 Task: Add a signature John Baker containing Best wishes for a happy National Mens Day, John Baker to email address softage.8@softage.net and add a label Influencer outreach
Action: Mouse moved to (1192, 76)
Screenshot: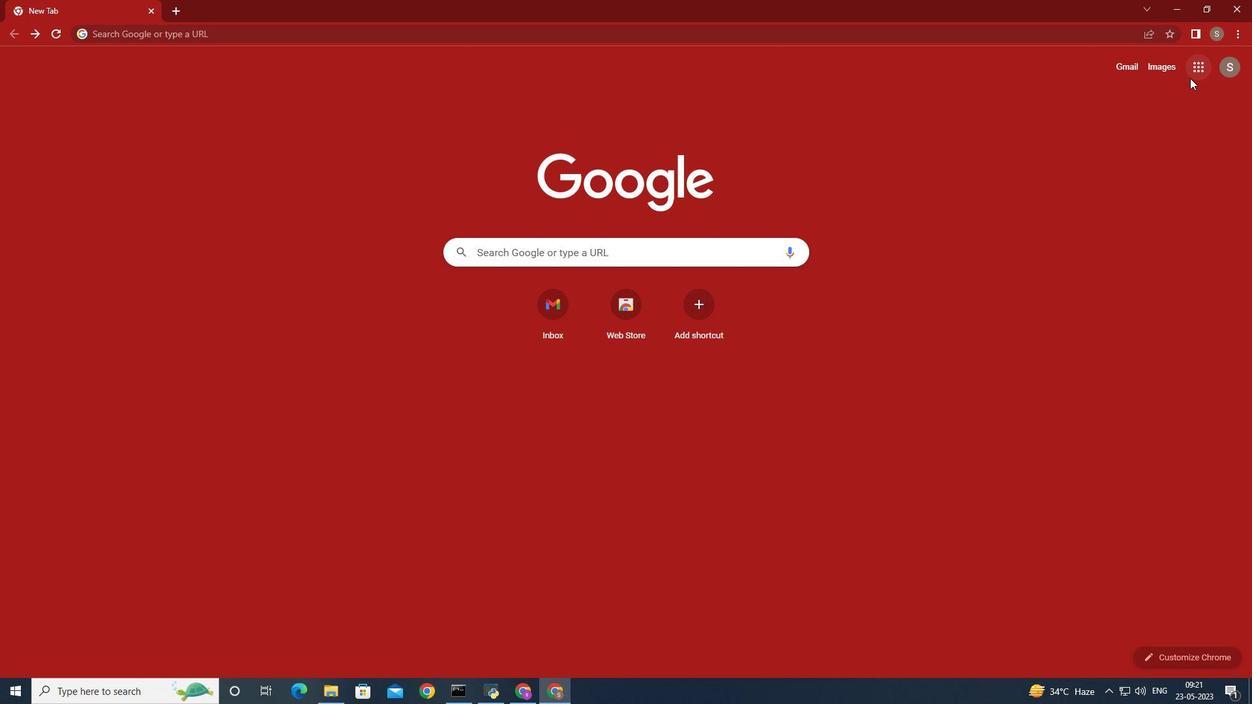 
Action: Mouse pressed left at (1192, 76)
Screenshot: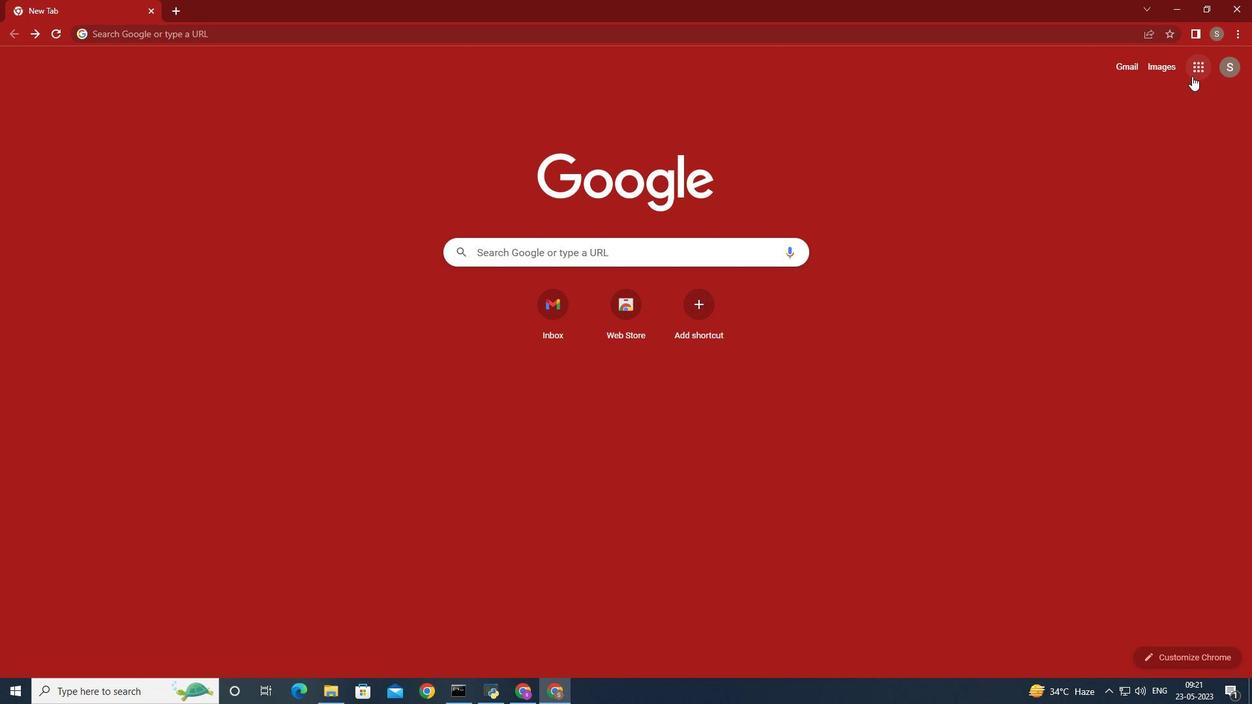 
Action: Mouse moved to (1159, 123)
Screenshot: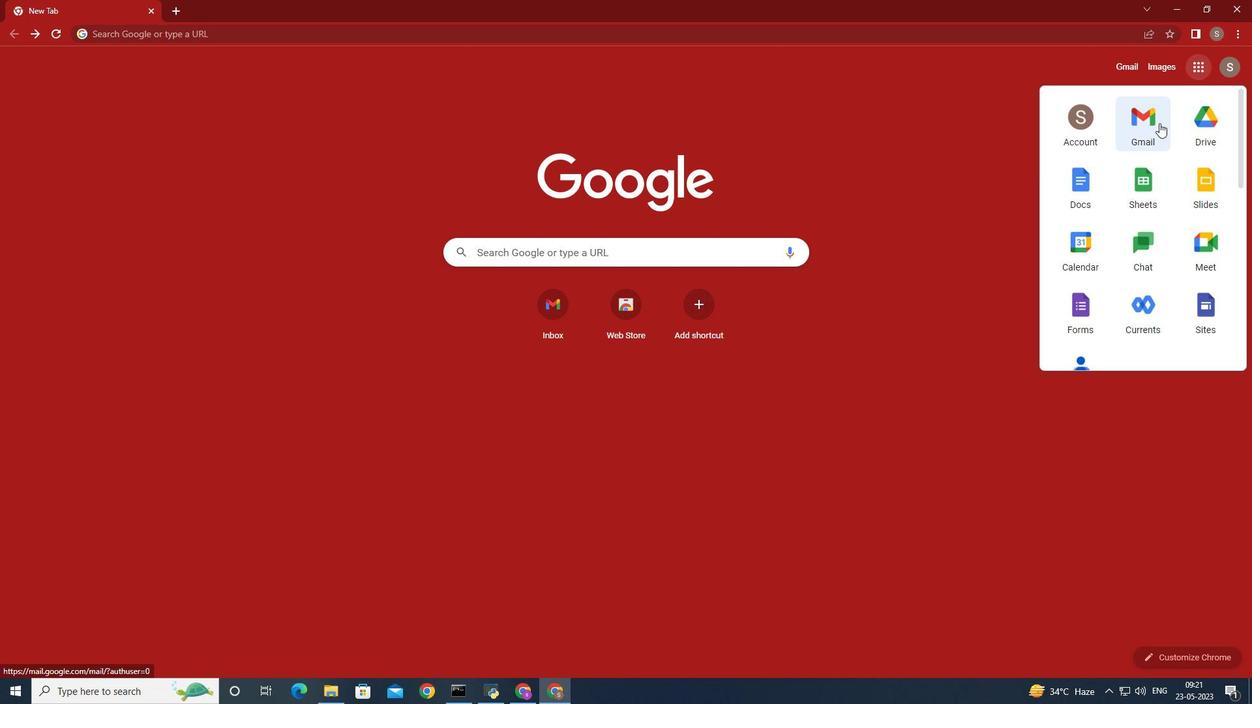 
Action: Mouse pressed left at (1159, 123)
Screenshot: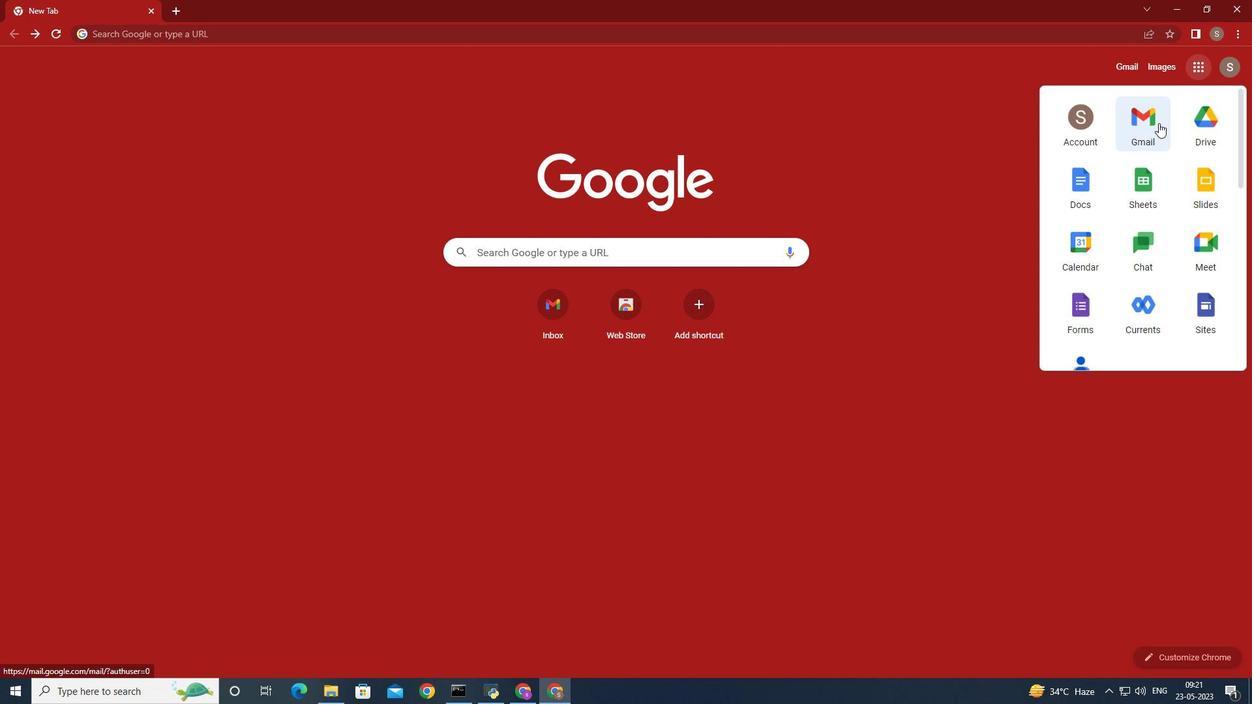 
Action: Mouse moved to (1106, 86)
Screenshot: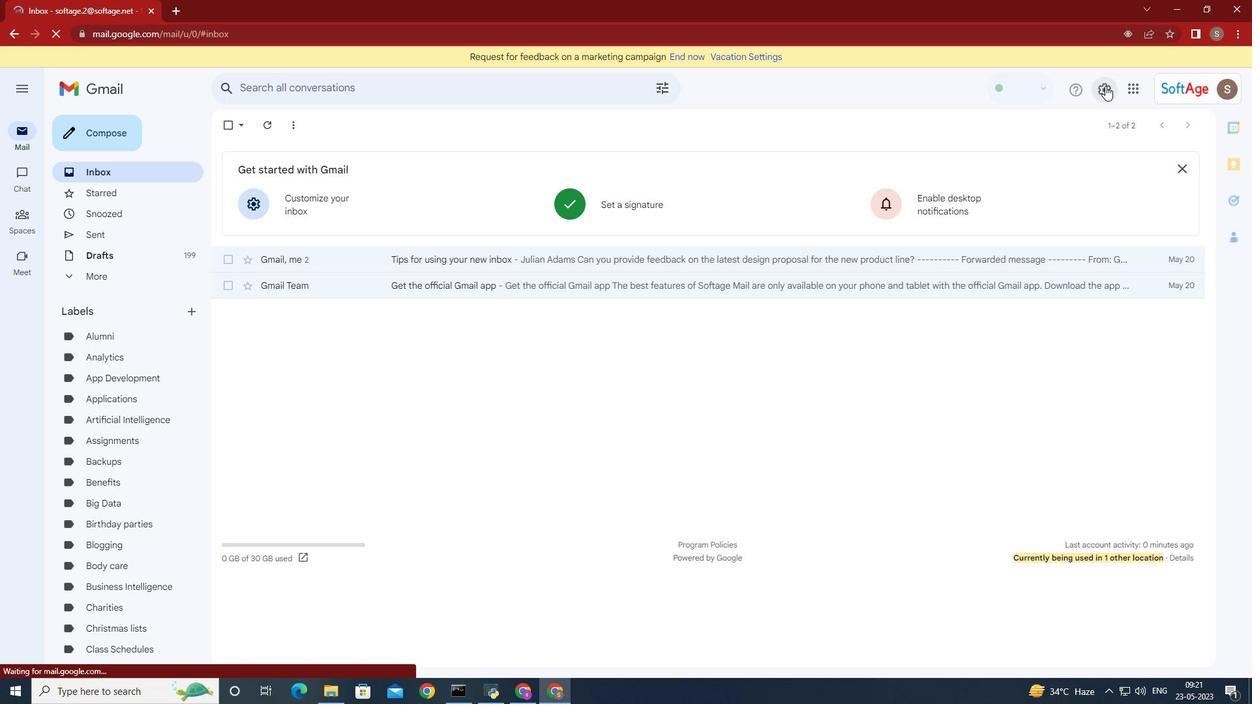 
Action: Mouse pressed left at (1106, 86)
Screenshot: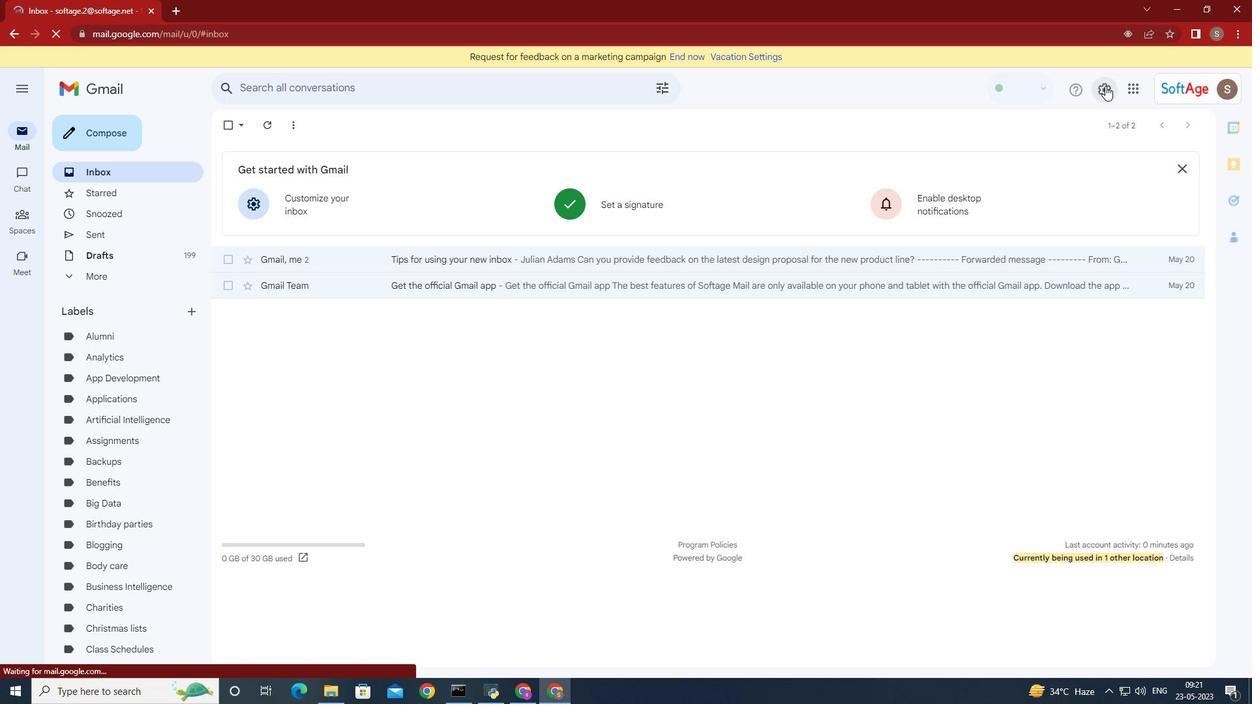 
Action: Mouse moved to (1116, 158)
Screenshot: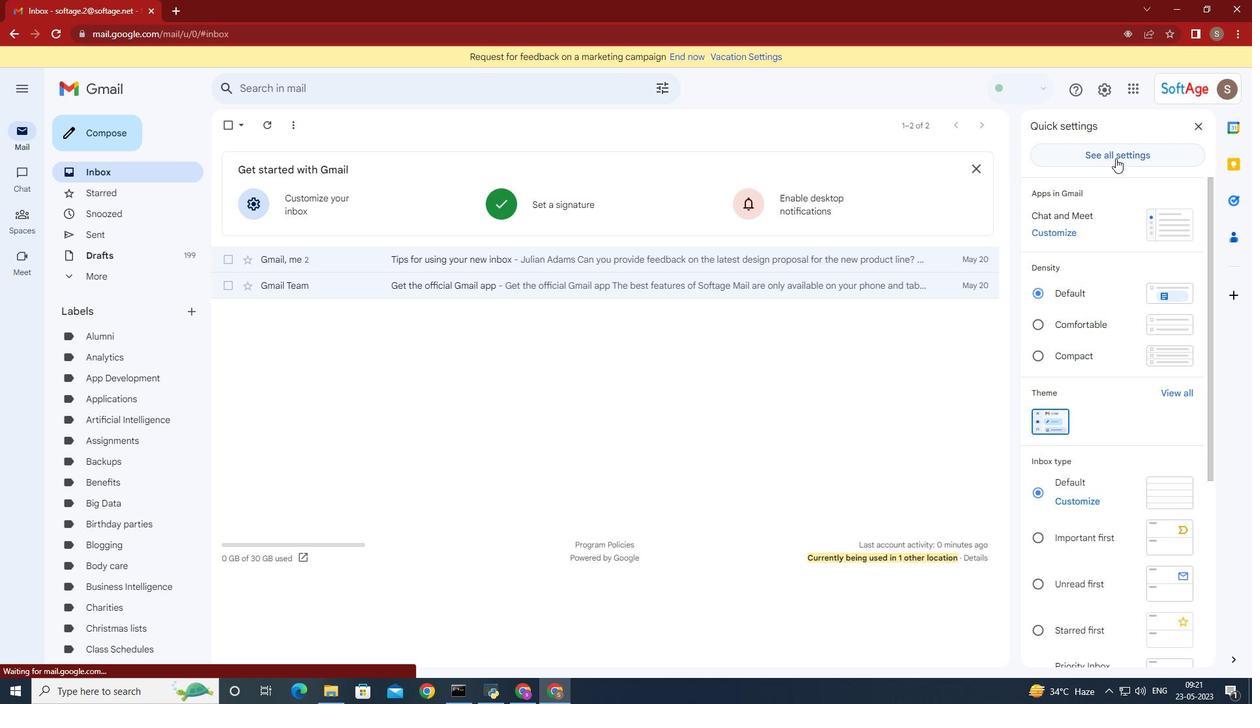 
Action: Mouse pressed left at (1116, 158)
Screenshot: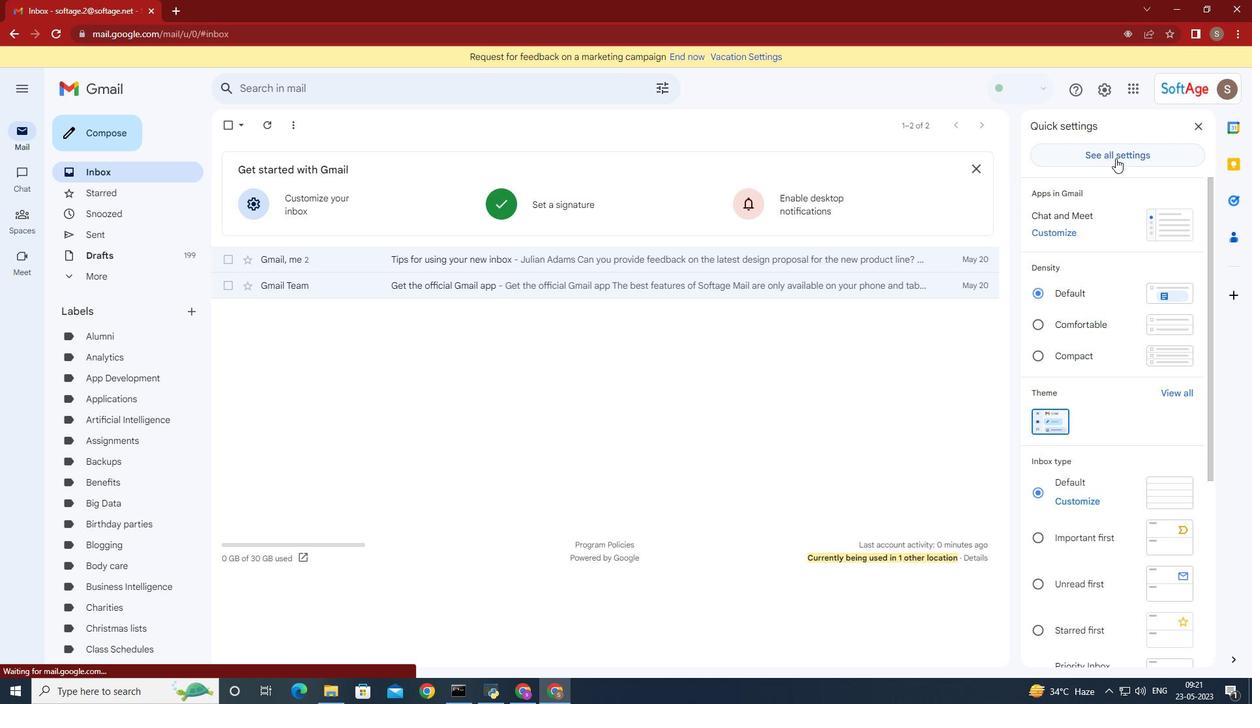 
Action: Mouse moved to (795, 365)
Screenshot: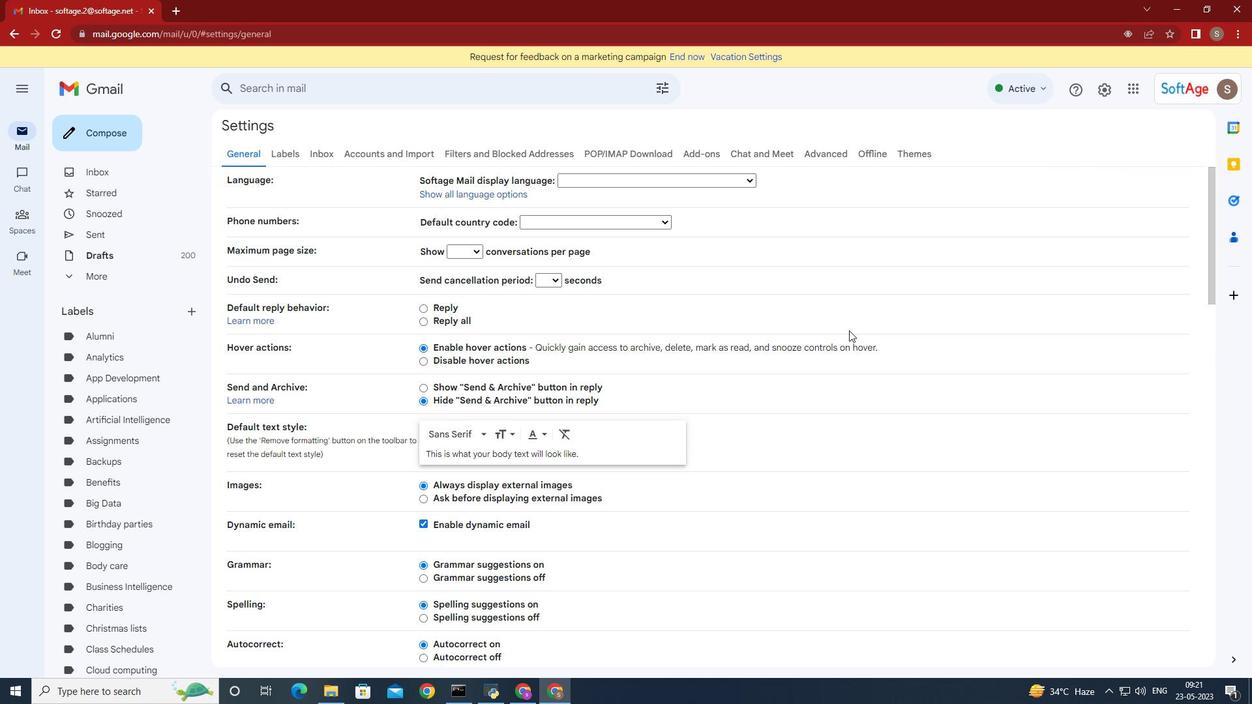 
Action: Mouse scrolled (795, 364) with delta (0, 0)
Screenshot: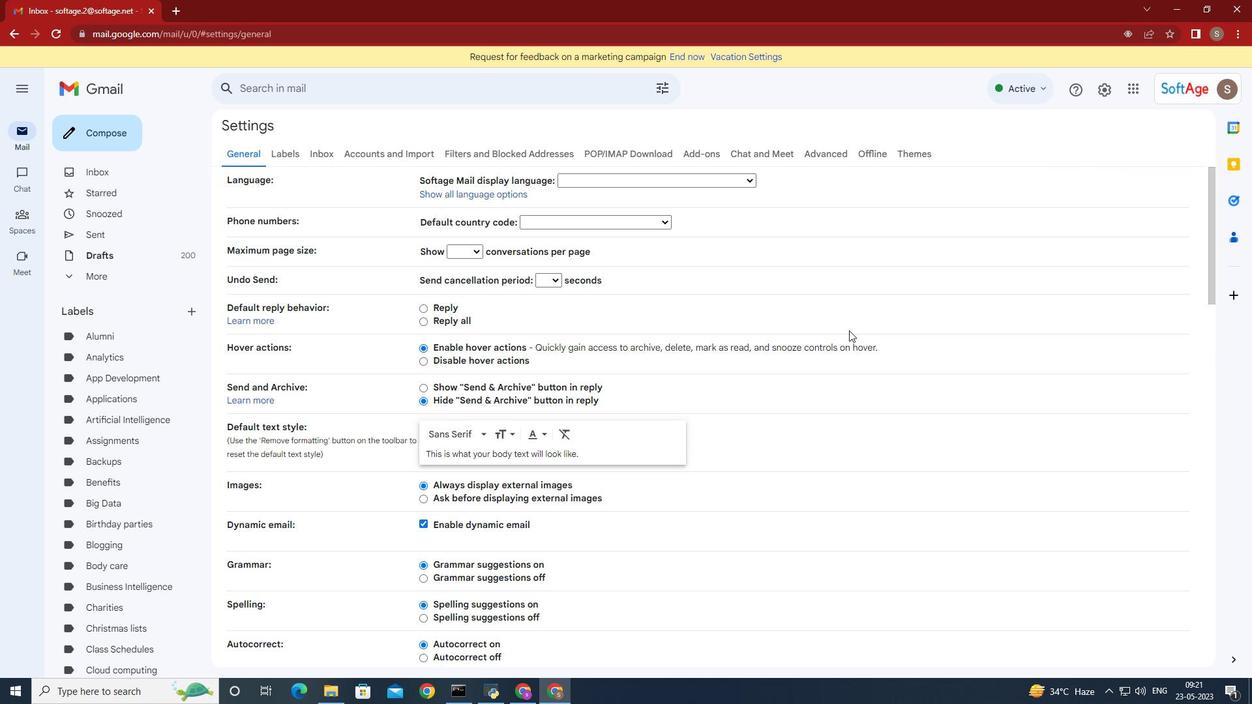 
Action: Mouse moved to (794, 365)
Screenshot: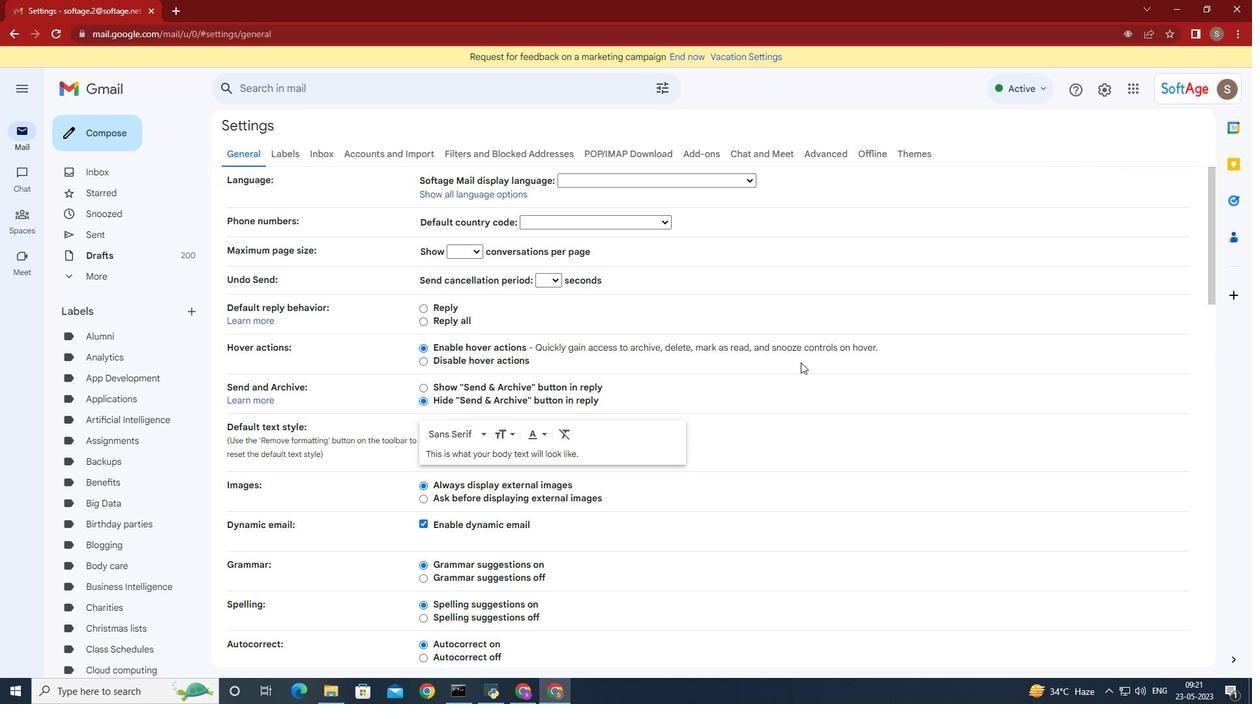 
Action: Mouse scrolled (794, 364) with delta (0, 0)
Screenshot: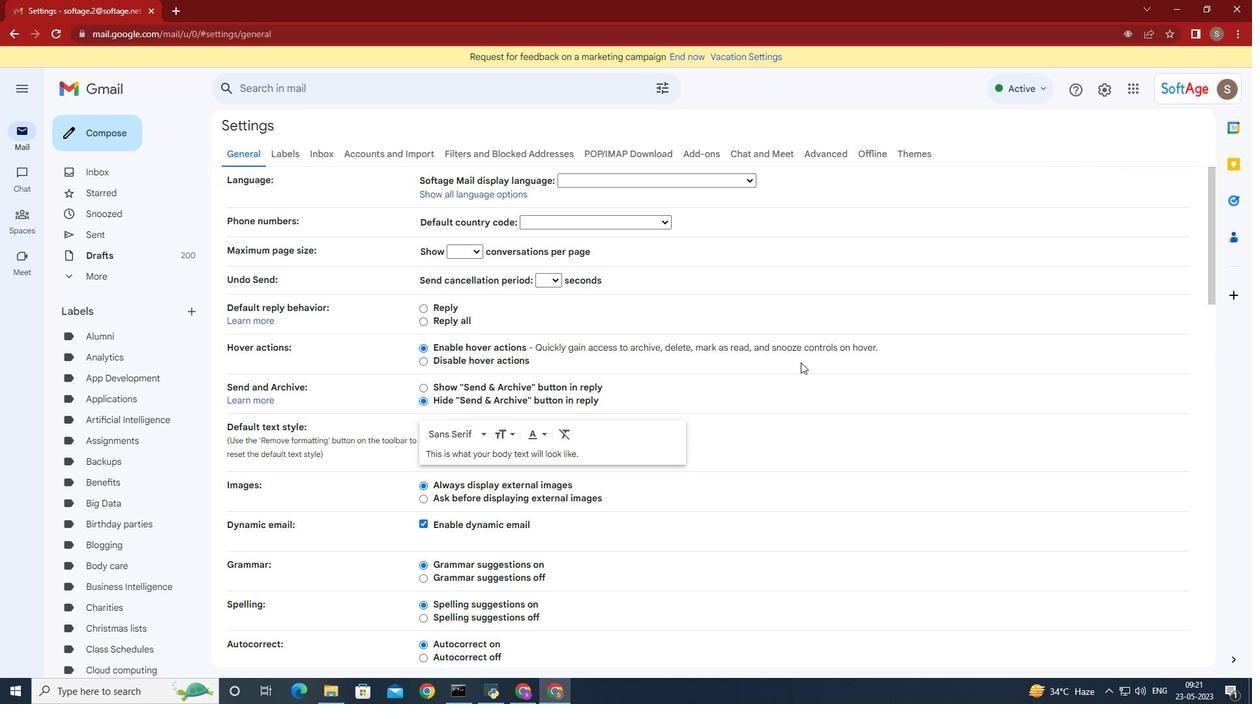 
Action: Mouse moved to (793, 365)
Screenshot: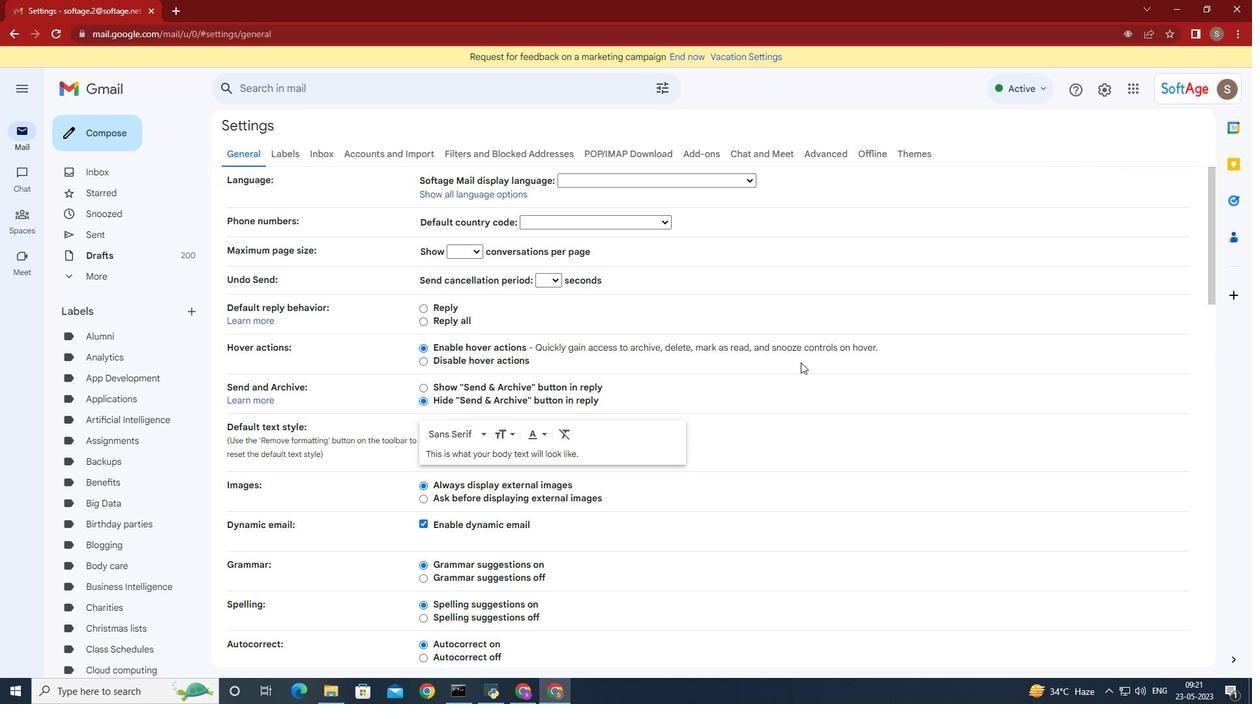 
Action: Mouse scrolled (793, 364) with delta (0, 0)
Screenshot: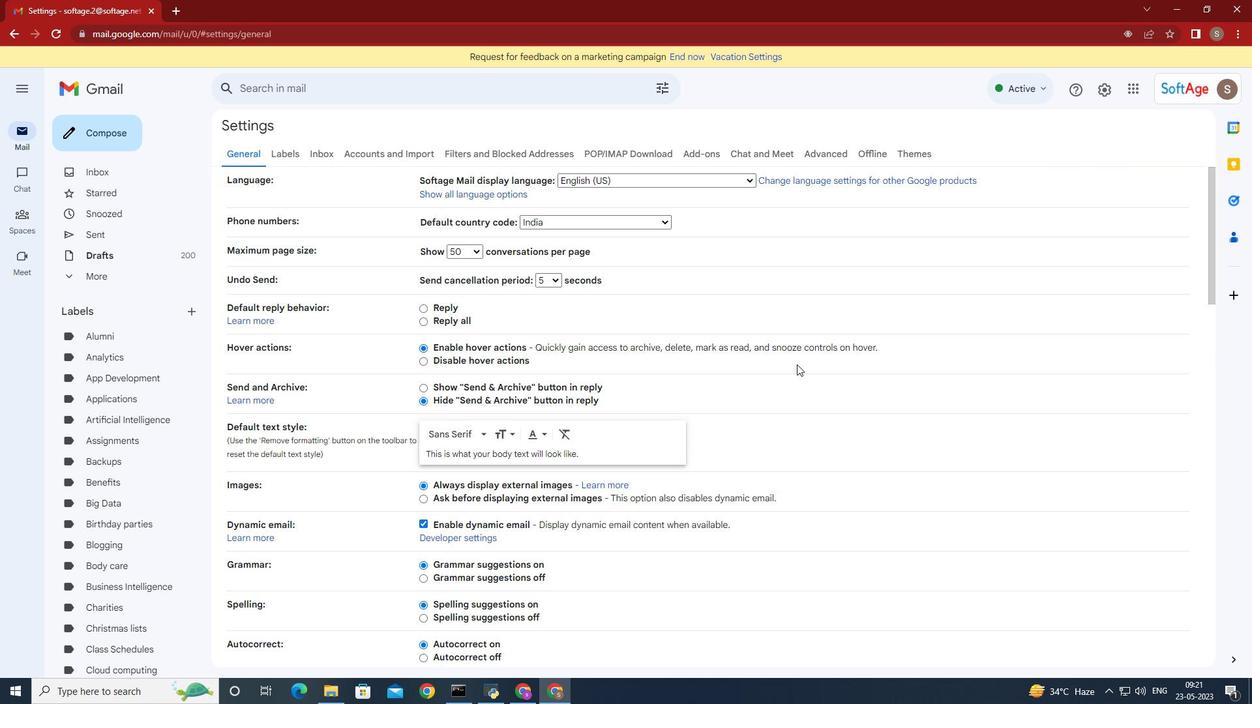 
Action: Mouse moved to (792, 365)
Screenshot: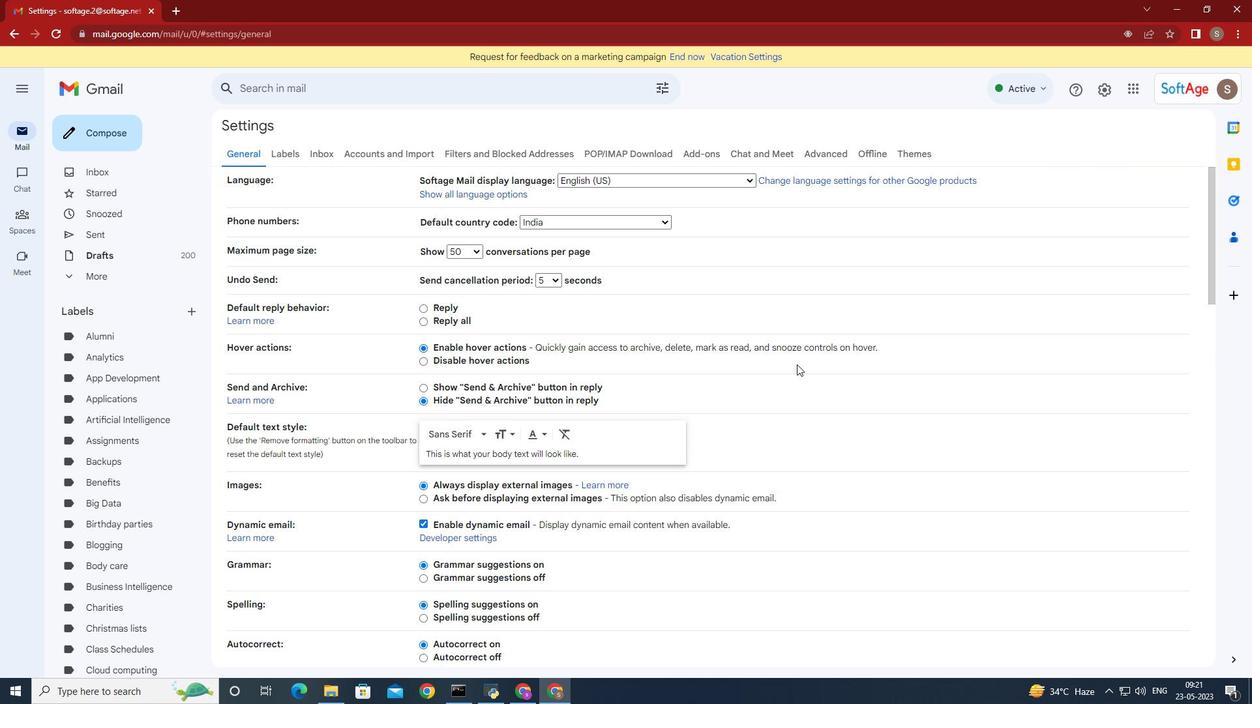 
Action: Mouse scrolled (792, 364) with delta (0, 0)
Screenshot: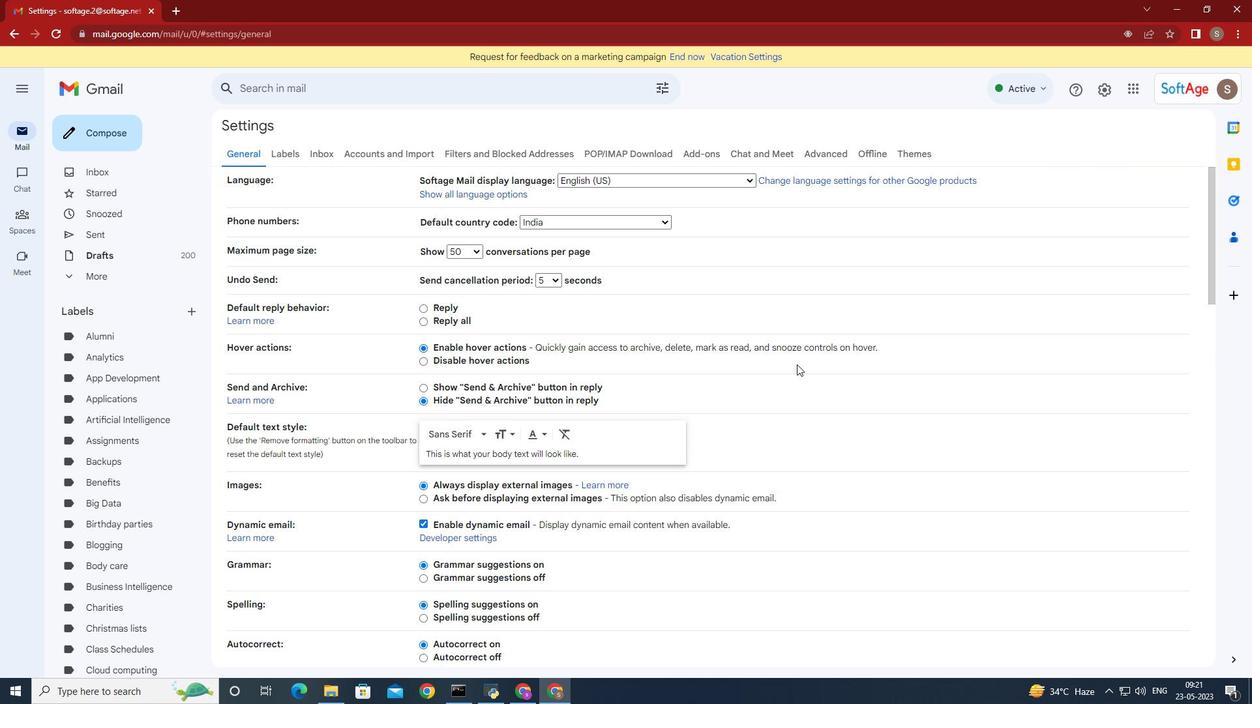 
Action: Mouse moved to (792, 365)
Screenshot: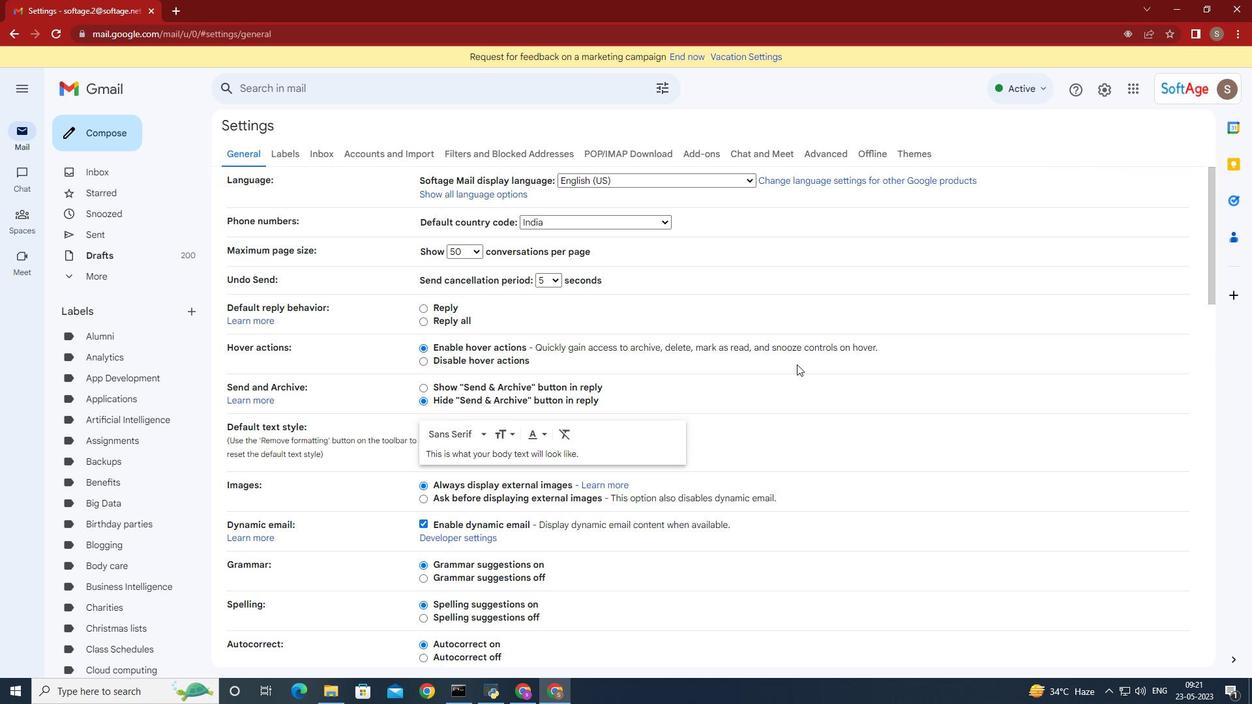 
Action: Mouse scrolled (792, 364) with delta (0, 0)
Screenshot: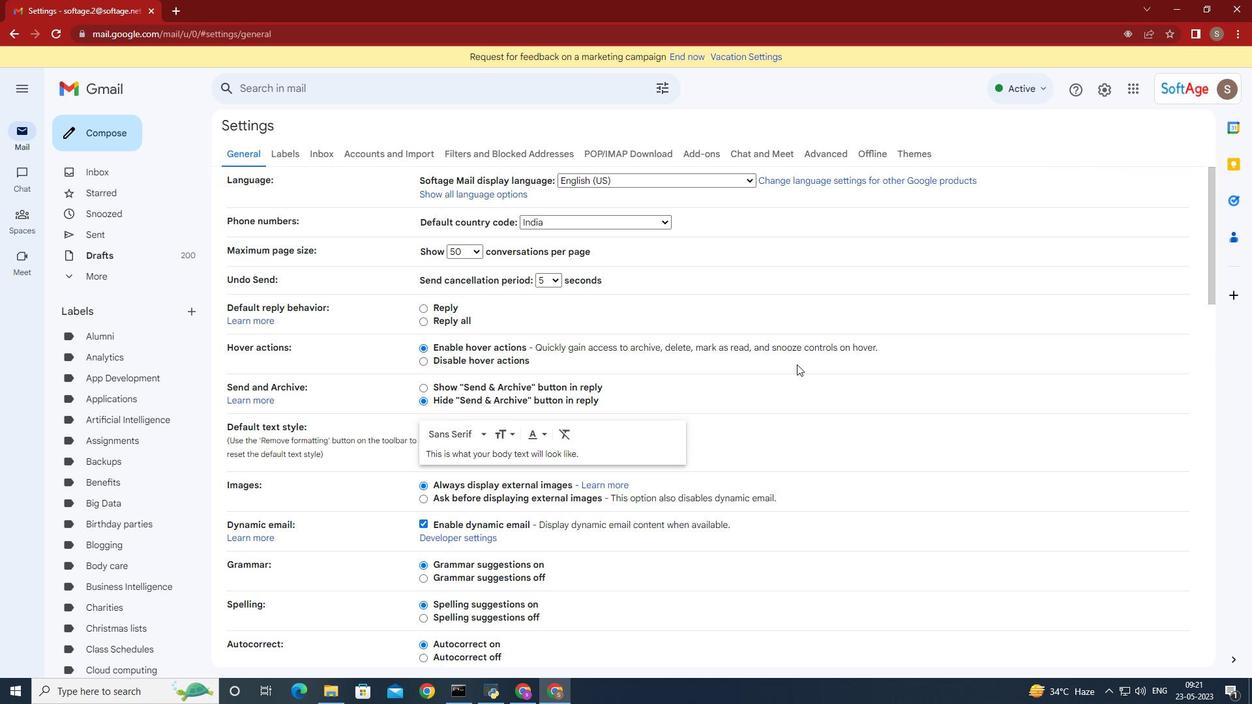 
Action: Mouse moved to (790, 365)
Screenshot: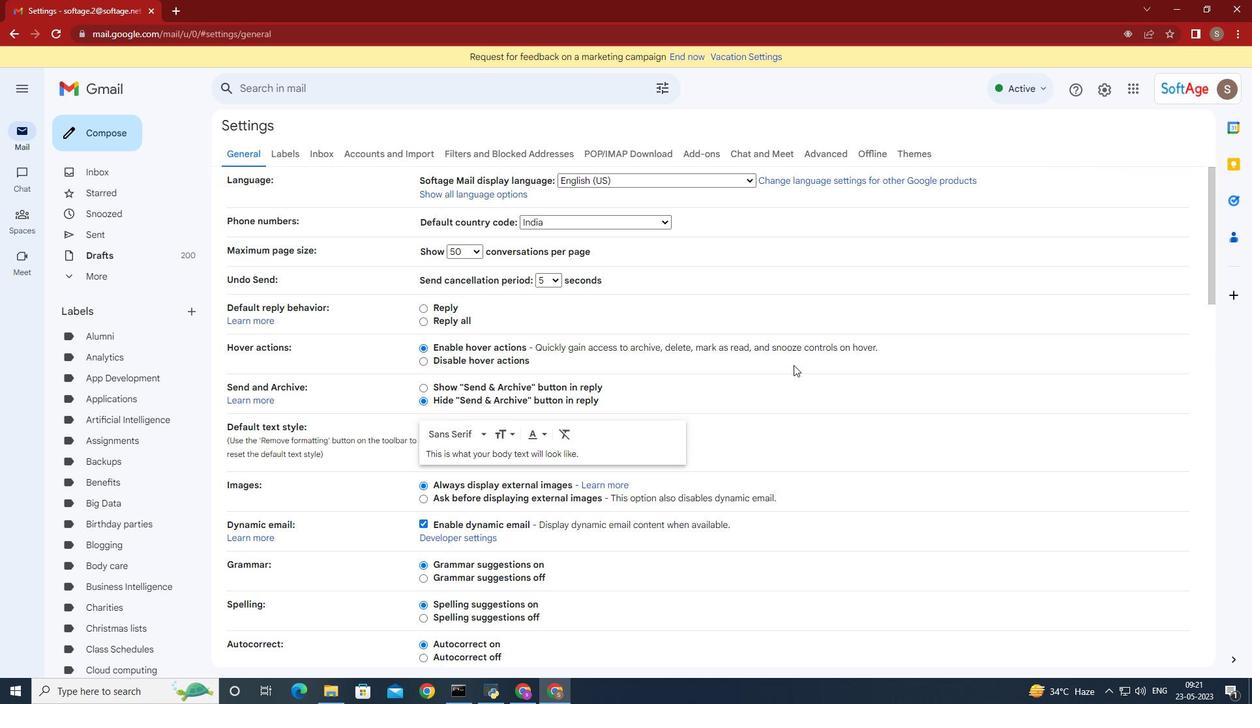 
Action: Mouse scrolled (790, 364) with delta (0, 0)
Screenshot: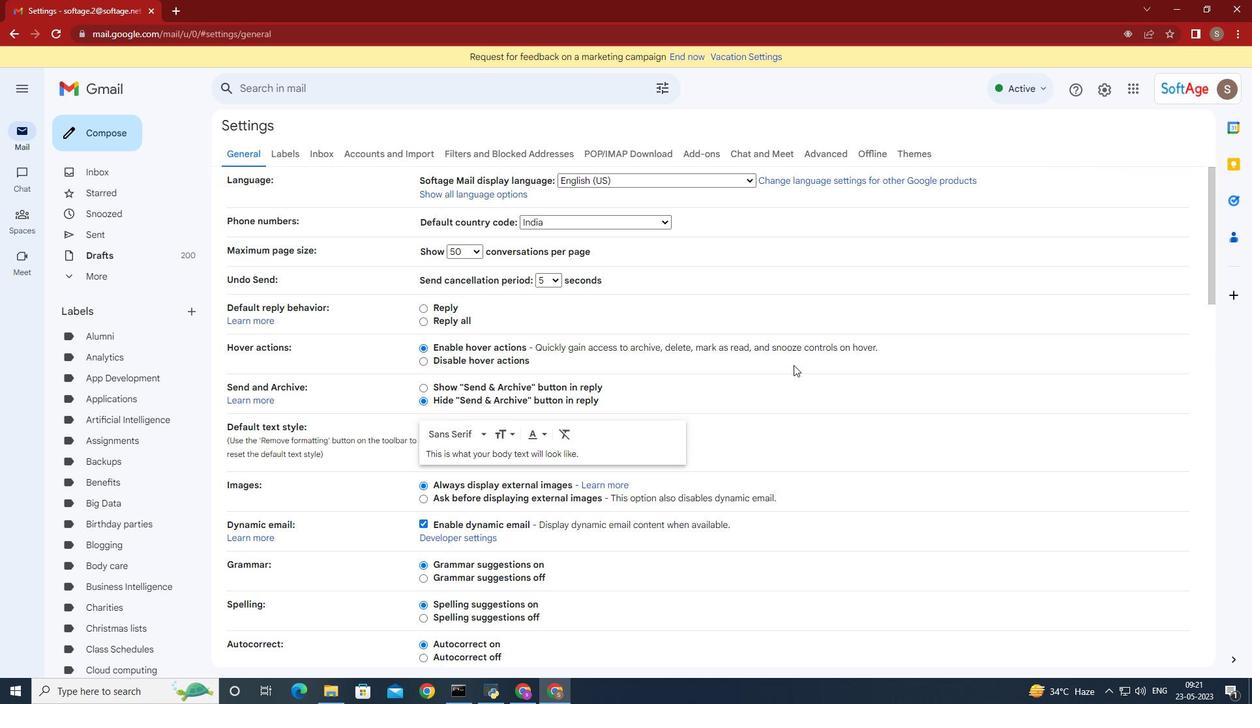 
Action: Mouse moved to (789, 365)
Screenshot: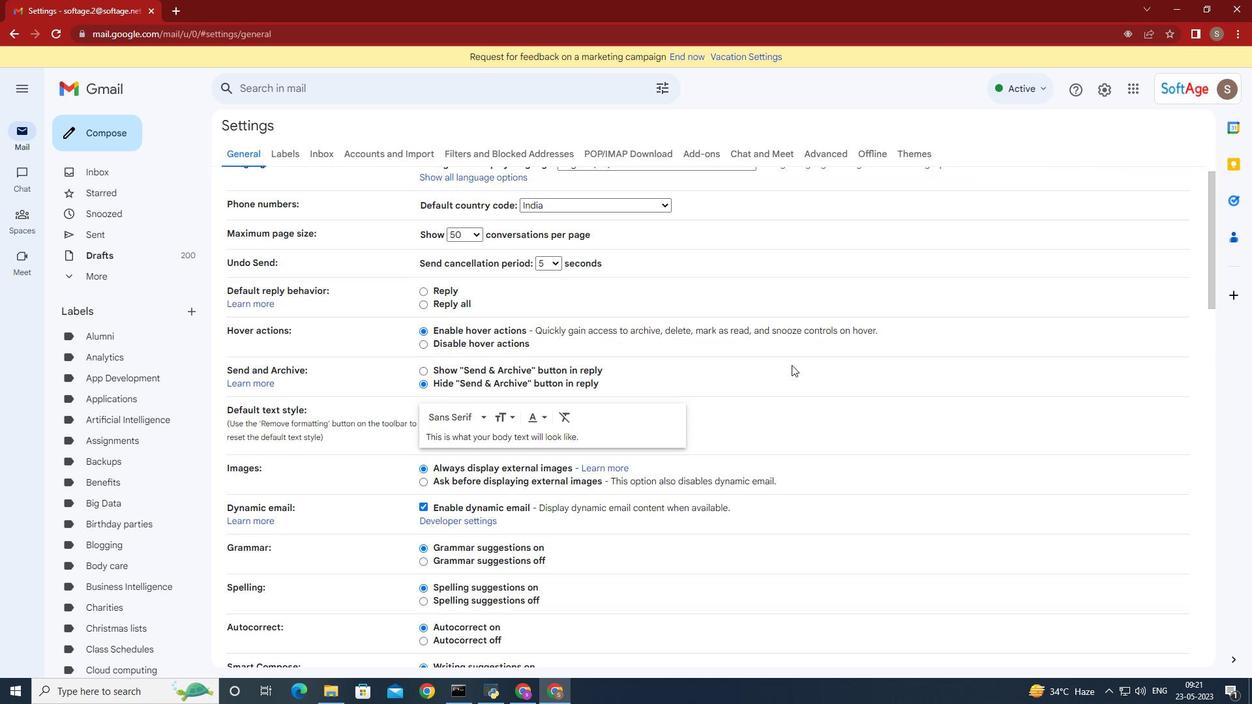 
Action: Mouse scrolled (789, 364) with delta (0, 0)
Screenshot: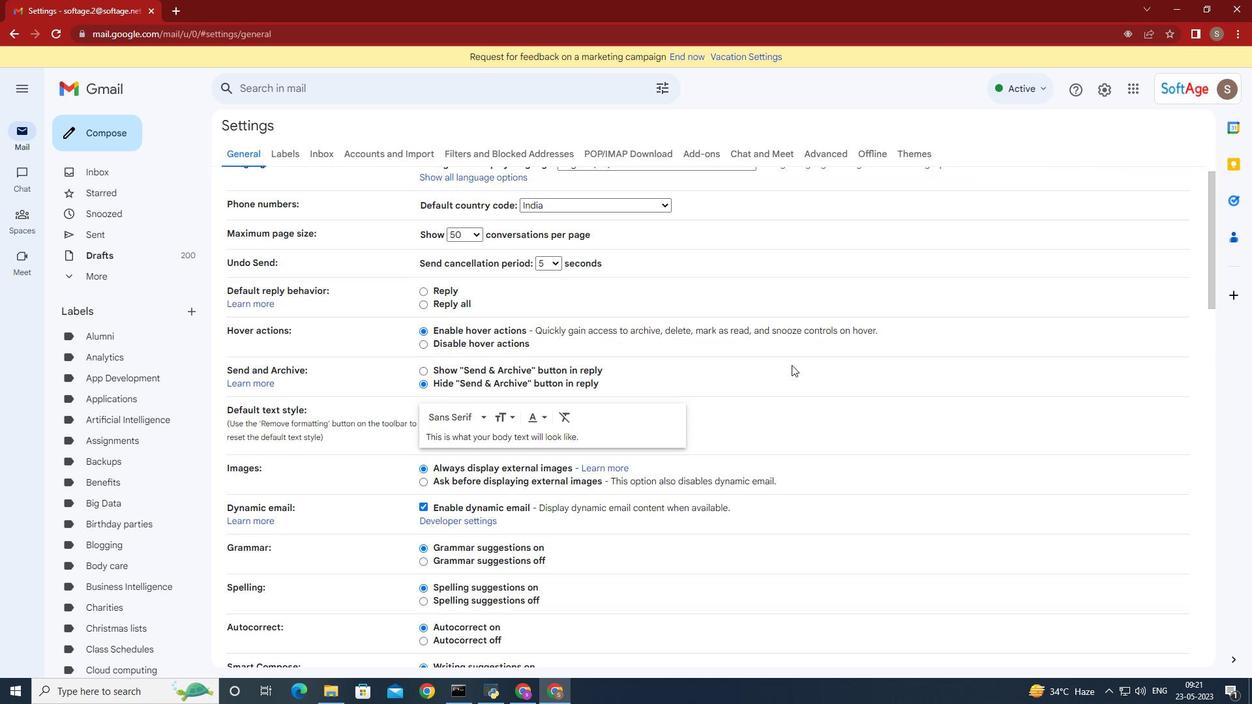 
Action: Mouse moved to (776, 363)
Screenshot: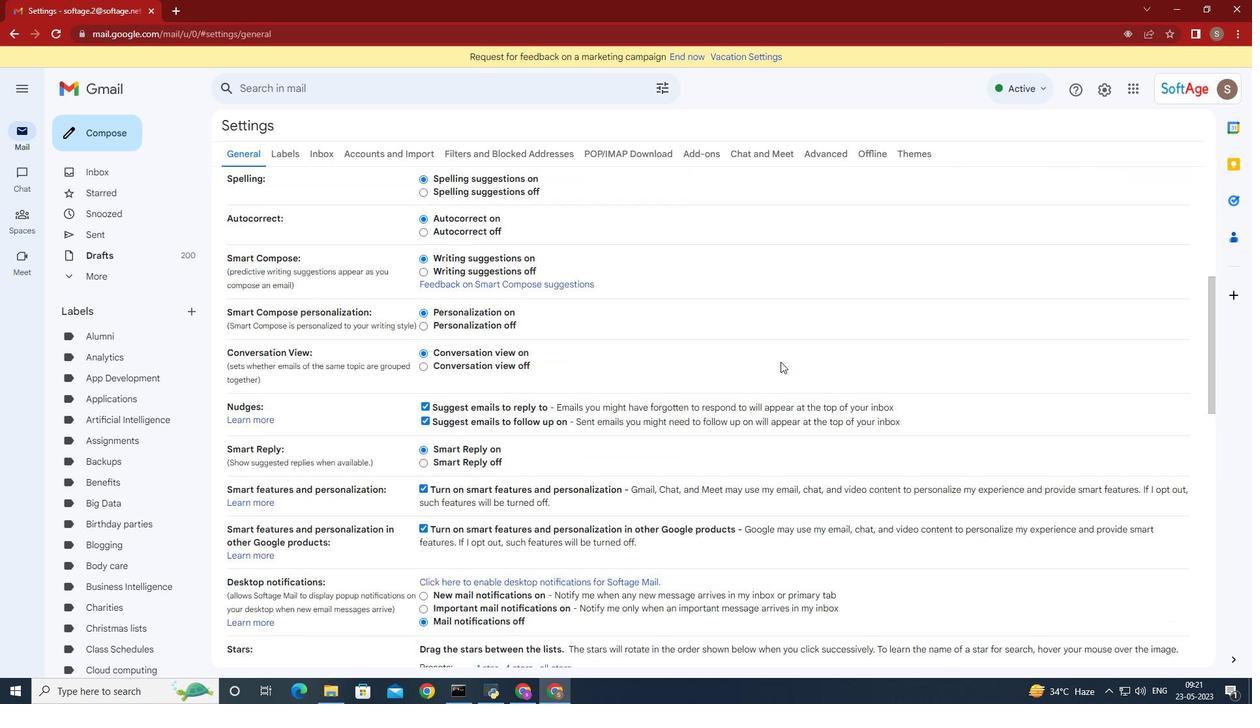
Action: Mouse scrolled (776, 362) with delta (0, 0)
Screenshot: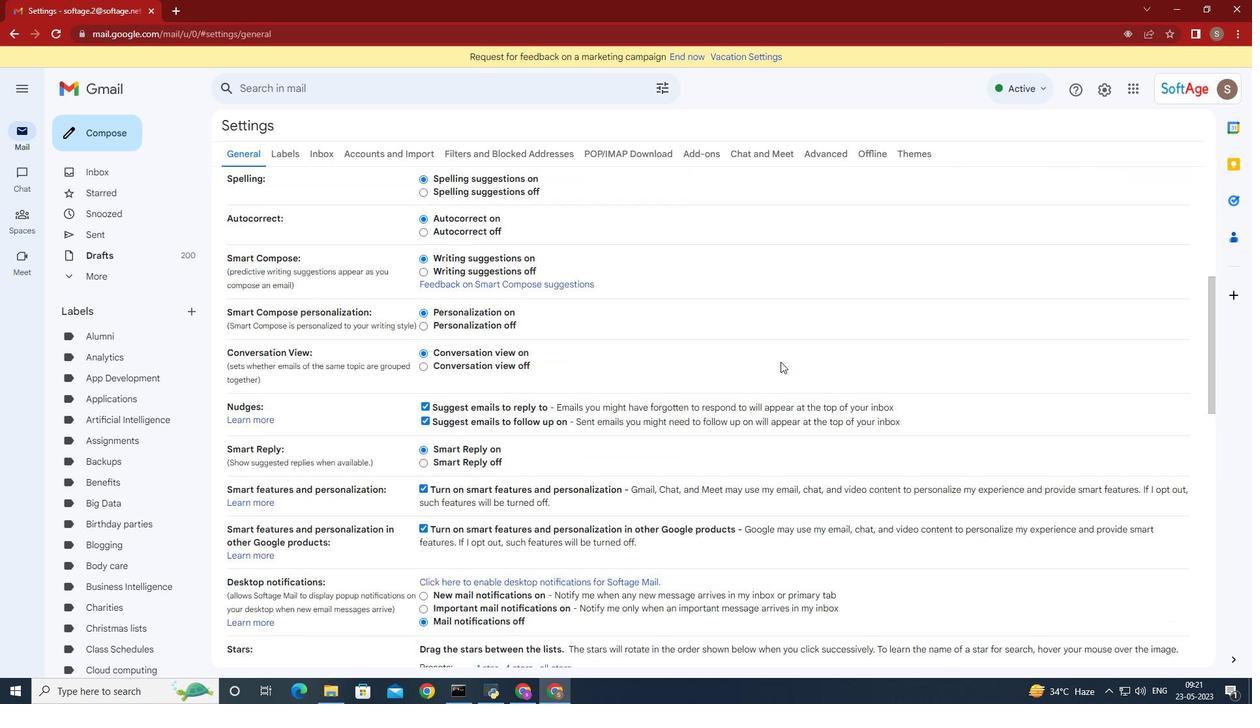 
Action: Mouse moved to (776, 363)
Screenshot: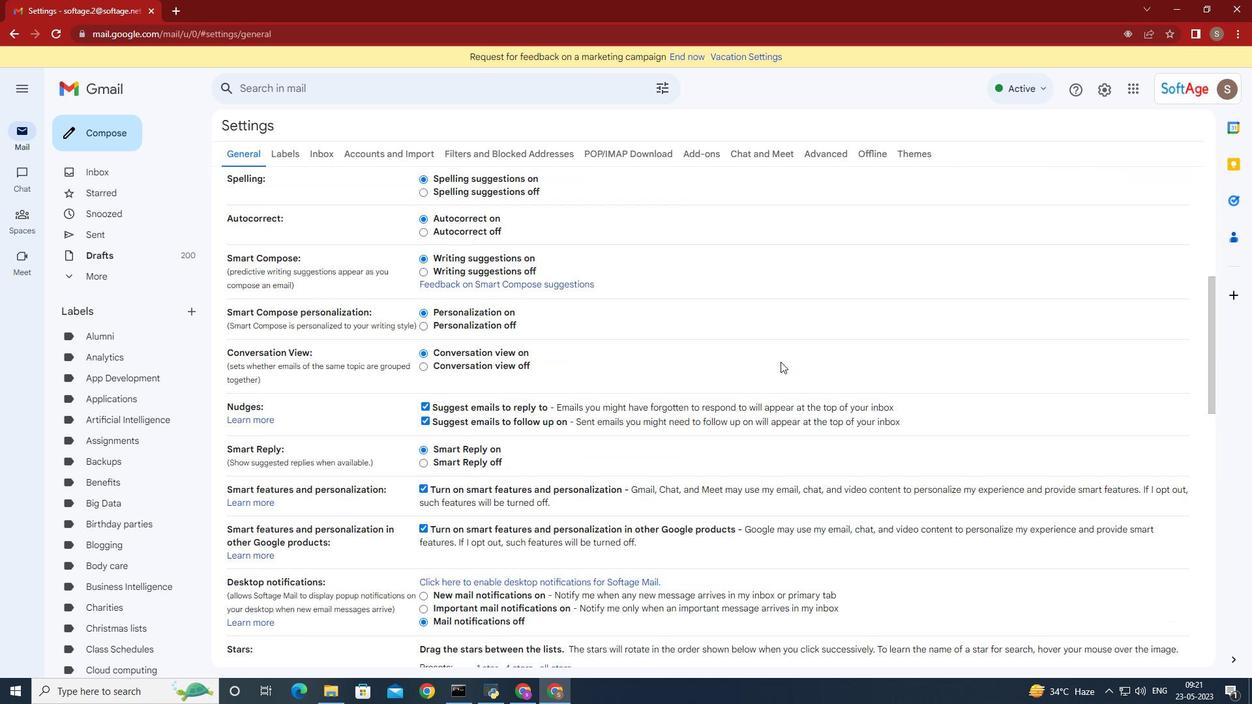 
Action: Mouse scrolled (776, 362) with delta (0, 0)
Screenshot: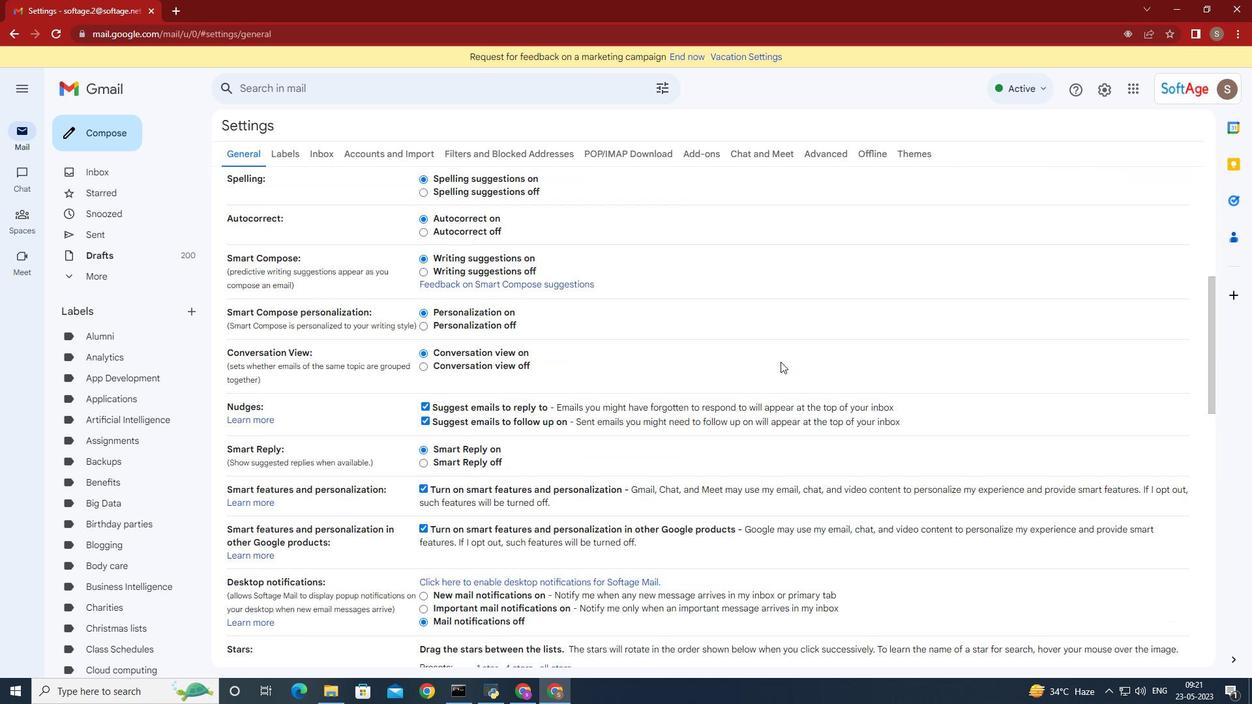 
Action: Mouse scrolled (776, 362) with delta (0, 0)
Screenshot: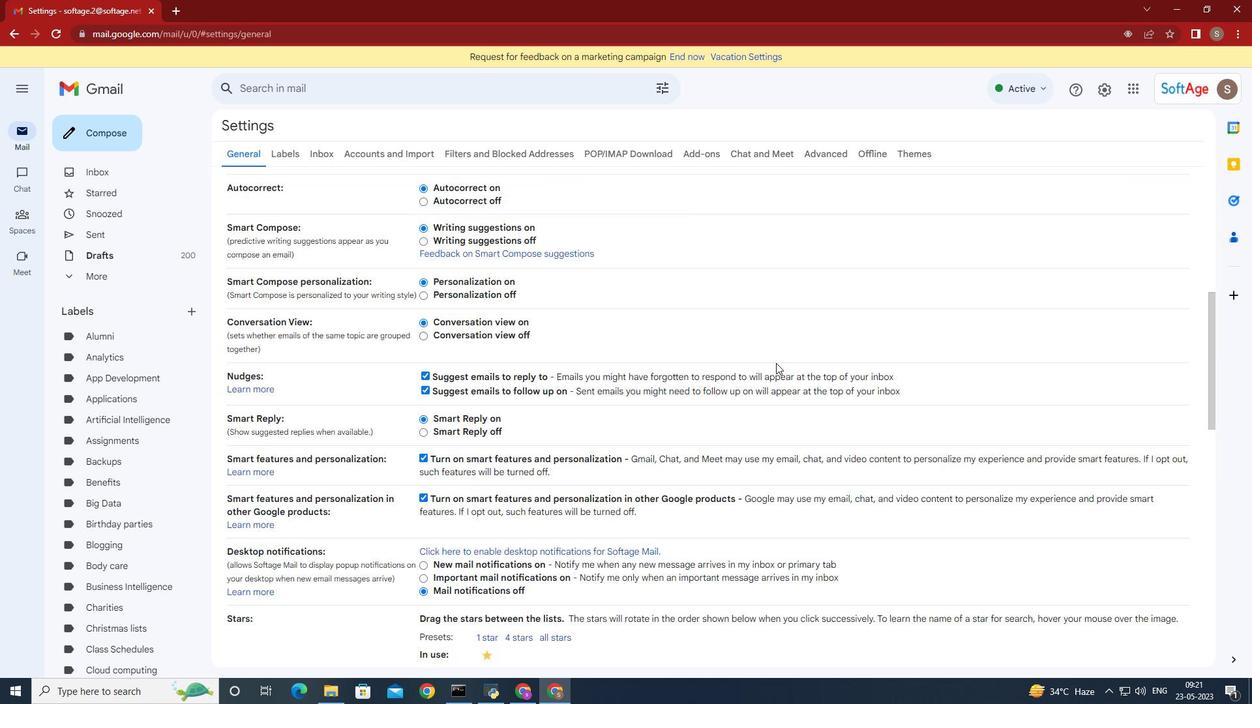 
Action: Mouse moved to (775, 363)
Screenshot: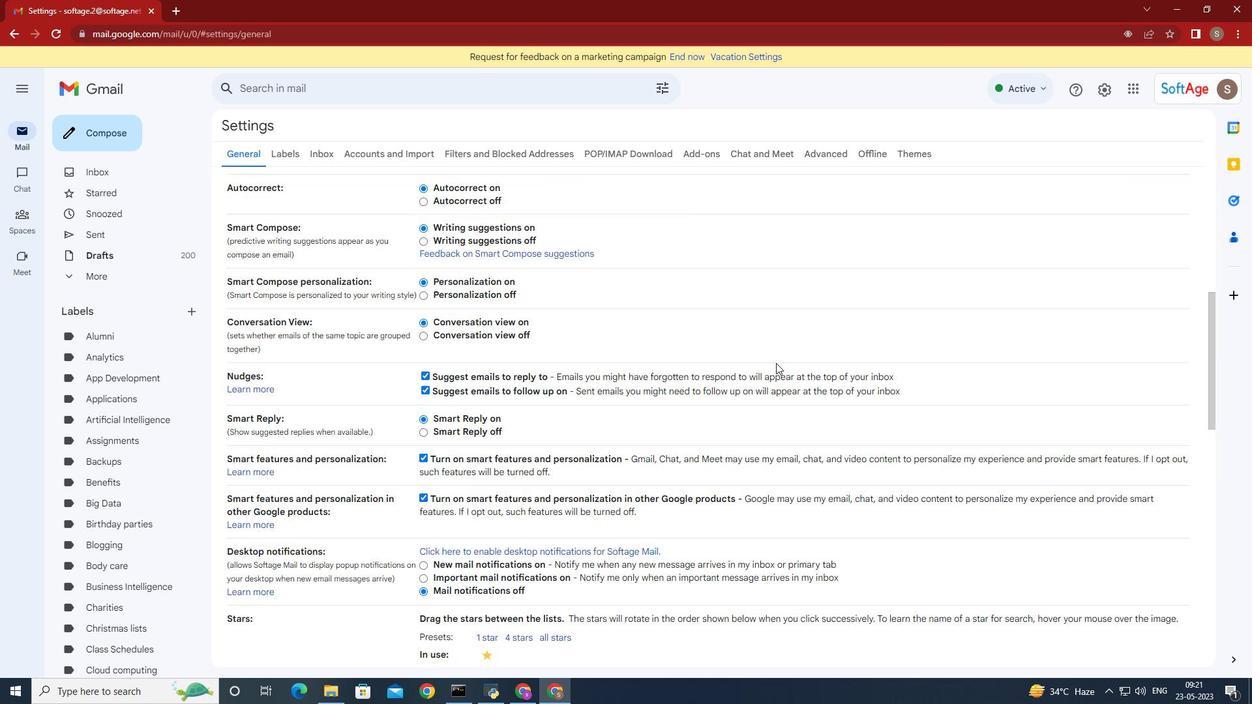 
Action: Mouse scrolled (775, 362) with delta (0, 0)
Screenshot: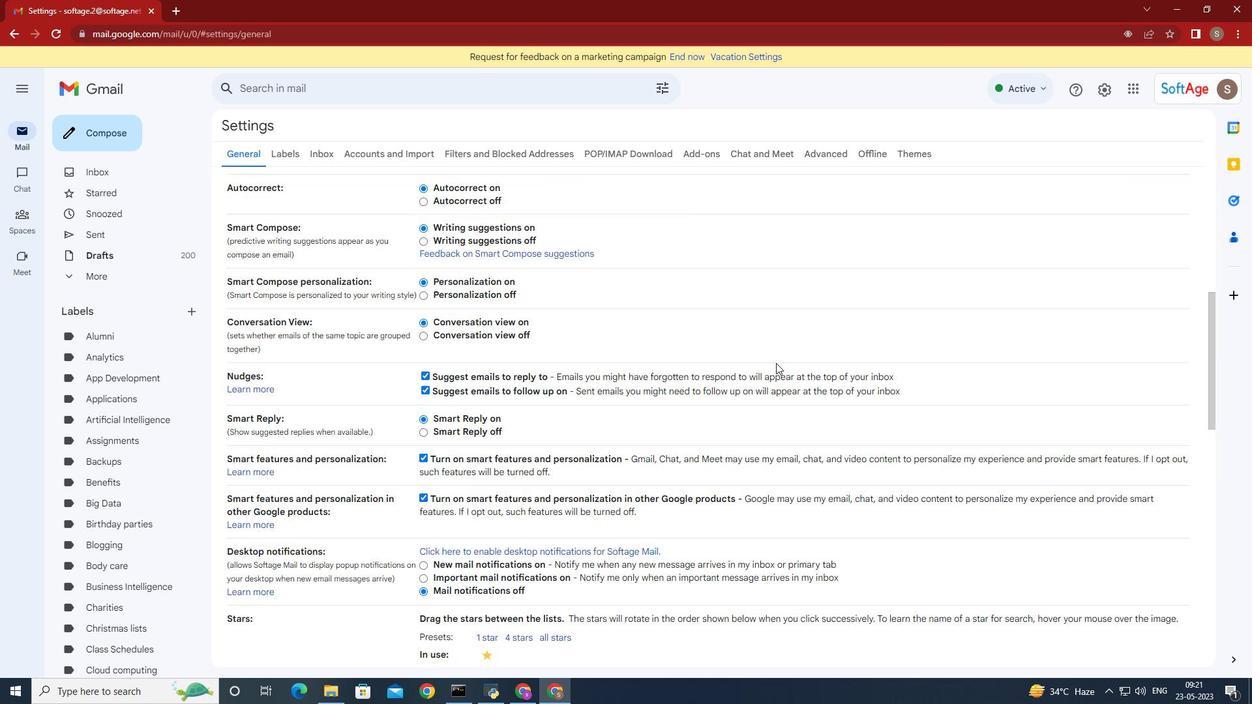 
Action: Mouse moved to (773, 363)
Screenshot: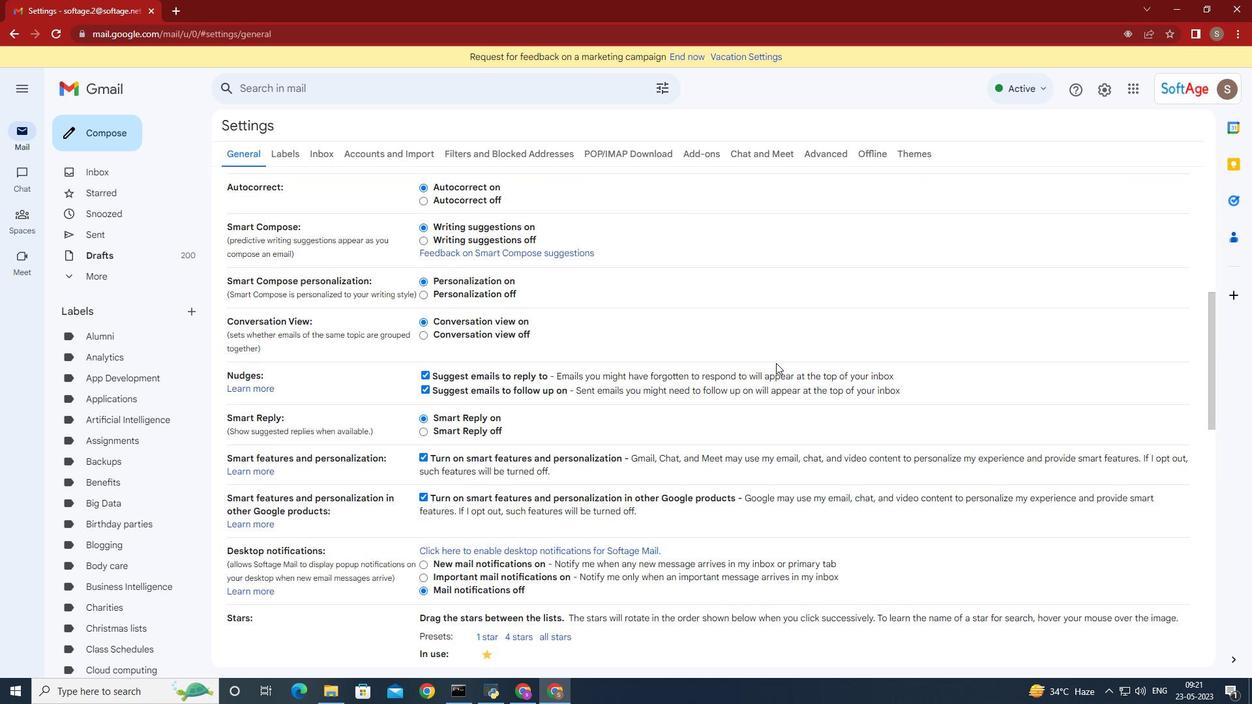 
Action: Mouse scrolled (773, 362) with delta (0, 0)
Screenshot: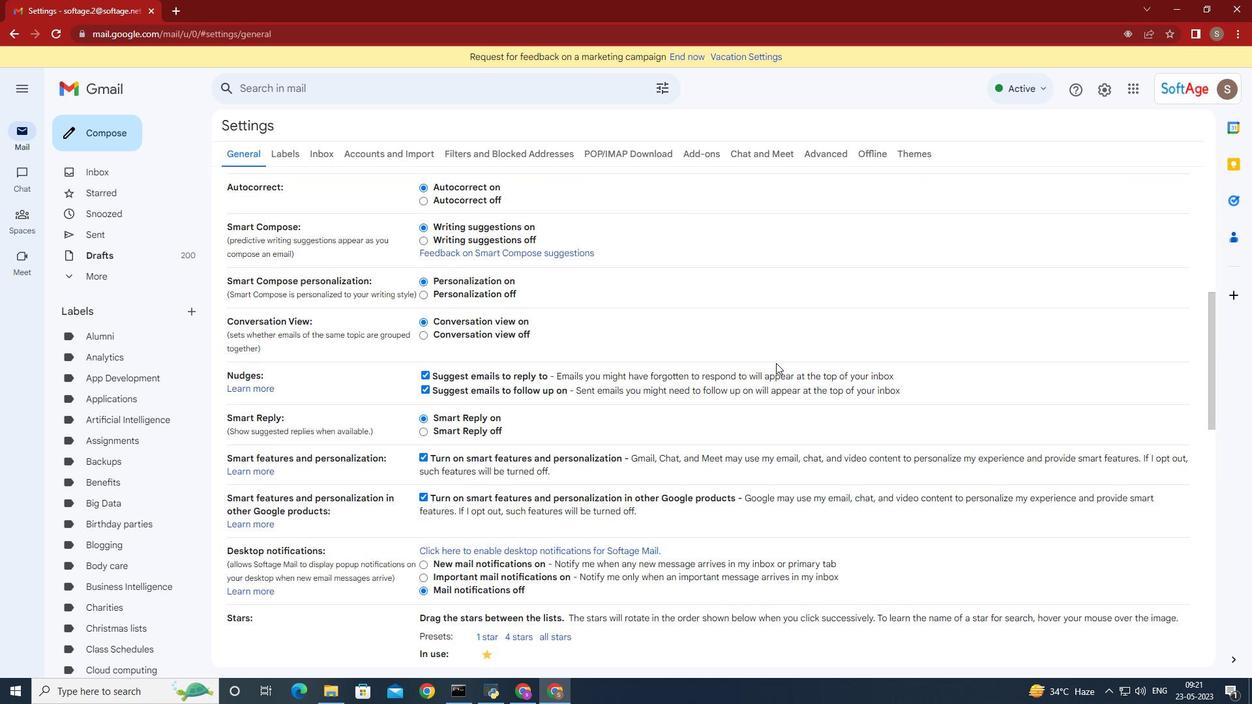 
Action: Mouse moved to (640, 535)
Screenshot: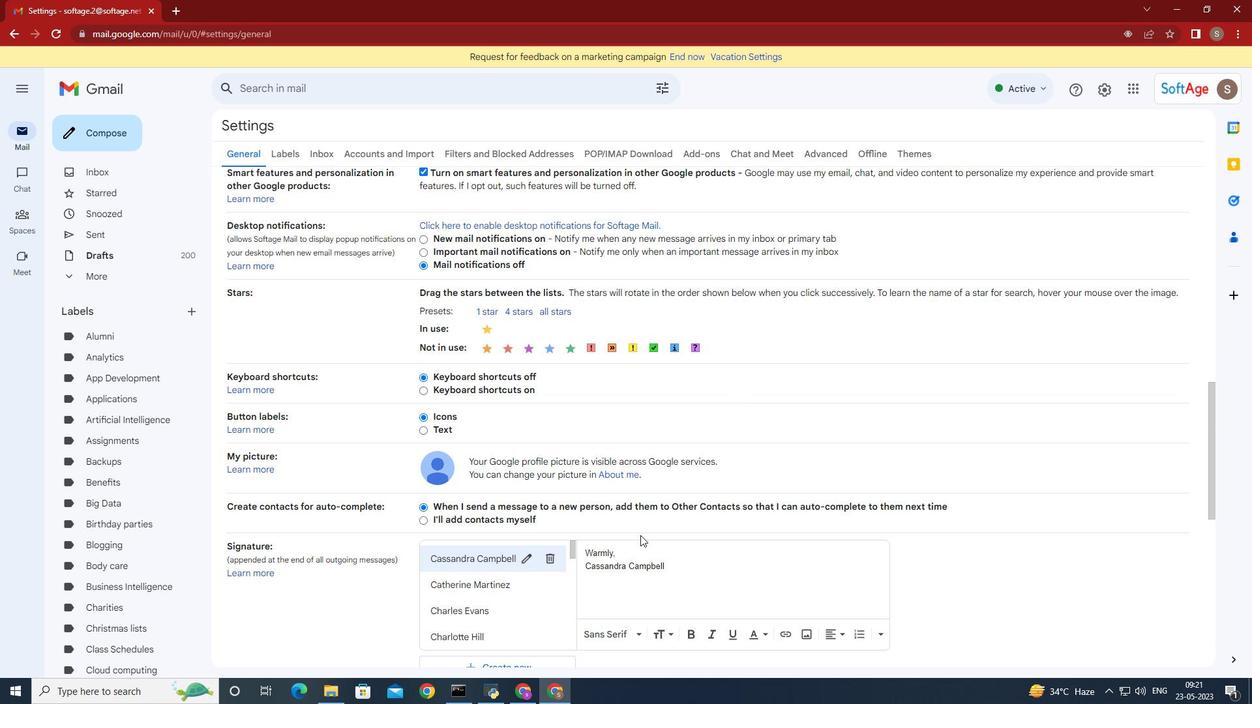 
Action: Mouse scrolled (640, 535) with delta (0, 0)
Screenshot: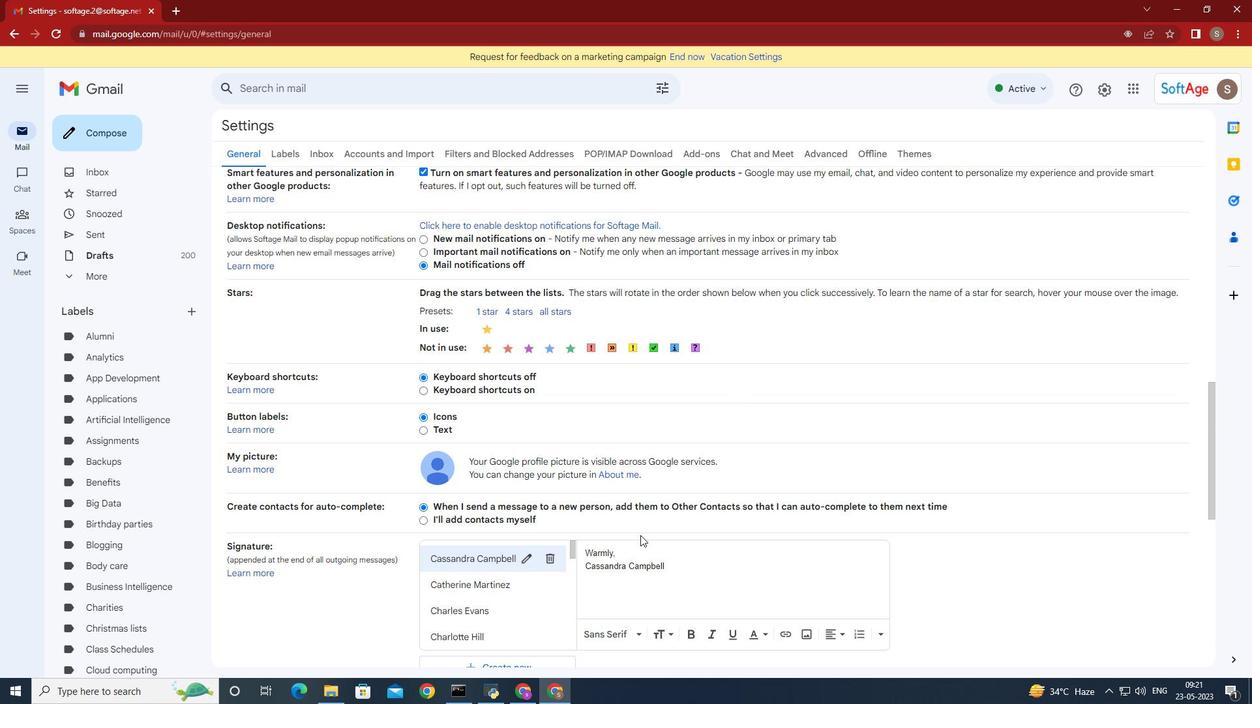 
Action: Mouse moved to (640, 535)
Screenshot: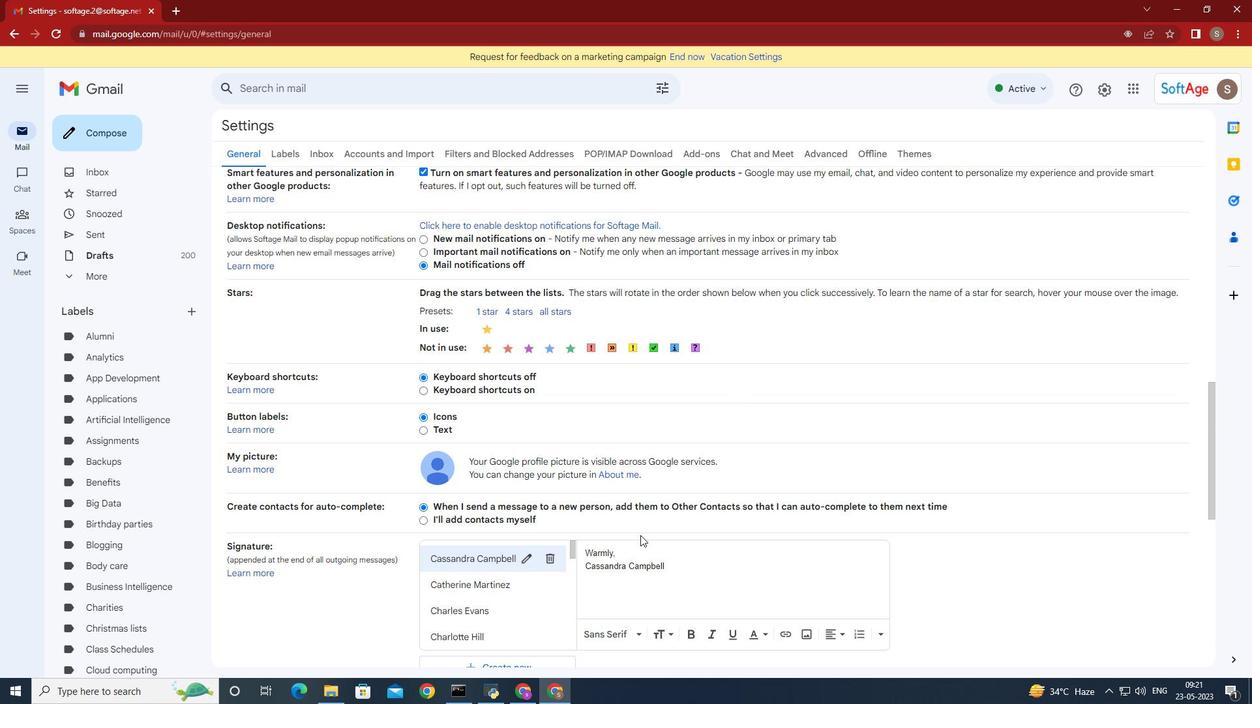 
Action: Mouse scrolled (640, 535) with delta (0, 0)
Screenshot: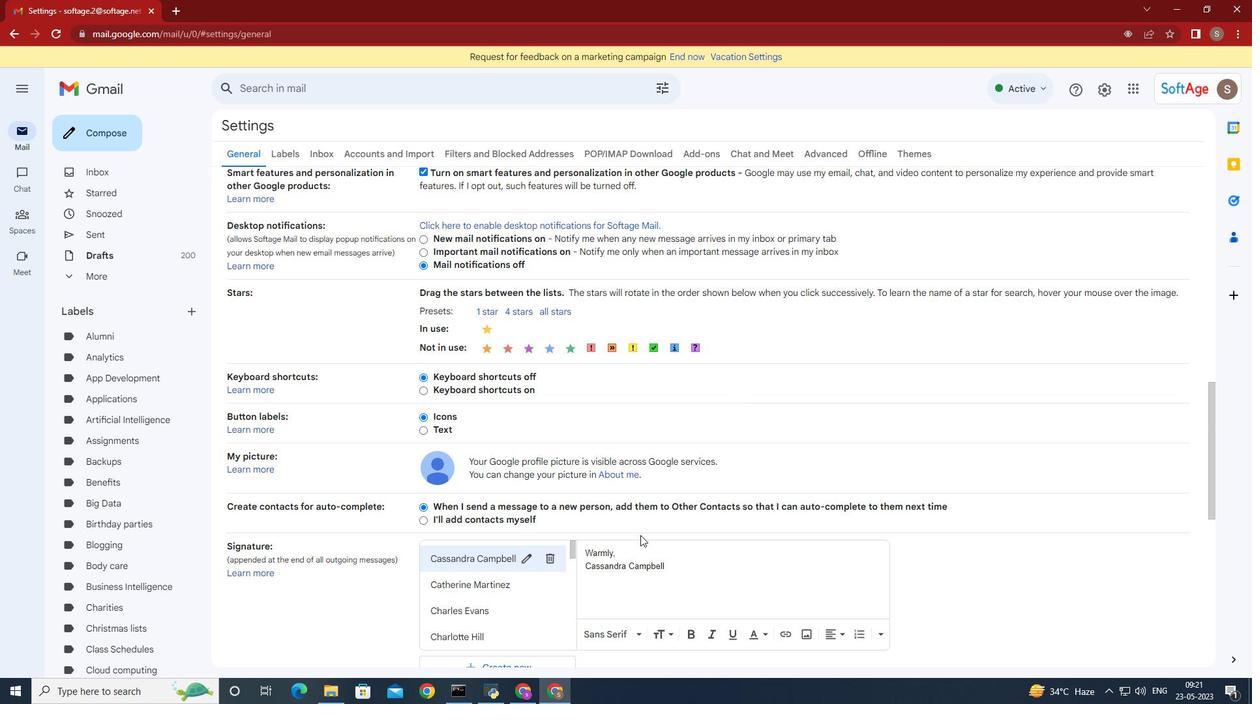 
Action: Mouse moved to (640, 531)
Screenshot: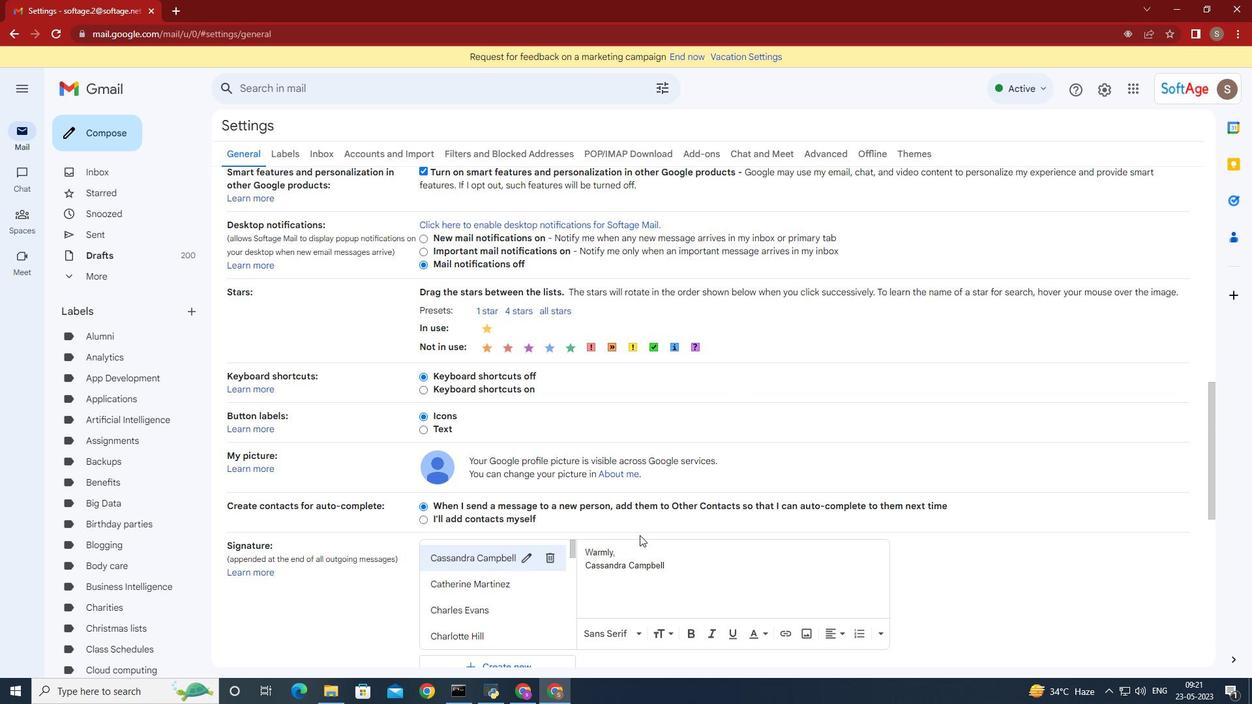 
Action: Mouse scrolled (640, 531) with delta (0, 0)
Screenshot: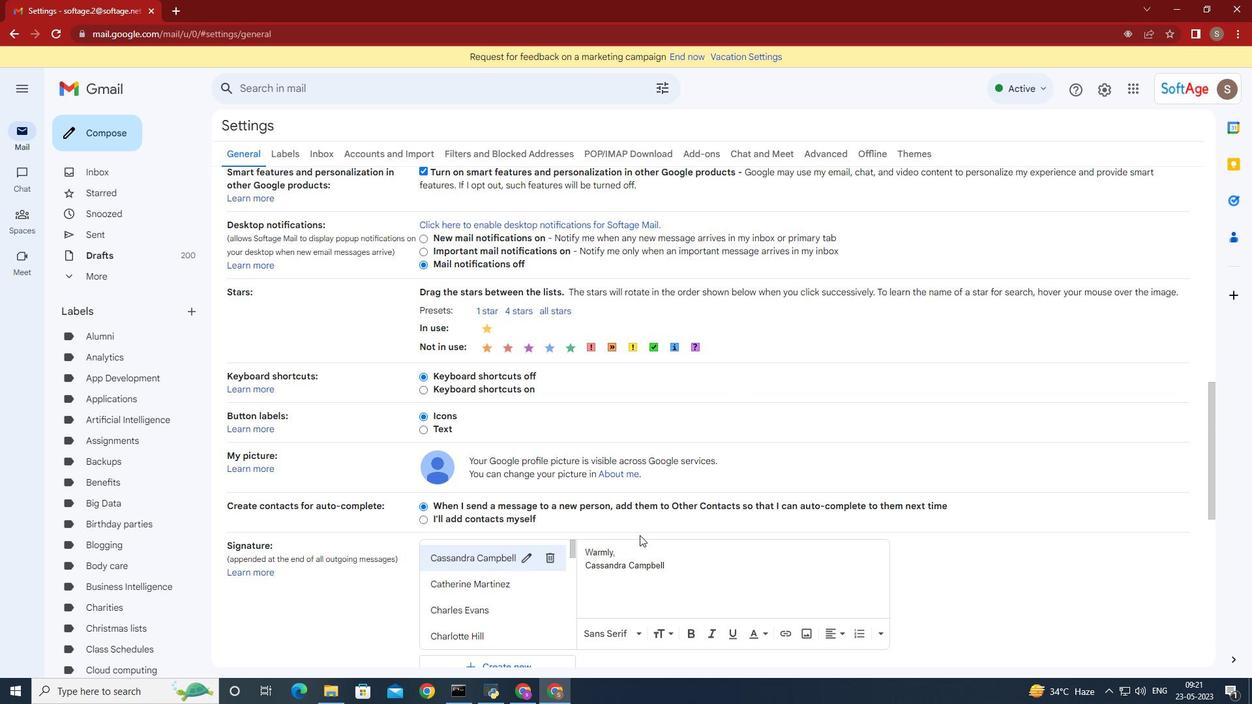 
Action: Mouse moved to (505, 471)
Screenshot: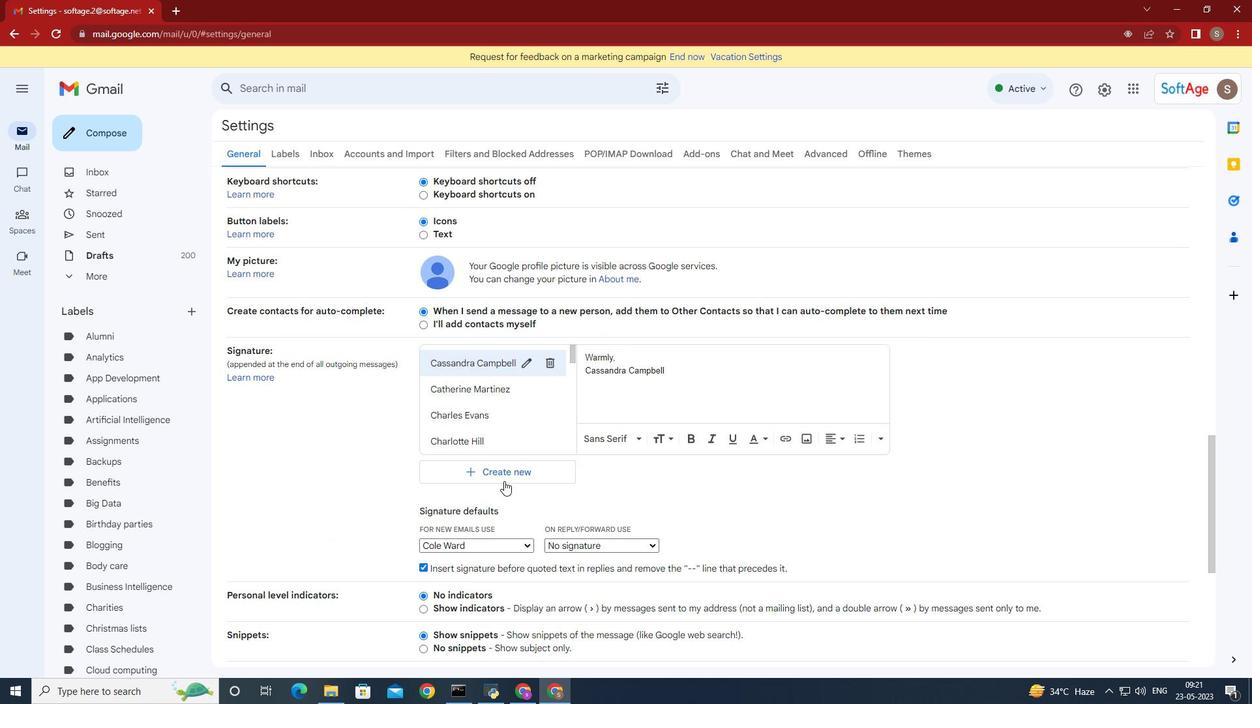 
Action: Mouse pressed left at (505, 471)
Screenshot: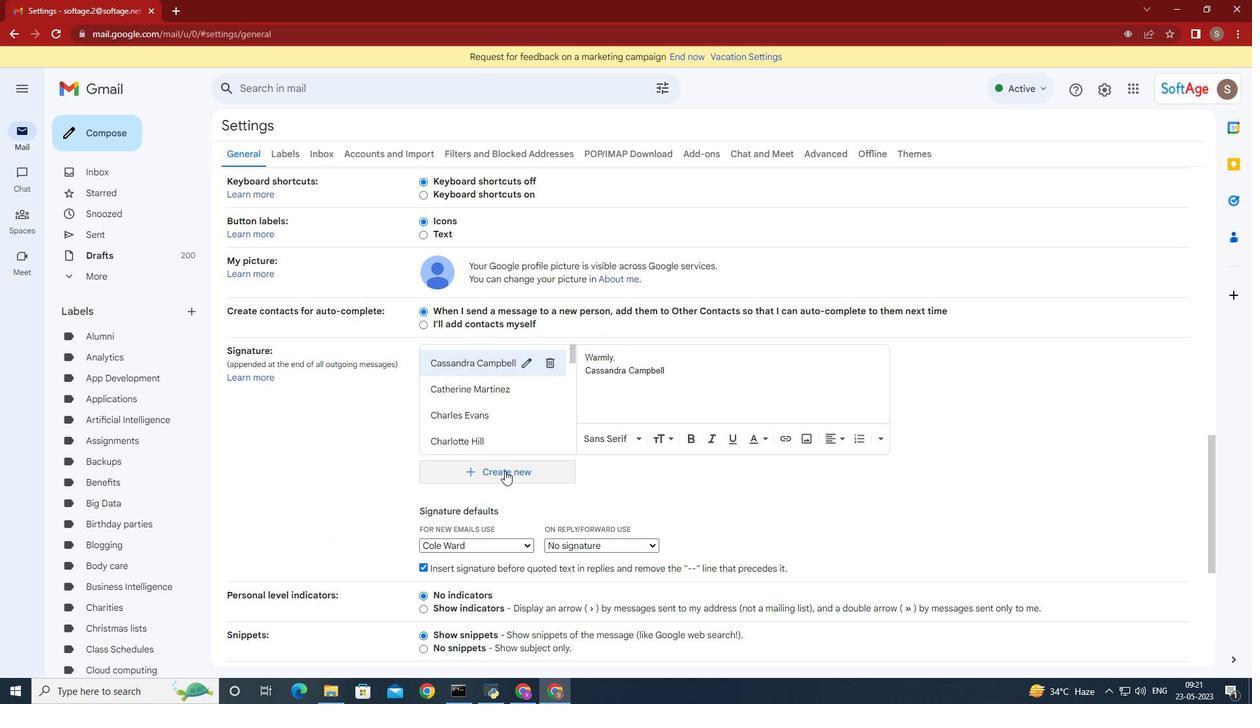 
Action: Mouse moved to (588, 469)
Screenshot: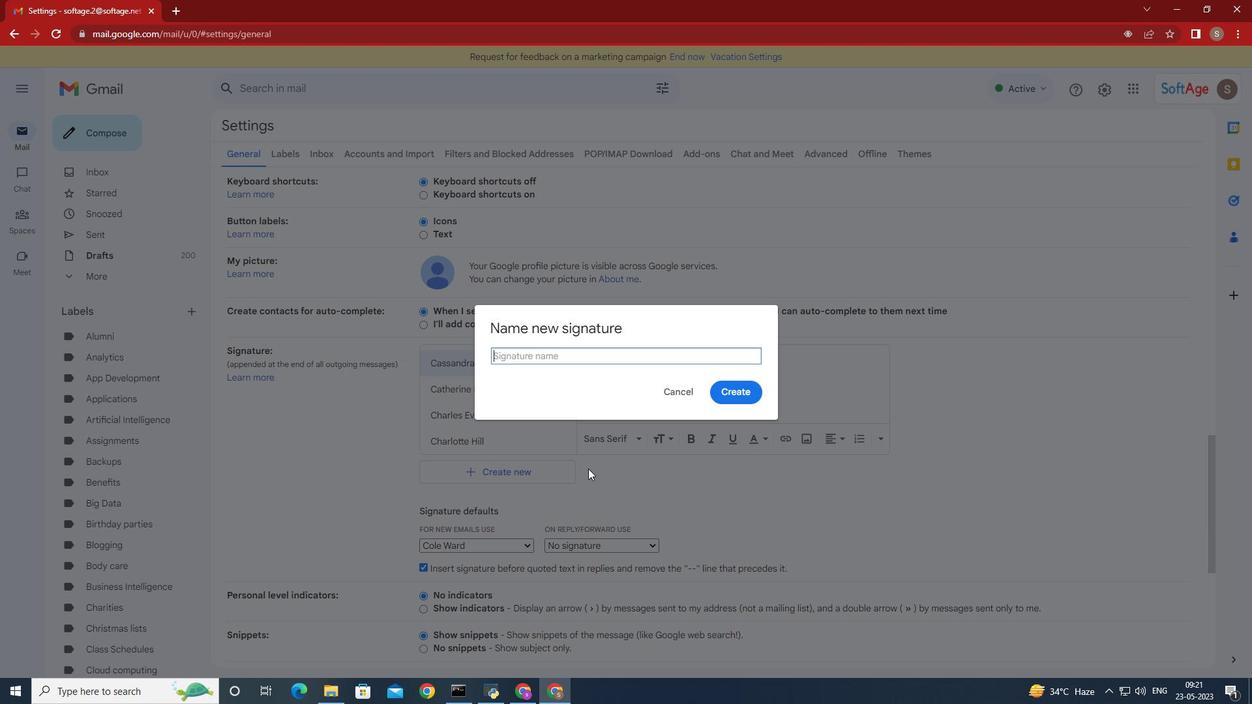 
Action: Key pressed <Key.shift>Joj<Key.backspace>hn<Key.space><Key.shift><Key.shift><Key.shift><Key.shift><Key.shift><Key.shift><Key.shift>Baker
Screenshot: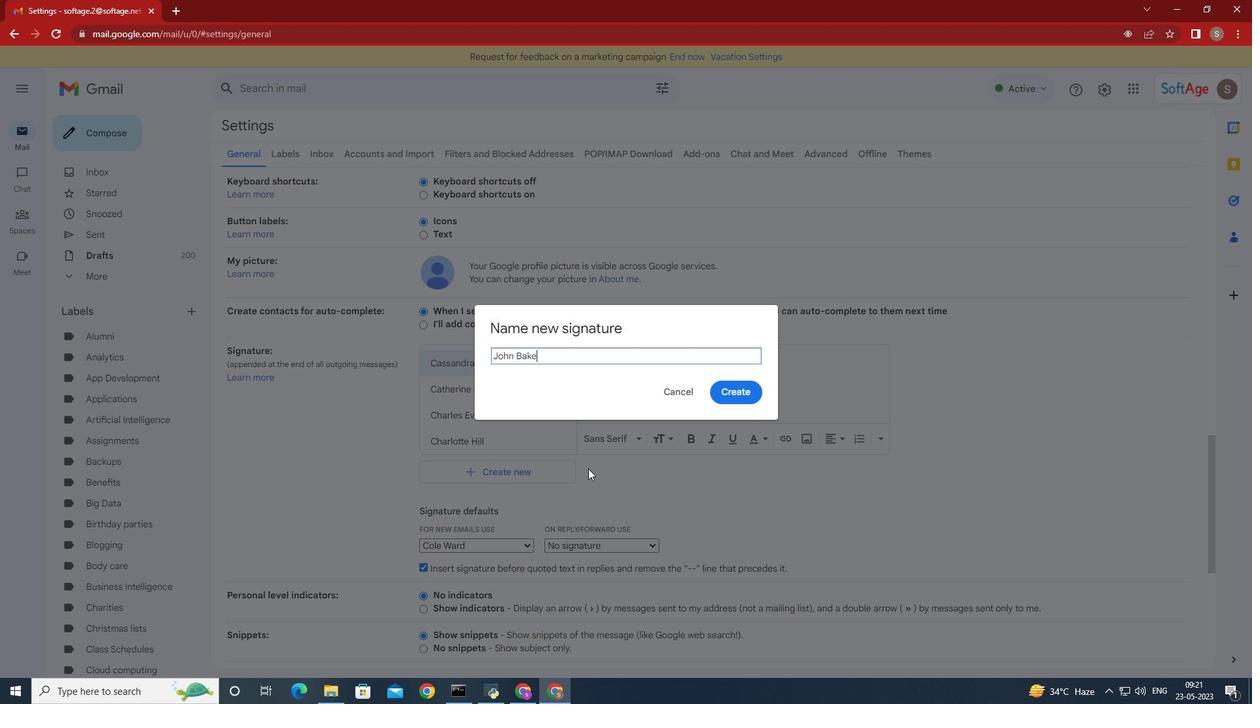 
Action: Mouse moved to (746, 383)
Screenshot: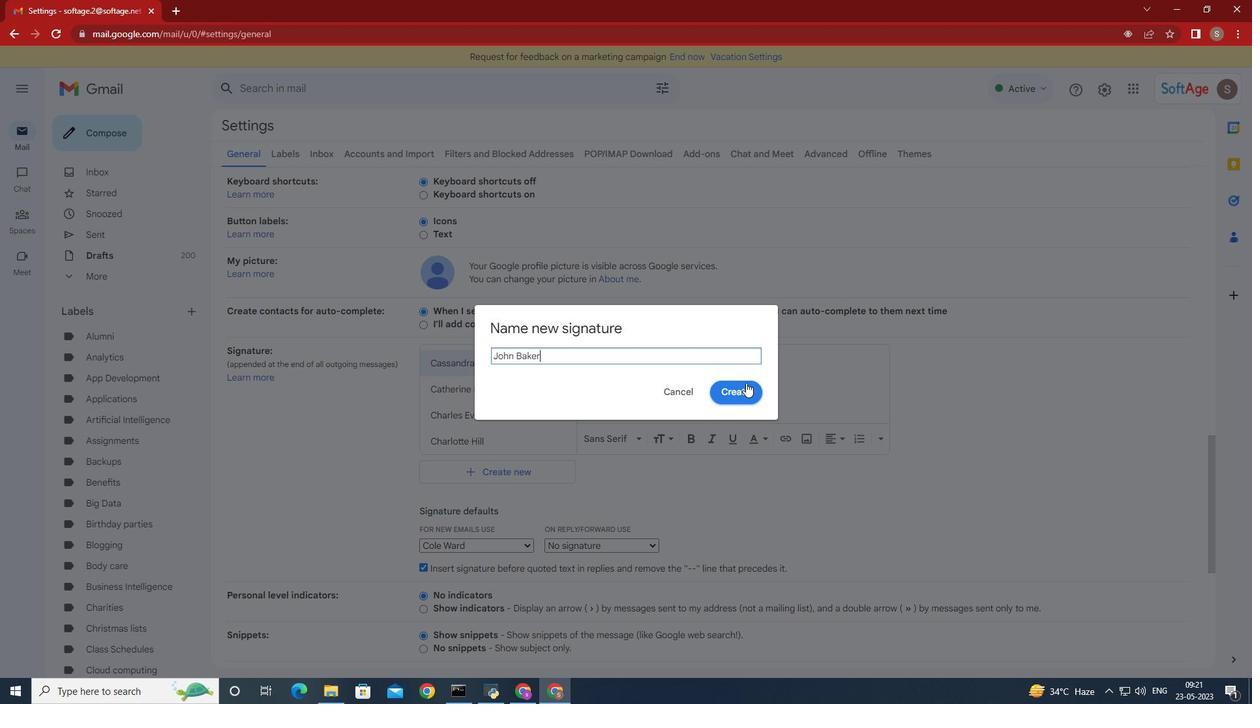 
Action: Mouse pressed left at (746, 383)
Screenshot: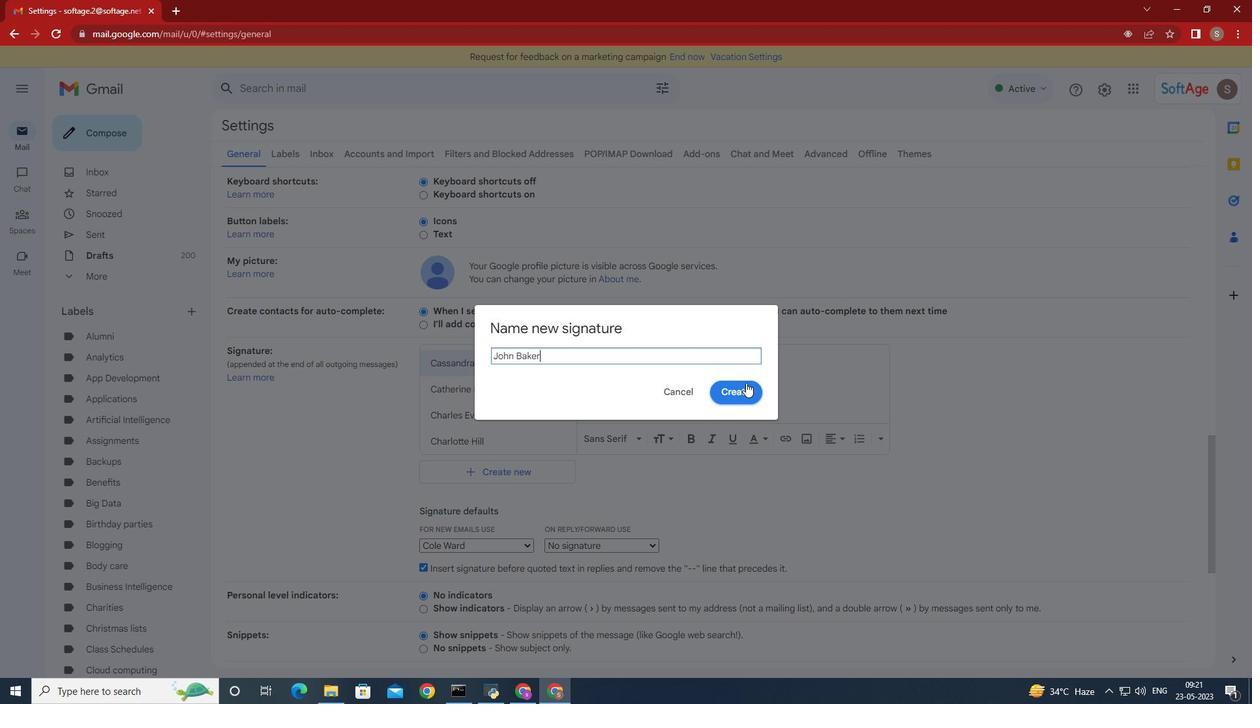 
Action: Mouse moved to (746, 384)
Screenshot: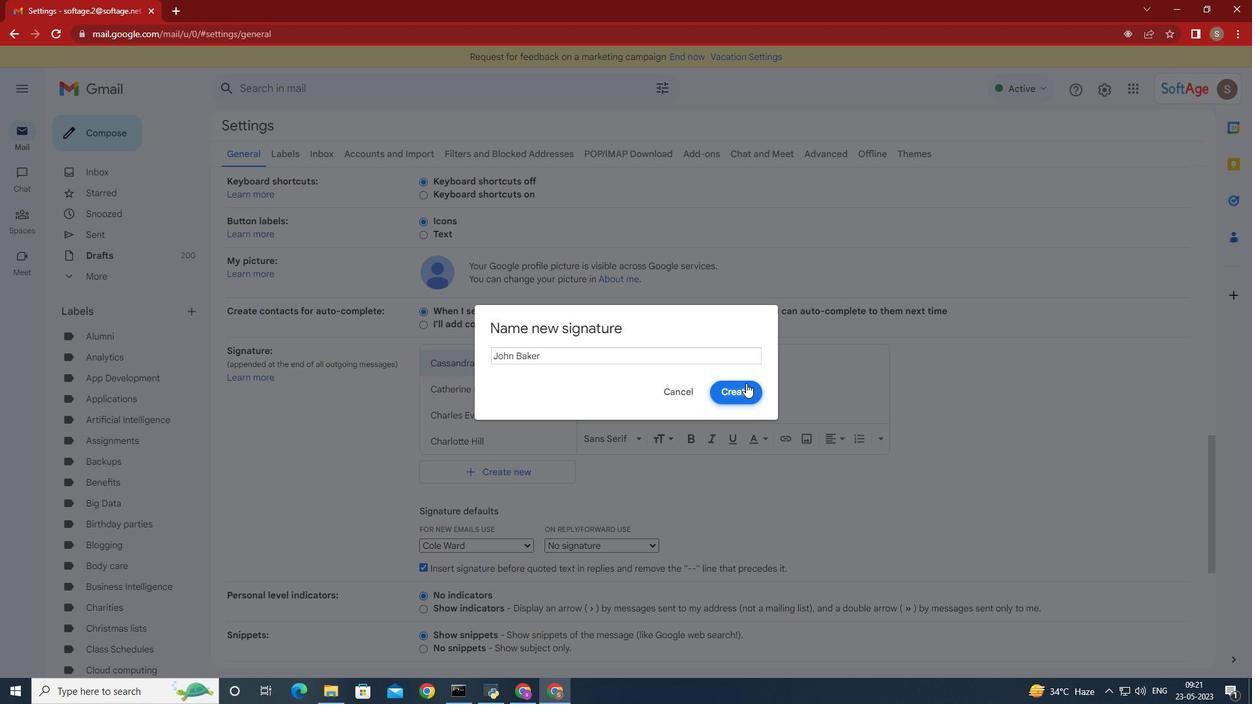 
Action: Key pressed <Key.shift>Best<Key.space>wishes<Key.space>foe<Key.backspace>r<Key.space>a<Key.space>happy<Key.space><Key.shift>National<Key.space><Key.shift>Mens<Key.space><Key.shift>Day,<Key.enter><Key.shift><Key.shift><Key.shift><Key.shift><Key.shift><Key.shift>John<Key.space><Key.shift>Baker
Screenshot: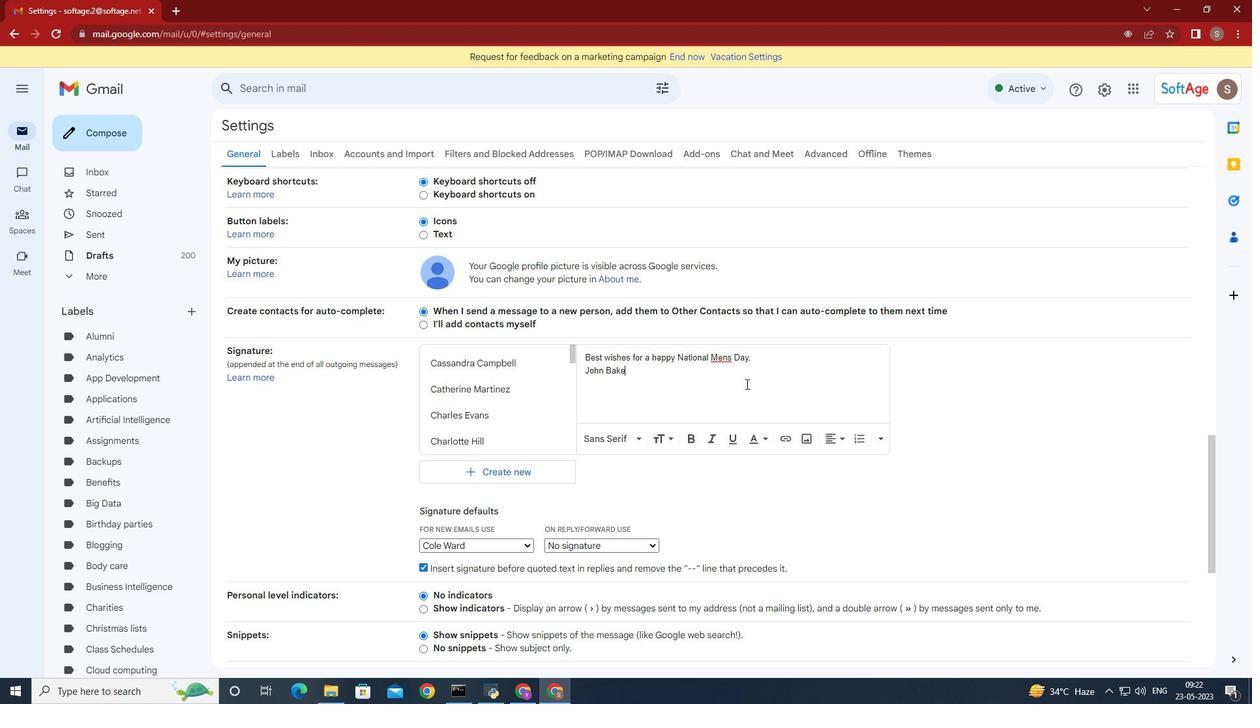 
Action: Mouse moved to (527, 542)
Screenshot: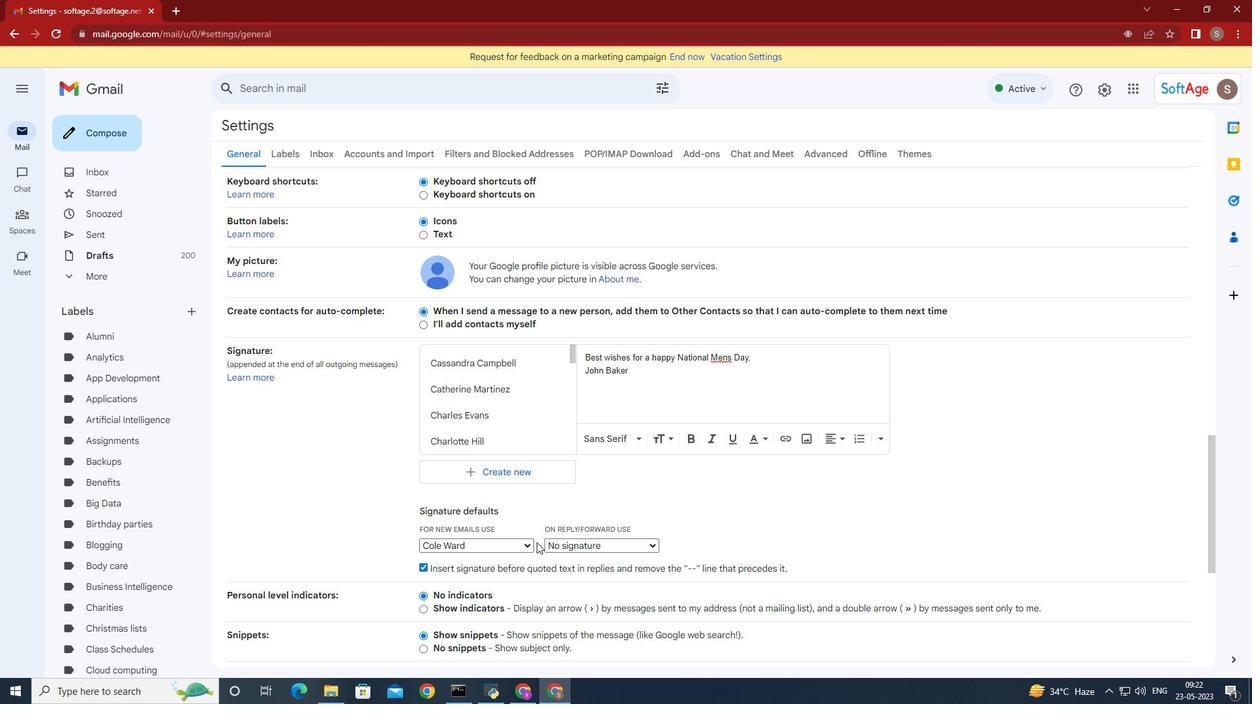 
Action: Mouse pressed left at (527, 542)
Screenshot: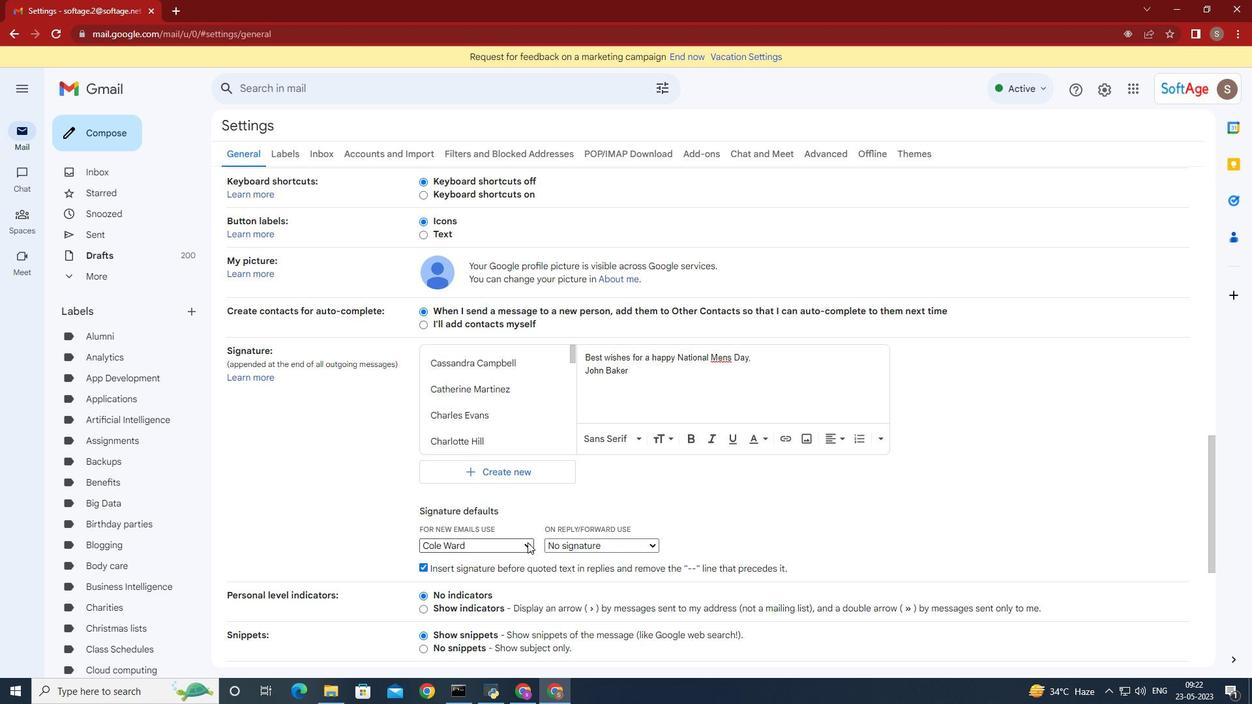 
Action: Mouse moved to (494, 519)
Screenshot: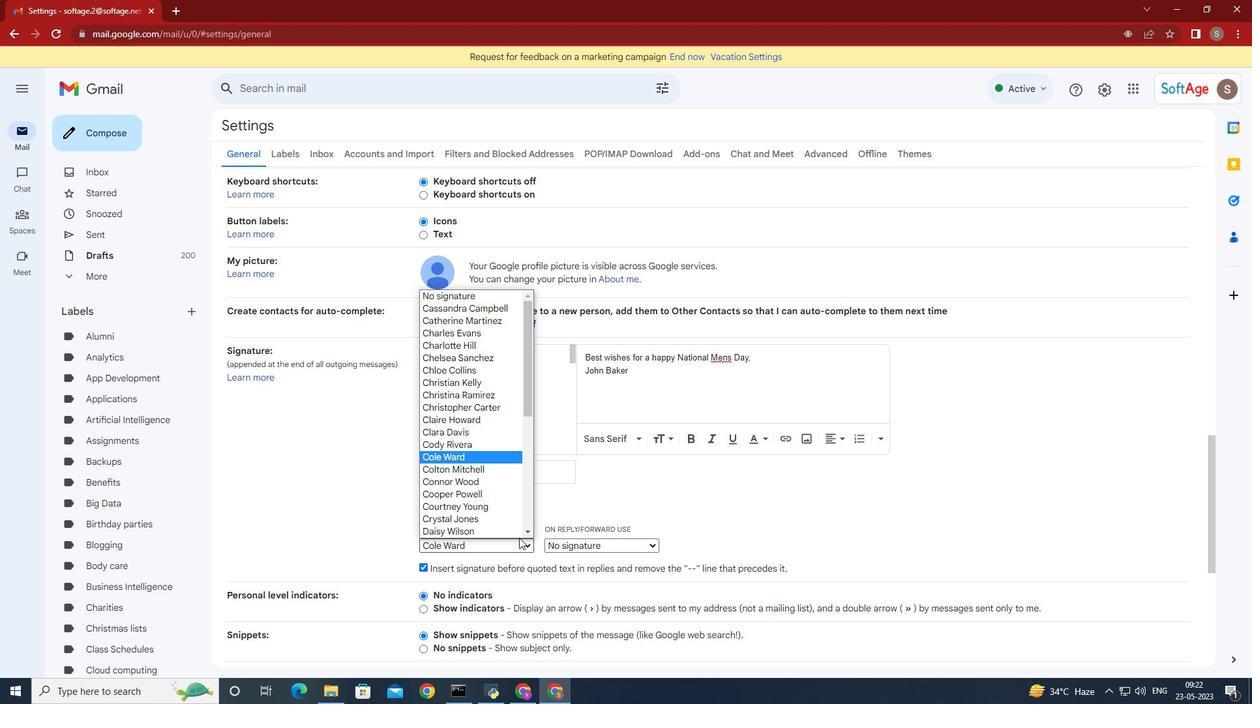 
Action: Mouse scrolled (494, 518) with delta (0, 0)
Screenshot: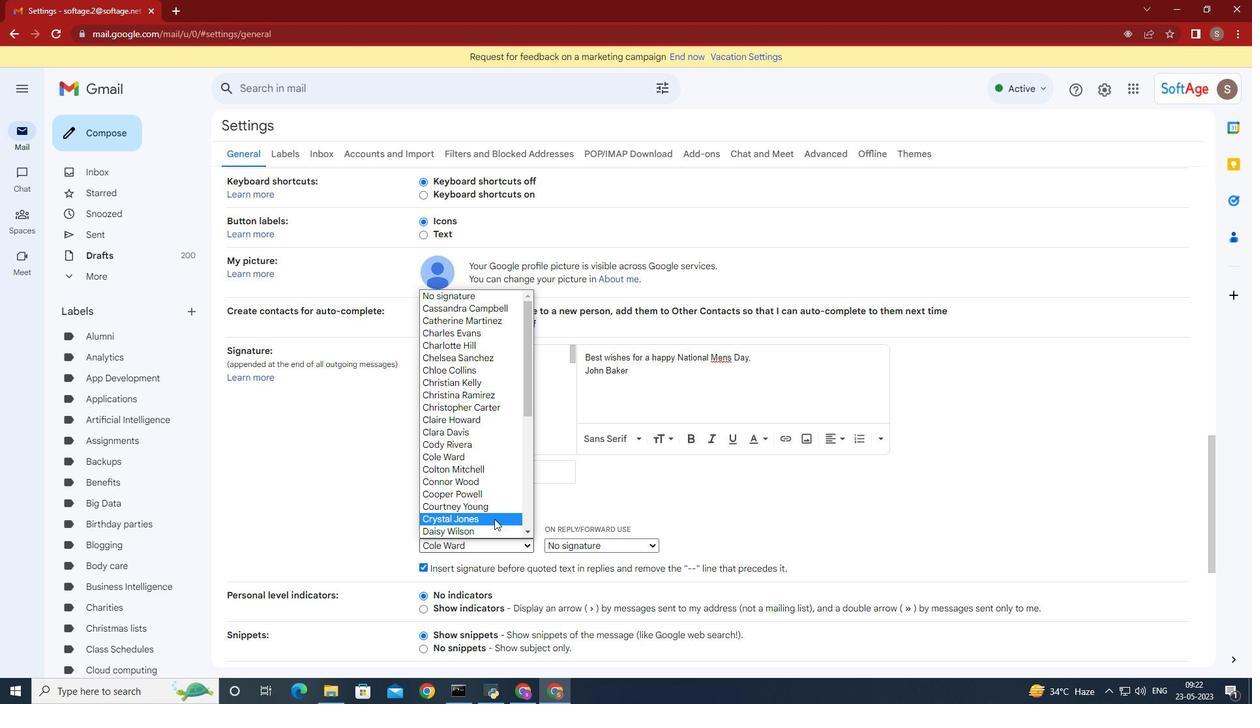 
Action: Mouse scrolled (494, 518) with delta (0, 0)
Screenshot: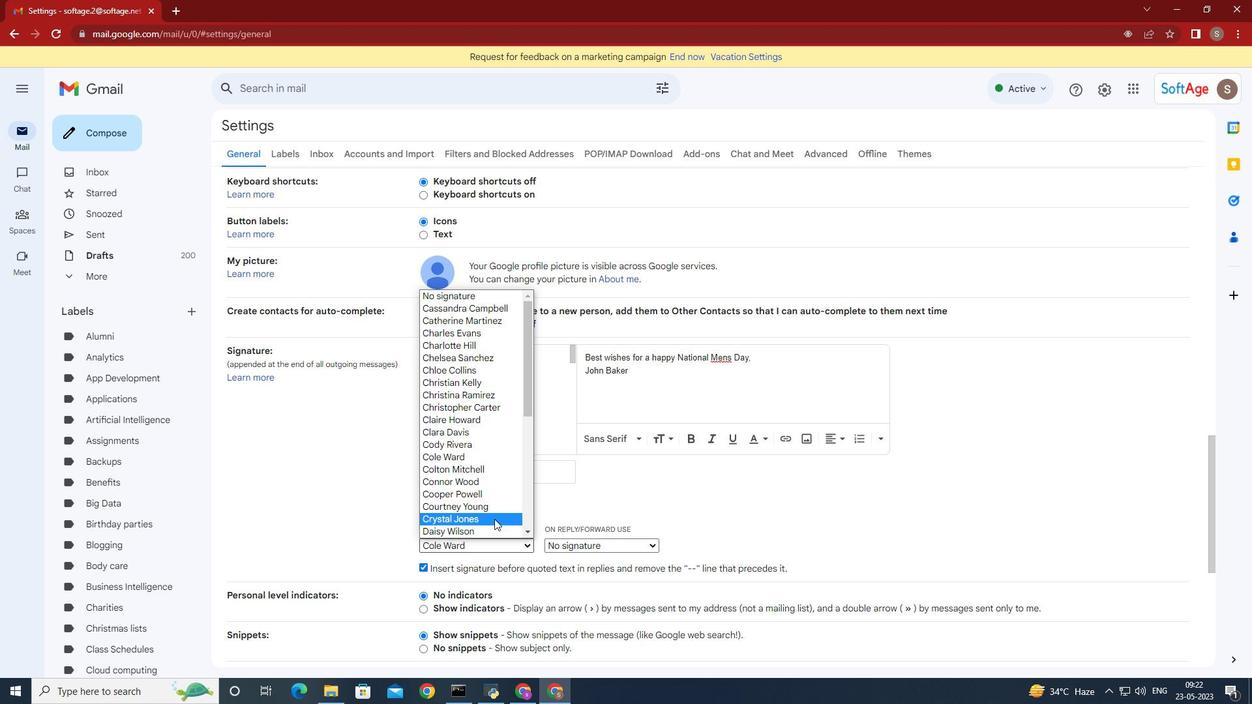
Action: Mouse scrolled (494, 518) with delta (0, 0)
Screenshot: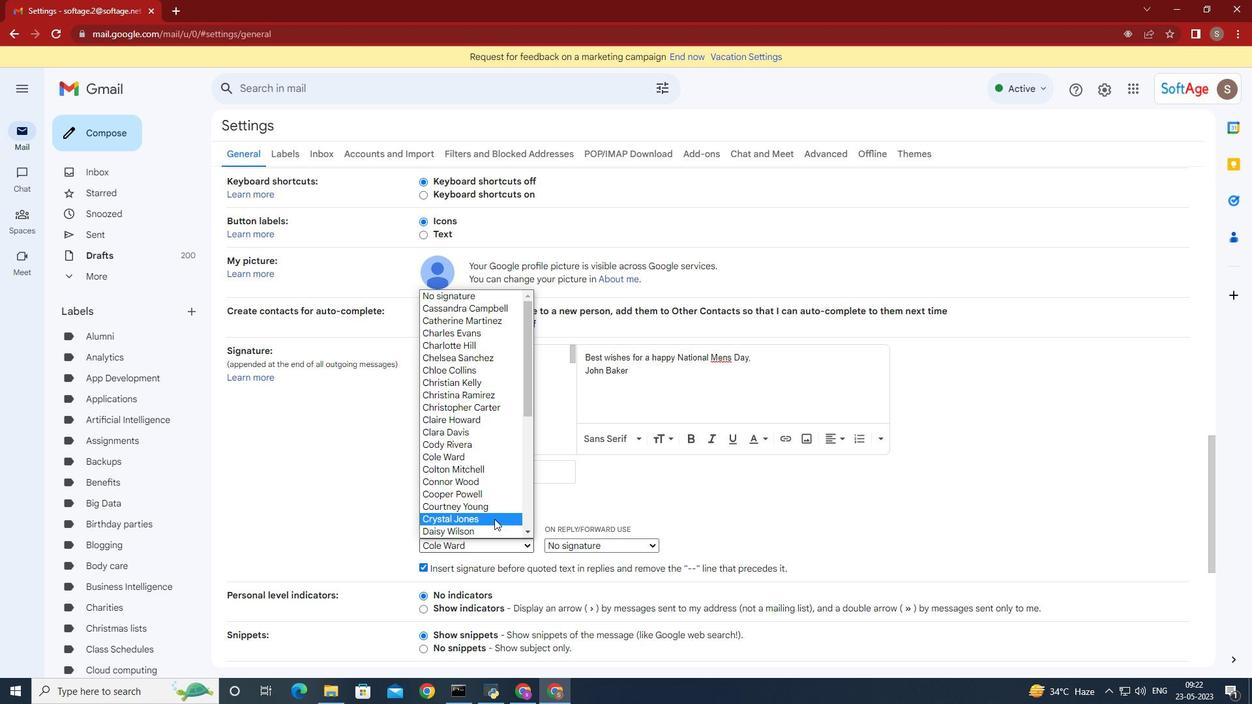 
Action: Mouse scrolled (494, 518) with delta (0, 0)
Screenshot: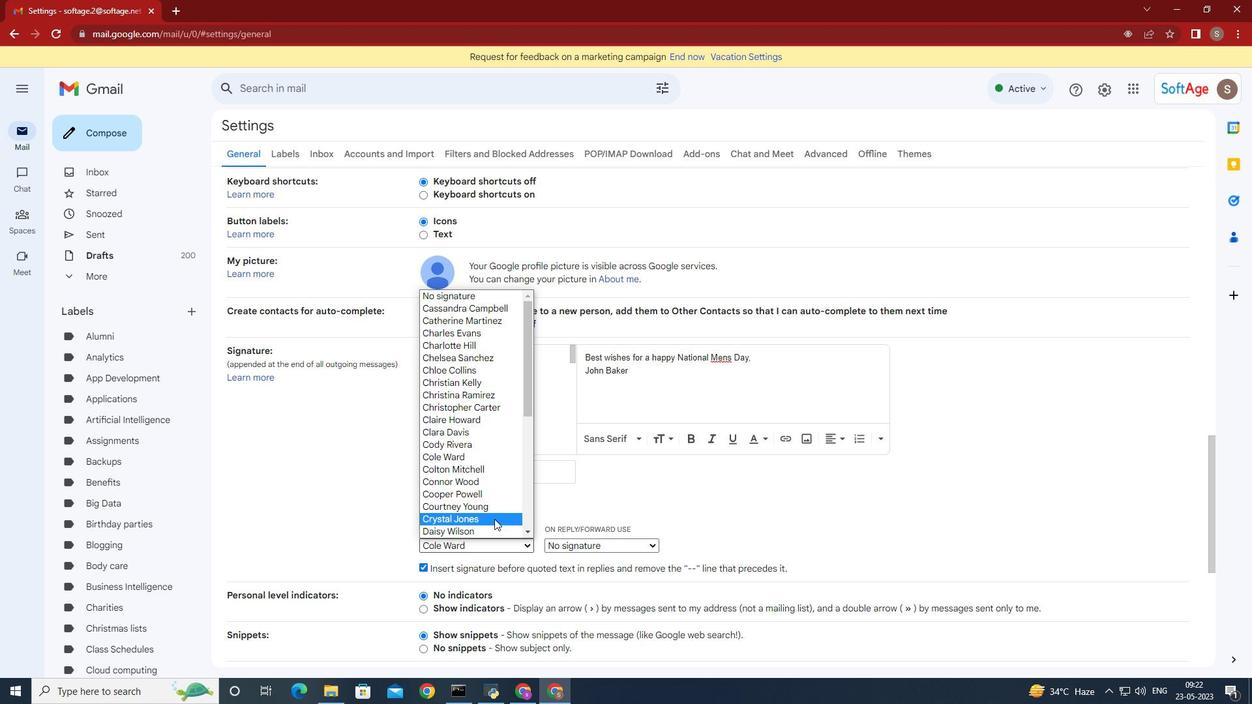 
Action: Mouse scrolled (494, 518) with delta (0, 0)
Screenshot: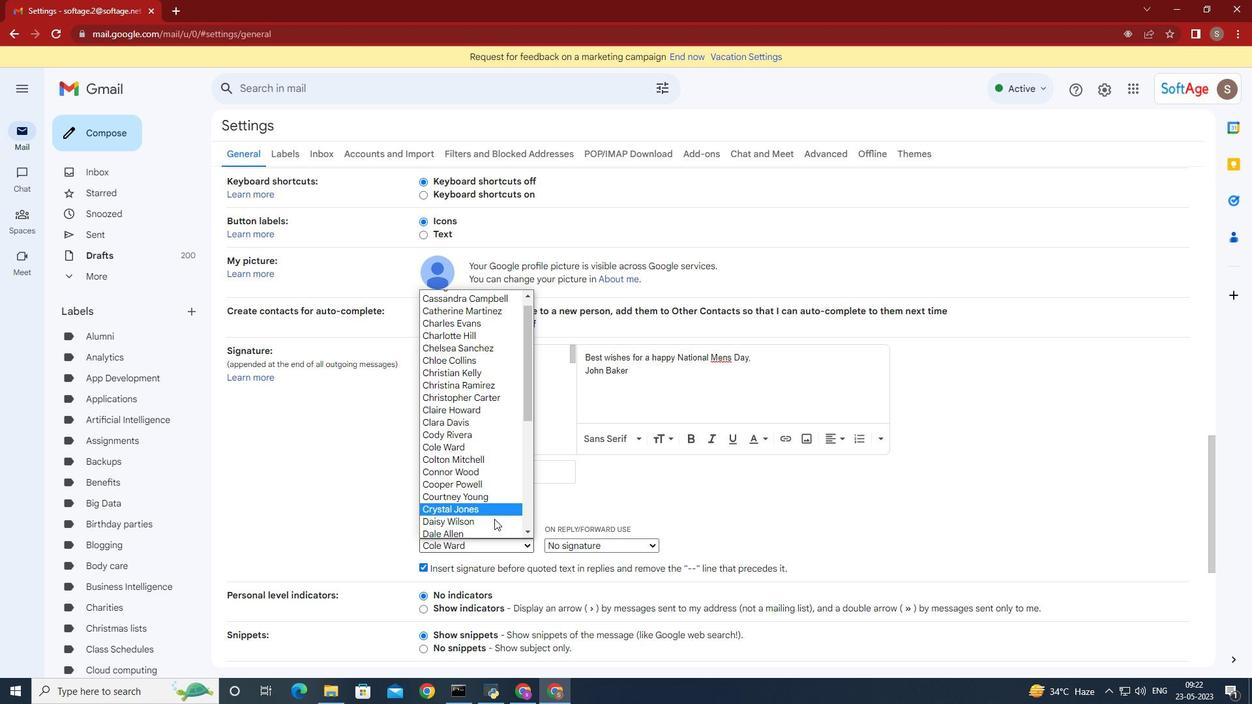 
Action: Mouse moved to (495, 525)
Screenshot: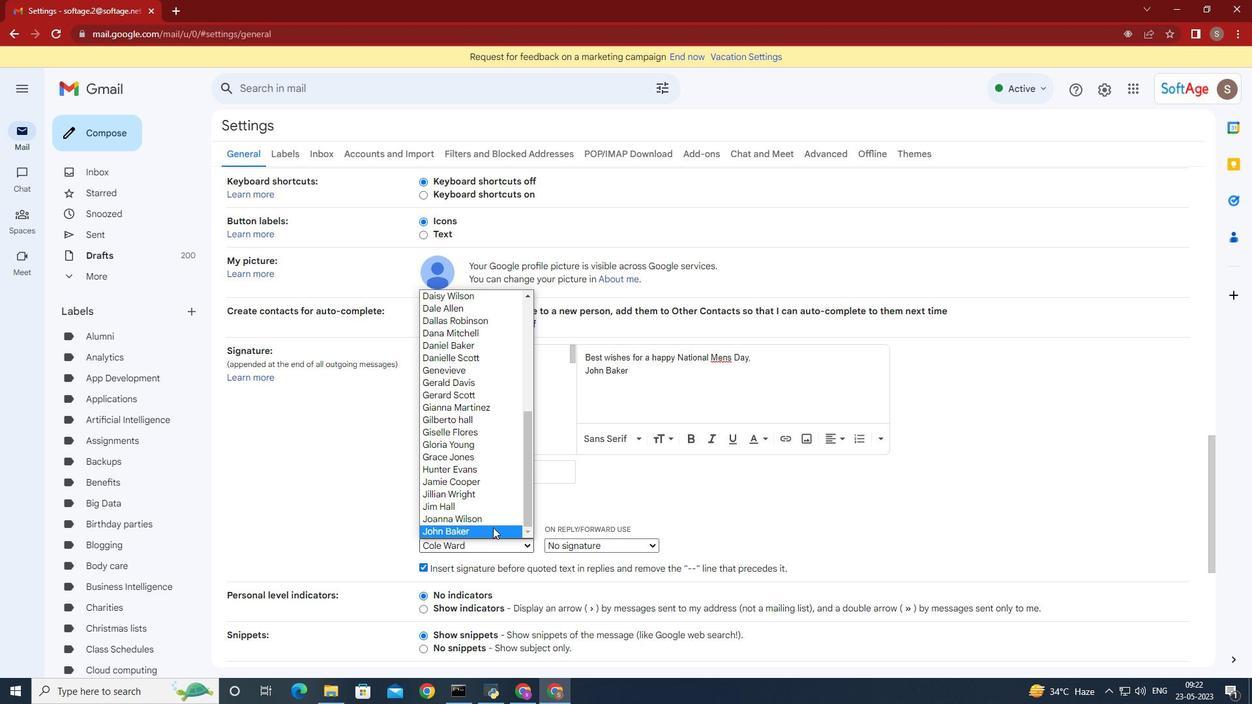 
Action: Mouse pressed left at (495, 525)
Screenshot: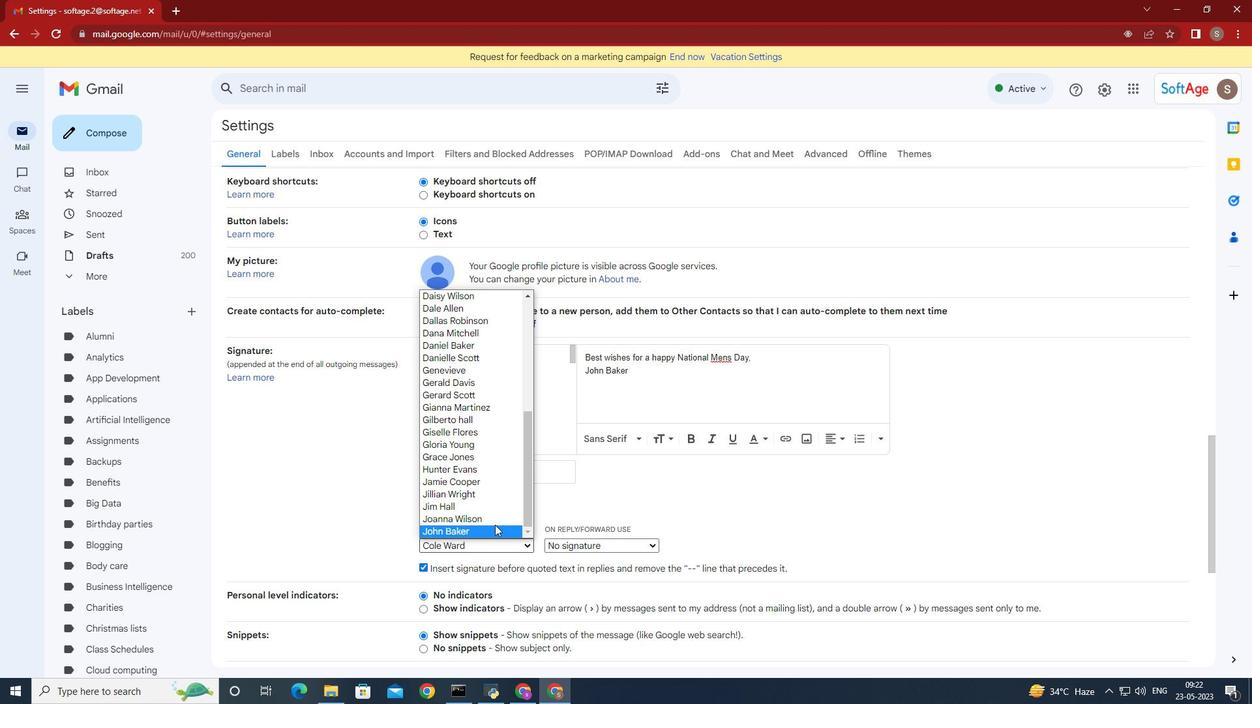 
Action: Mouse moved to (515, 537)
Screenshot: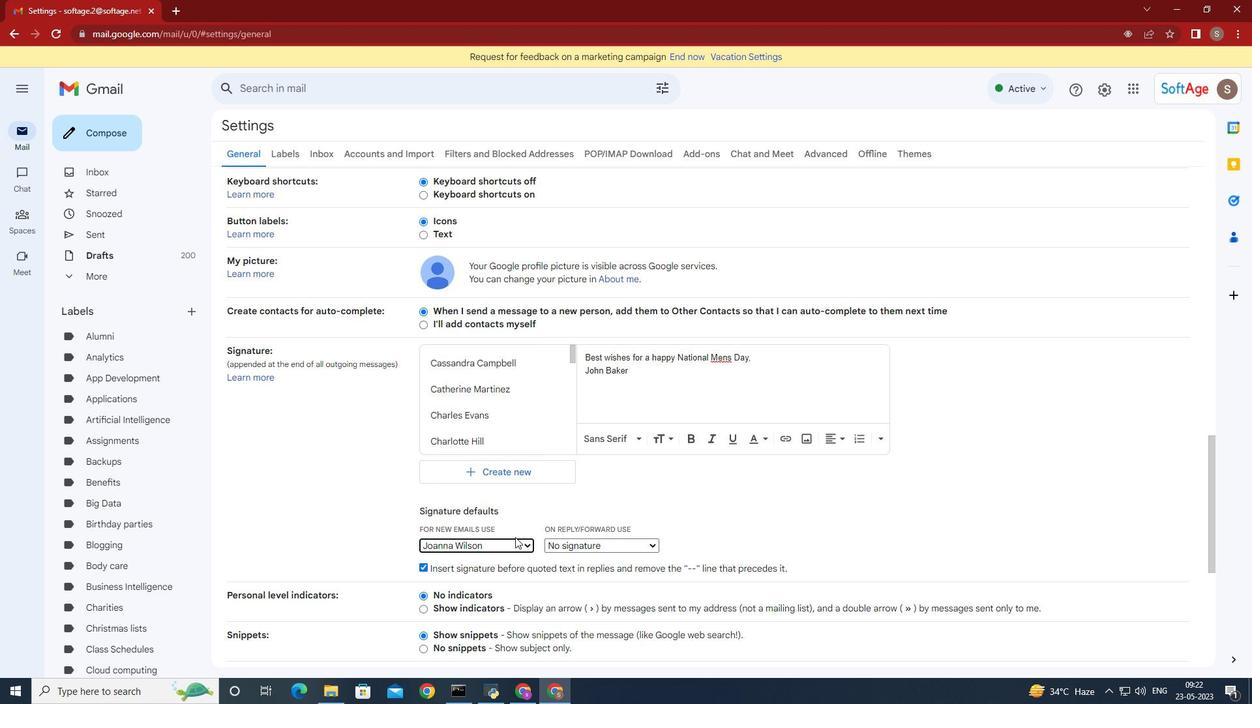 
Action: Mouse pressed left at (515, 537)
Screenshot: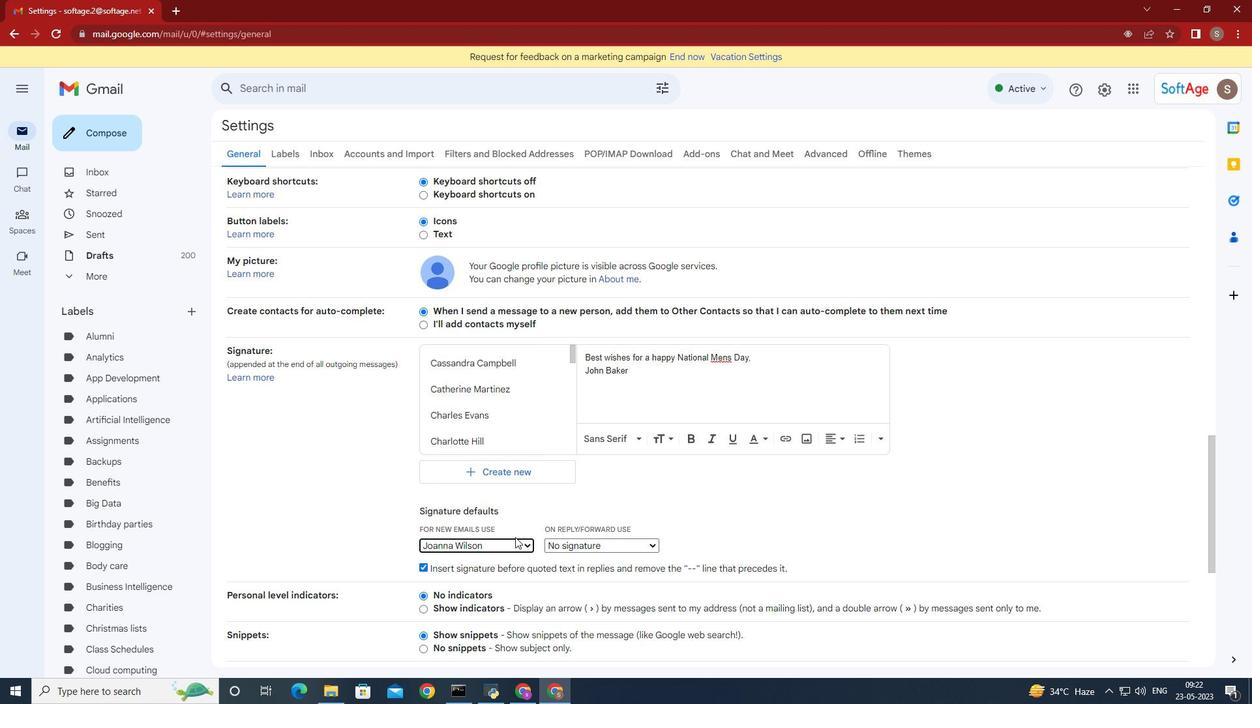 
Action: Mouse moved to (525, 545)
Screenshot: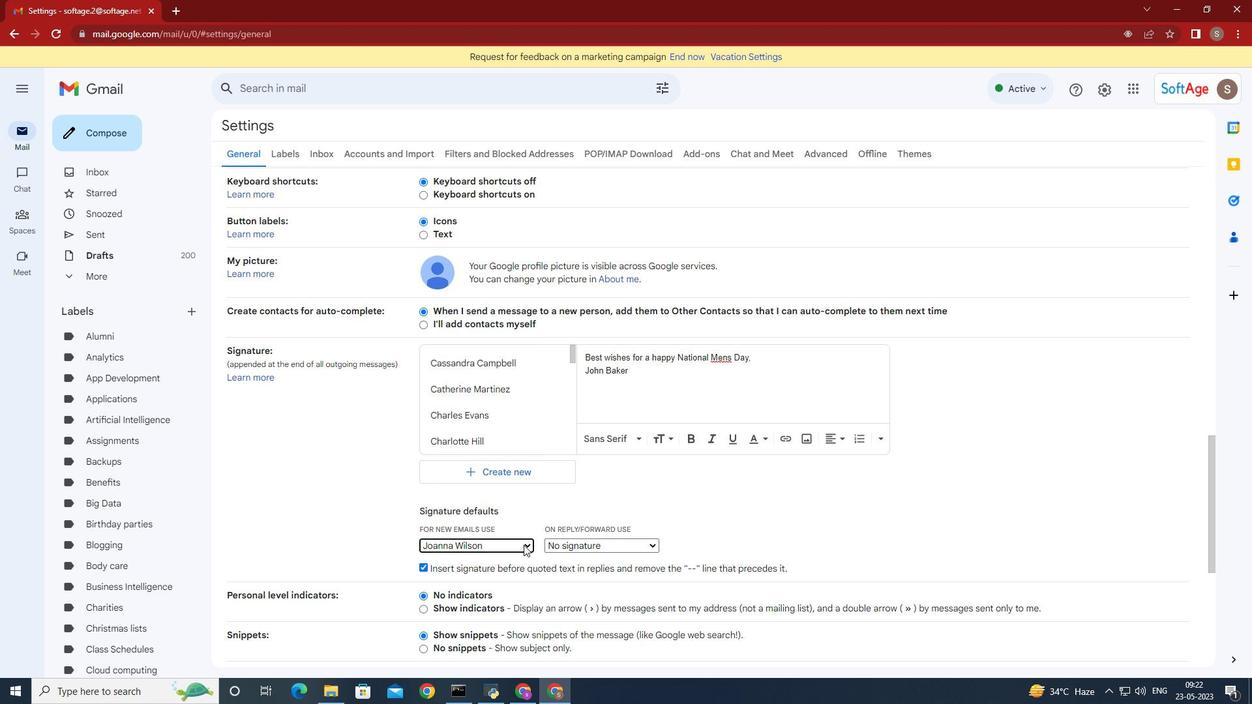 
Action: Mouse pressed left at (525, 545)
Screenshot: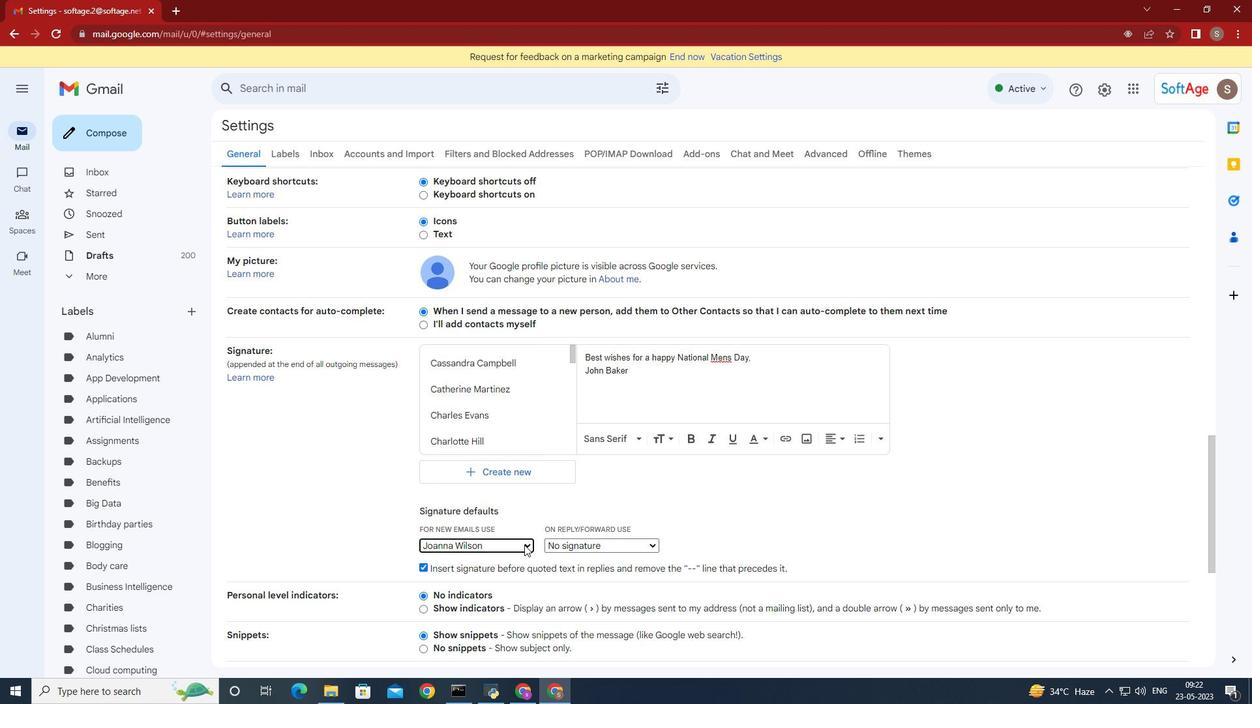 
Action: Mouse moved to (493, 512)
Screenshot: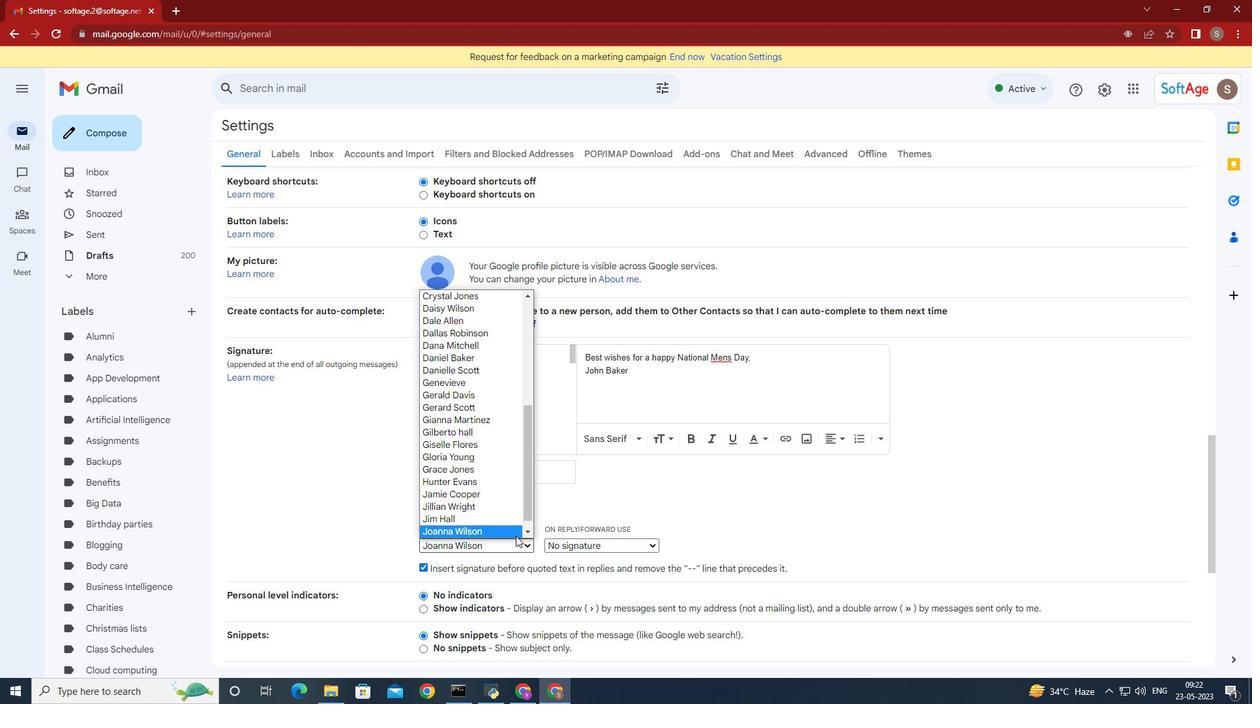 
Action: Mouse scrolled (493, 511) with delta (0, 0)
Screenshot: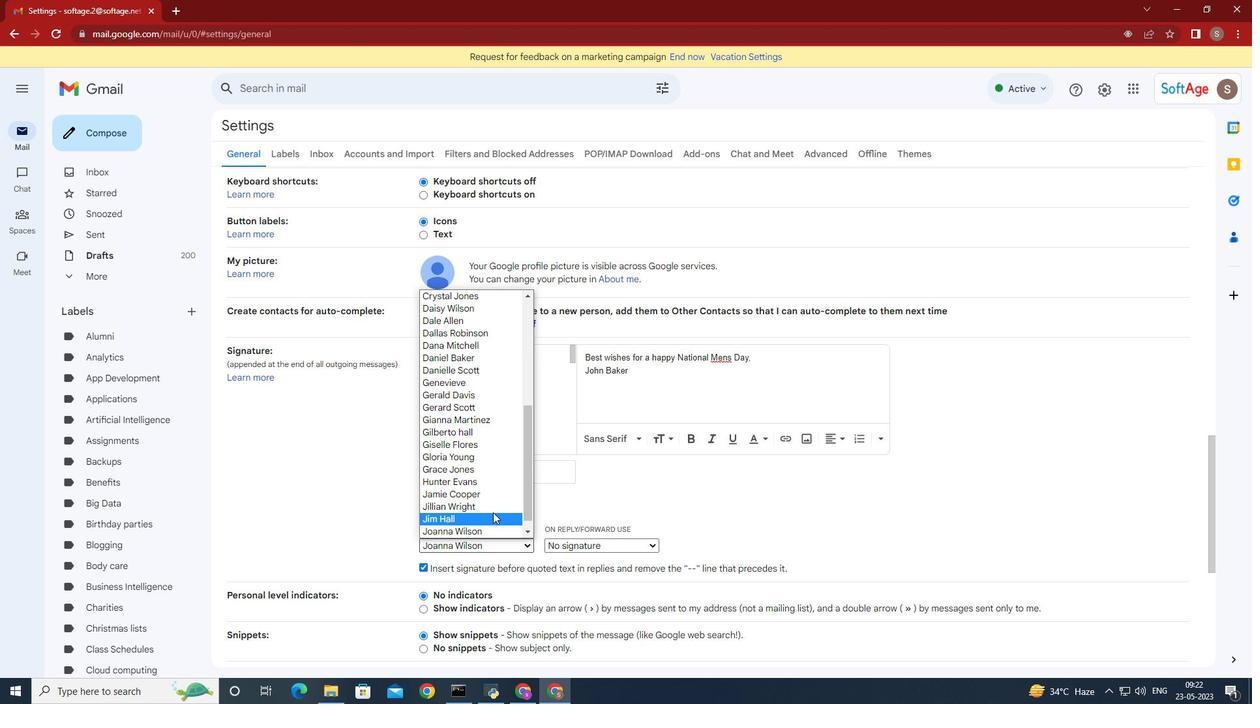 
Action: Mouse scrolled (493, 511) with delta (0, 0)
Screenshot: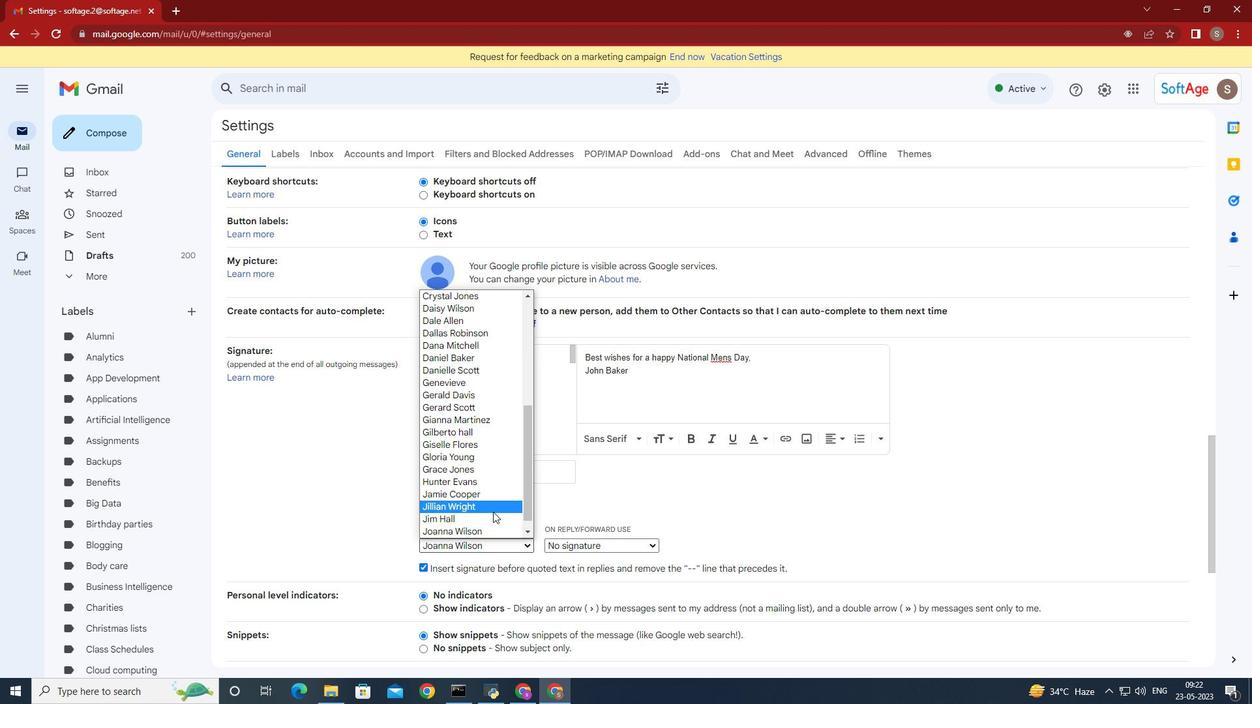 
Action: Mouse scrolled (493, 511) with delta (0, 0)
Screenshot: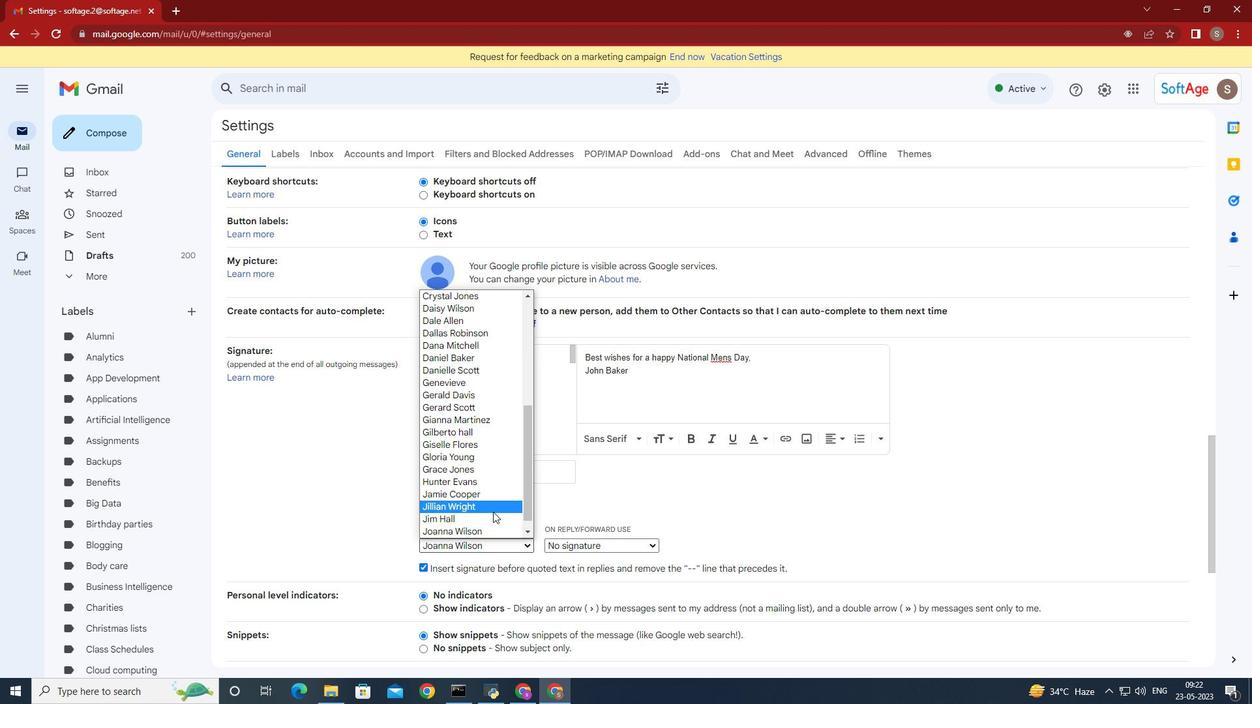 
Action: Mouse scrolled (493, 511) with delta (0, 0)
Screenshot: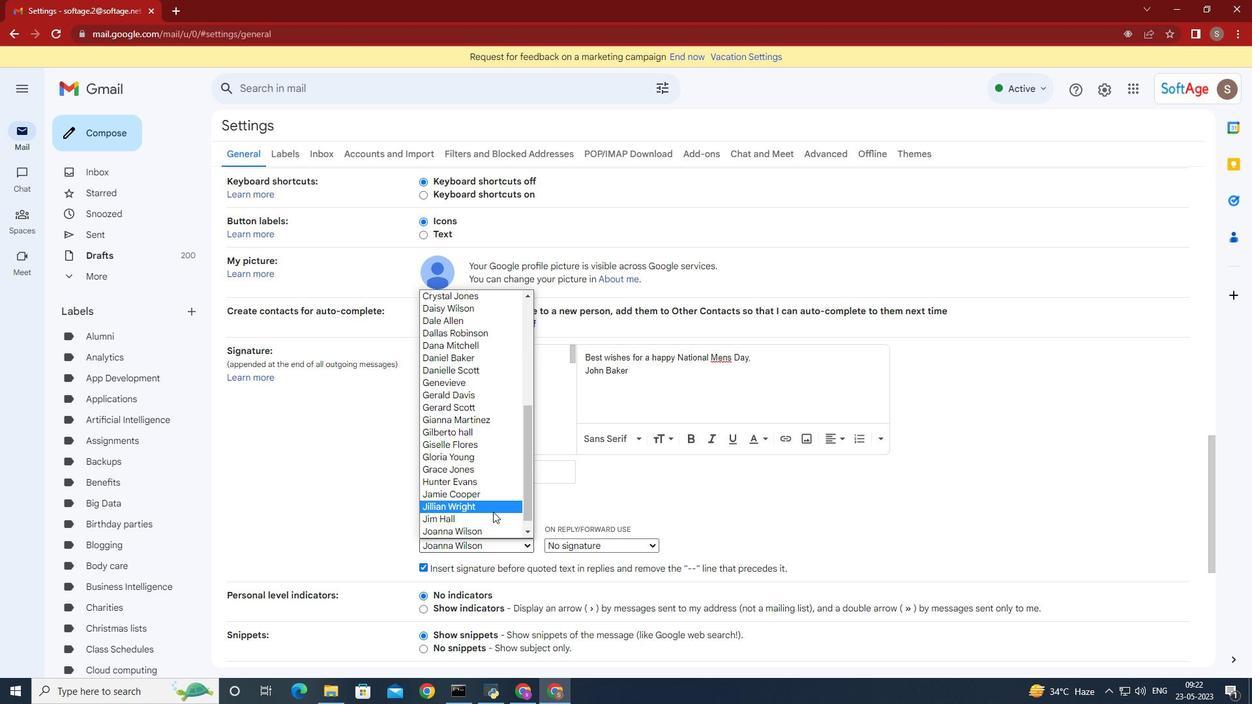 
Action: Mouse scrolled (493, 511) with delta (0, 0)
Screenshot: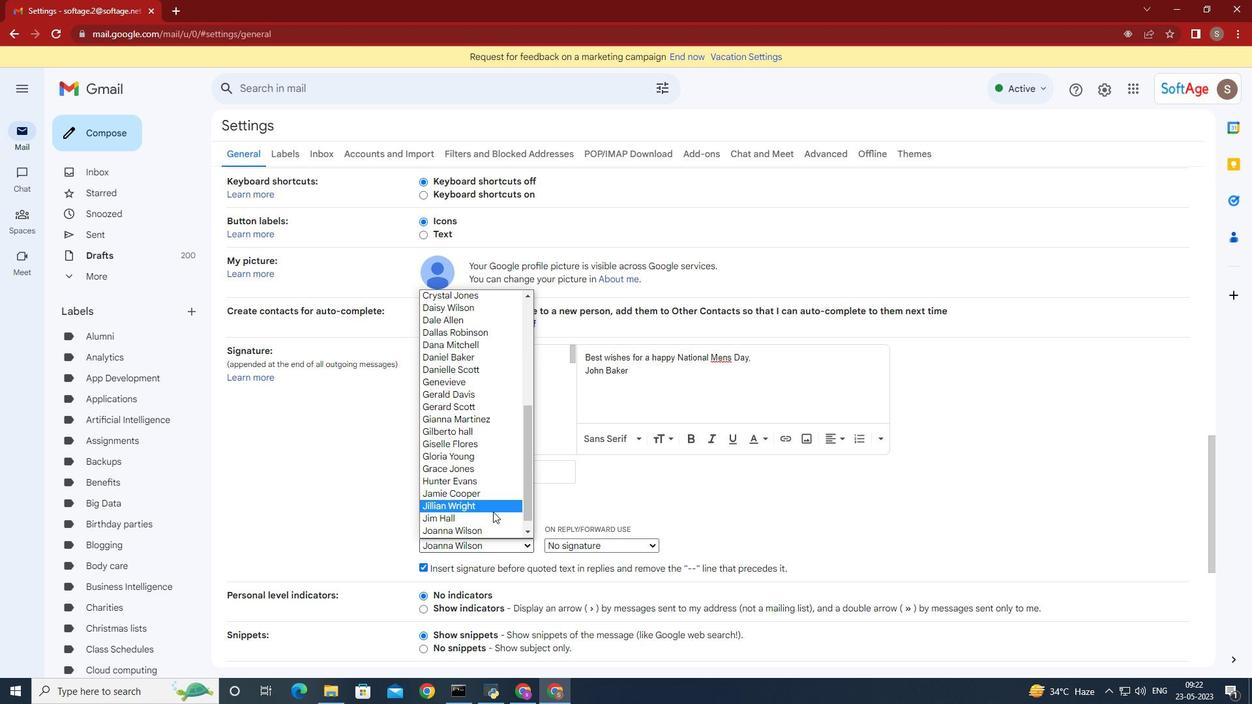 
Action: Mouse moved to (493, 535)
Screenshot: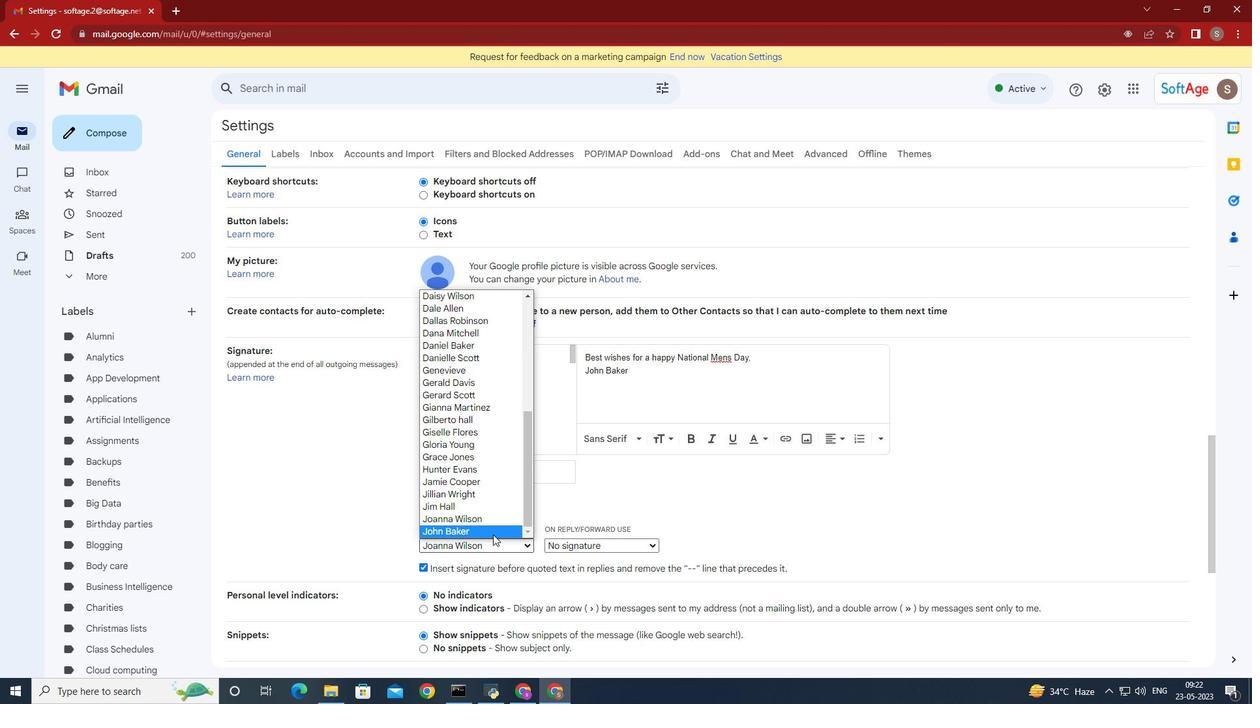 
Action: Mouse pressed left at (493, 535)
Screenshot: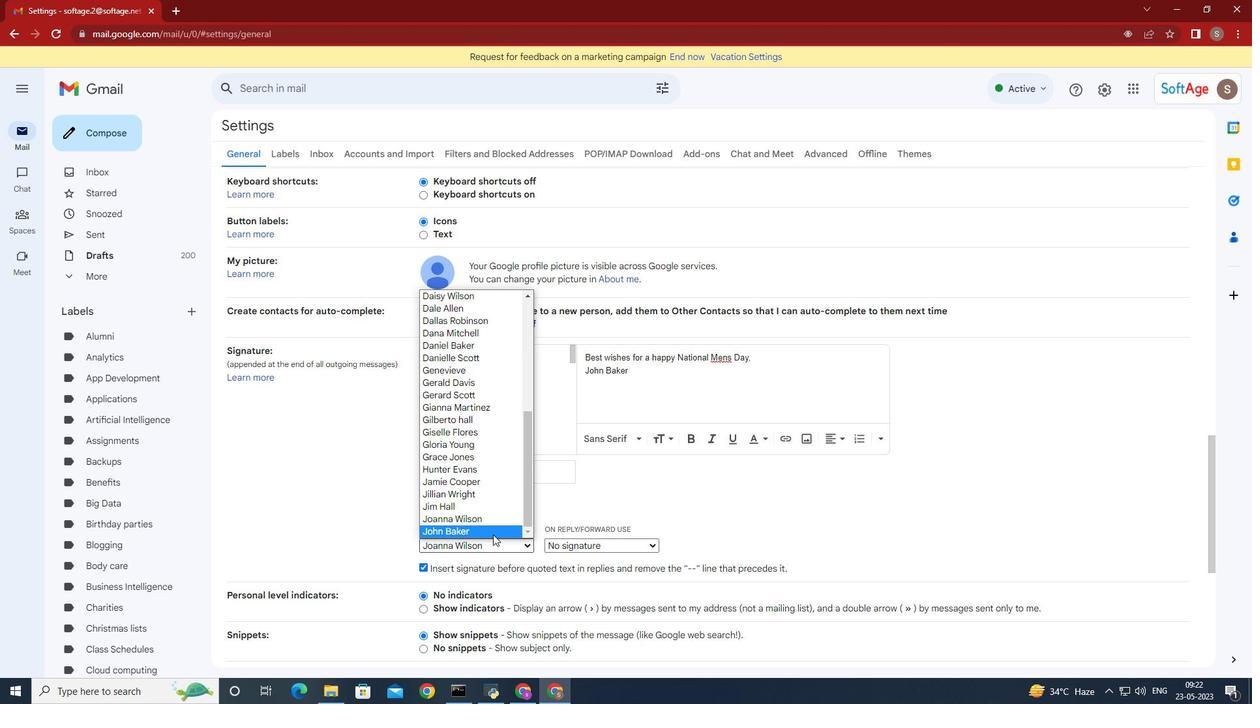 
Action: Mouse moved to (643, 548)
Screenshot: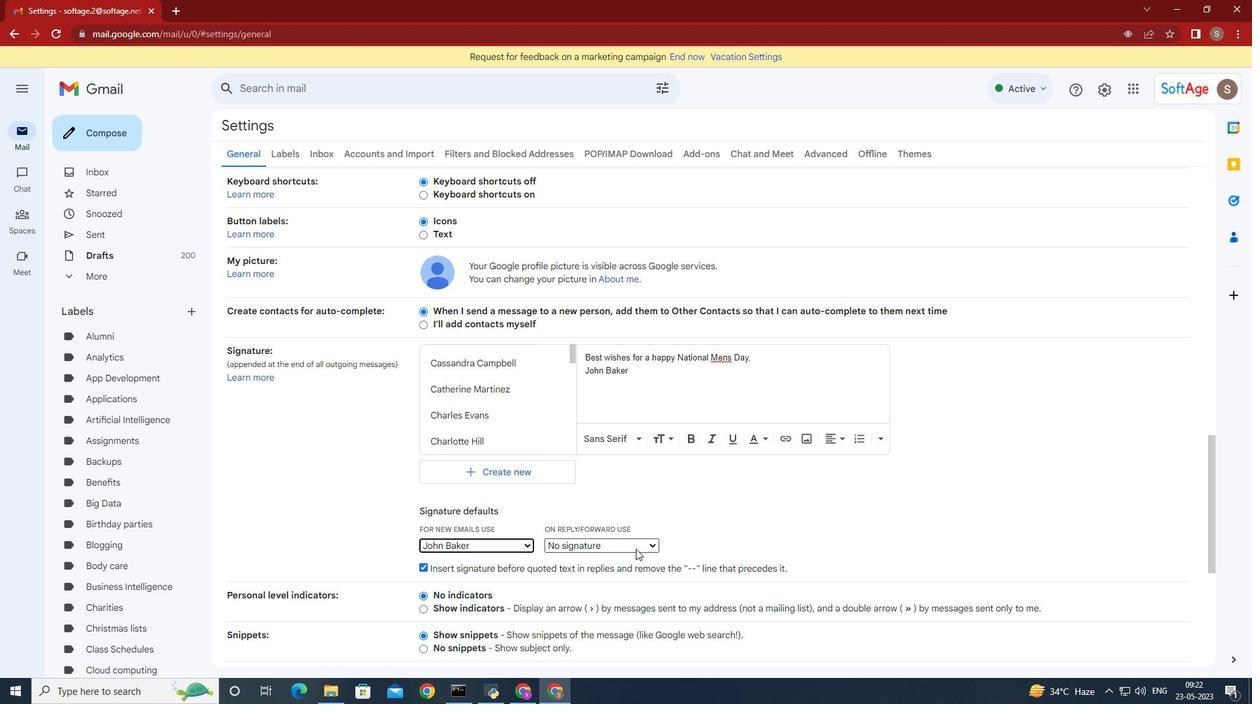 
Action: Mouse pressed left at (643, 548)
Screenshot: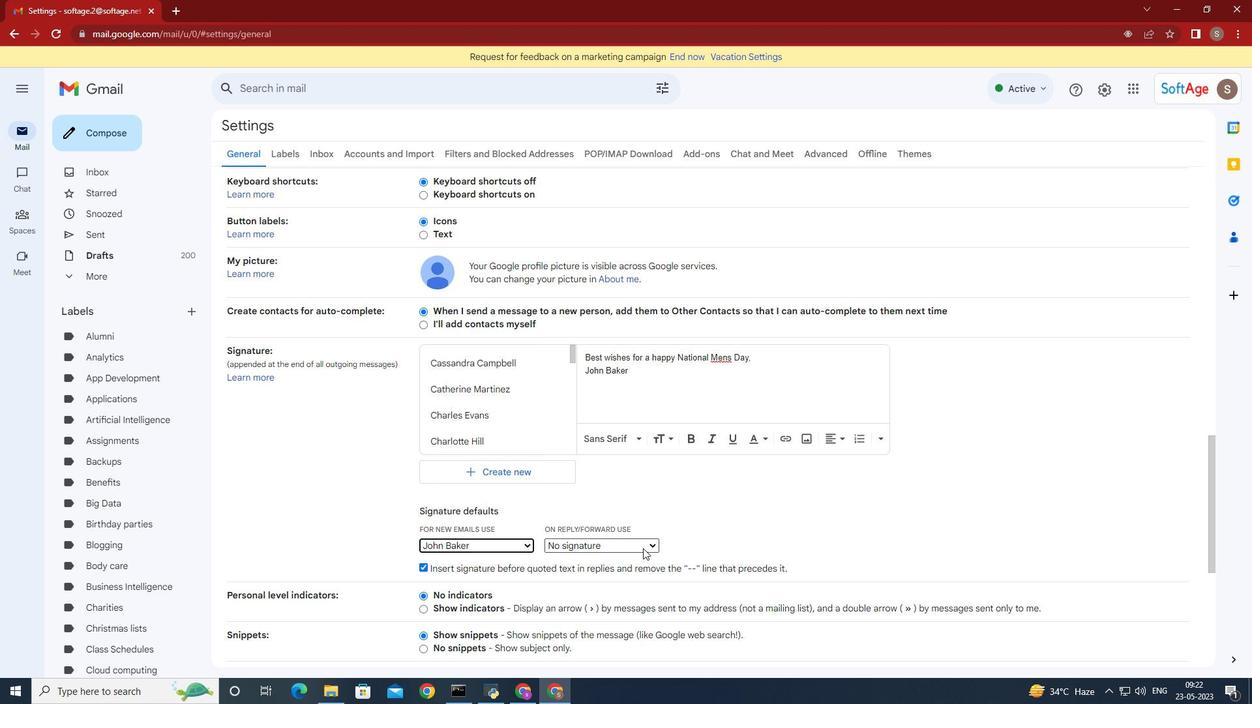 
Action: Mouse moved to (612, 524)
Screenshot: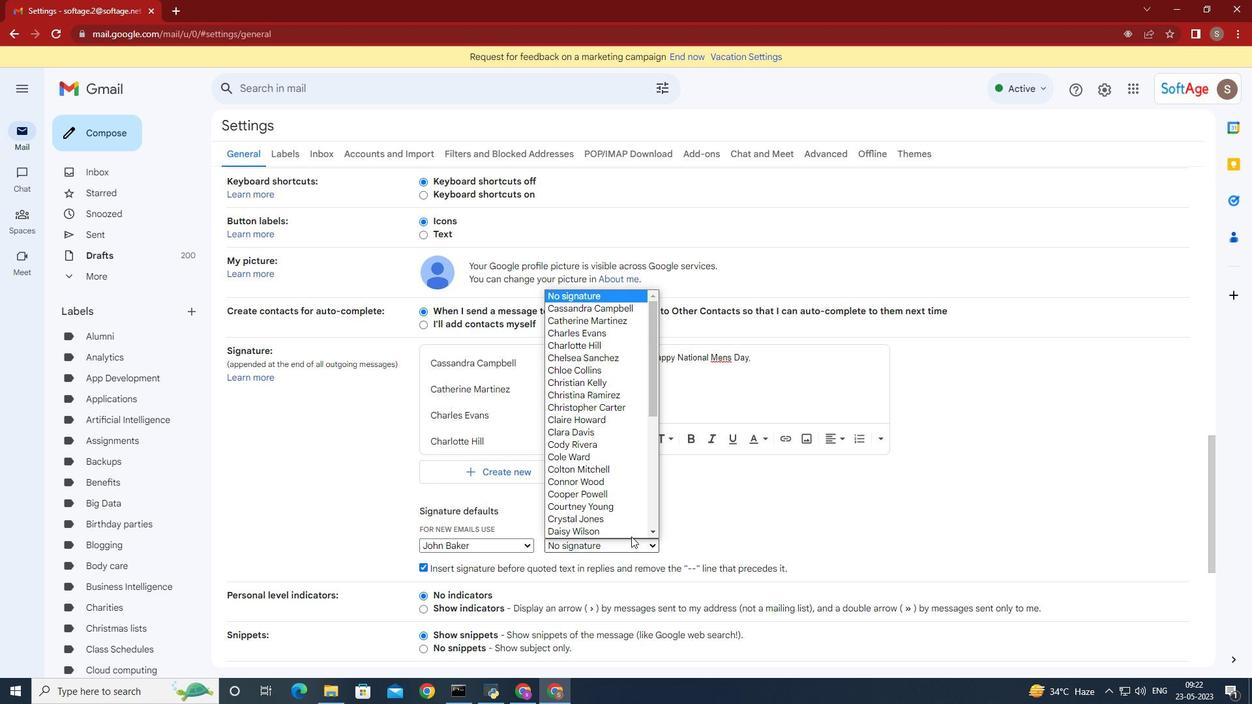 
Action: Mouse scrolled (612, 524) with delta (0, 0)
Screenshot: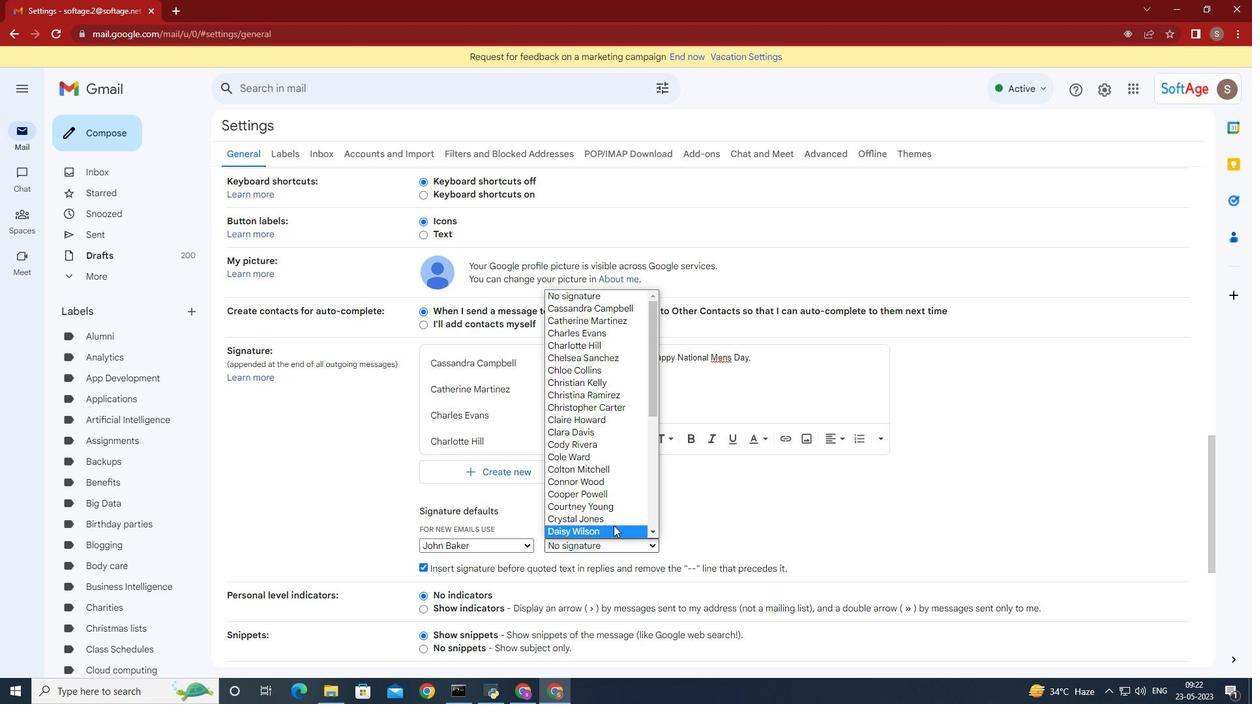 
Action: Mouse scrolled (612, 524) with delta (0, 0)
Screenshot: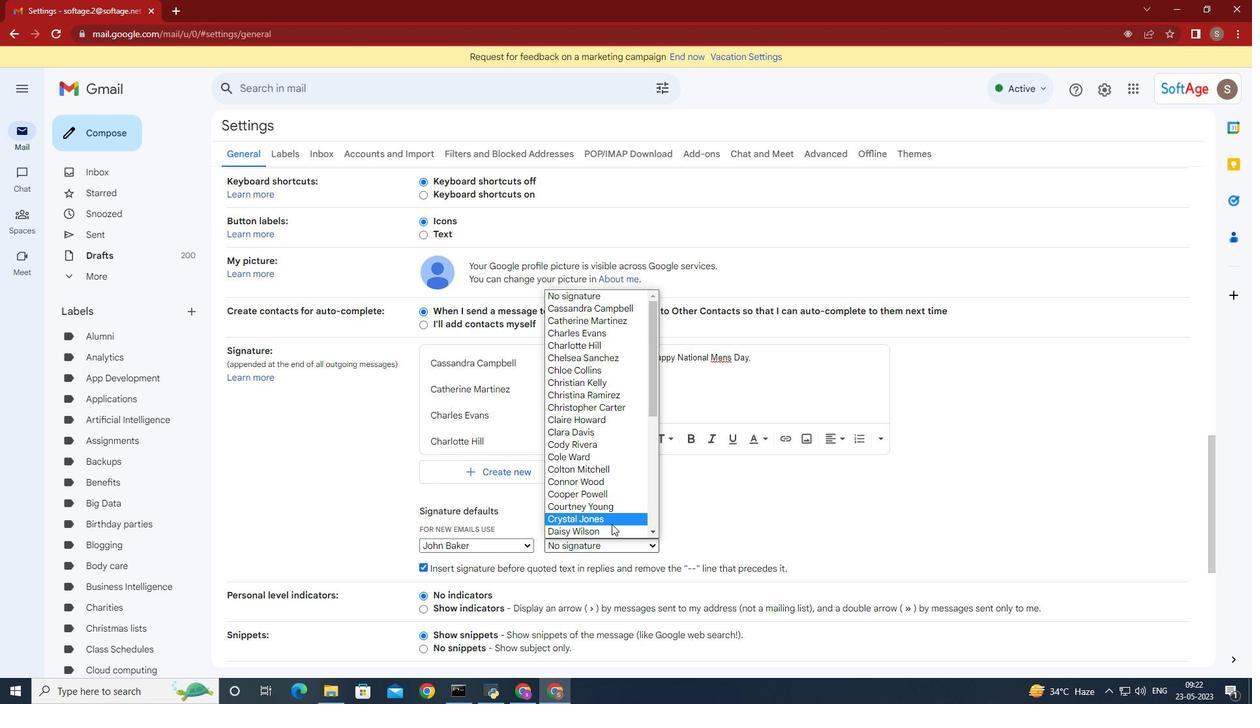 
Action: Mouse scrolled (612, 524) with delta (0, 0)
Screenshot: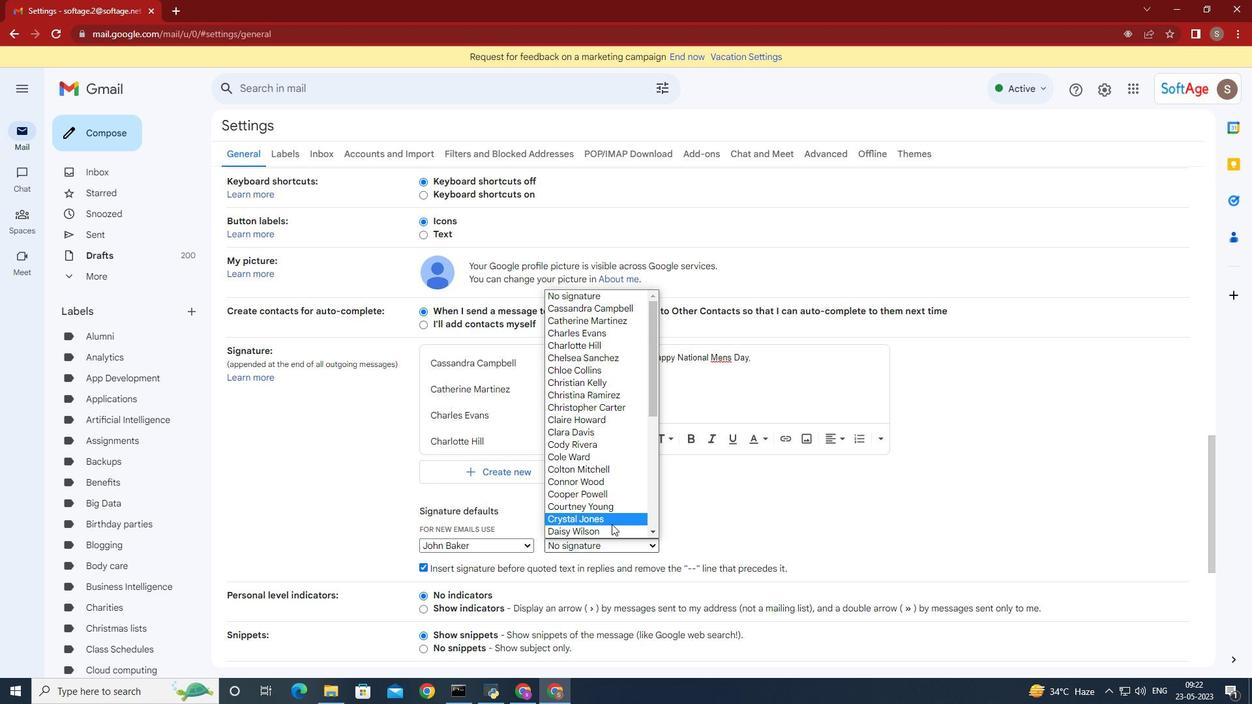 
Action: Mouse scrolled (612, 524) with delta (0, 0)
Screenshot: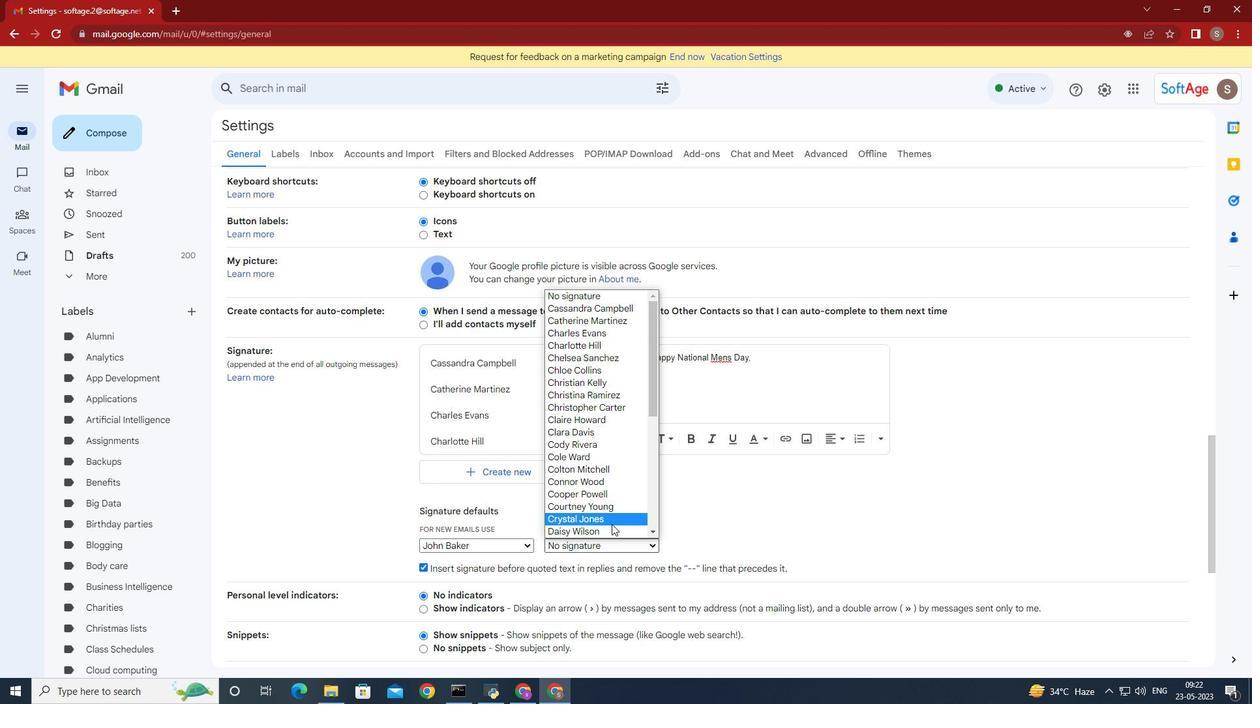
Action: Mouse moved to (610, 534)
Screenshot: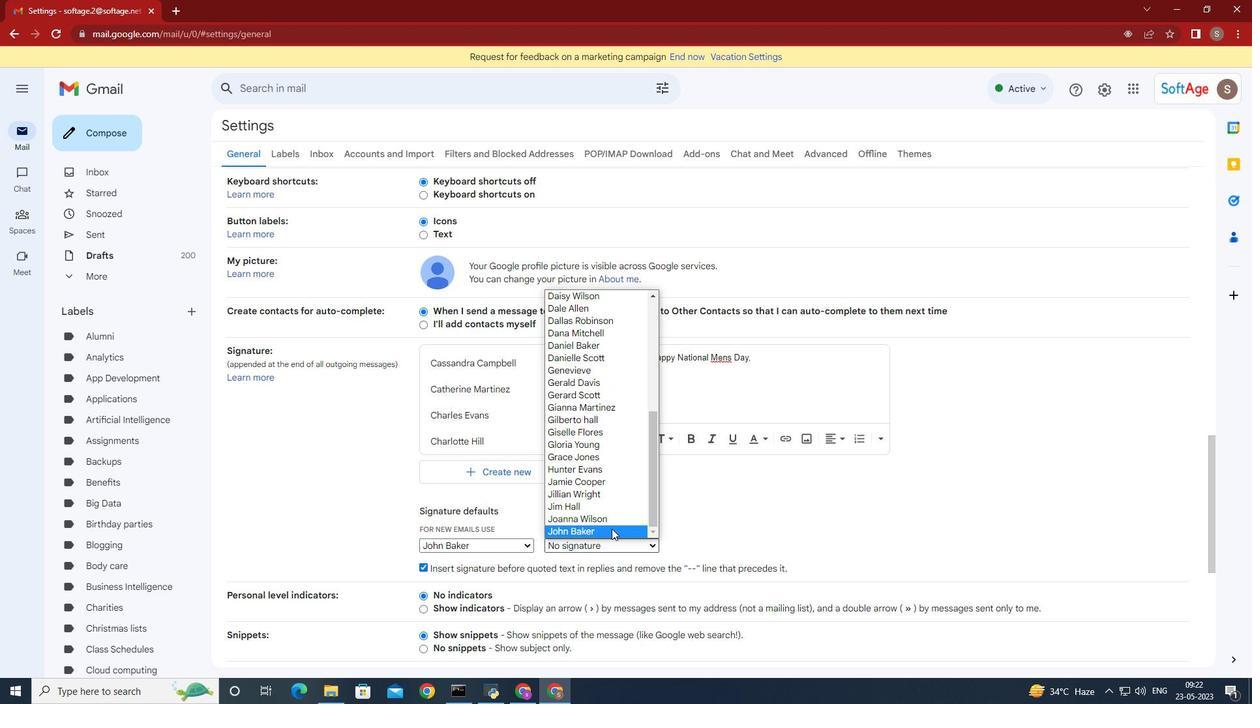 
Action: Mouse pressed left at (610, 534)
Screenshot: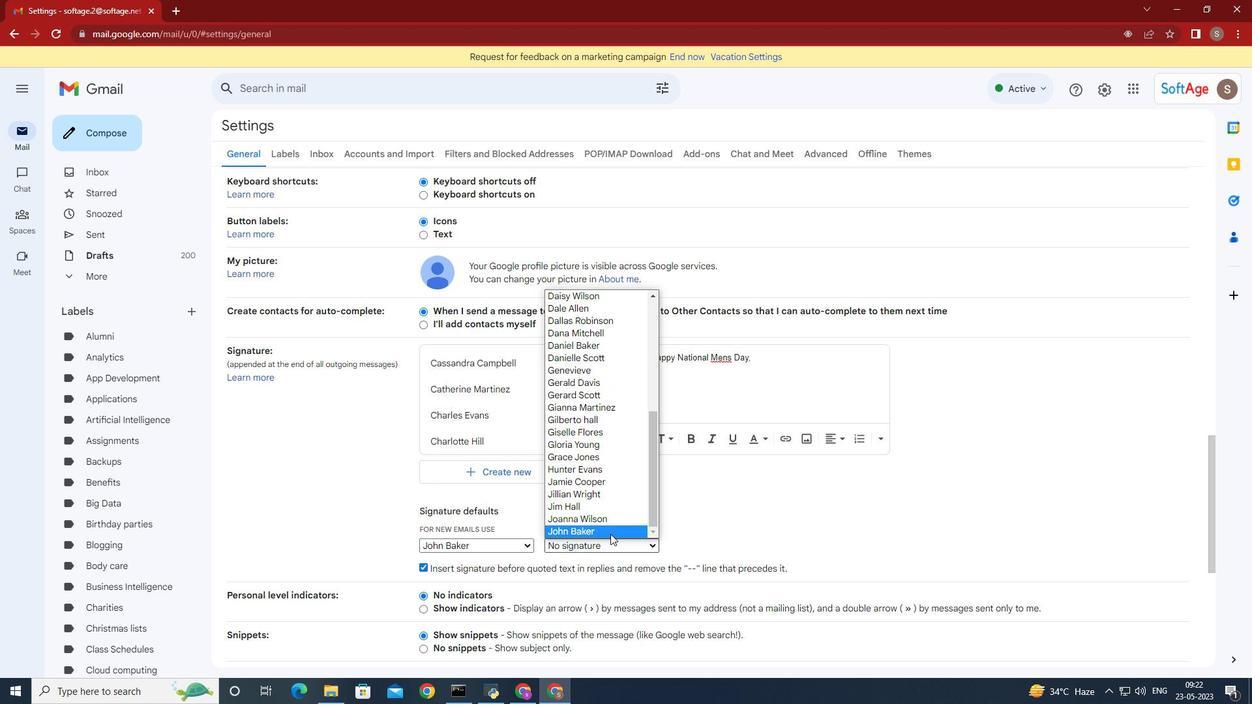 
Action: Mouse moved to (813, 545)
Screenshot: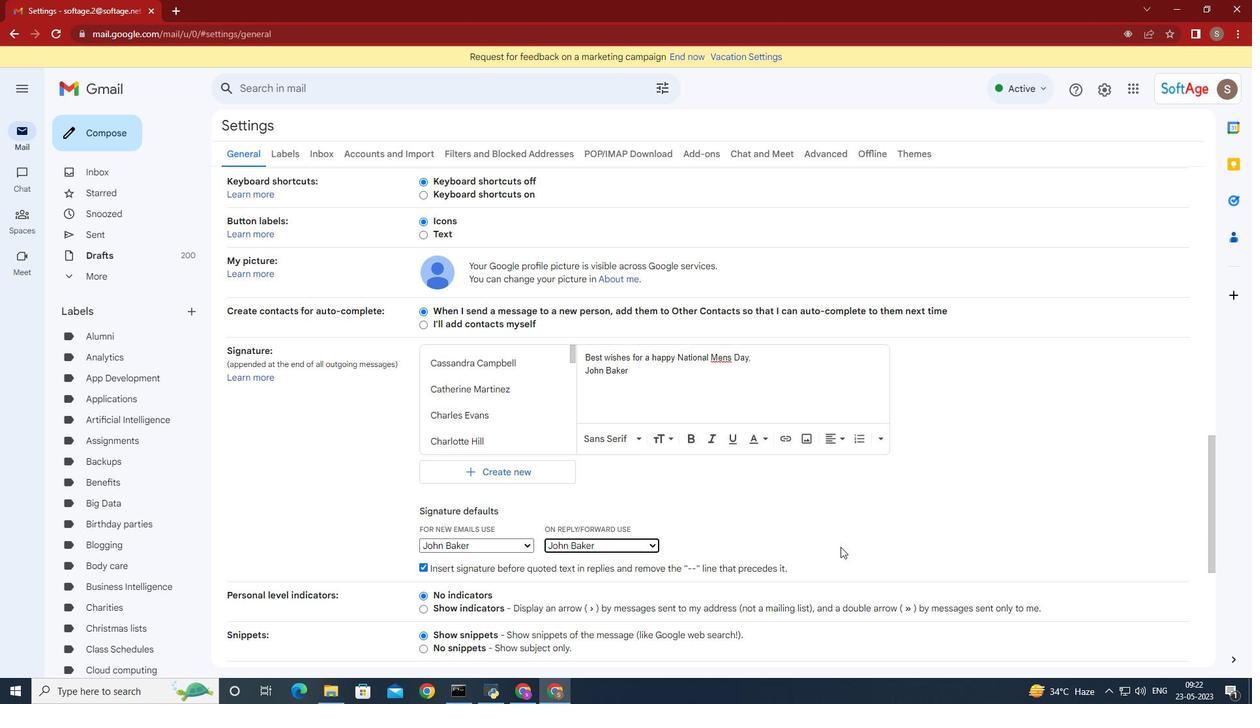 
Action: Mouse scrolled (813, 544) with delta (0, 0)
Screenshot: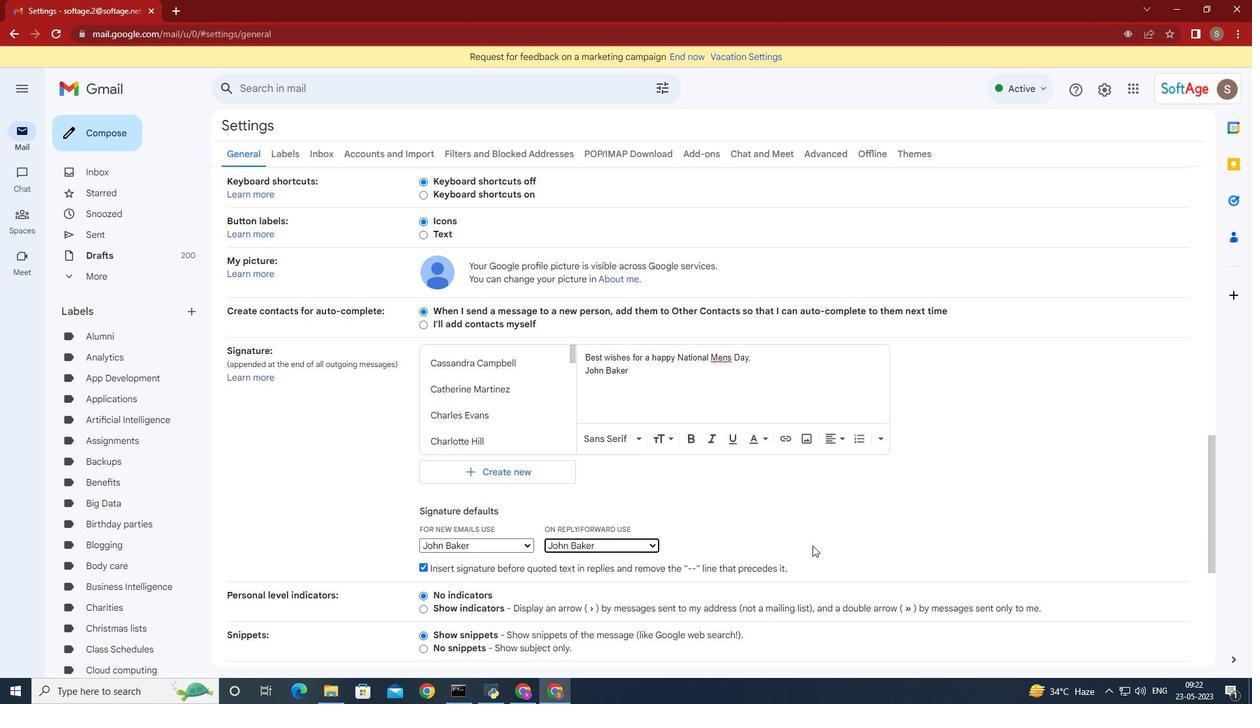 
Action: Mouse scrolled (813, 544) with delta (0, 0)
Screenshot: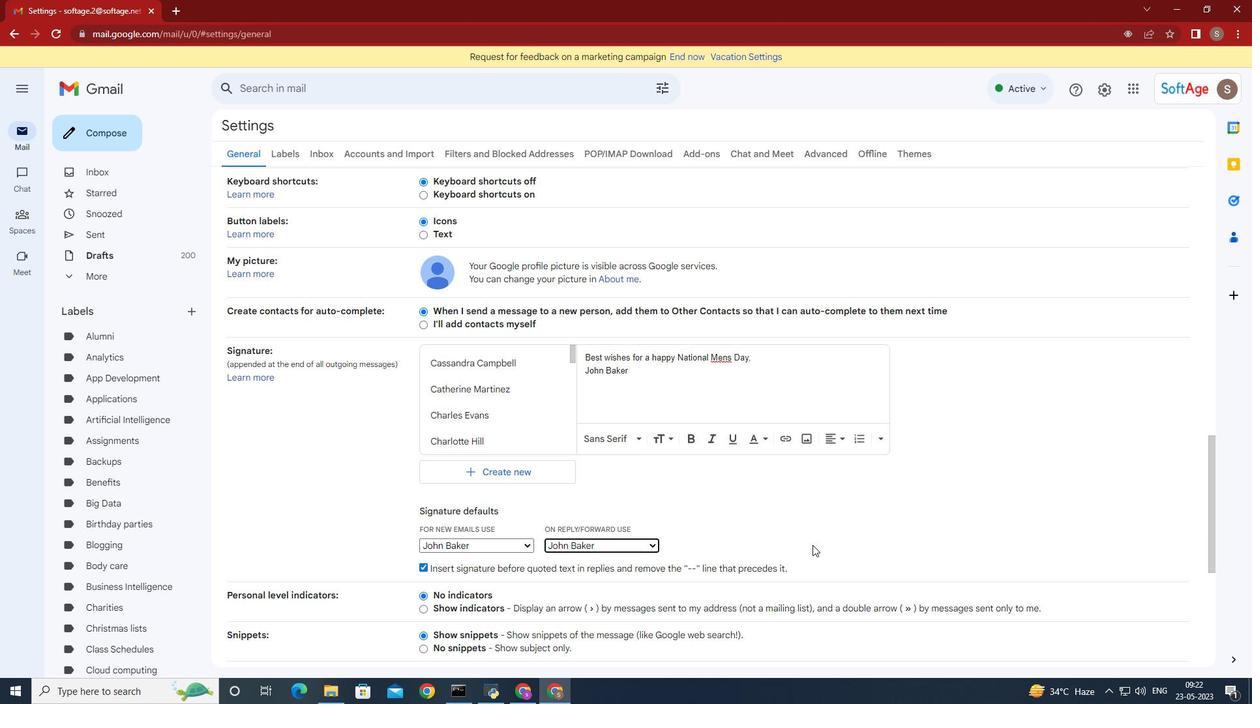 
Action: Mouse scrolled (813, 544) with delta (0, 0)
Screenshot: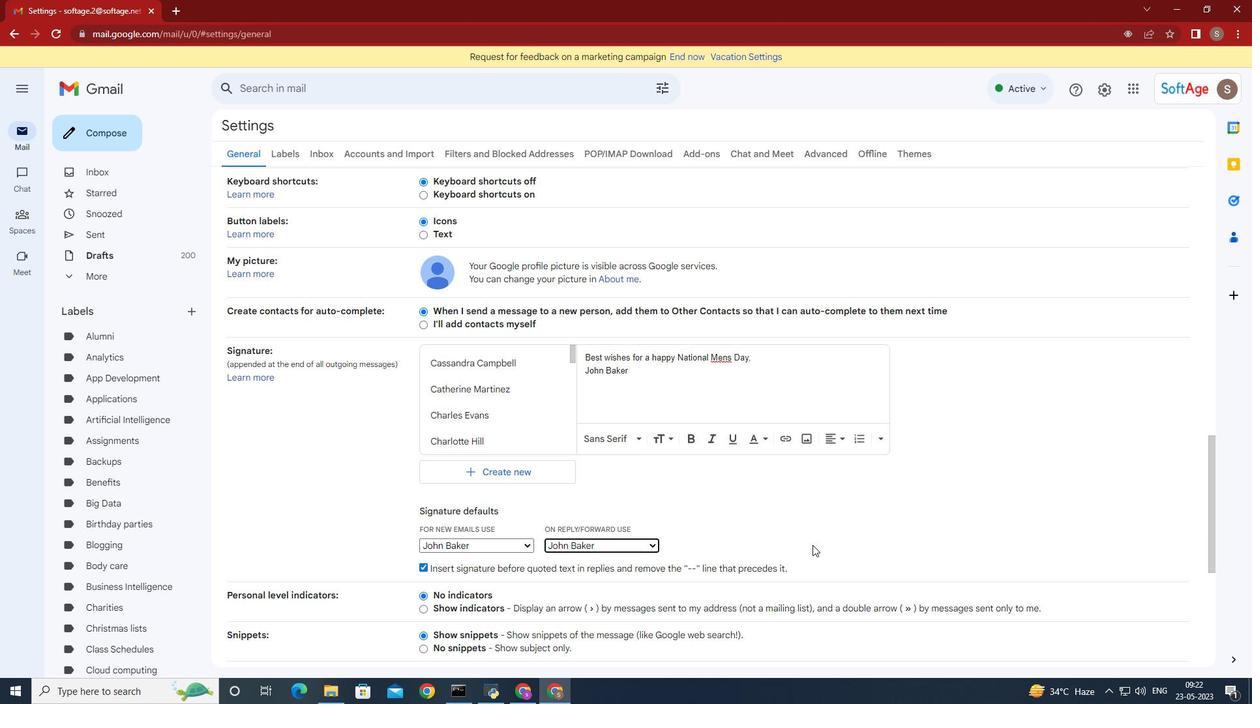 
Action: Mouse scrolled (813, 544) with delta (0, 0)
Screenshot: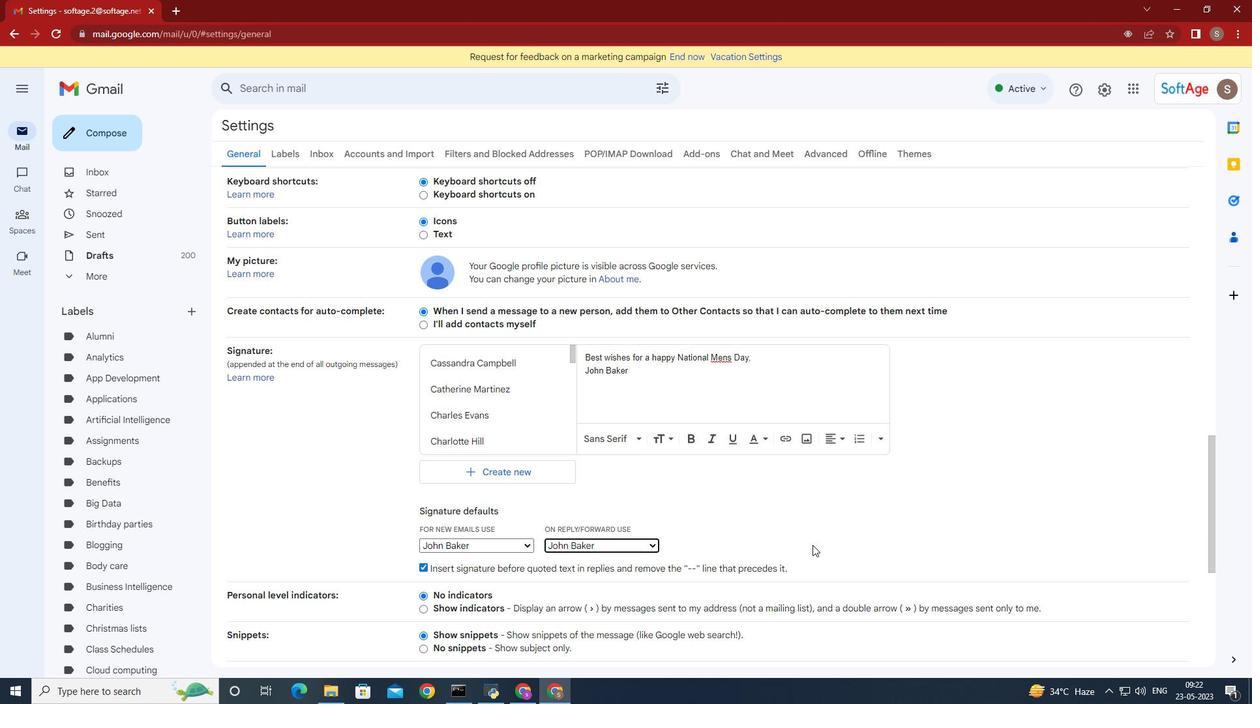
Action: Mouse scrolled (813, 544) with delta (0, 0)
Screenshot: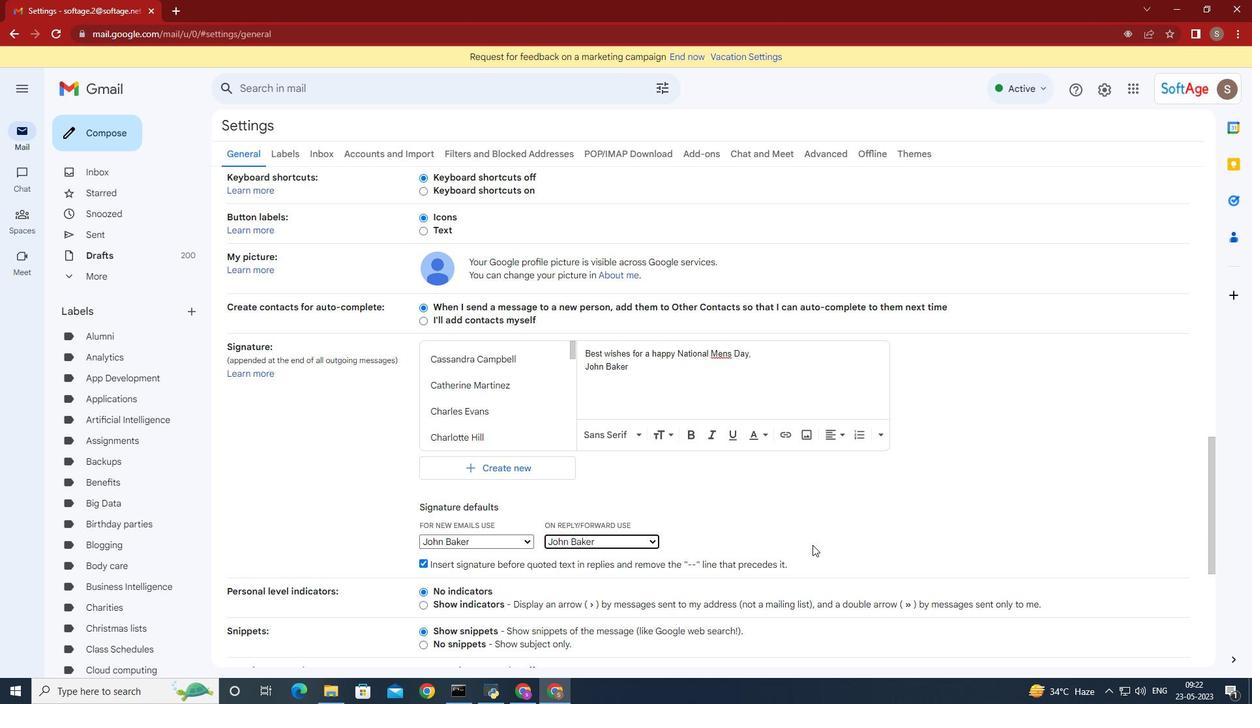 
Action: Mouse scrolled (813, 544) with delta (0, 0)
Screenshot: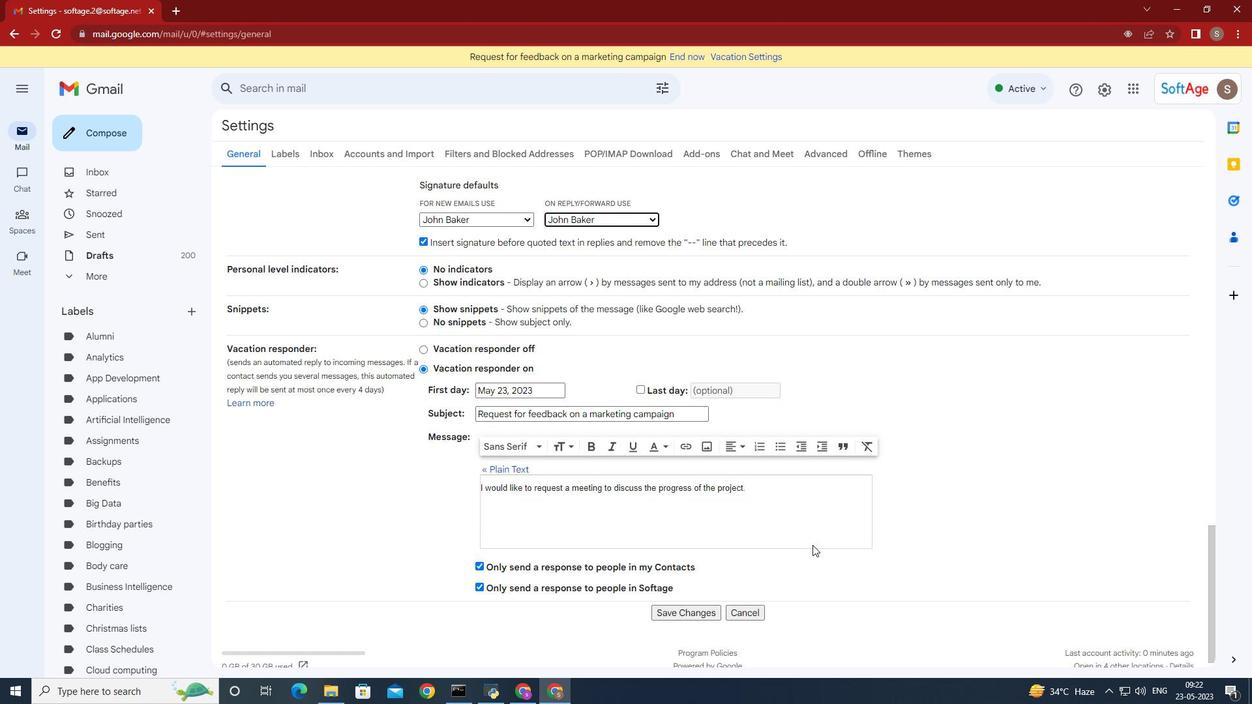 
Action: Mouse scrolled (813, 544) with delta (0, 0)
Screenshot: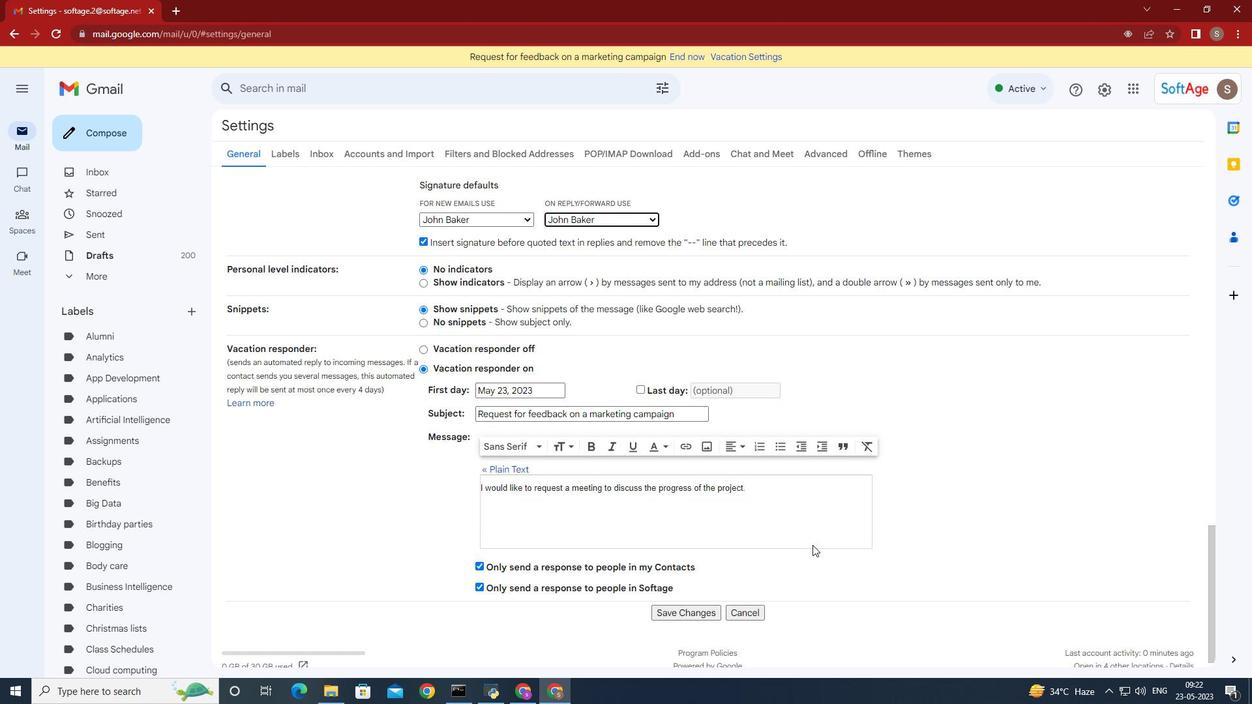
Action: Mouse scrolled (813, 544) with delta (0, 0)
Screenshot: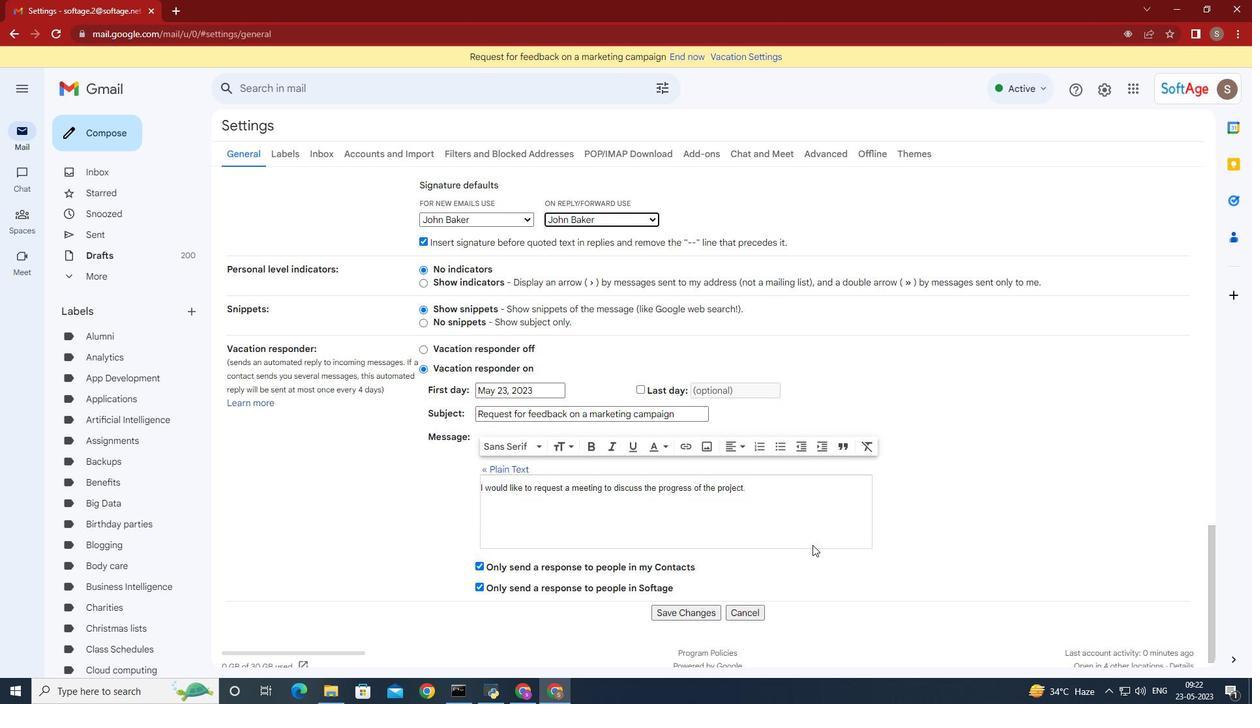 
Action: Mouse scrolled (813, 544) with delta (0, 0)
Screenshot: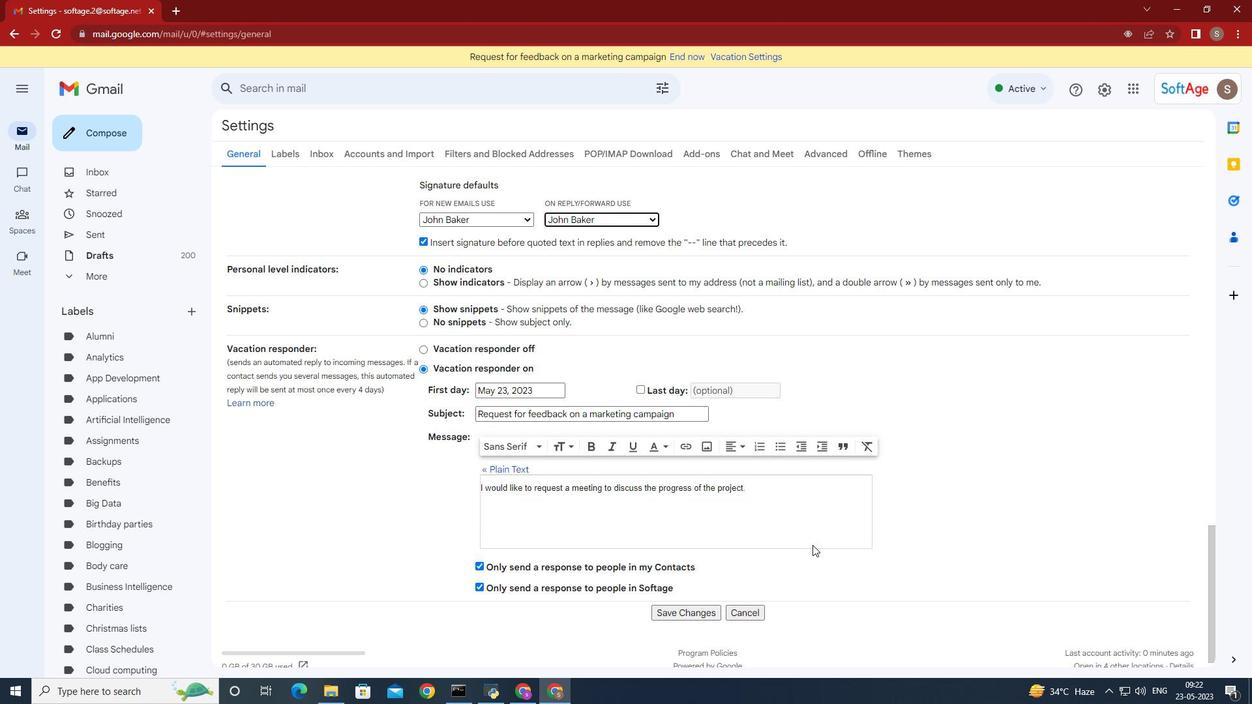 
Action: Mouse moved to (704, 600)
Screenshot: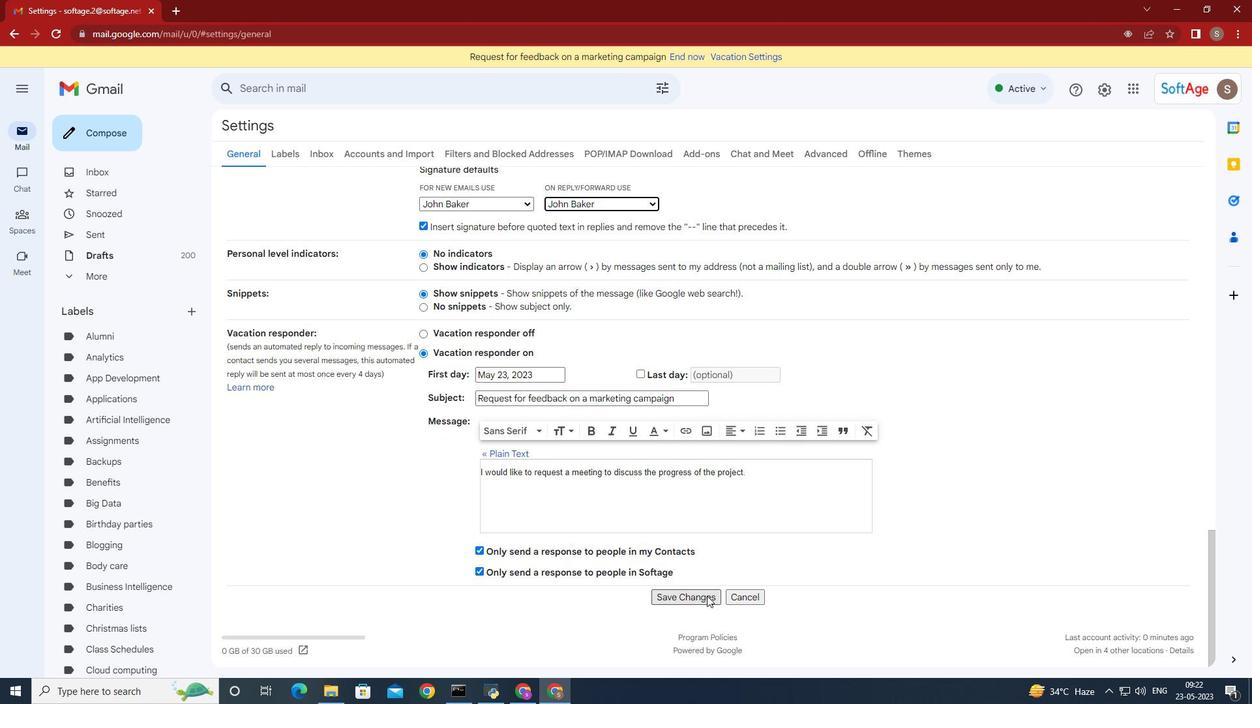 
Action: Mouse pressed left at (704, 600)
Screenshot: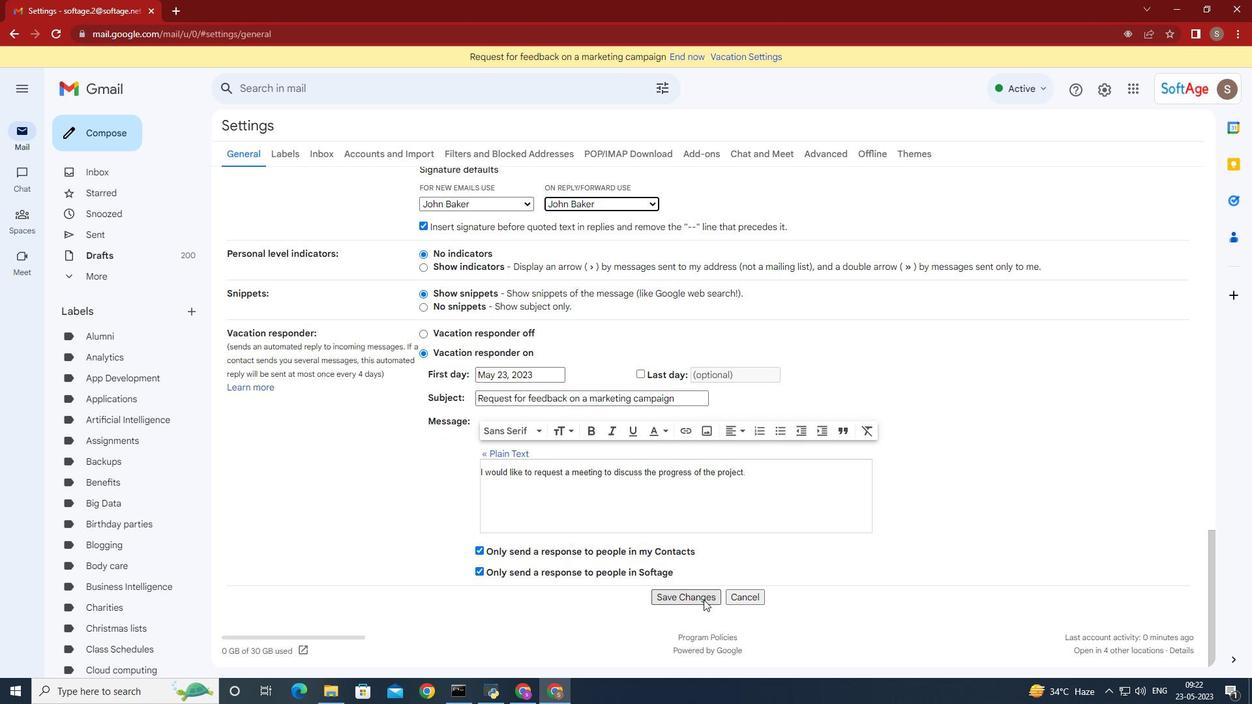 
Action: Mouse moved to (114, 137)
Screenshot: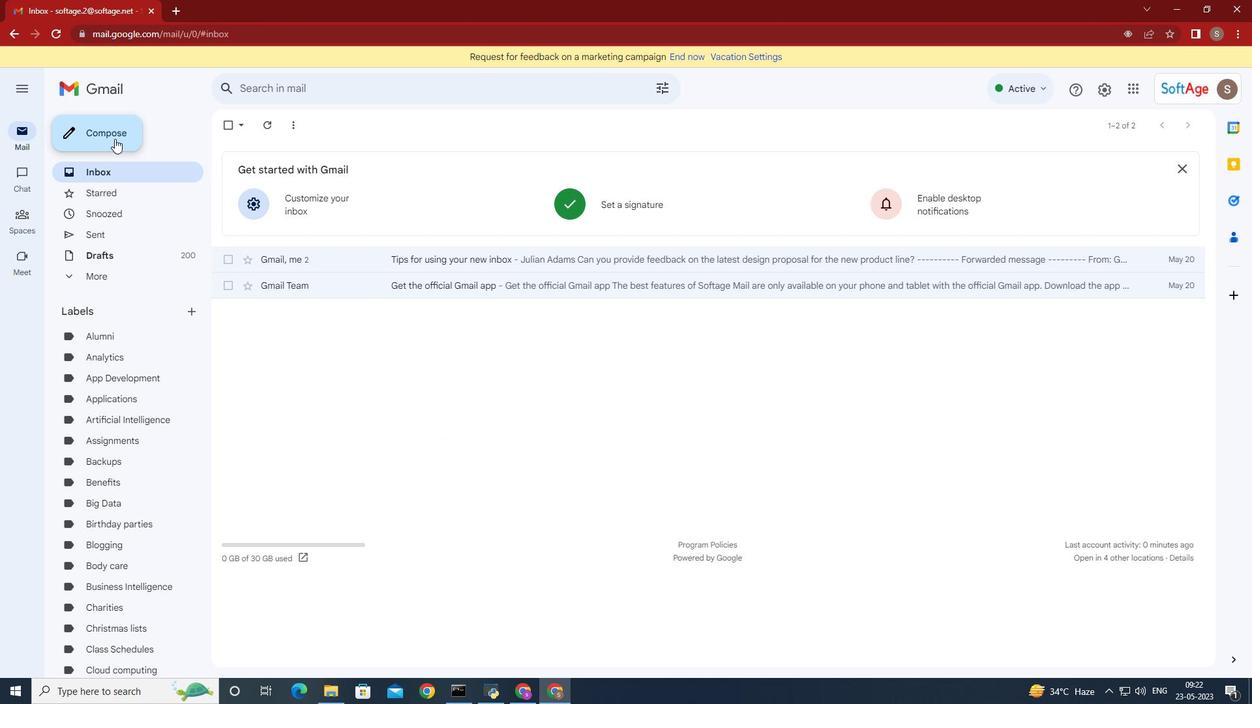 
Action: Mouse pressed left at (114, 137)
Screenshot: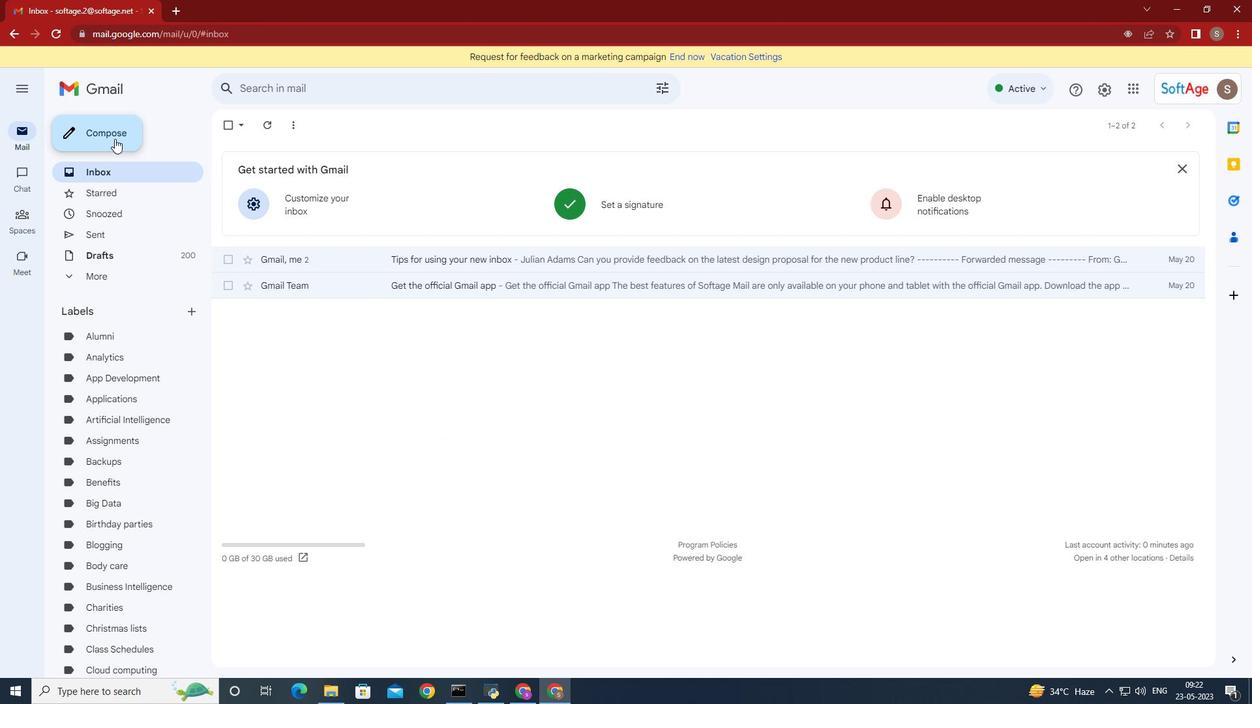 
Action: Mouse moved to (944, 405)
Screenshot: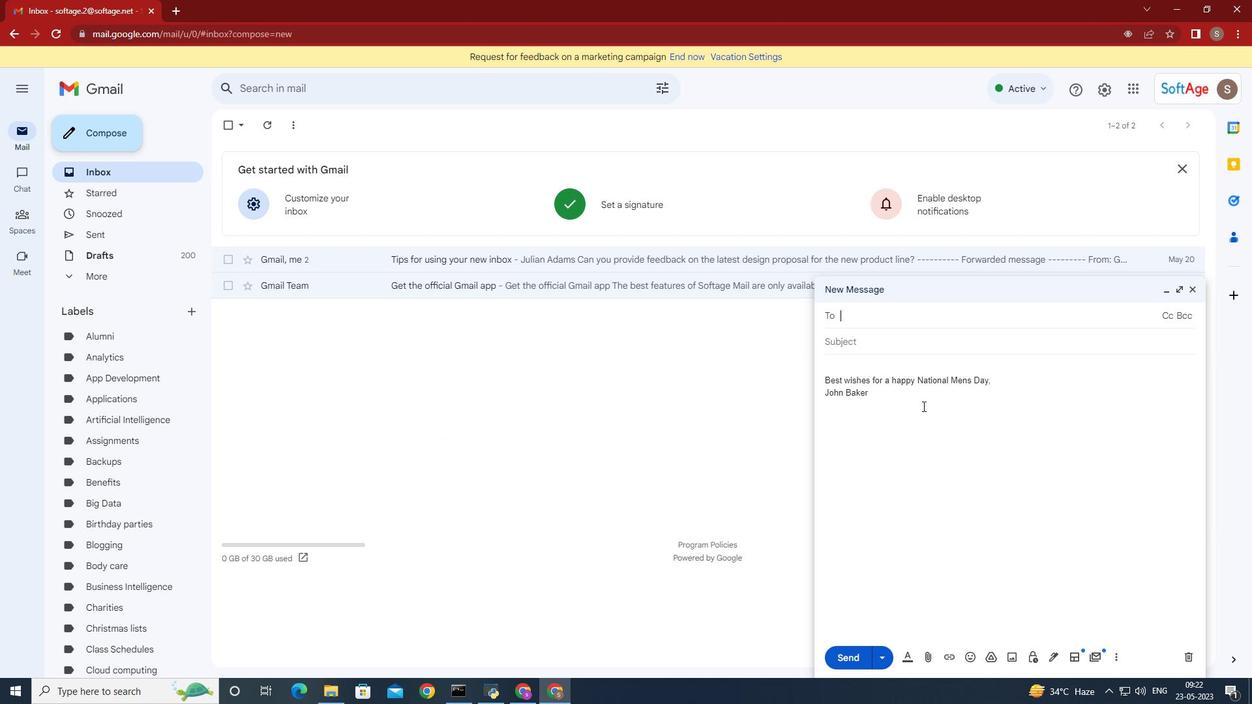 
Action: Key pressed <Key.shift>Softage.8
Screenshot: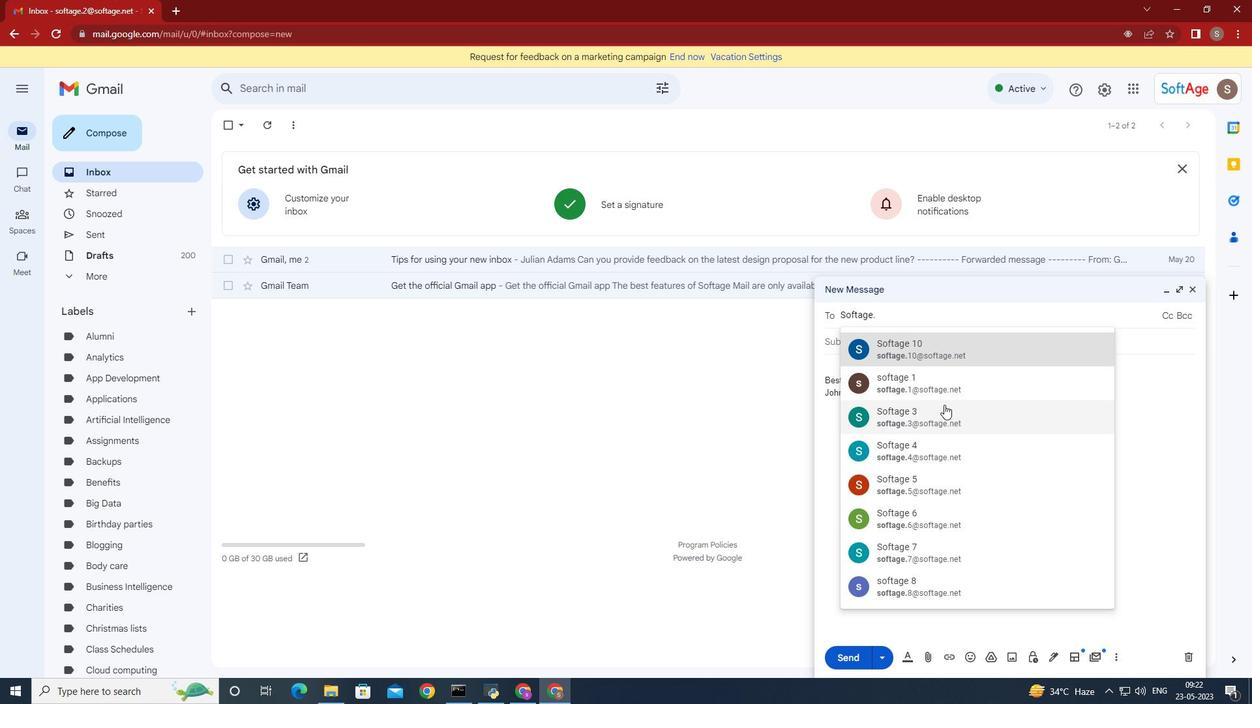 
Action: Mouse moved to (978, 354)
Screenshot: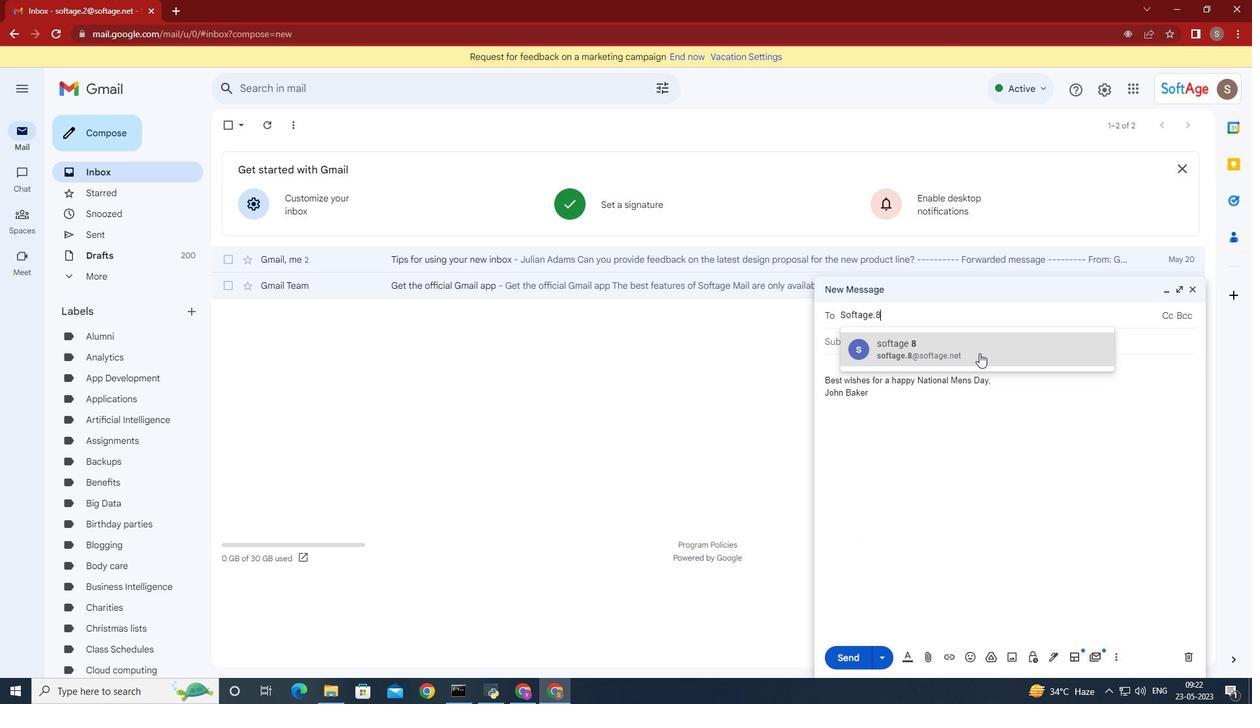 
Action: Mouse pressed left at (978, 354)
Screenshot: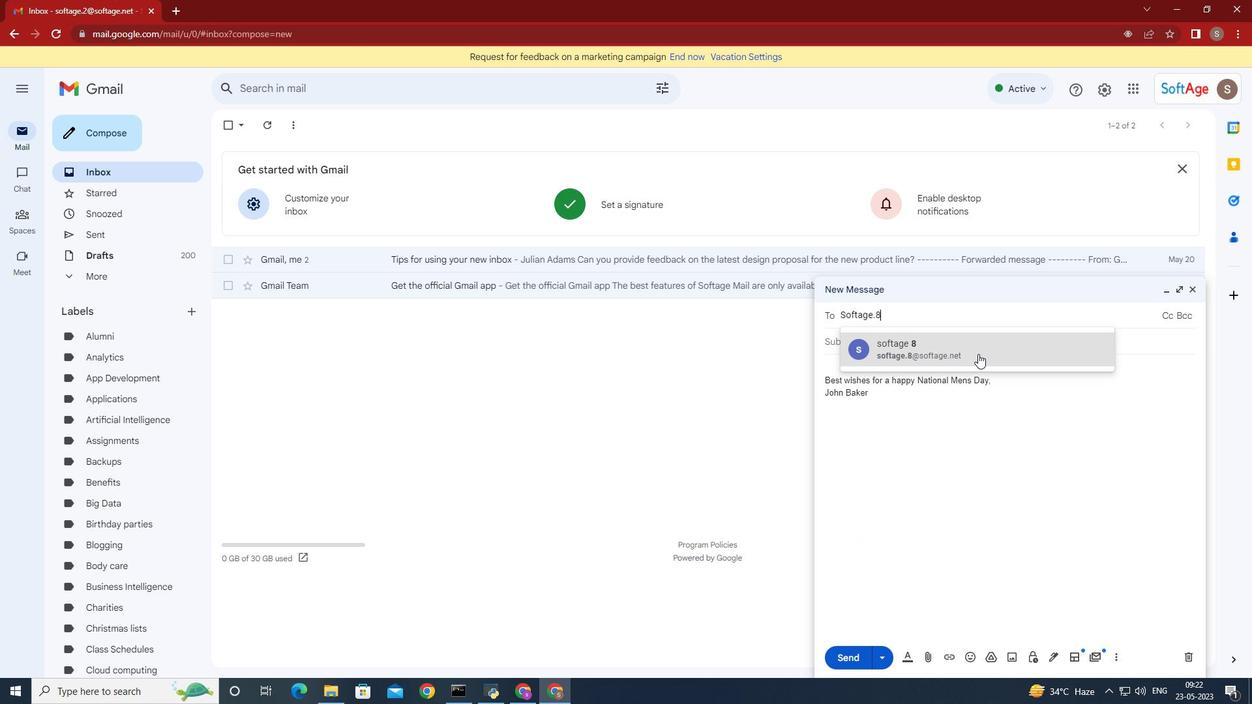 
Action: Mouse moved to (167, 350)
Screenshot: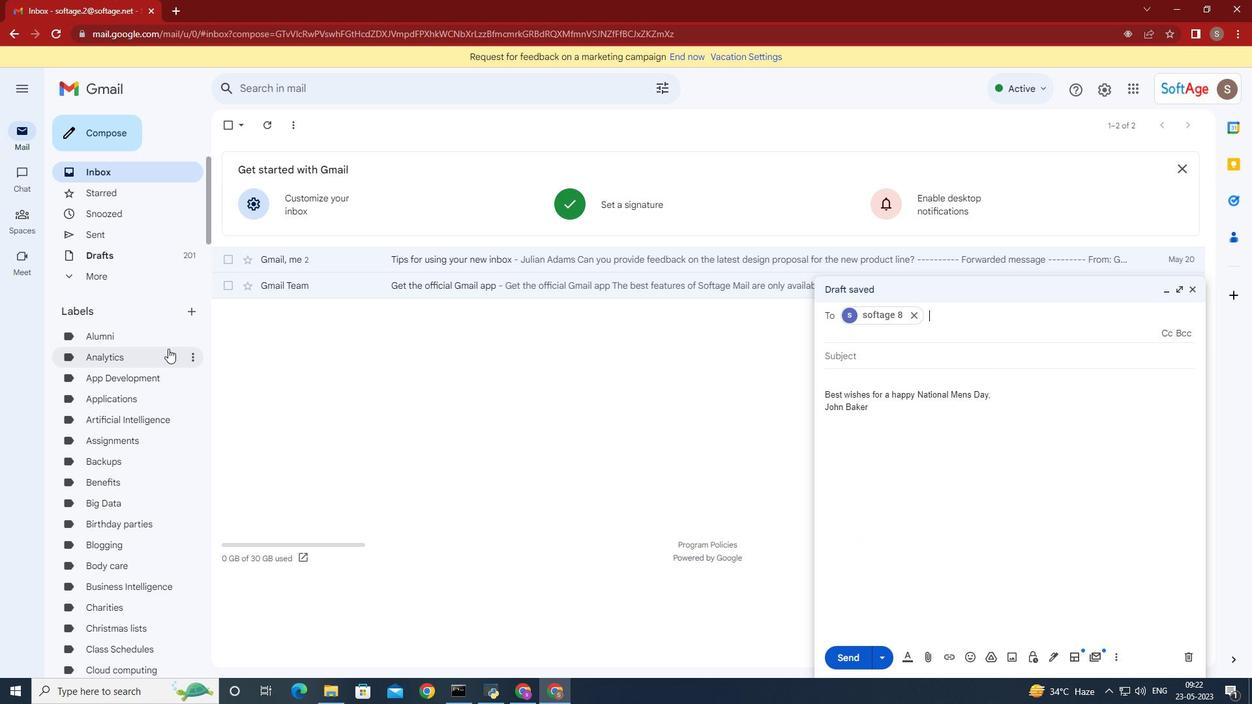 
Action: Mouse scrolled (167, 349) with delta (0, 0)
Screenshot: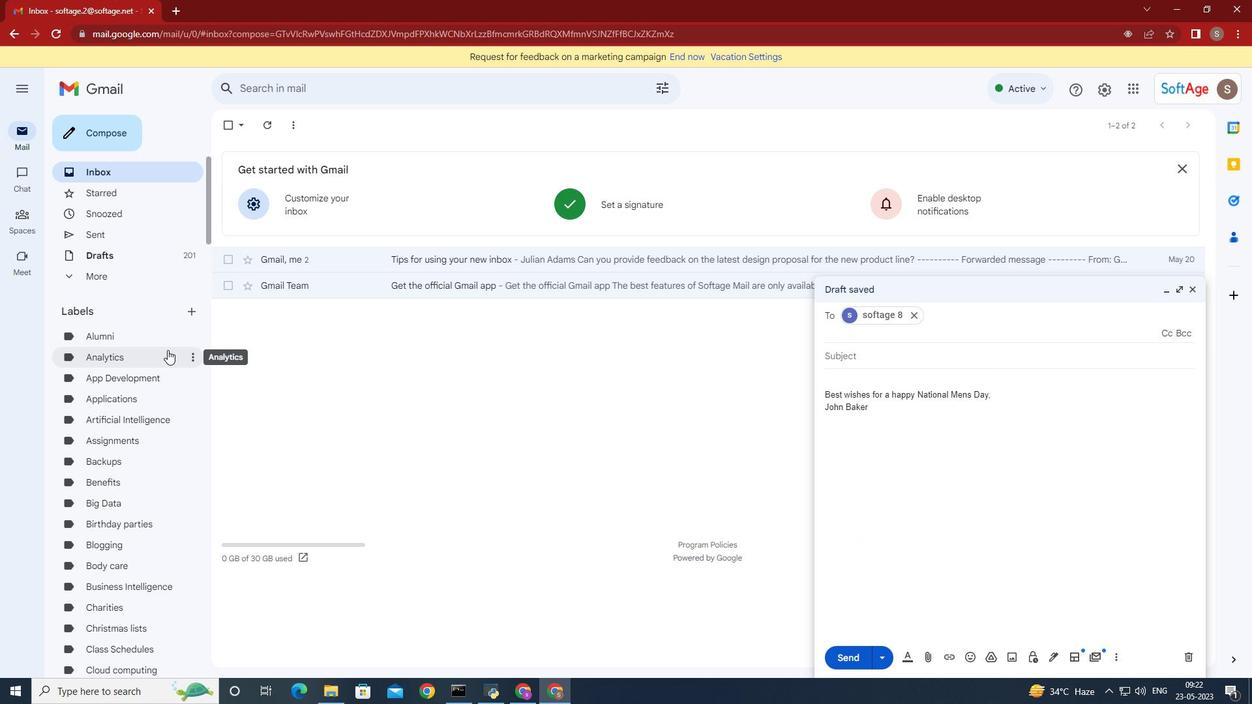 
Action: Mouse moved to (167, 353)
Screenshot: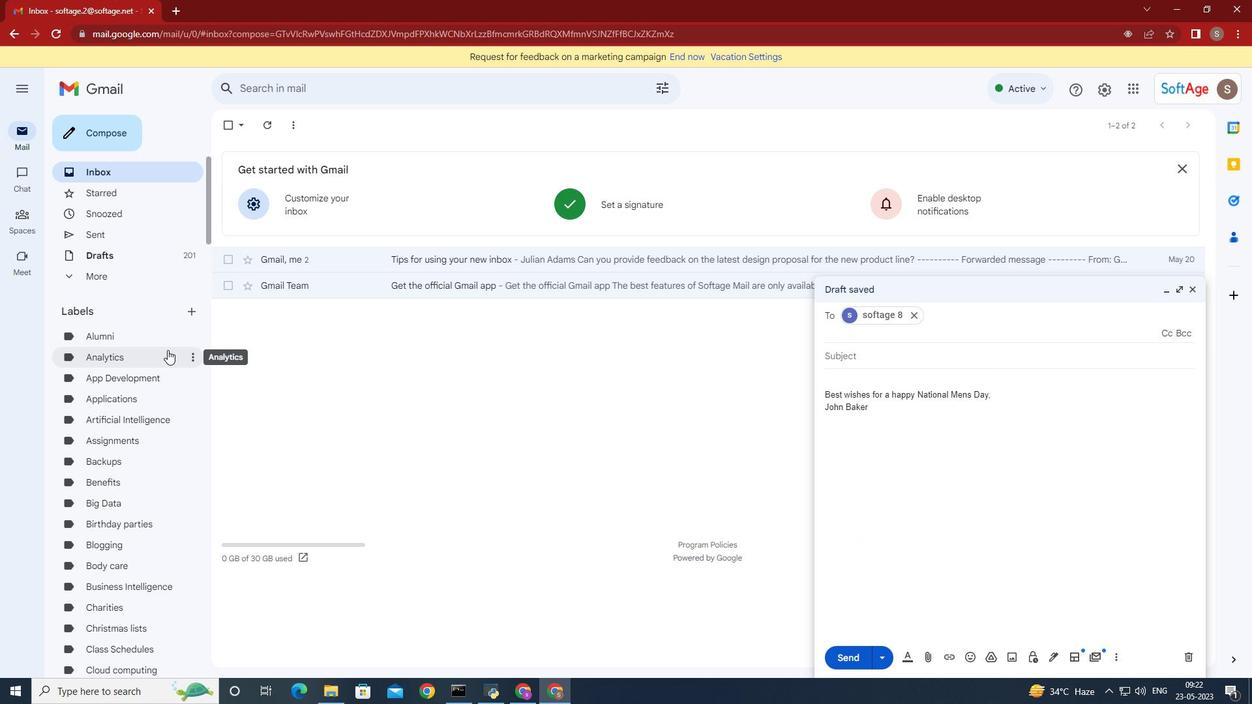 
Action: Mouse scrolled (167, 352) with delta (0, 0)
Screenshot: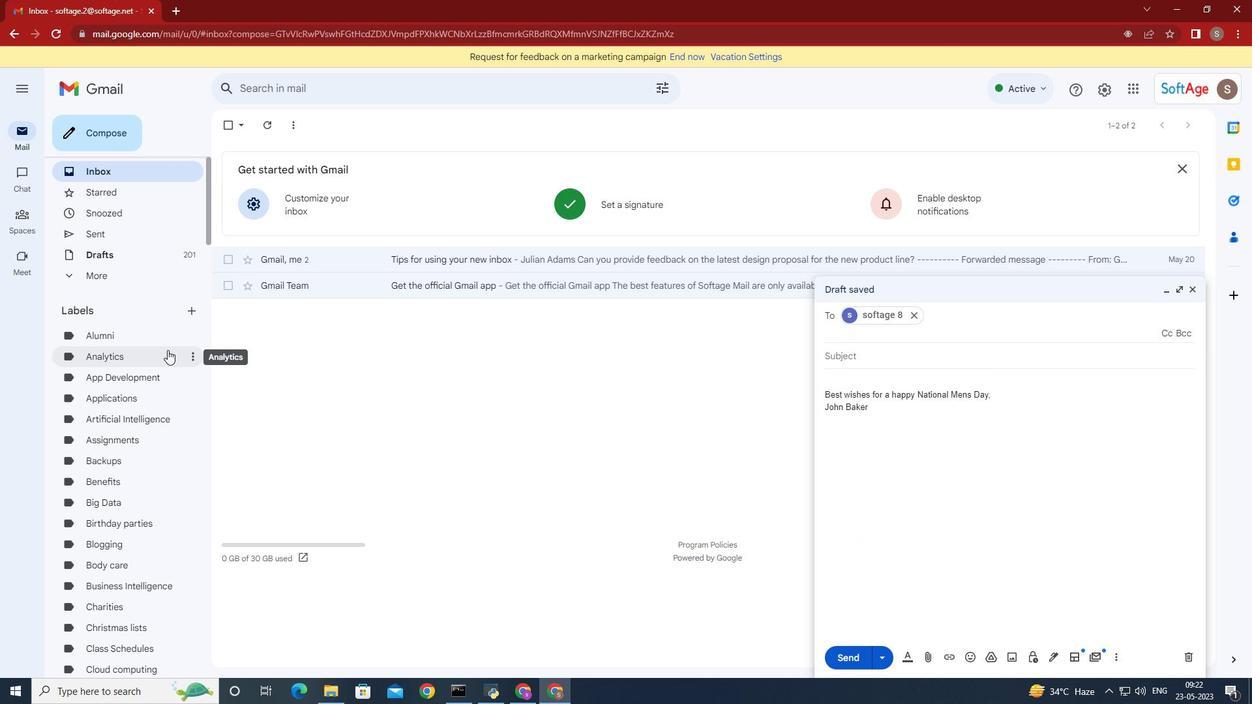 
Action: Mouse moved to (165, 356)
Screenshot: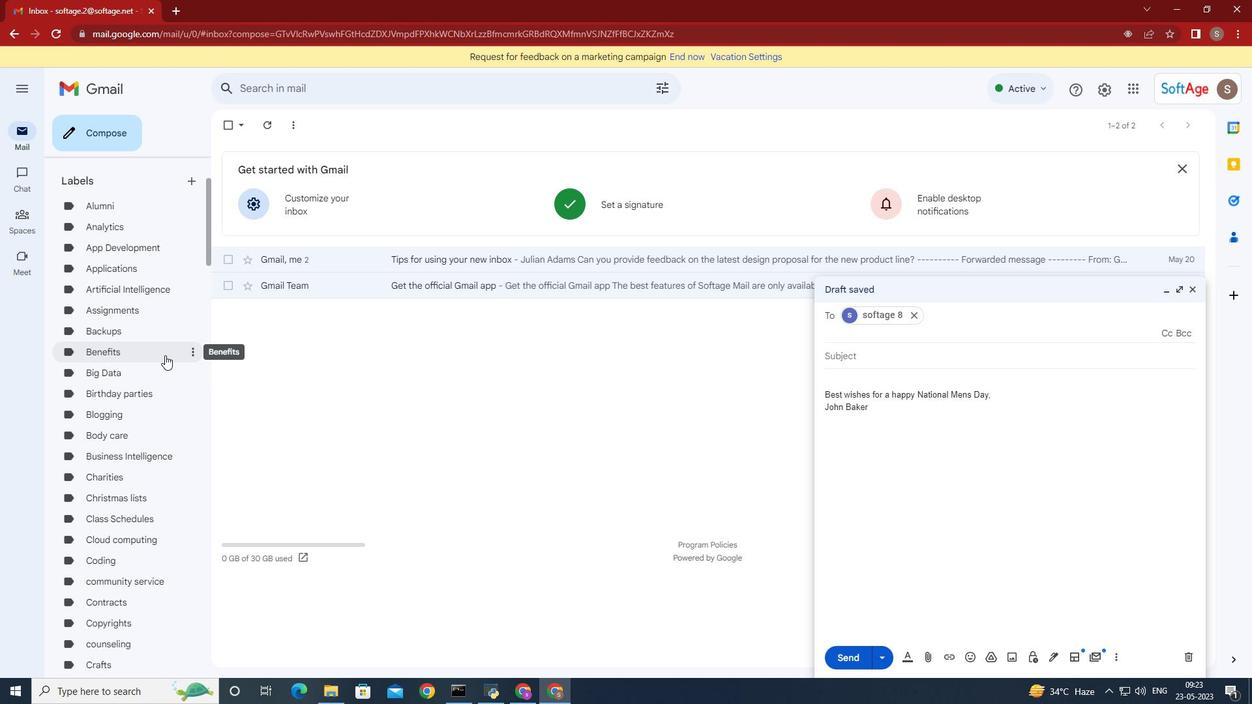 
Action: Mouse scrolled (165, 355) with delta (0, 0)
Screenshot: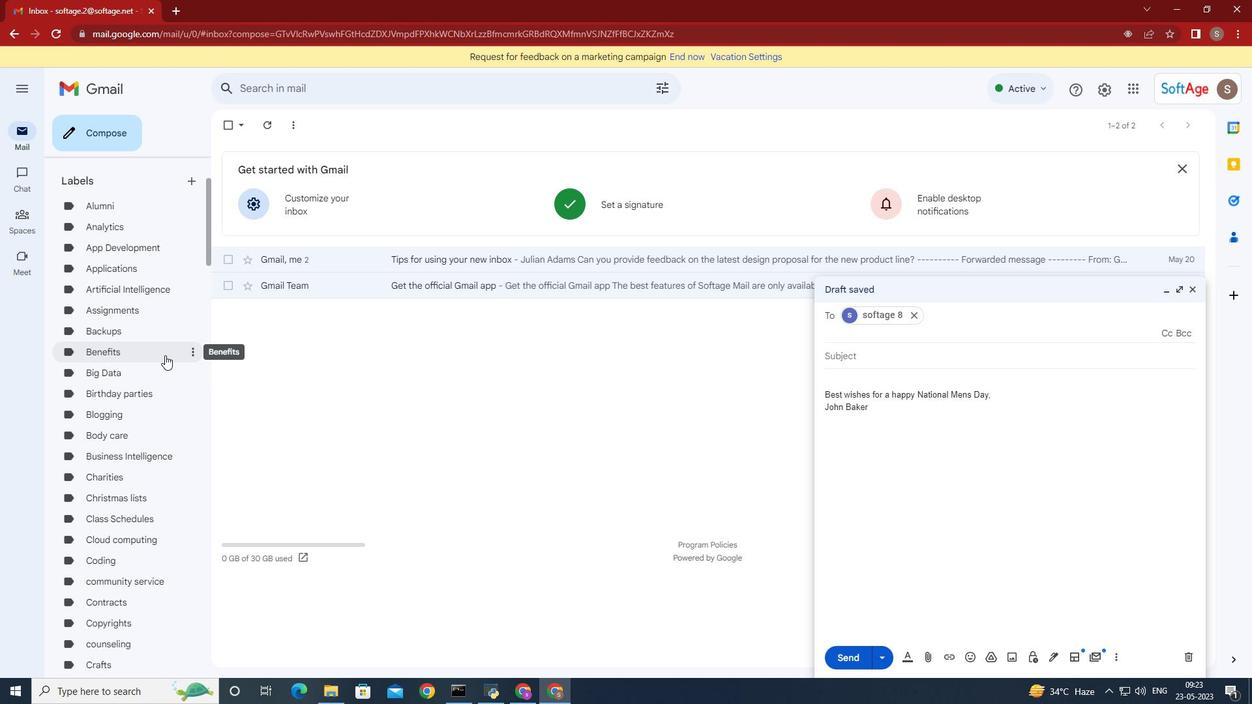 
Action: Mouse moved to (164, 360)
Screenshot: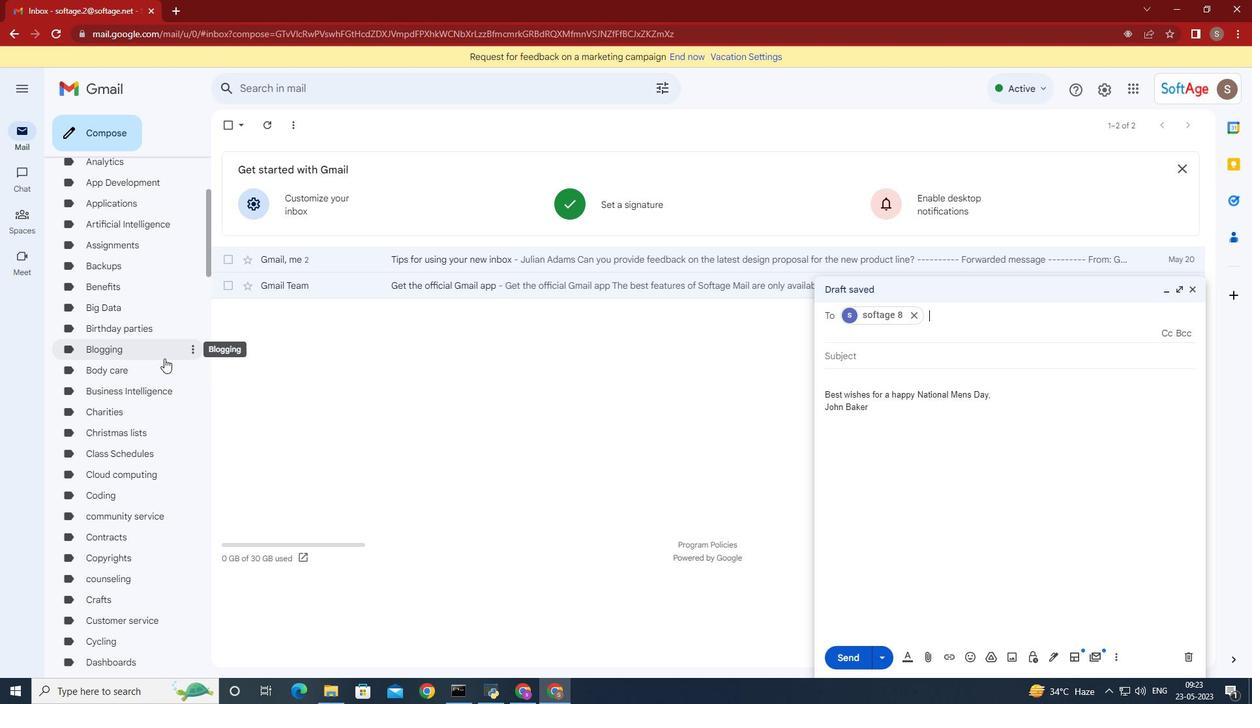 
Action: Mouse scrolled (164, 360) with delta (0, 0)
Screenshot: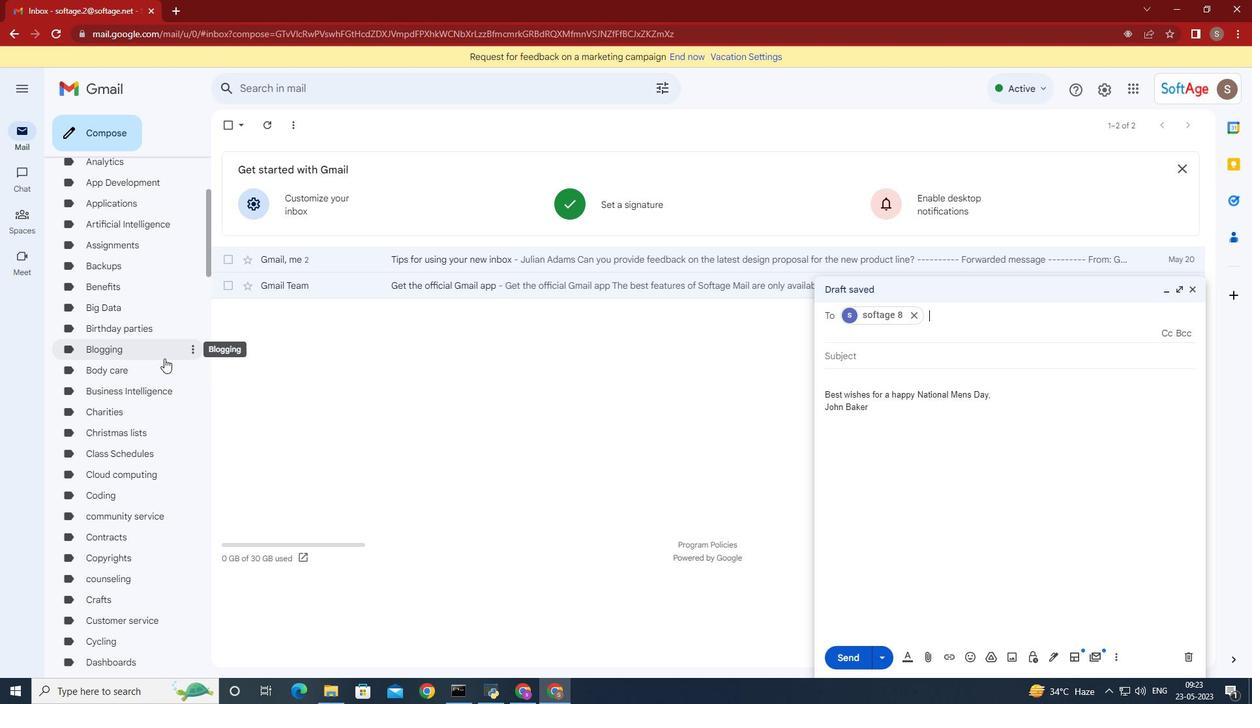 
Action: Mouse moved to (154, 446)
Screenshot: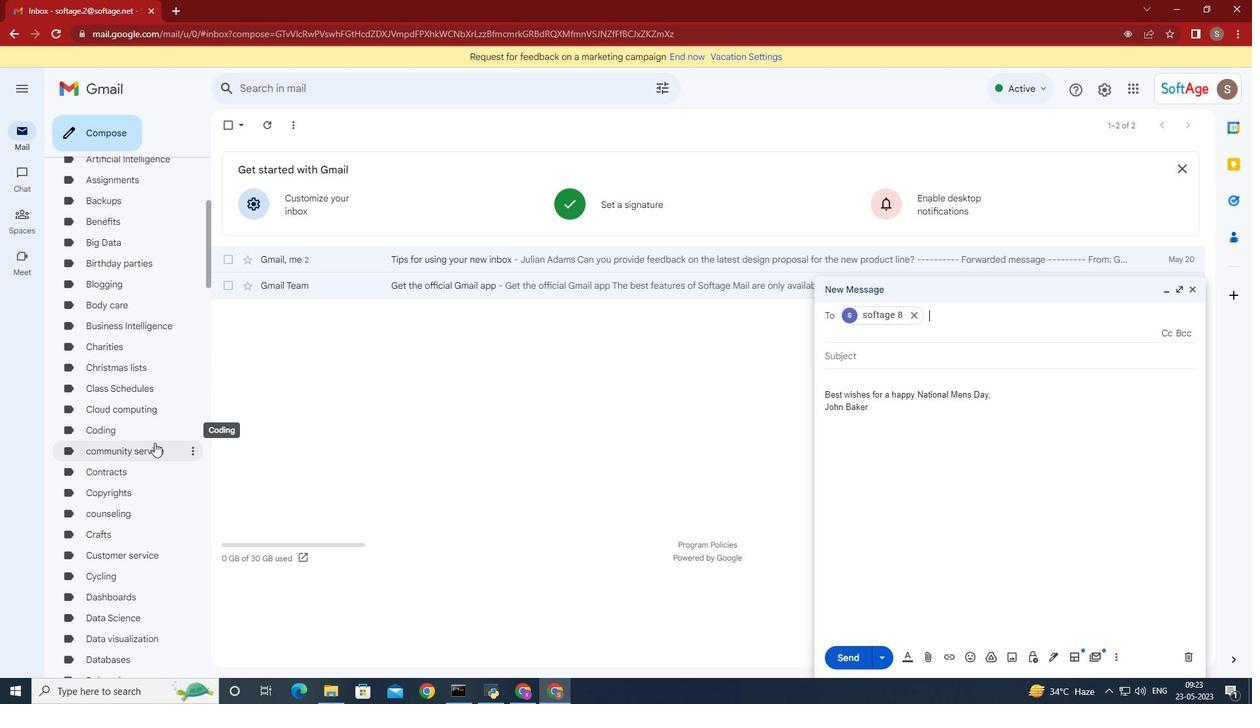 
Action: Mouse scrolled (154, 445) with delta (0, 0)
Screenshot: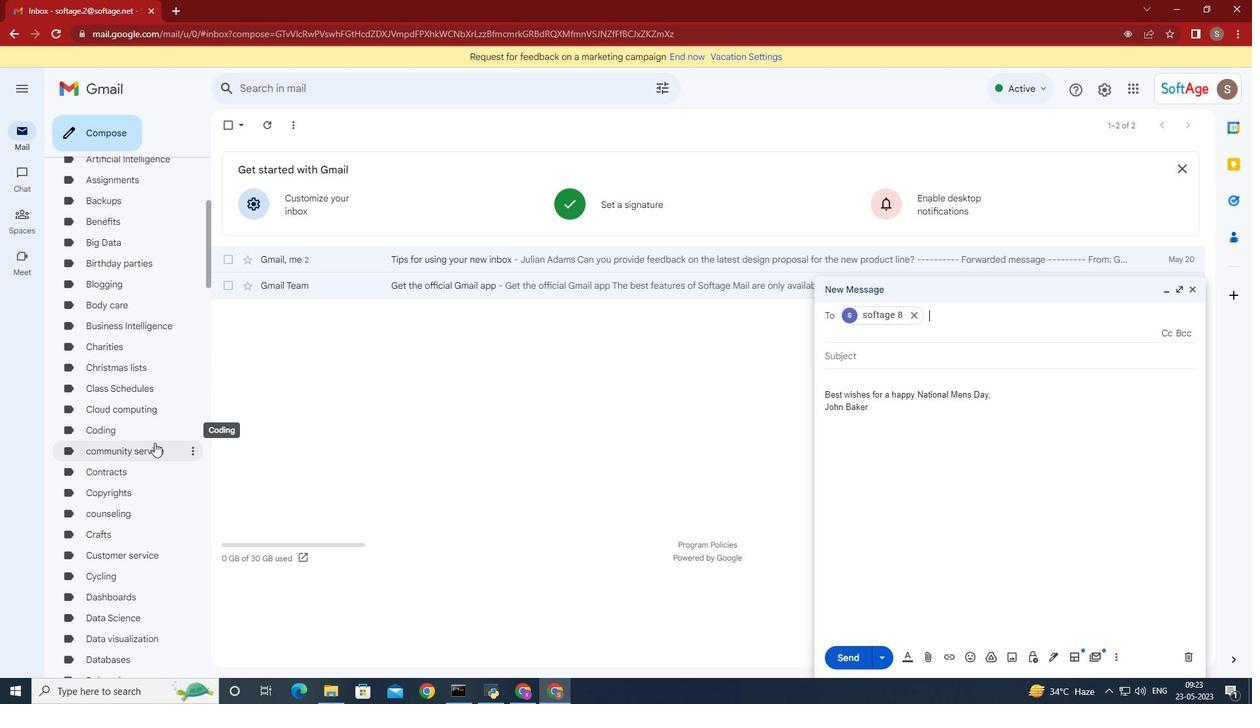 
Action: Mouse moved to (152, 448)
Screenshot: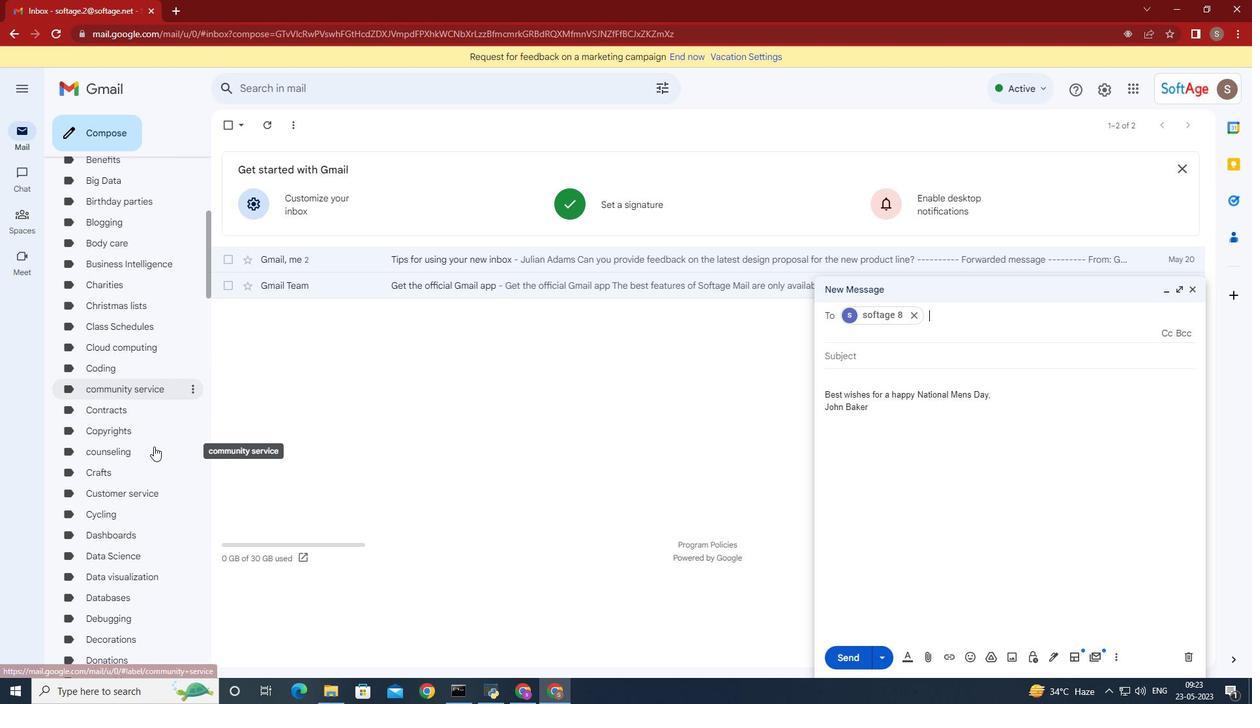 
Action: Mouse scrolled (153, 448) with delta (0, 0)
Screenshot: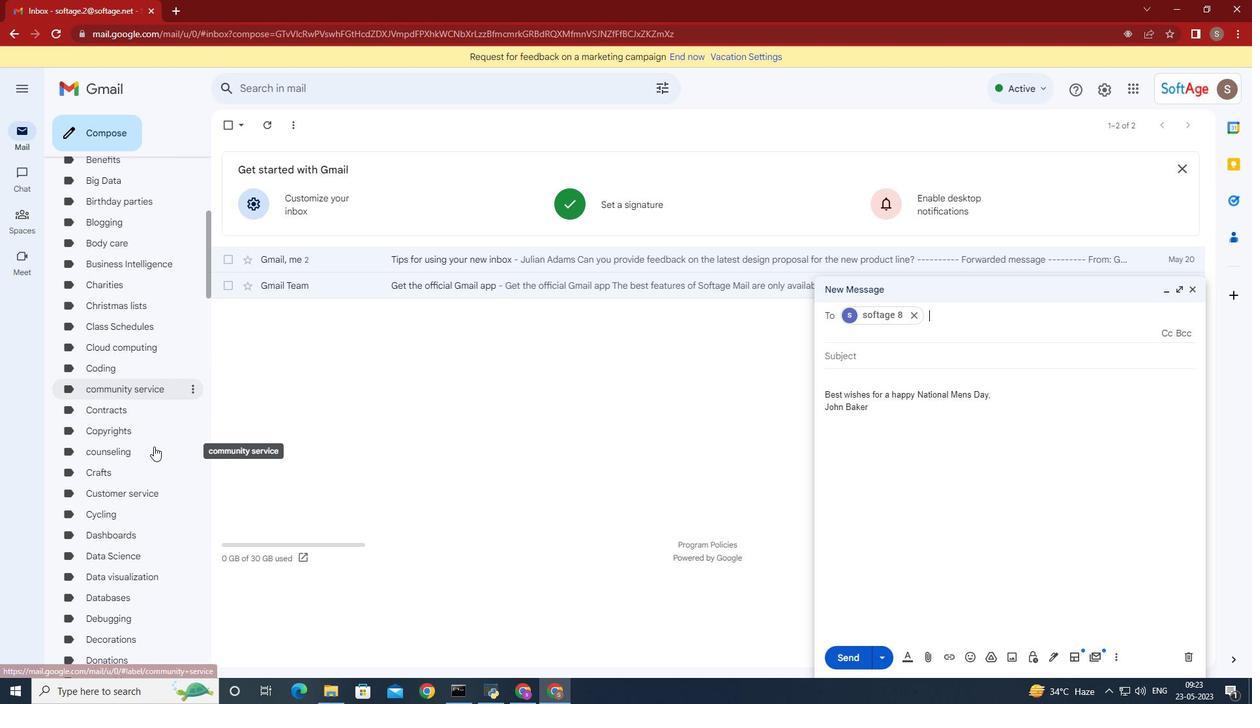 
Action: Mouse moved to (152, 448)
Screenshot: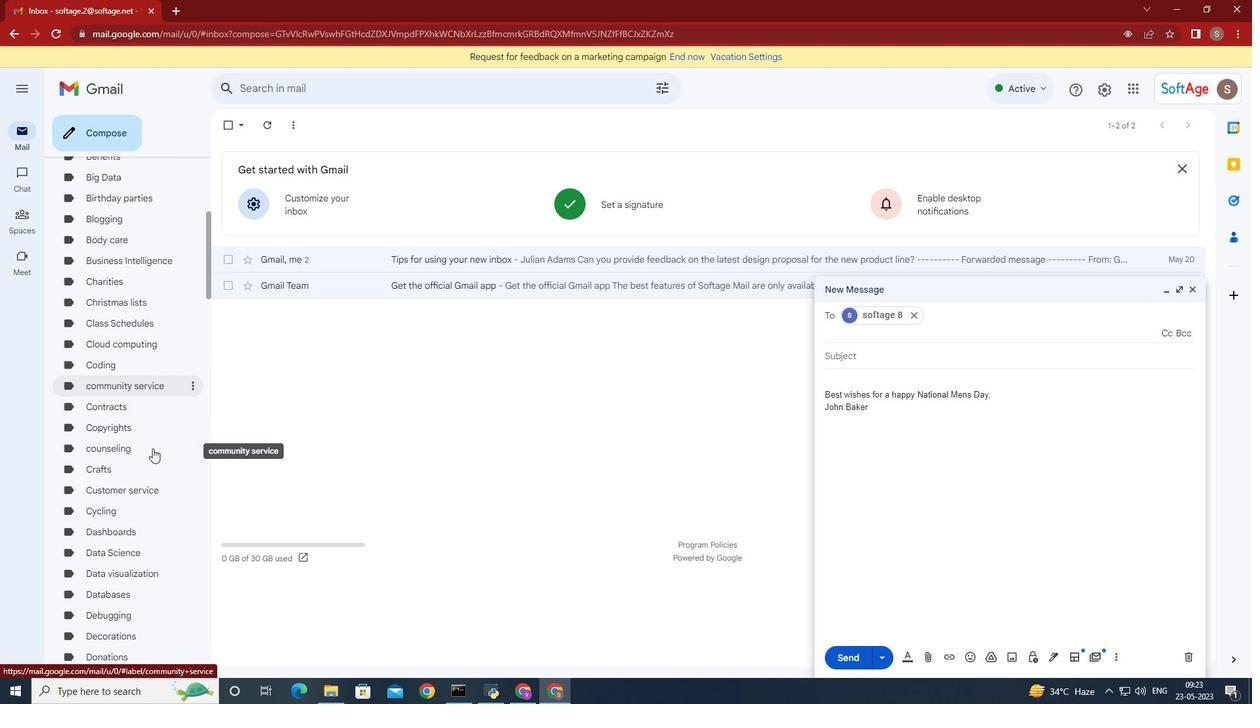 
Action: Mouse scrolled (152, 448) with delta (0, 0)
Screenshot: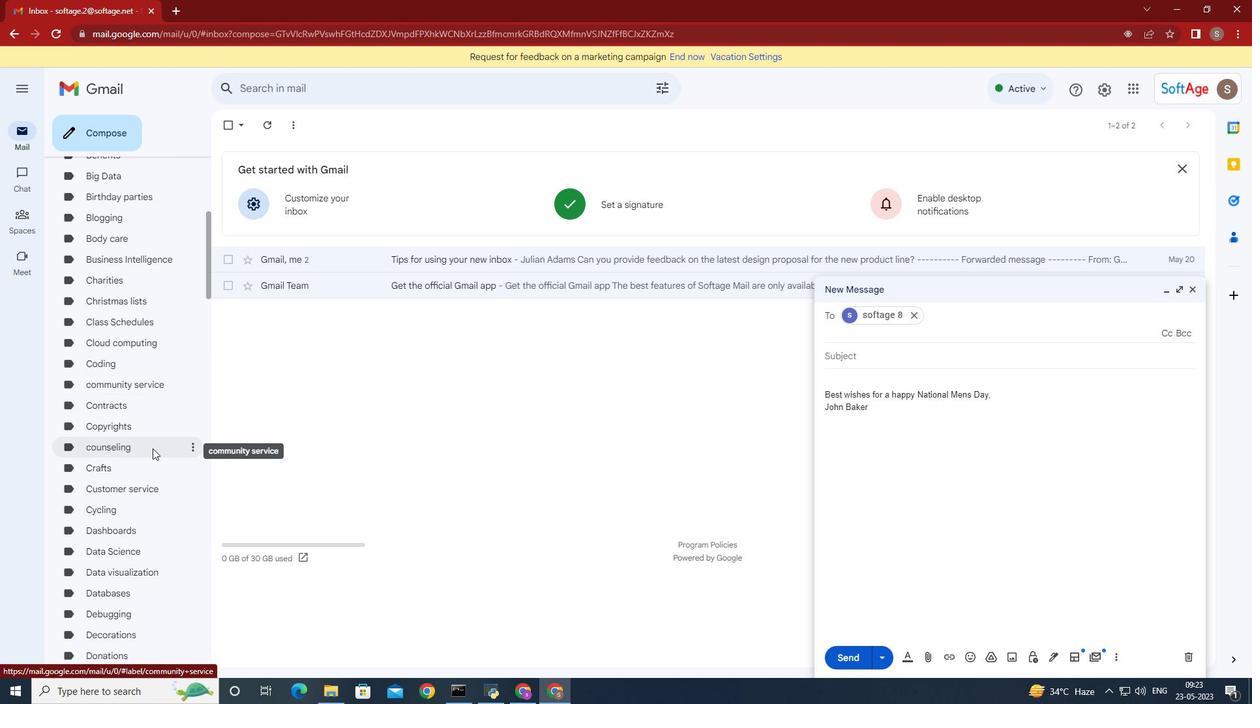 
Action: Mouse moved to (151, 448)
Screenshot: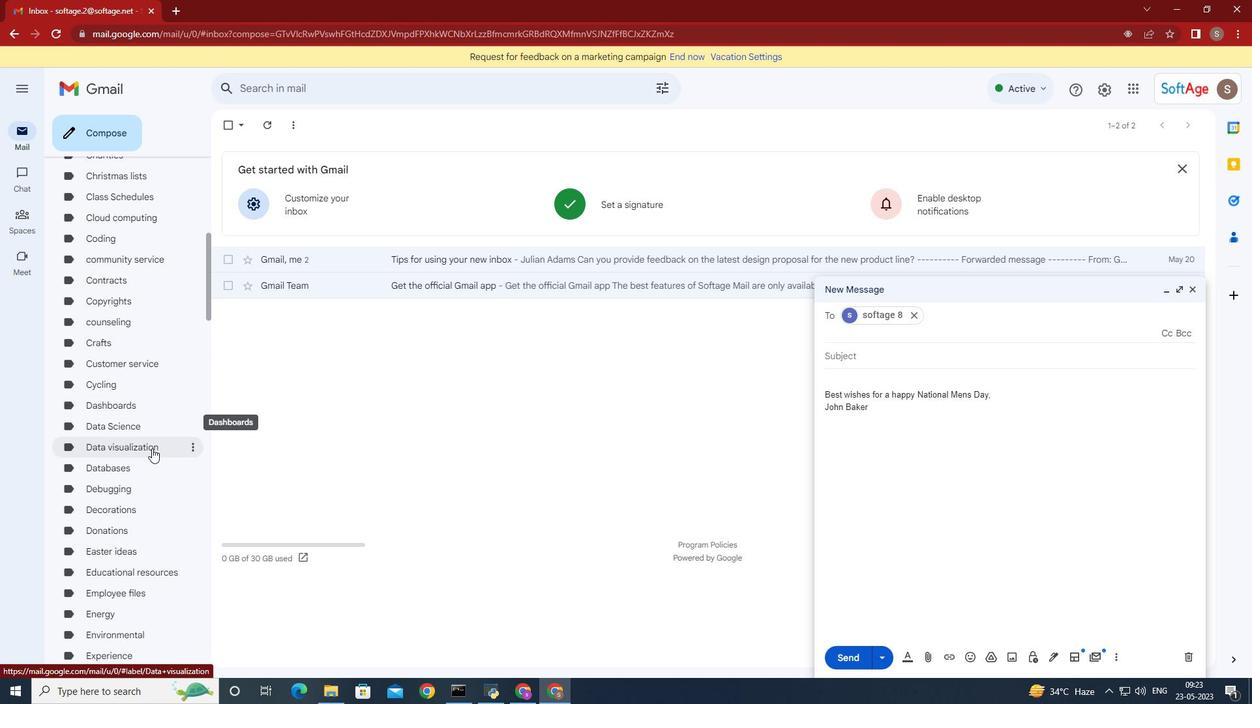 
Action: Mouse scrolled (151, 448) with delta (0, 0)
Screenshot: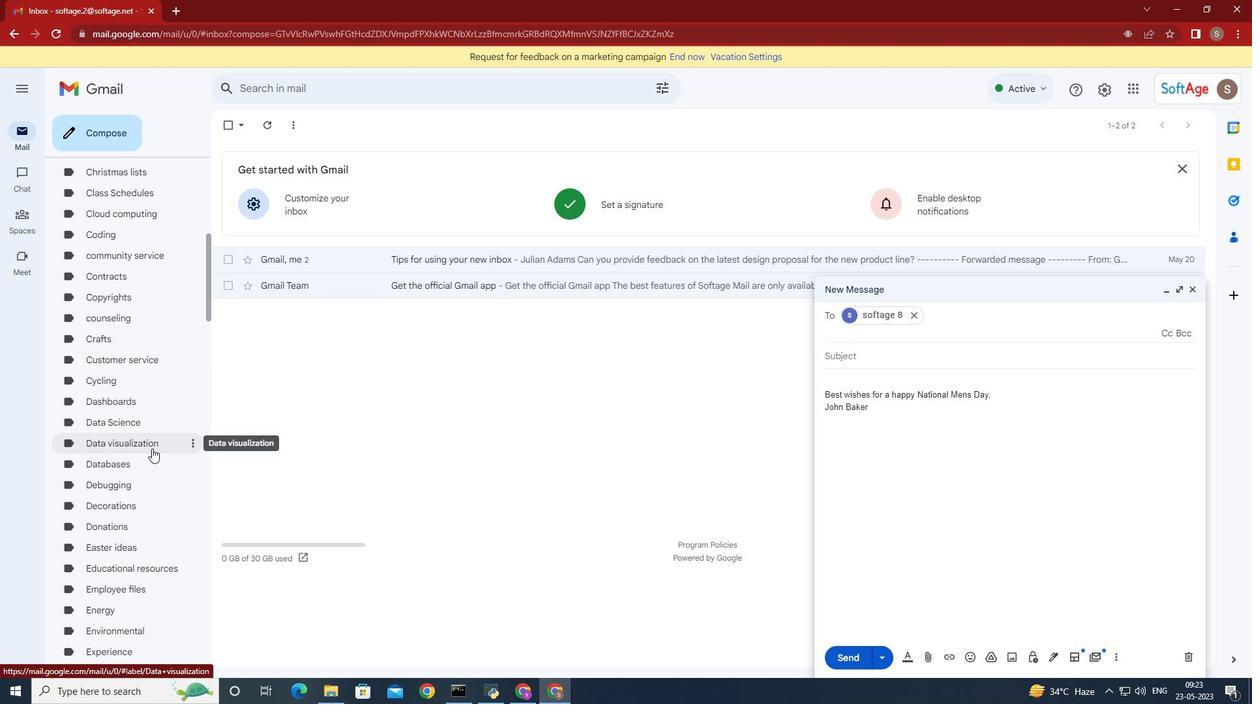 
Action: Mouse moved to (148, 448)
Screenshot: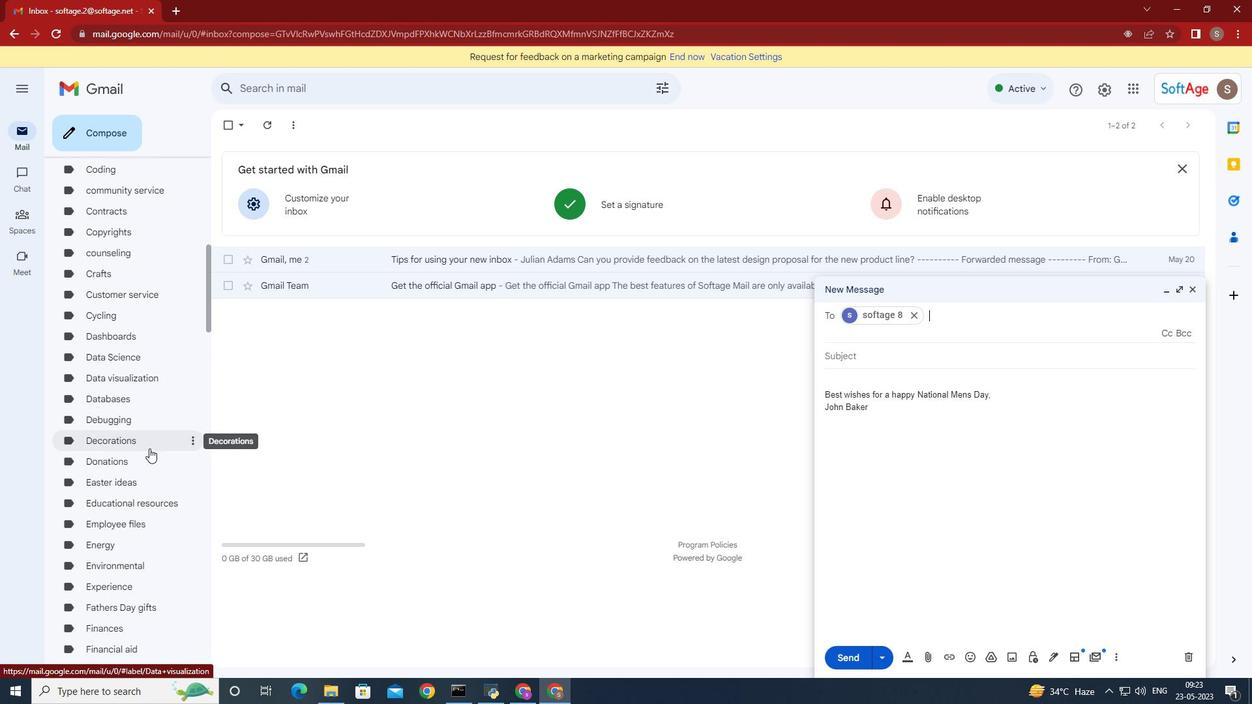 
Action: Mouse scrolled (148, 448) with delta (0, 0)
Screenshot: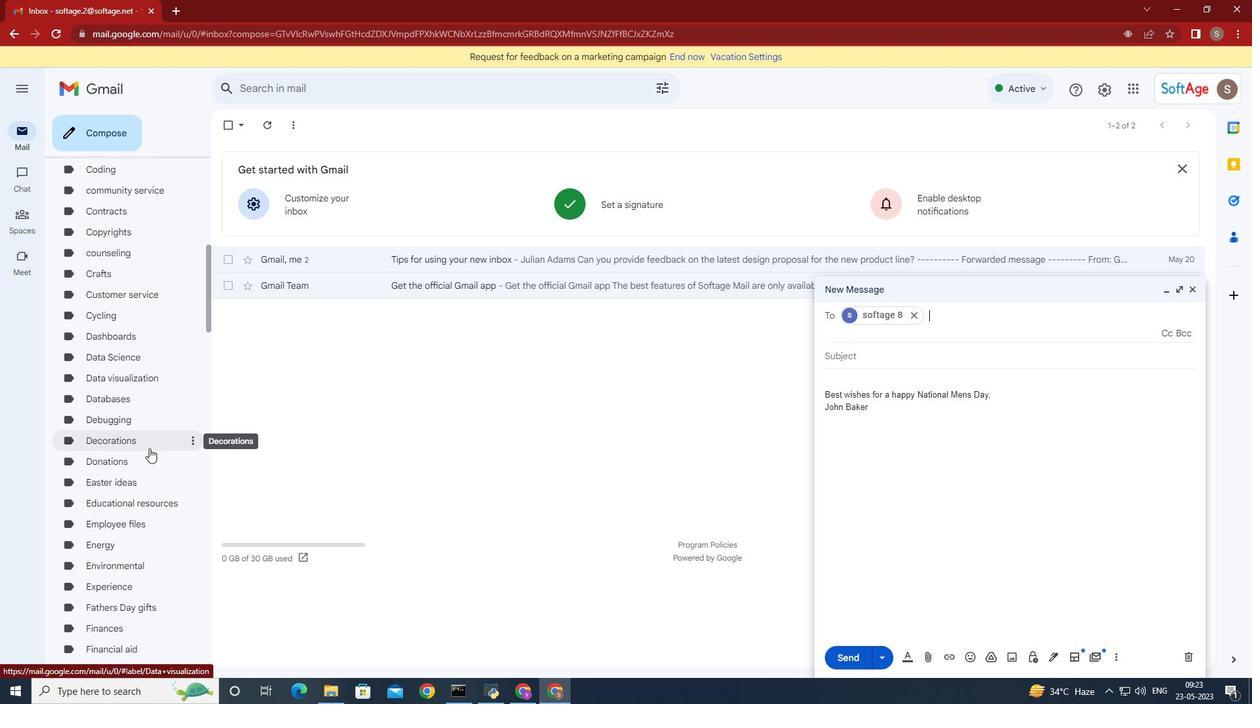 
Action: Mouse moved to (142, 465)
Screenshot: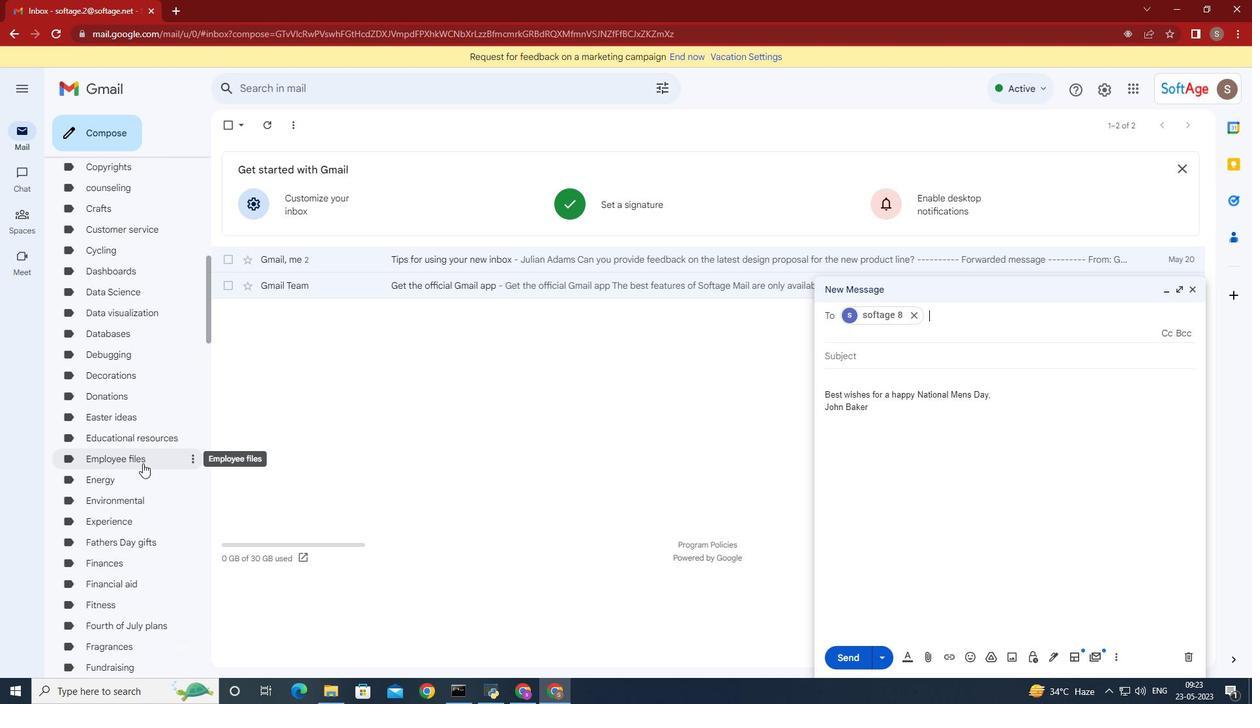 
Action: Mouse scrolled (142, 464) with delta (0, 0)
Screenshot: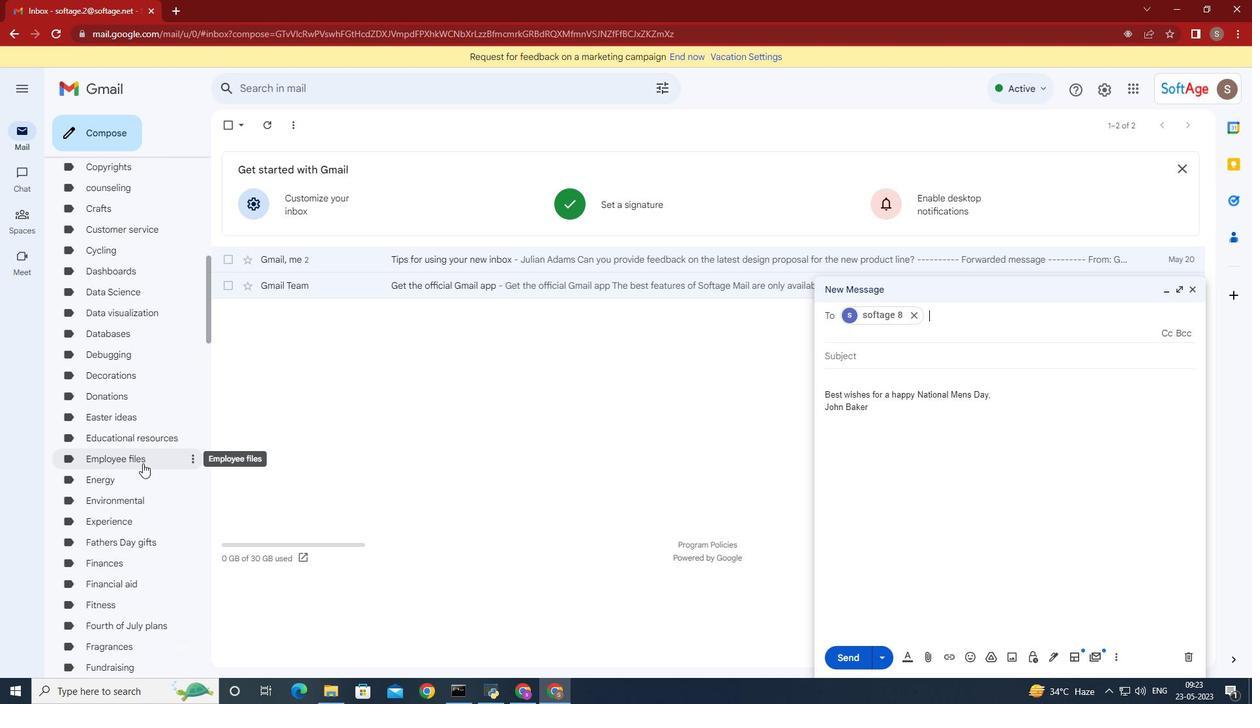 
Action: Mouse moved to (141, 466)
Screenshot: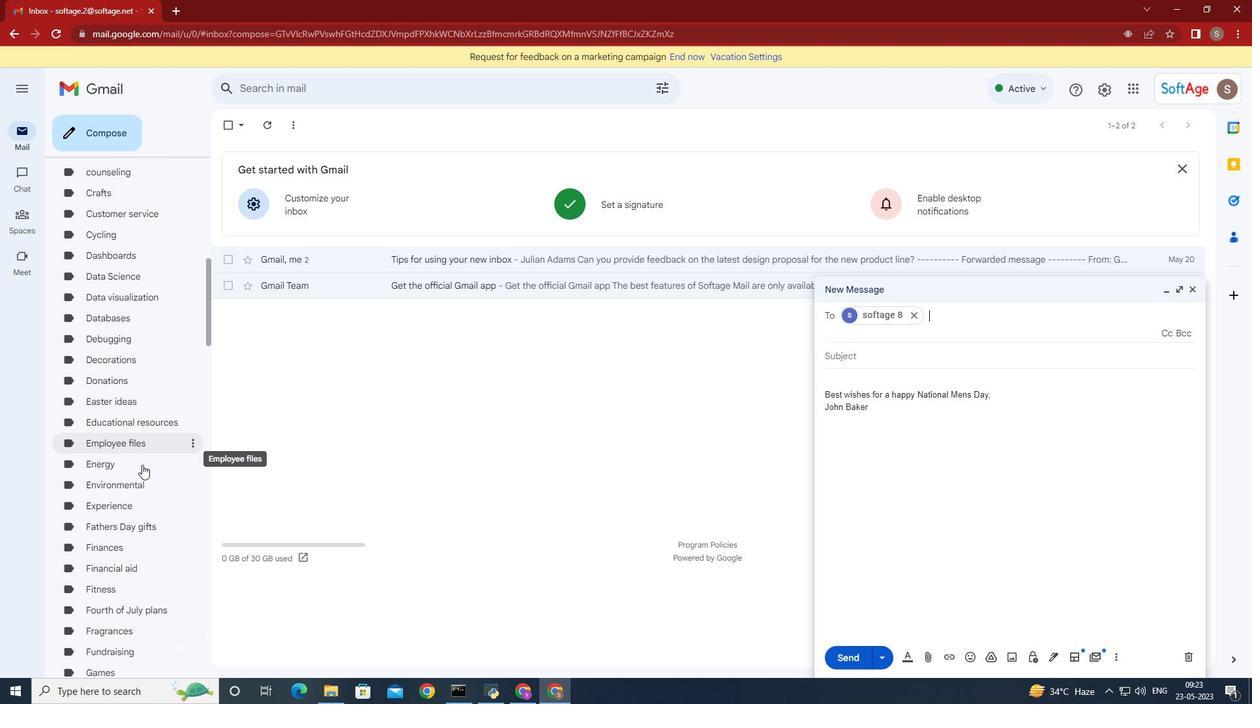 
Action: Mouse scrolled (141, 465) with delta (0, 0)
Screenshot: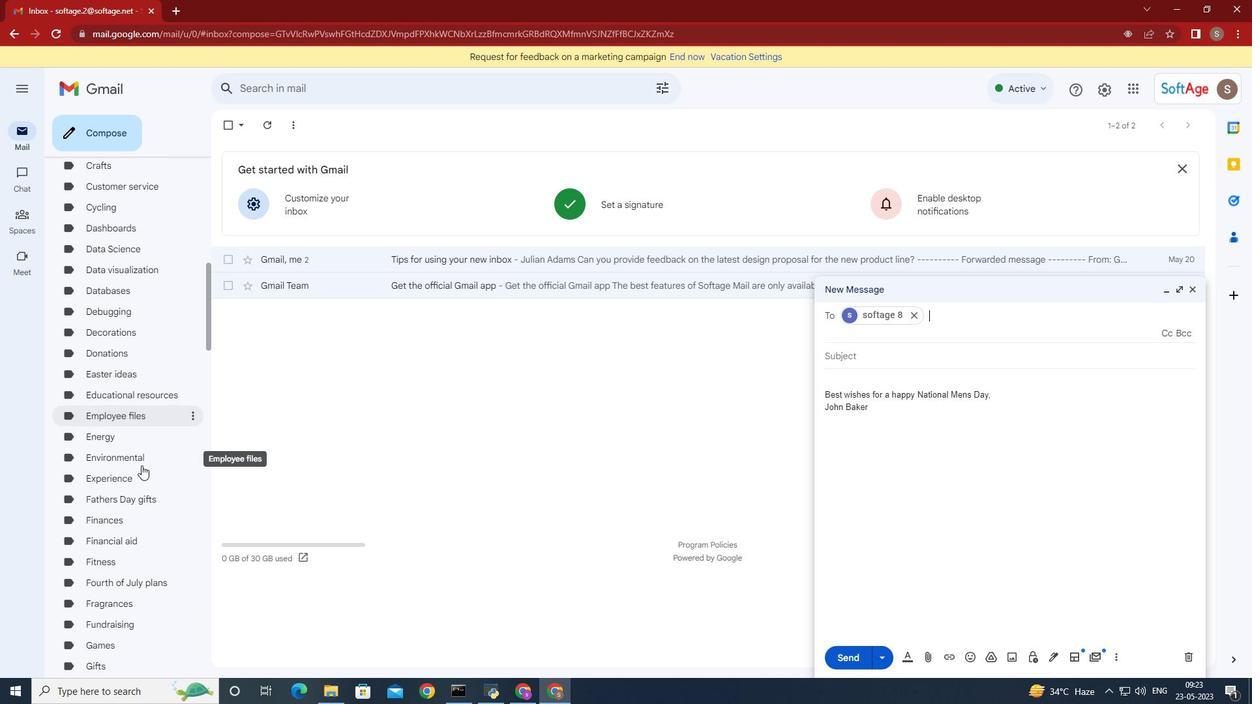 
Action: Mouse moved to (140, 467)
Screenshot: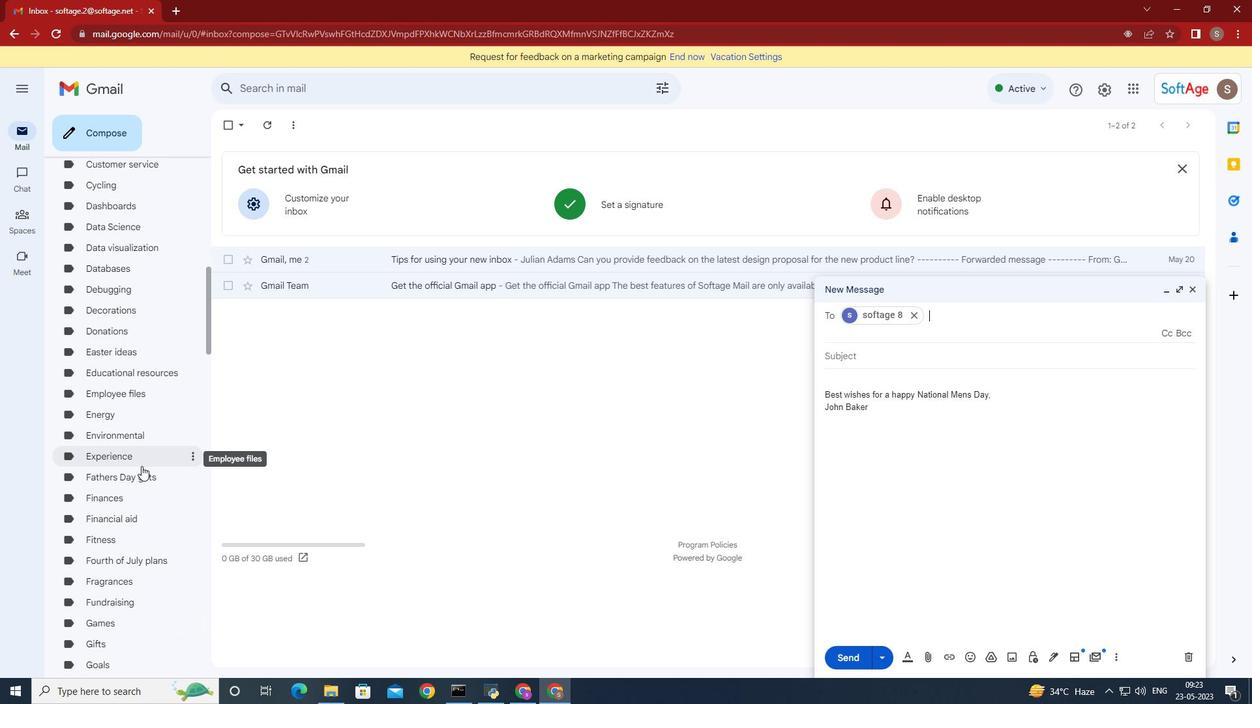 
Action: Mouse scrolled (140, 466) with delta (0, 0)
Screenshot: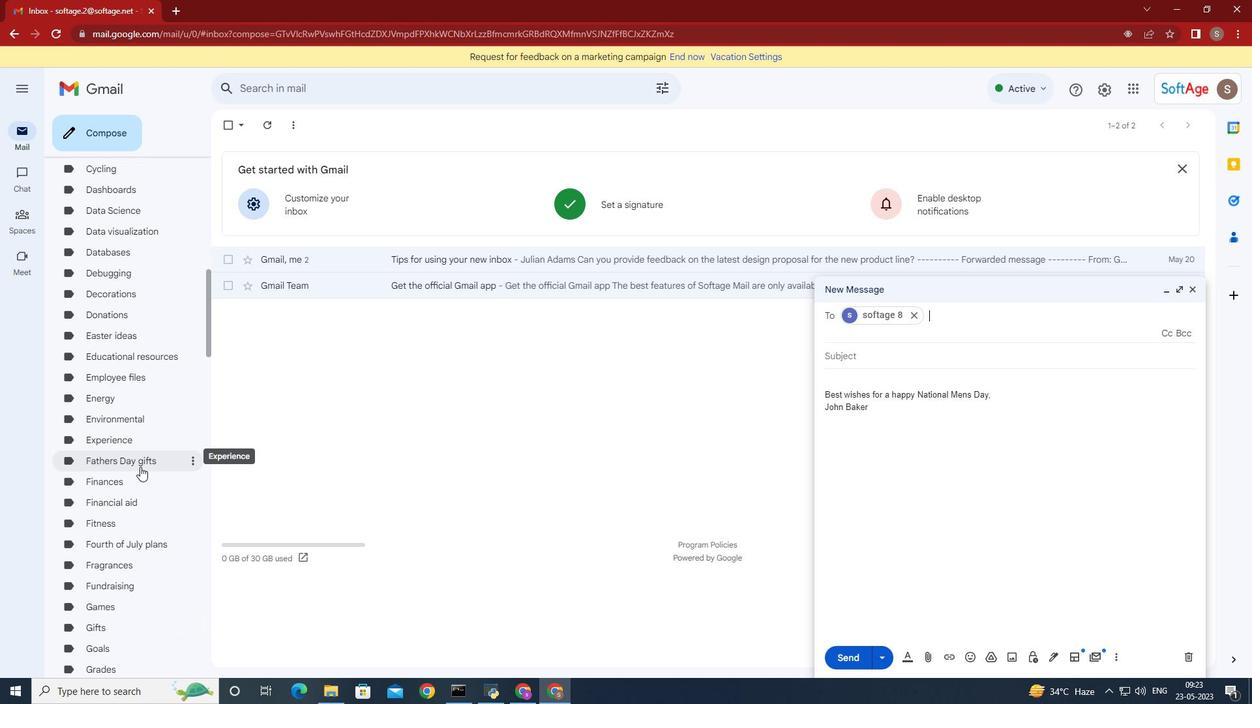
Action: Mouse moved to (139, 467)
Screenshot: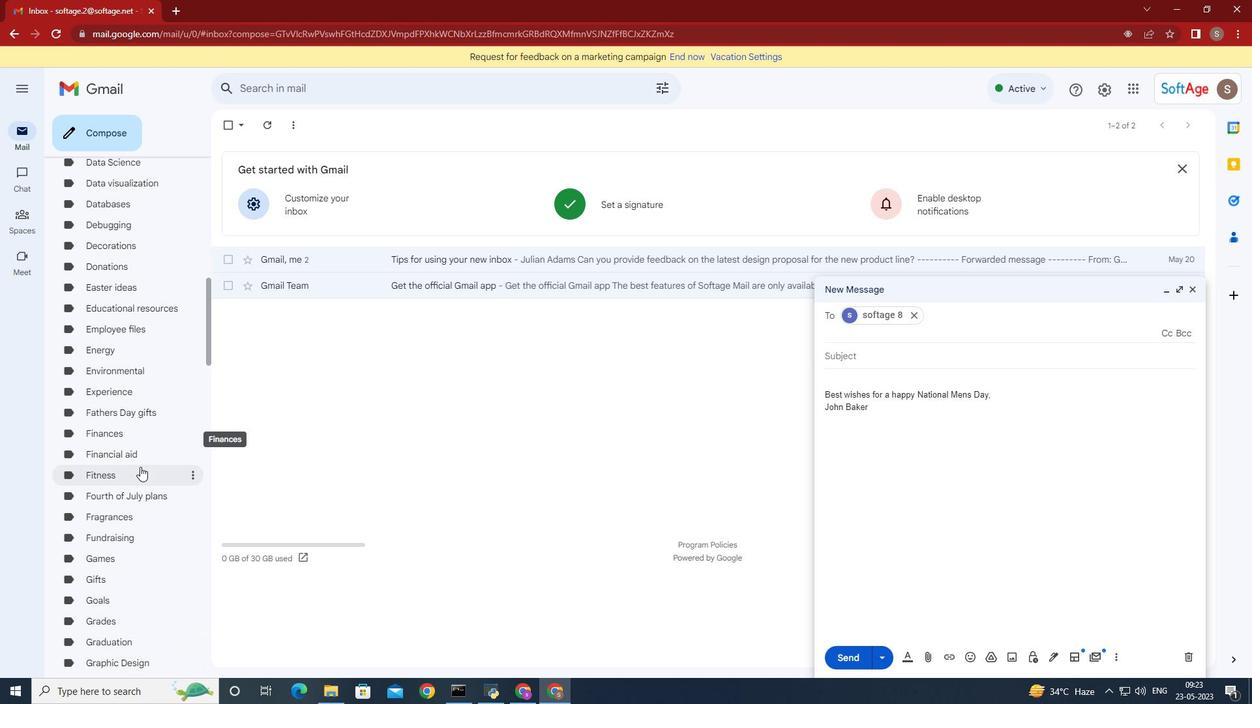
Action: Mouse scrolled (139, 466) with delta (0, 0)
Screenshot: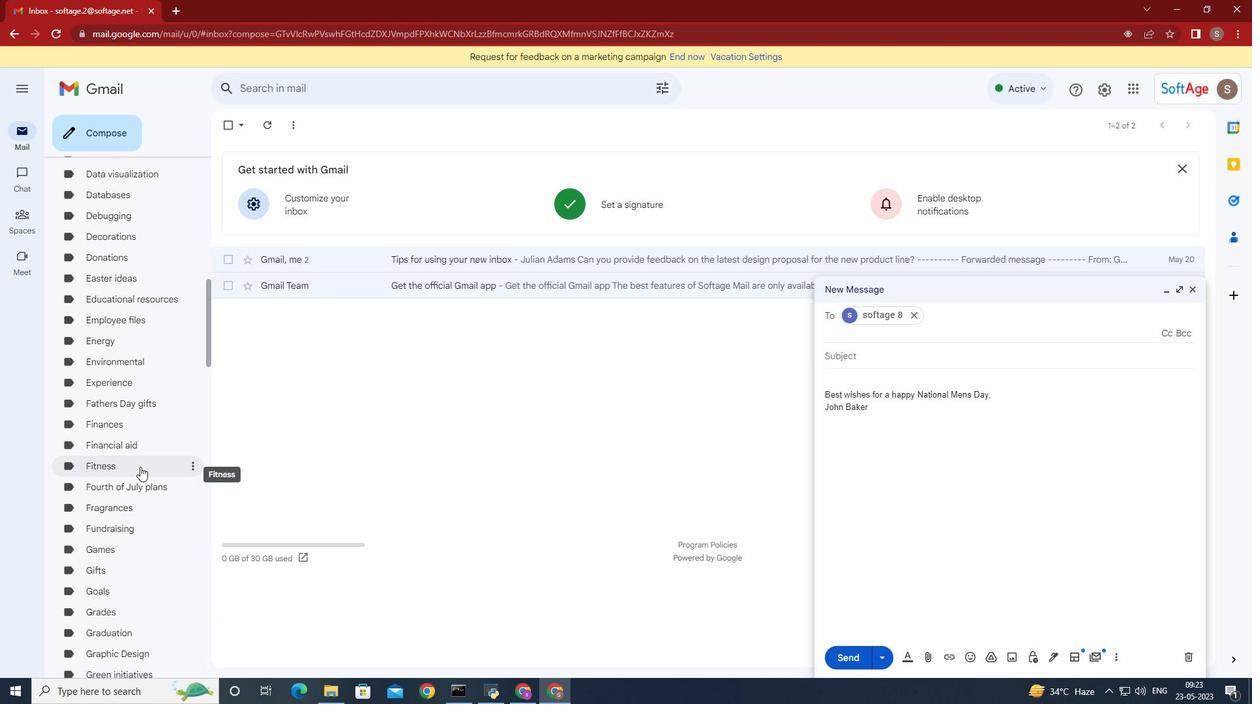 
Action: Mouse moved to (138, 483)
Screenshot: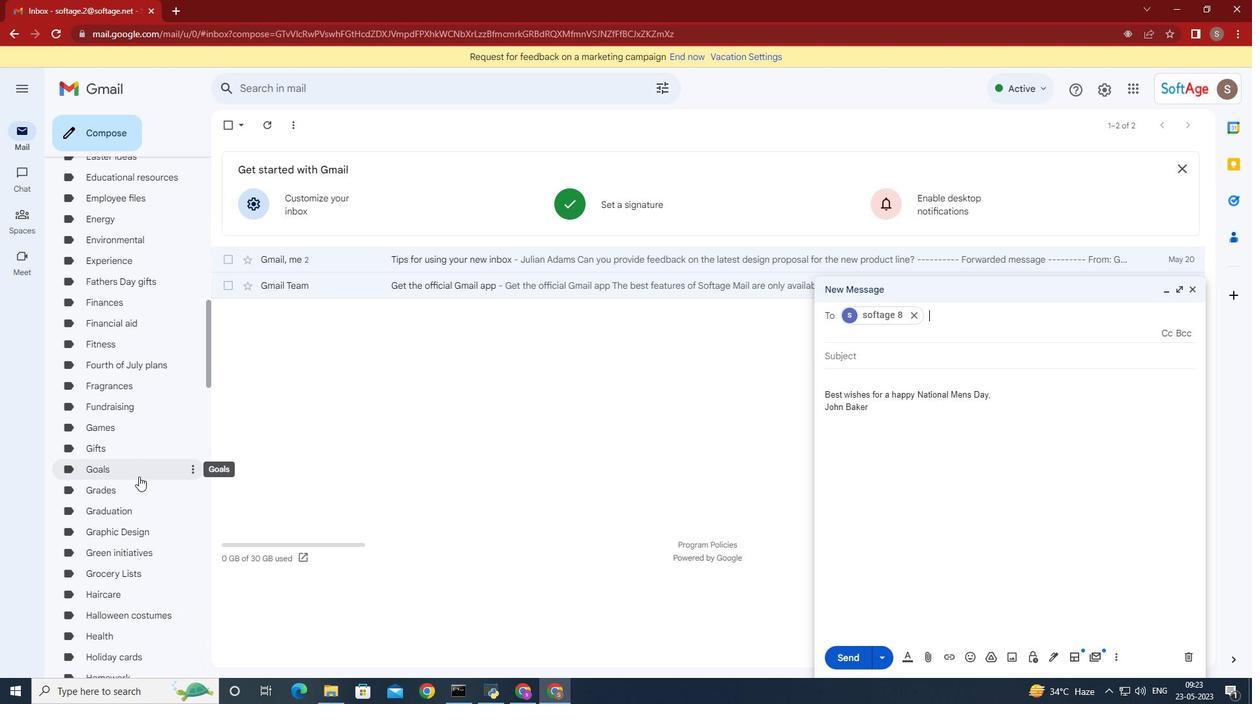 
Action: Mouse scrolled (138, 482) with delta (0, 0)
Screenshot: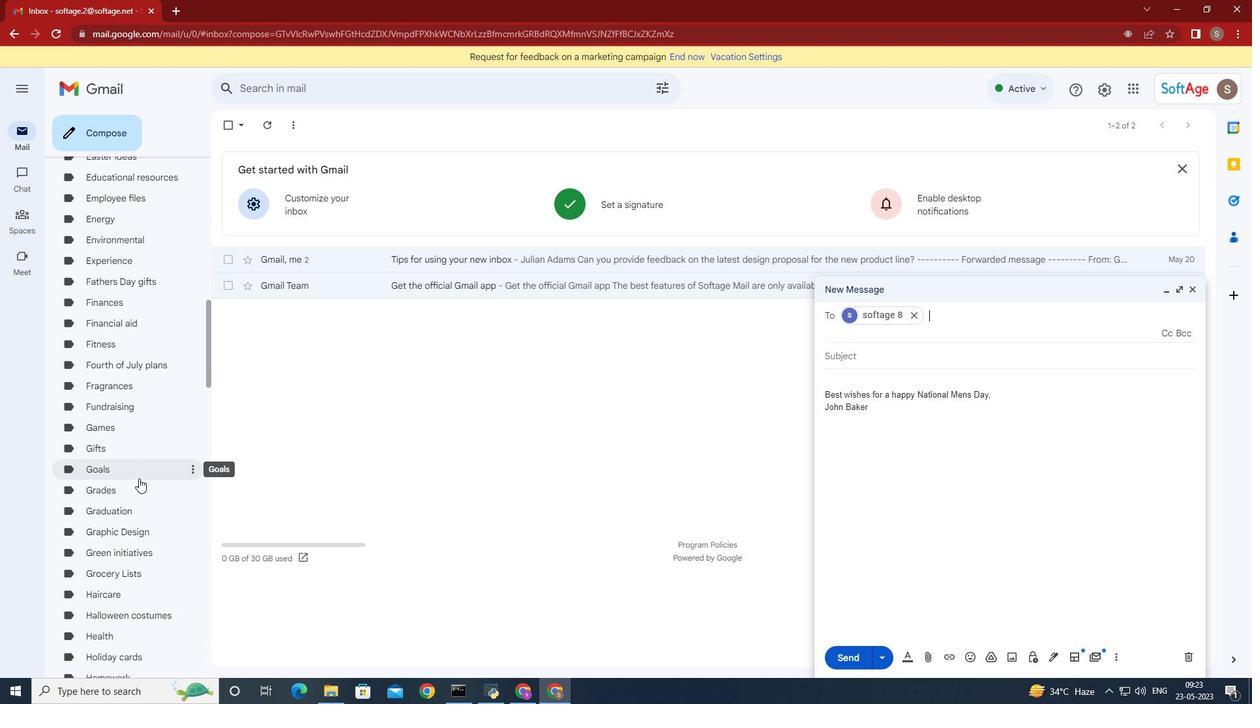 
Action: Mouse moved to (138, 485)
Screenshot: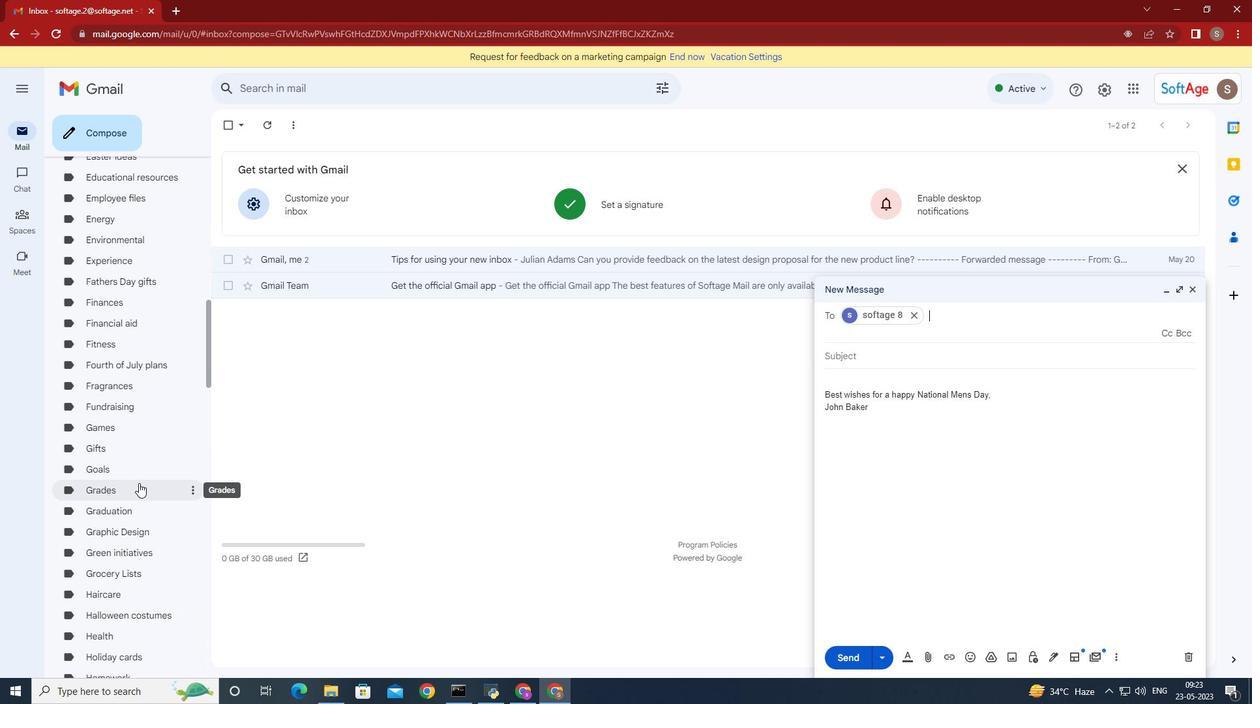 
Action: Mouse scrolled (138, 484) with delta (0, 0)
Screenshot: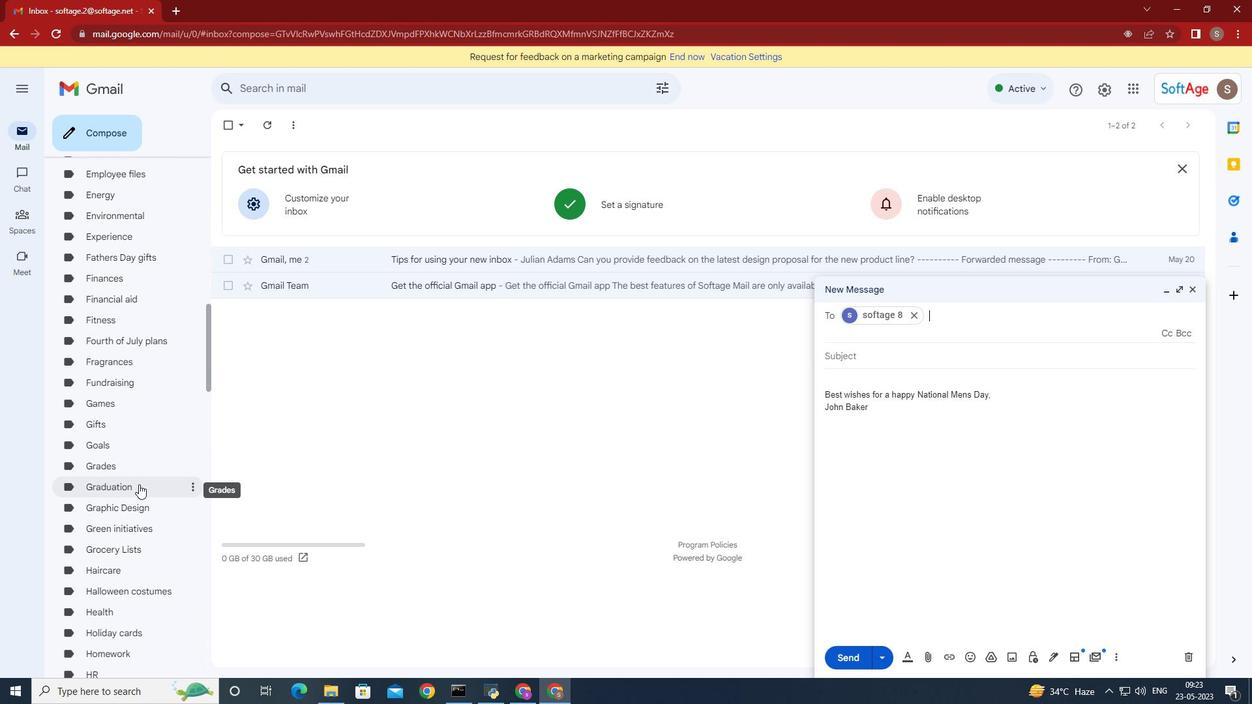 
Action: Mouse moved to (136, 487)
Screenshot: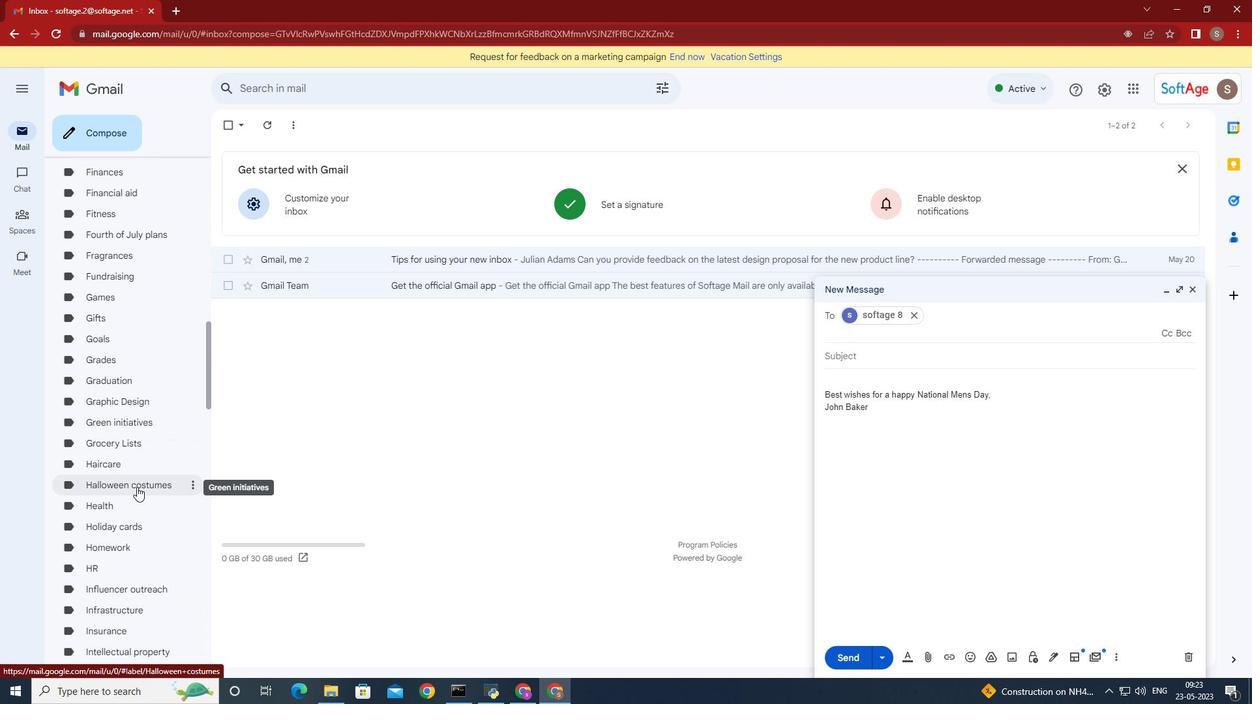 
Action: Mouse scrolled (136, 486) with delta (0, 0)
Screenshot: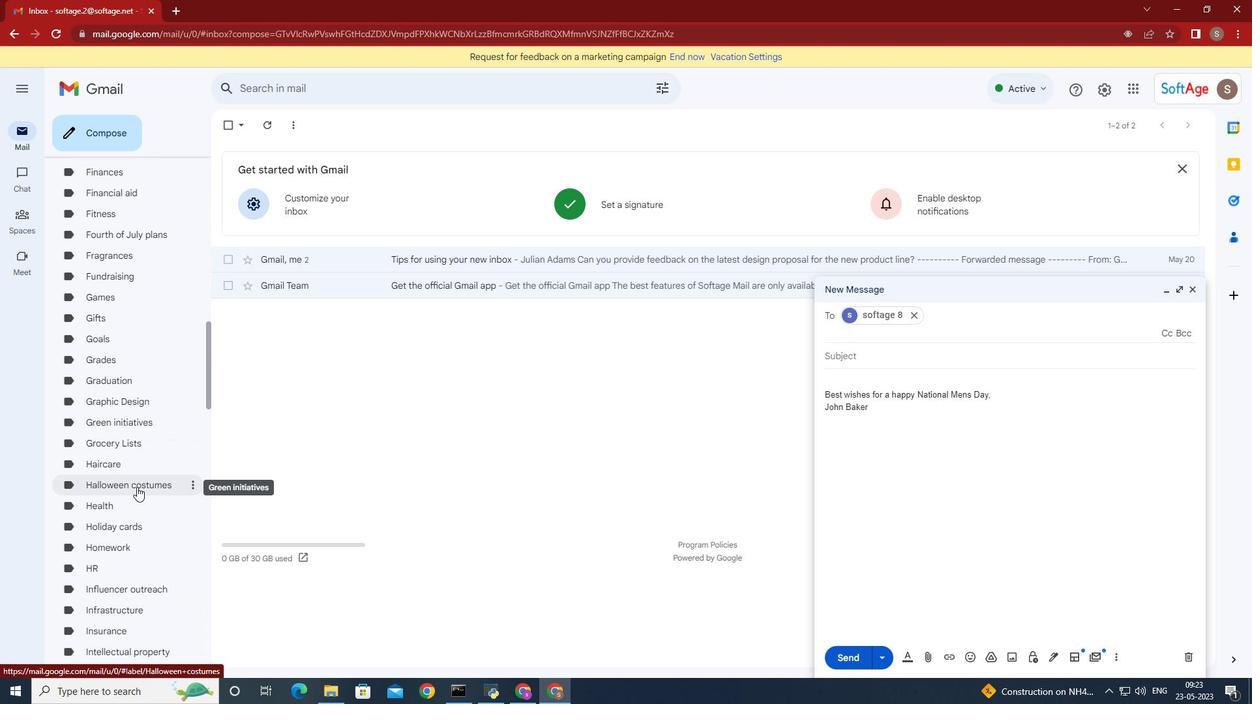 
Action: Mouse moved to (135, 488)
Screenshot: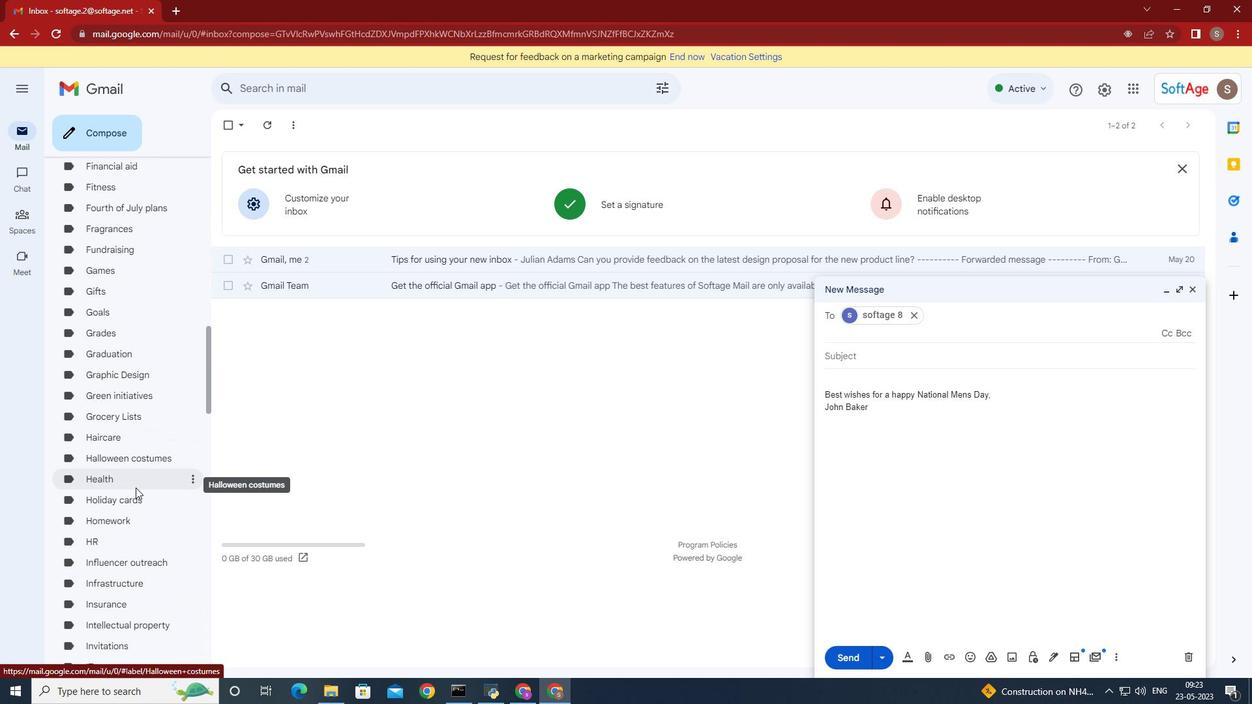 
Action: Mouse scrolled (135, 487) with delta (0, 0)
Screenshot: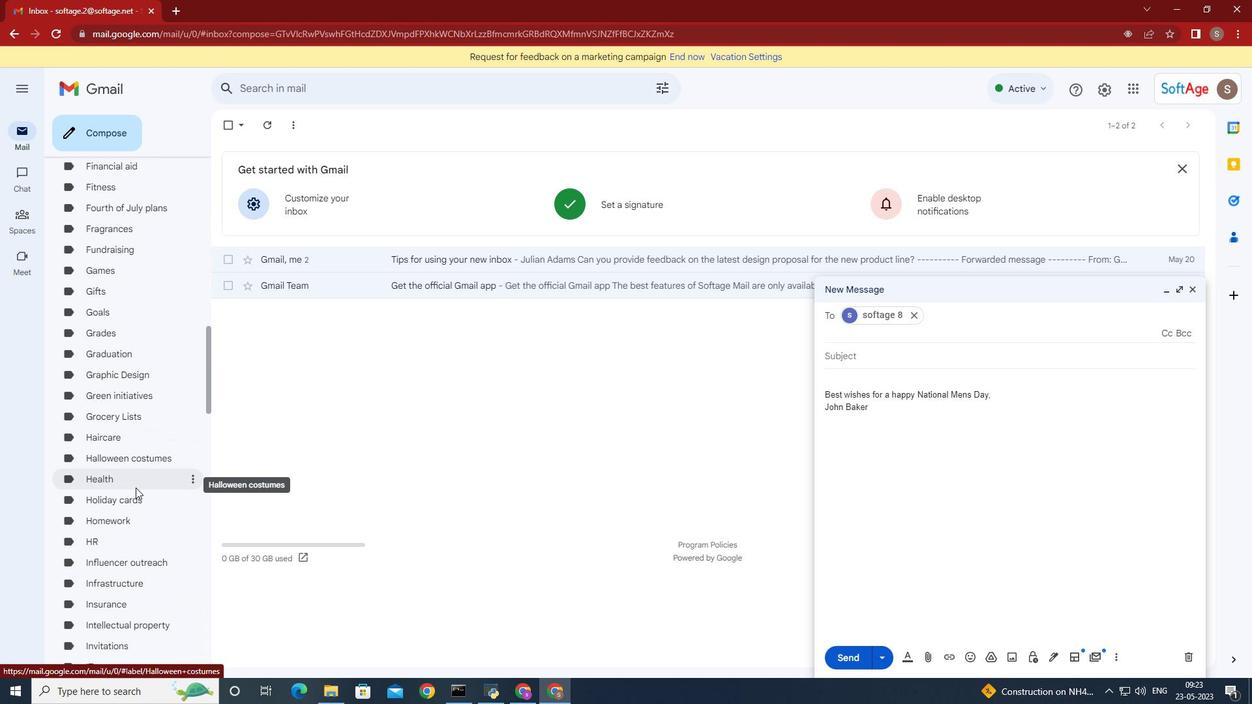 
Action: Mouse moved to (190, 460)
Screenshot: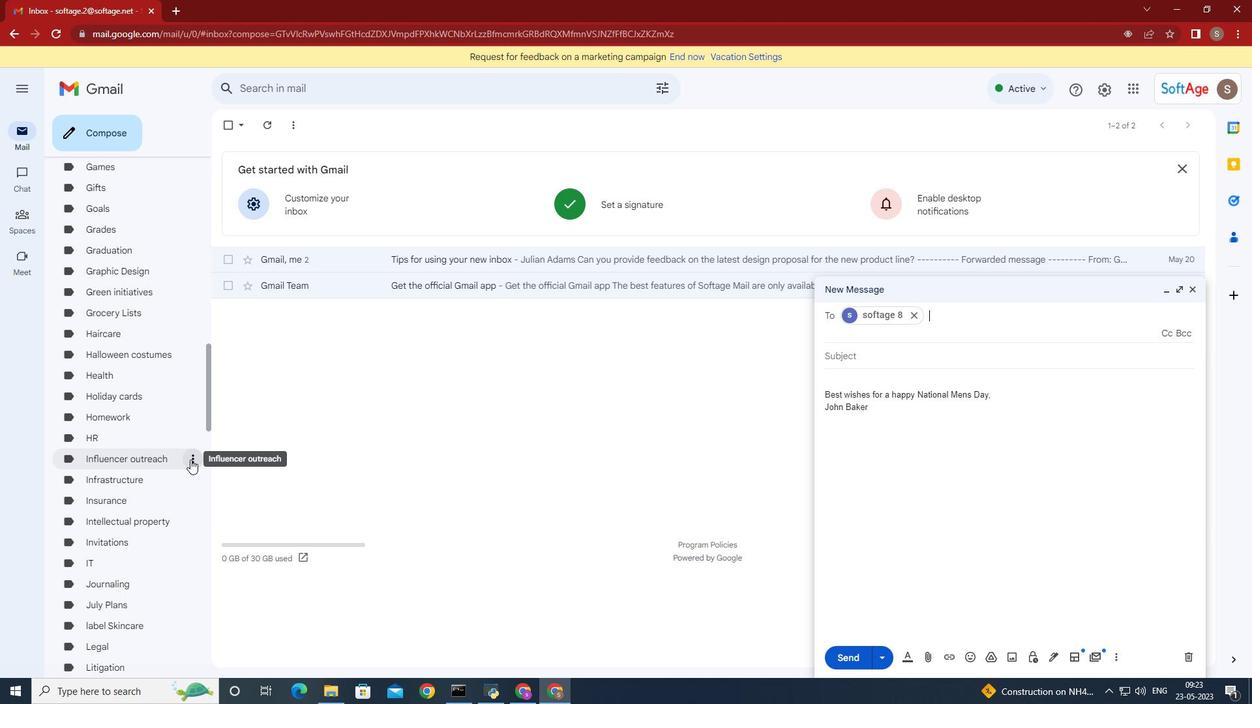 
Action: Mouse pressed left at (190, 460)
Screenshot: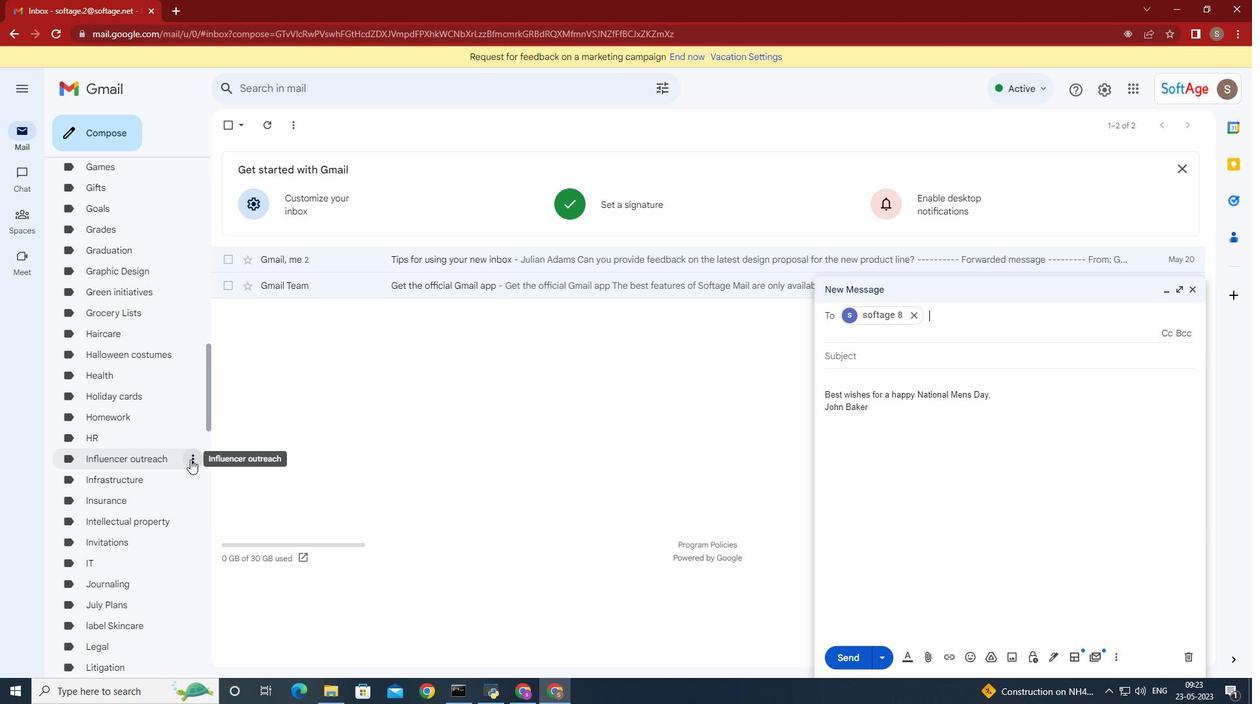 
Action: Mouse moved to (249, 416)
Screenshot: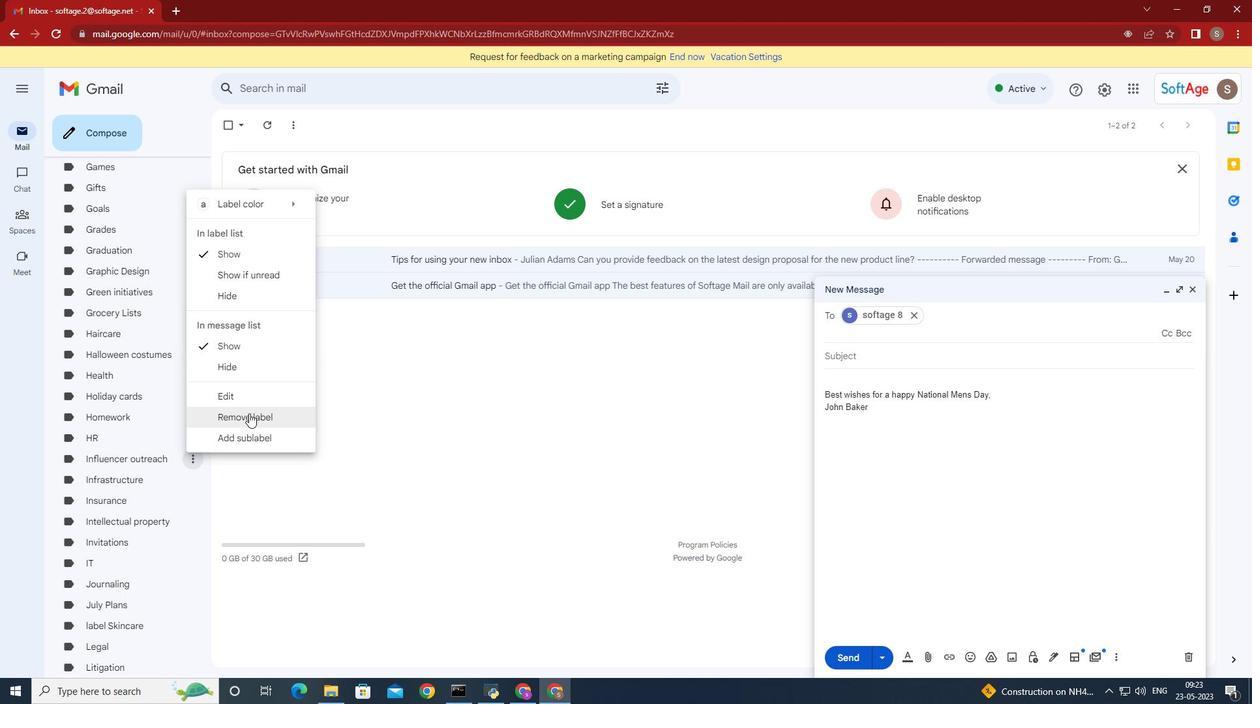 
Action: Mouse pressed left at (249, 416)
Screenshot: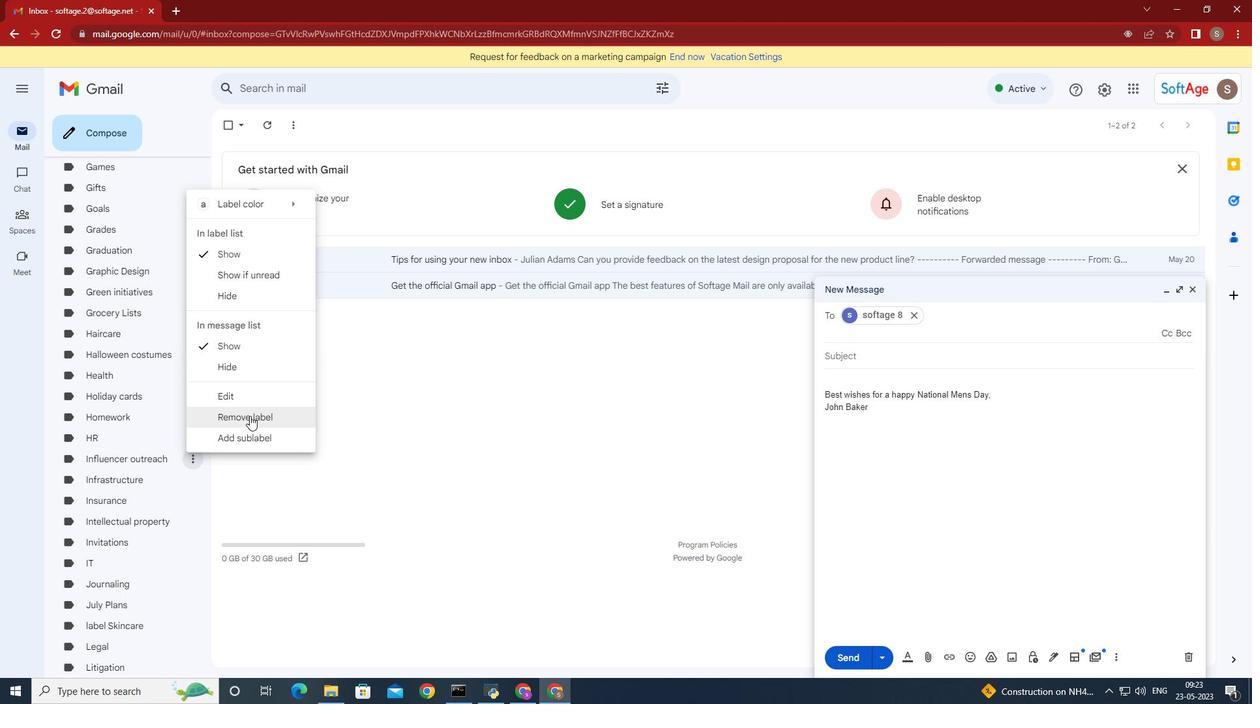 
Action: Mouse moved to (753, 399)
Screenshot: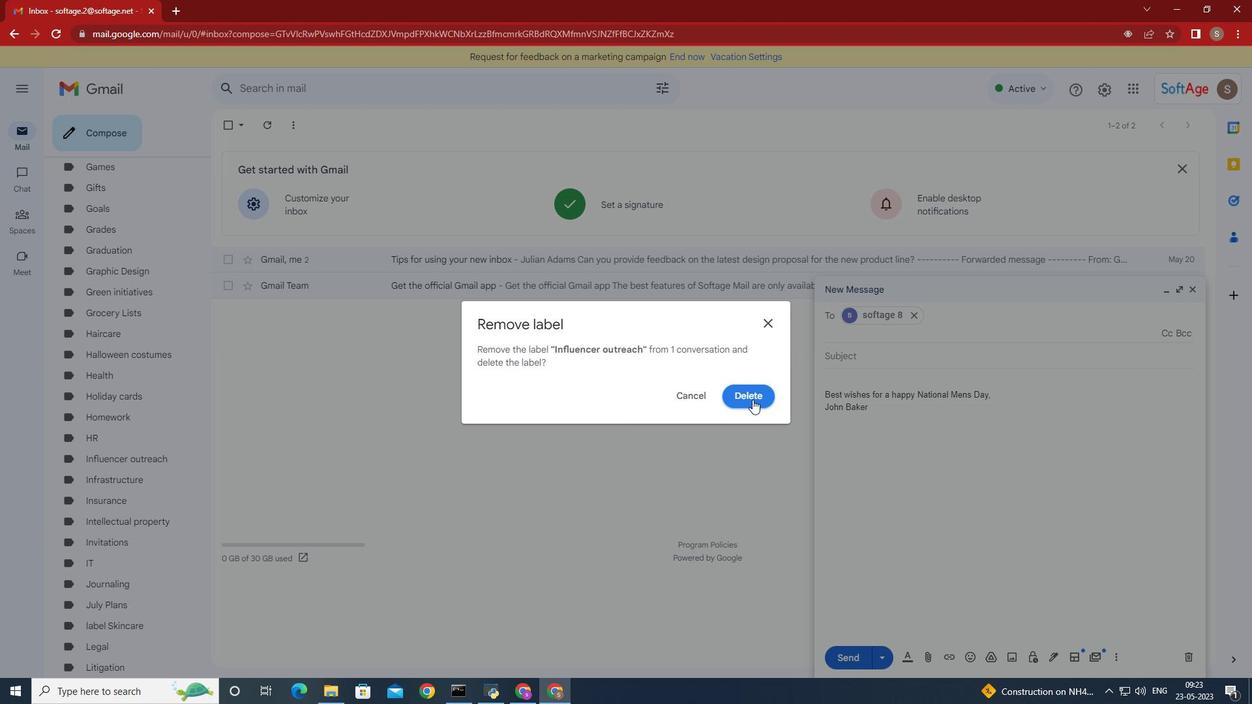 
Action: Mouse pressed left at (753, 399)
Screenshot: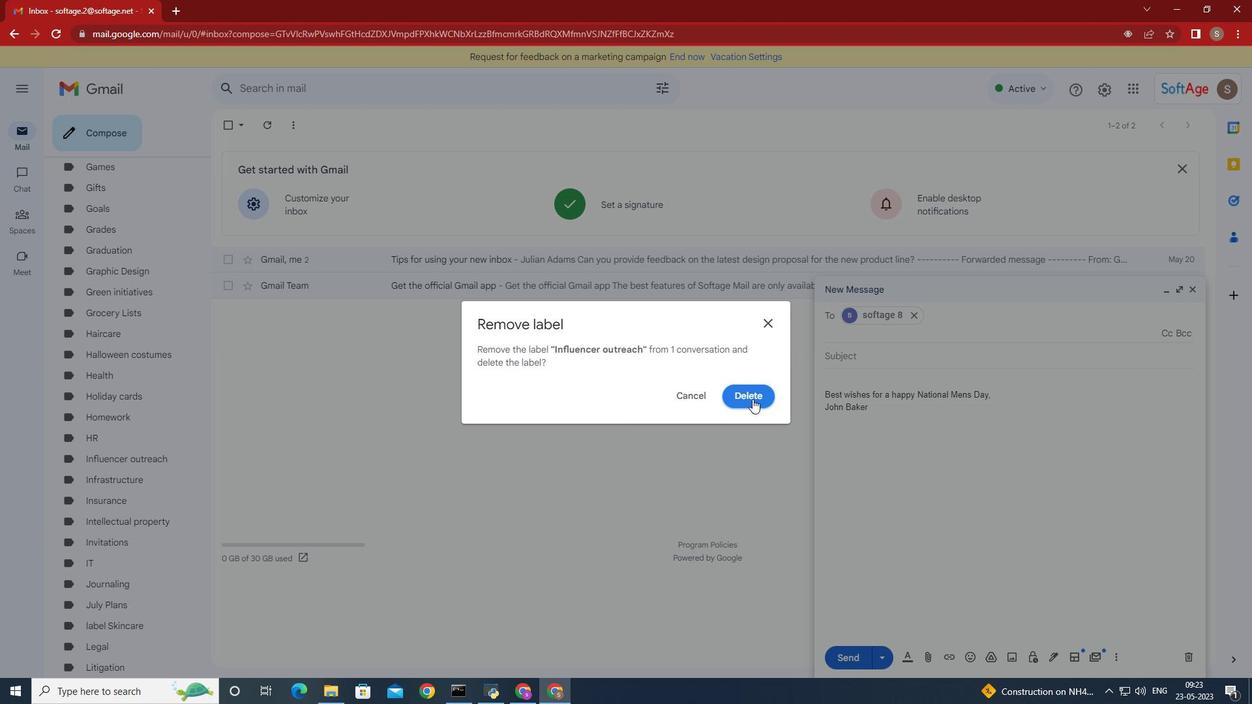 
Action: Mouse moved to (52, 417)
Screenshot: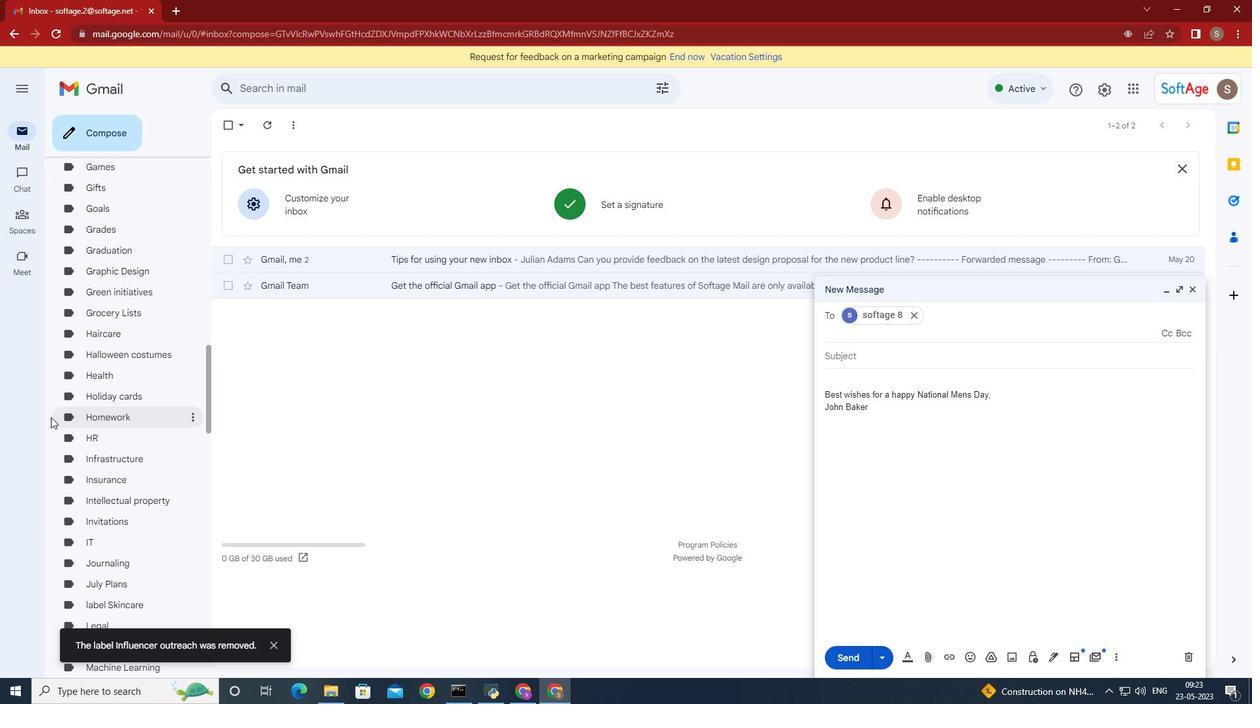 
Action: Mouse scrolled (52, 418) with delta (0, 0)
Screenshot: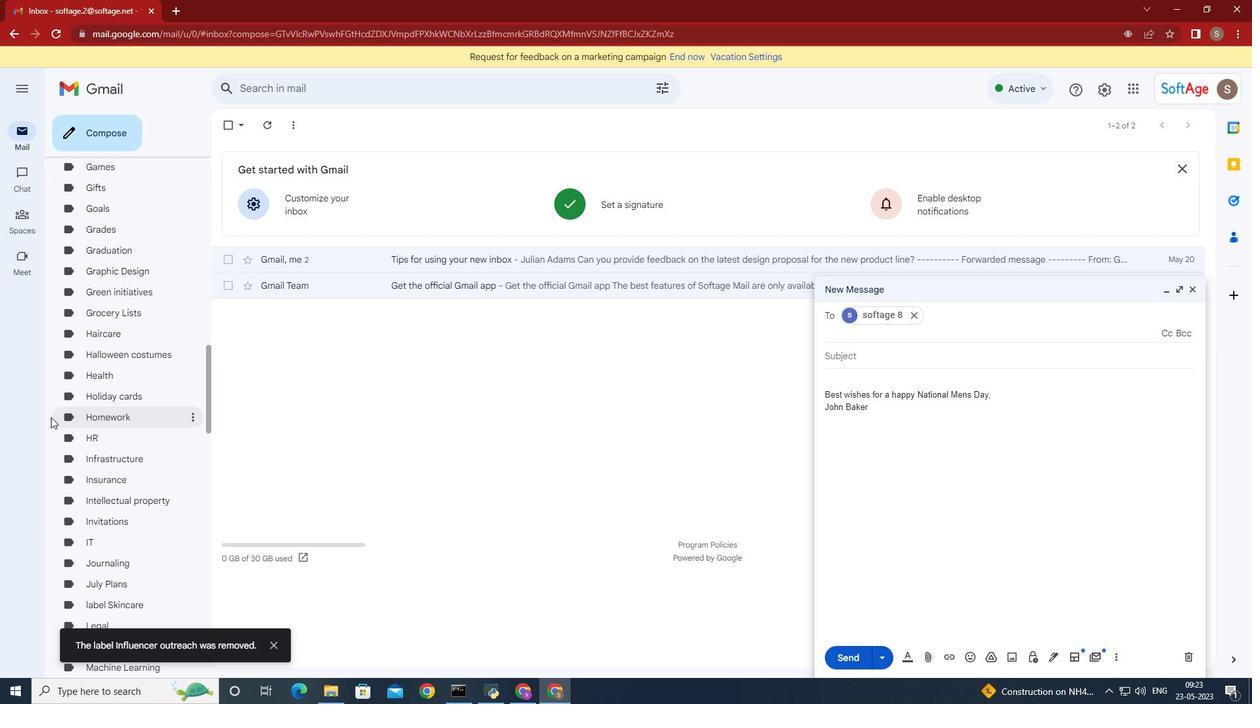 
Action: Mouse moved to (80, 435)
Screenshot: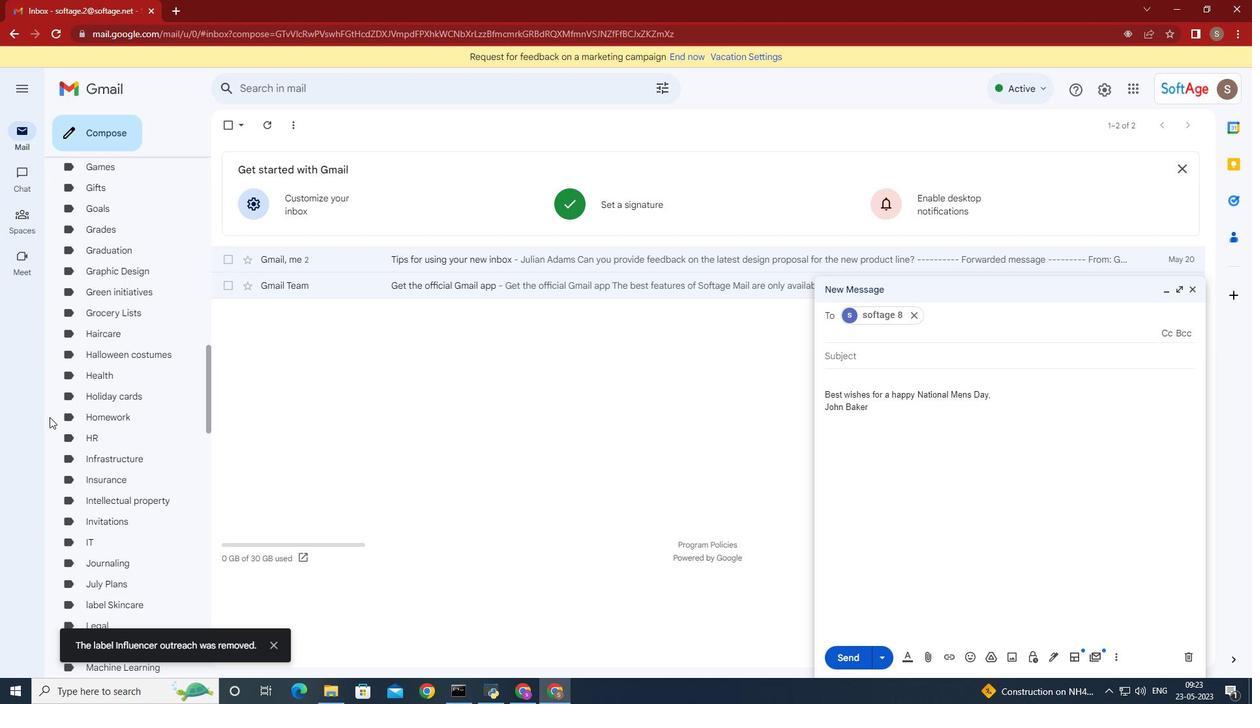
Action: Mouse scrolled (80, 435) with delta (0, 0)
Screenshot: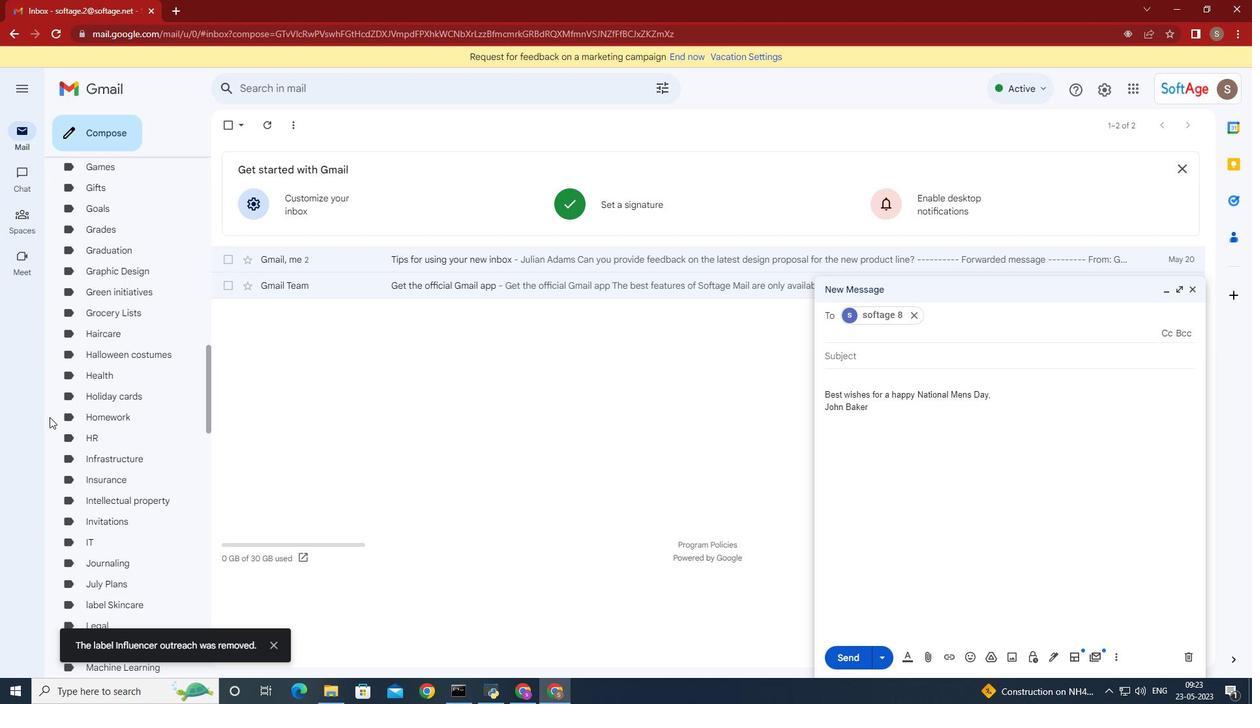 
Action: Mouse moved to (141, 475)
Screenshot: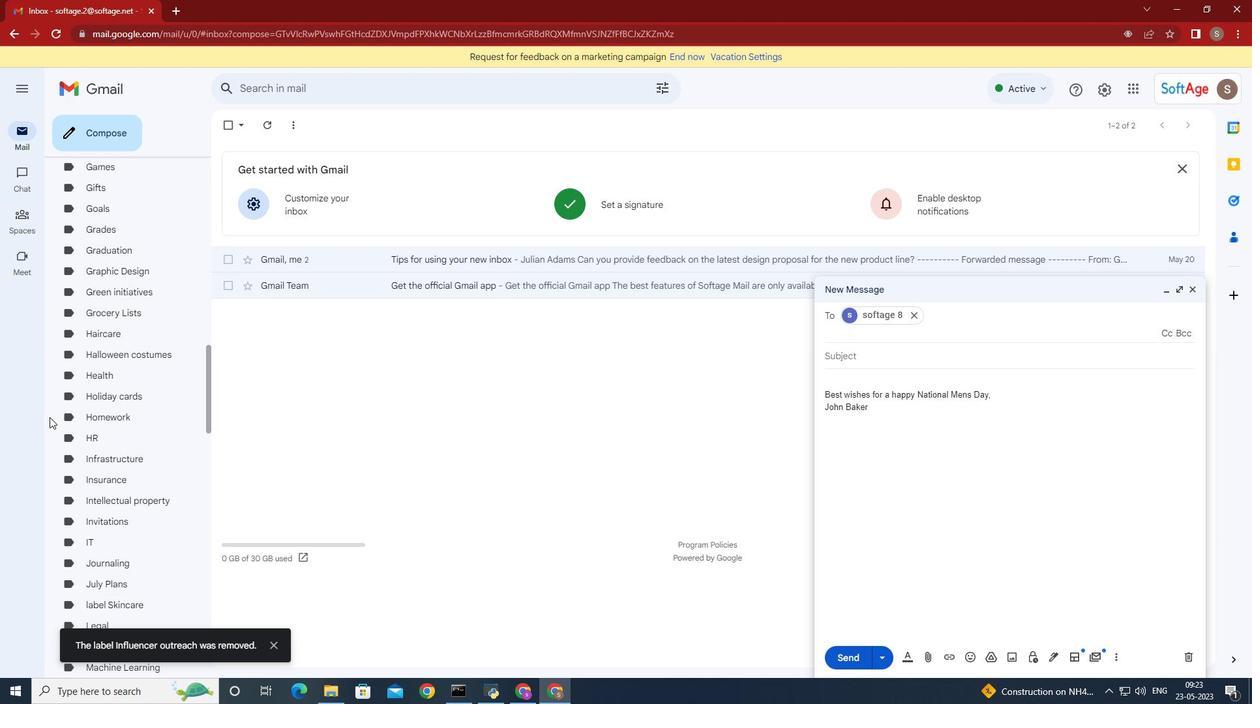 
Action: Mouse scrolled (141, 475) with delta (0, 0)
Screenshot: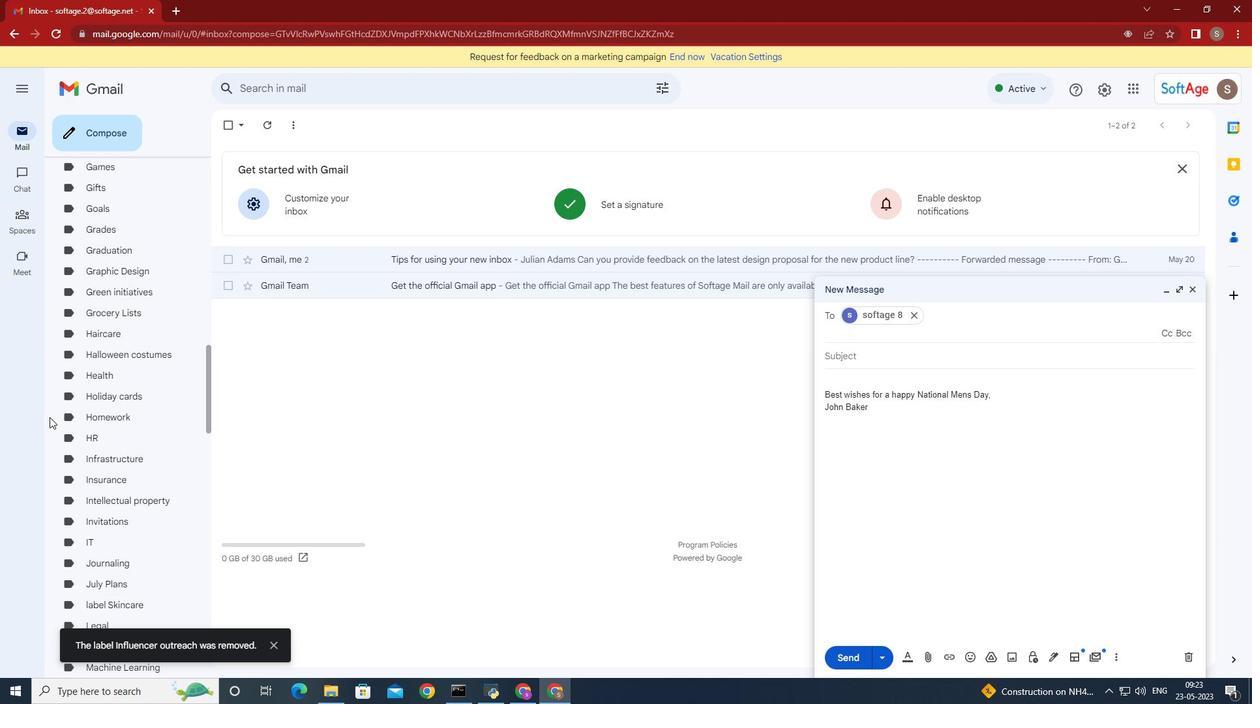 
Action: Mouse moved to (220, 514)
Screenshot: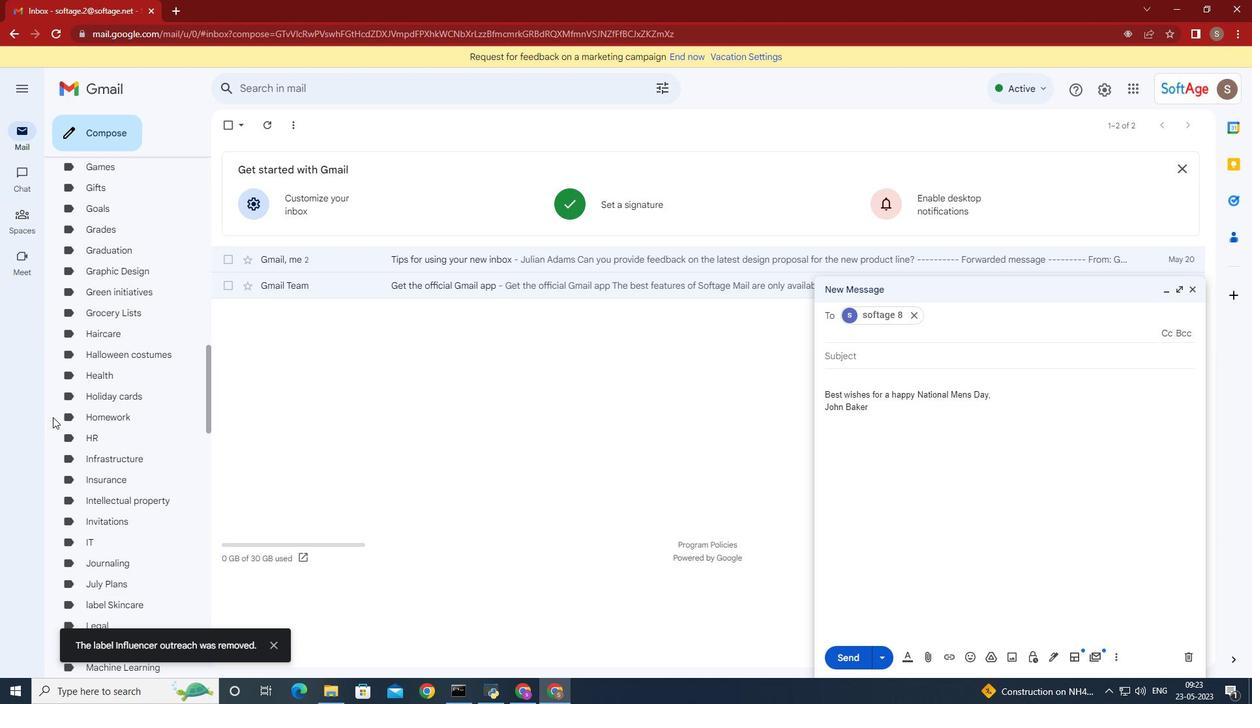 
Action: Mouse scrolled (220, 514) with delta (0, 0)
Screenshot: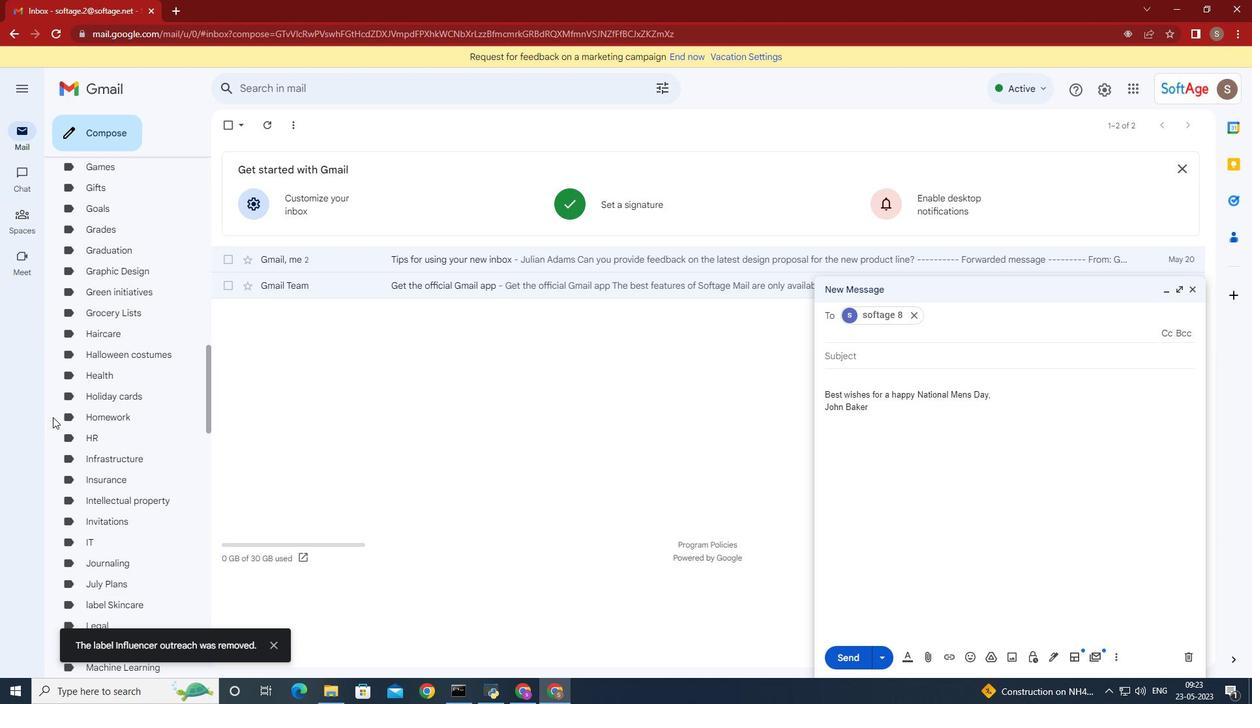 
Action: Mouse moved to (304, 553)
Screenshot: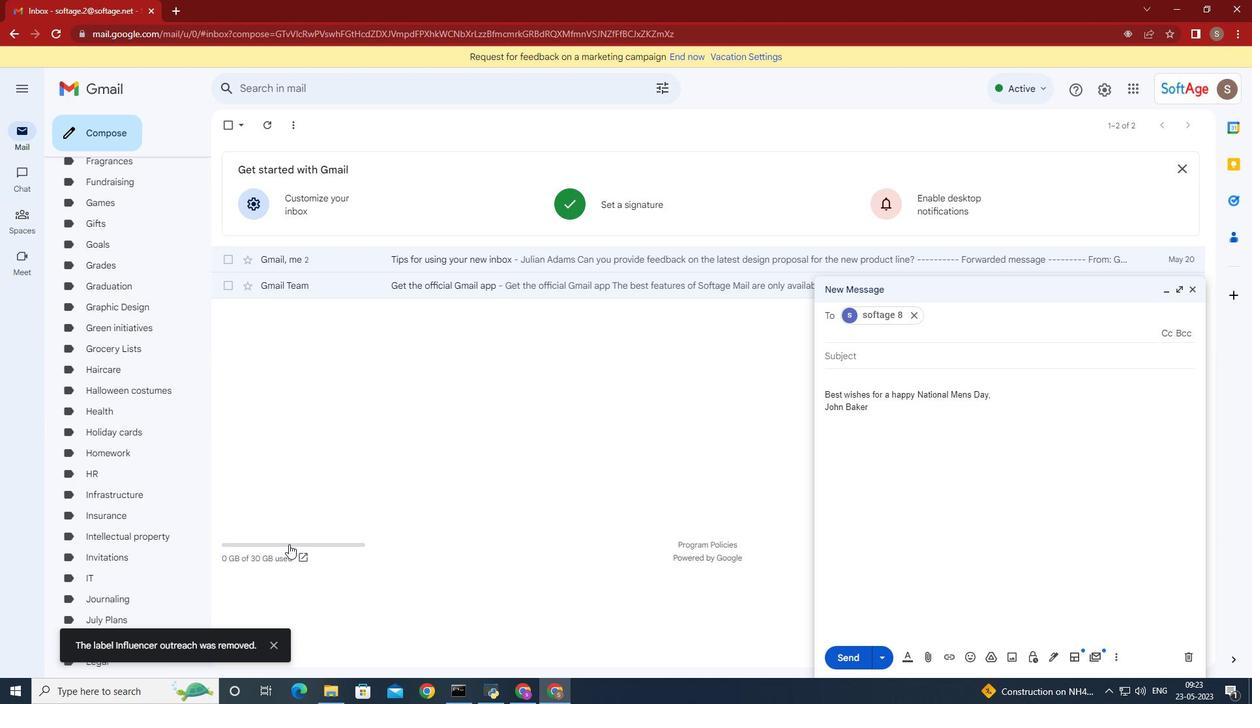 
Action: Mouse scrolled (297, 550) with delta (0, 0)
Screenshot: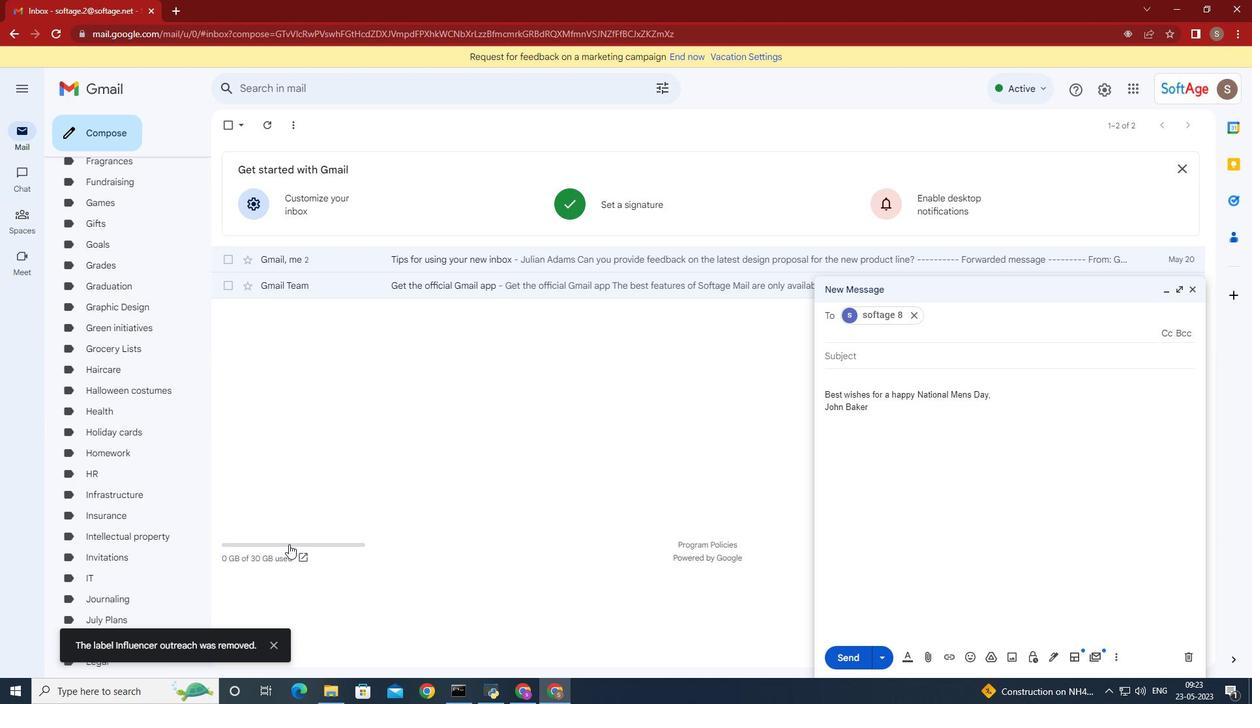 
Action: Mouse moved to (300, 552)
Screenshot: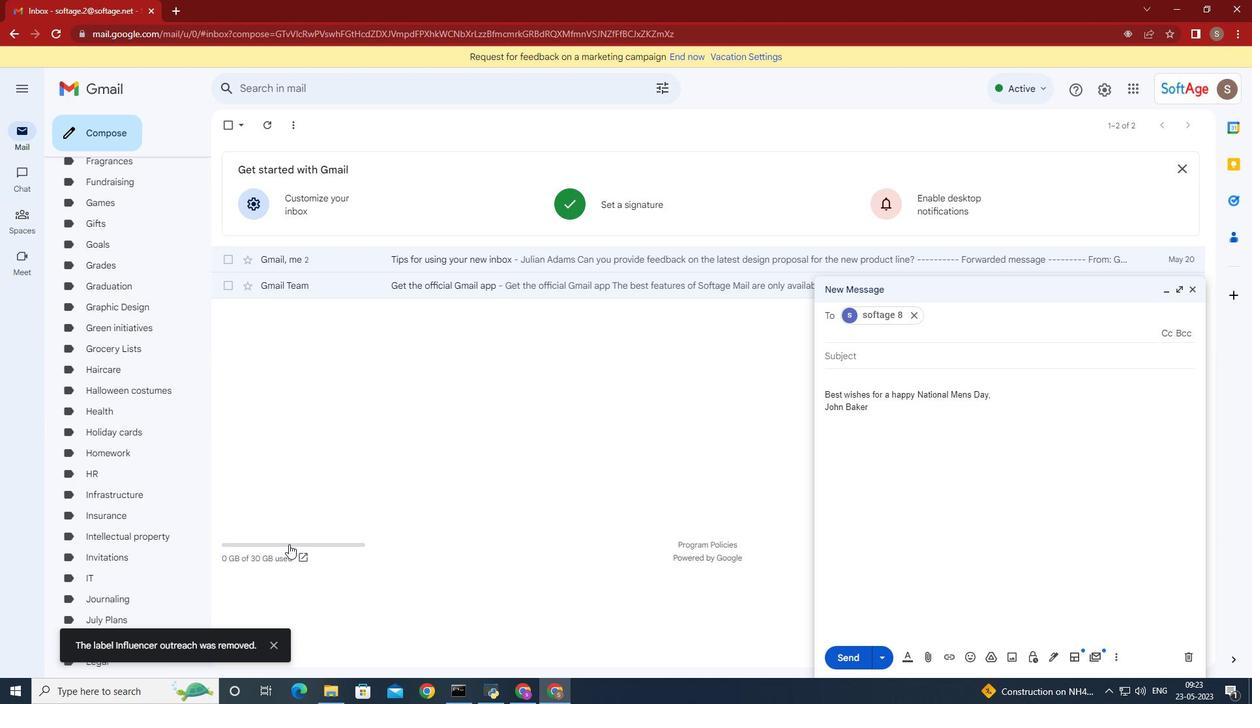 
Action: Mouse scrolled (304, 554) with delta (0, 0)
Screenshot: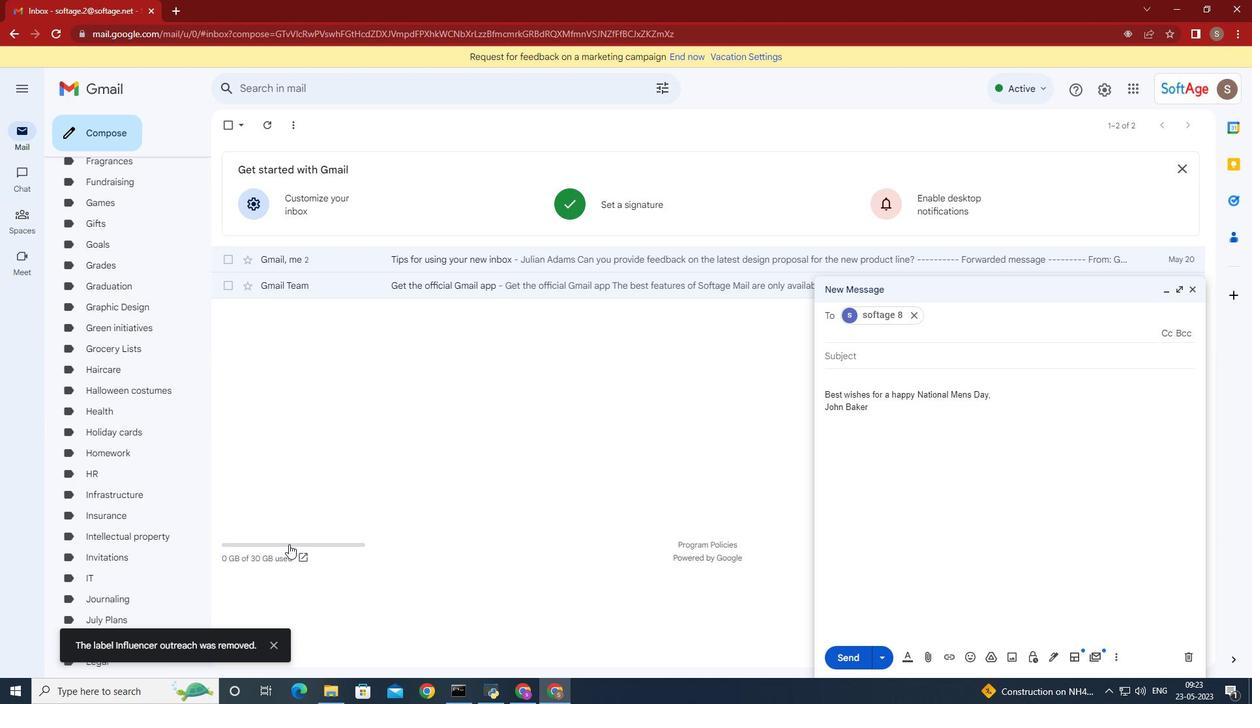 
Action: Mouse moved to (219, 494)
Screenshot: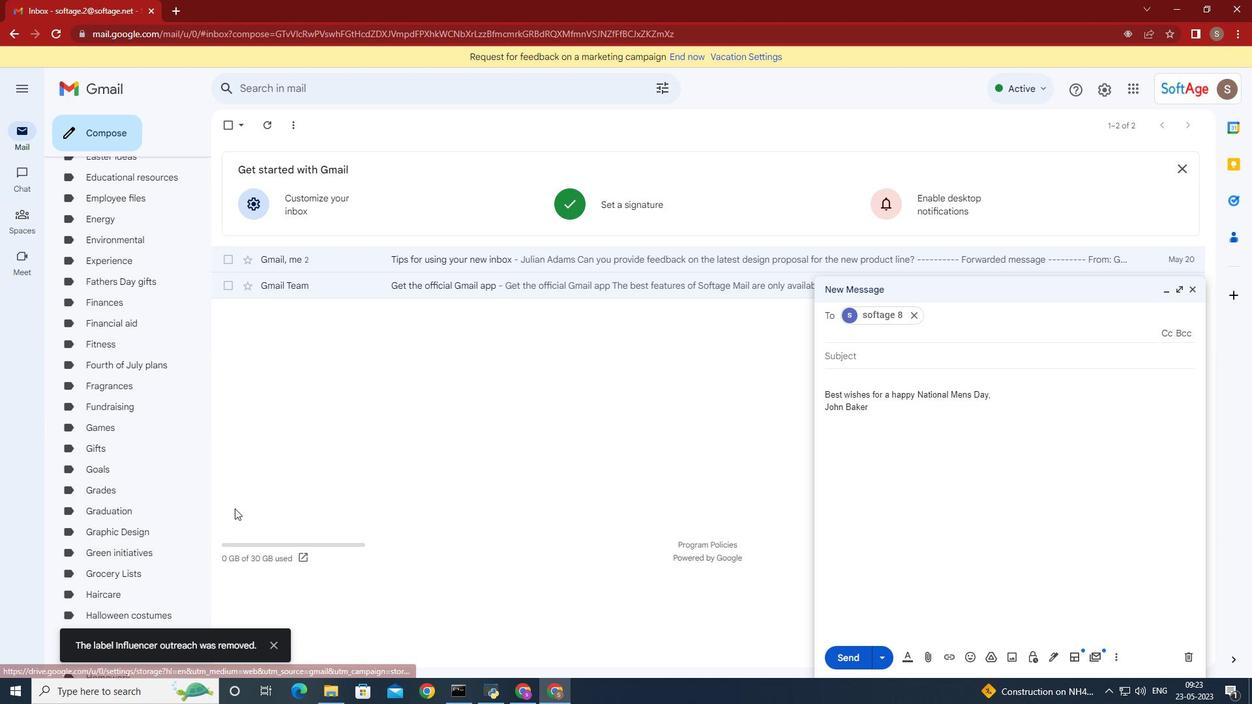 
Action: Mouse scrolled (219, 495) with delta (0, 0)
Screenshot: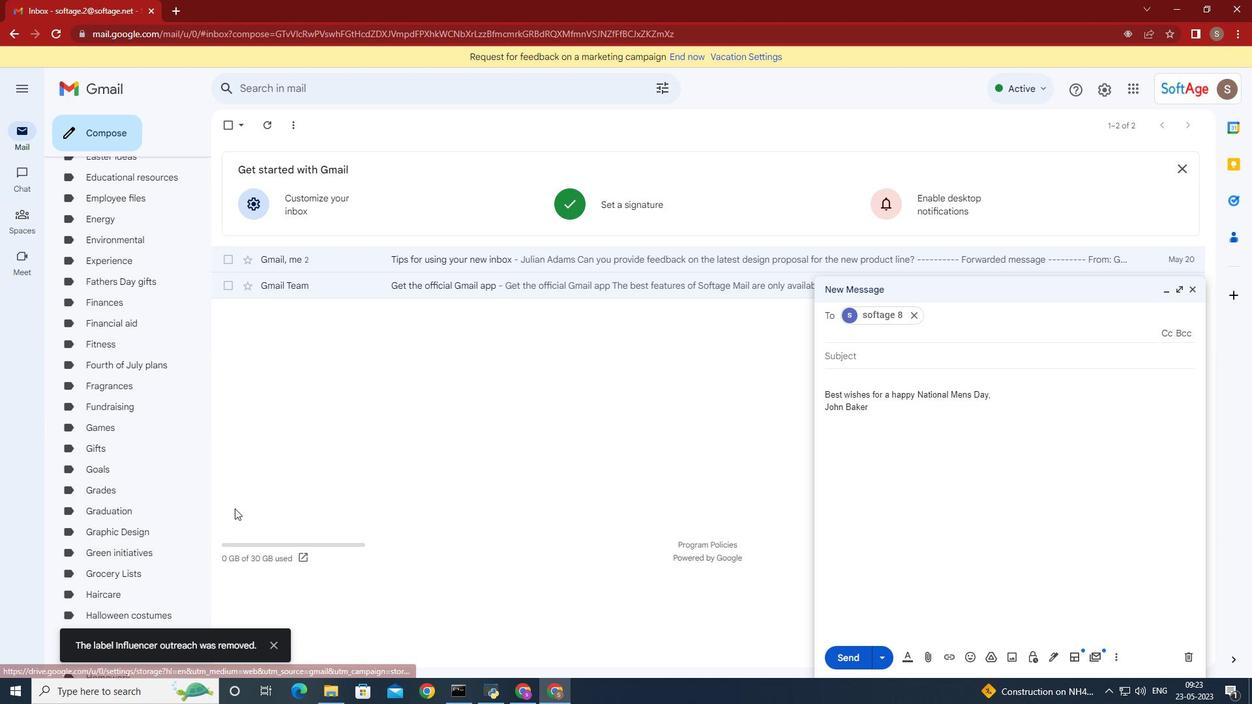 
Action: Mouse moved to (219, 494)
Screenshot: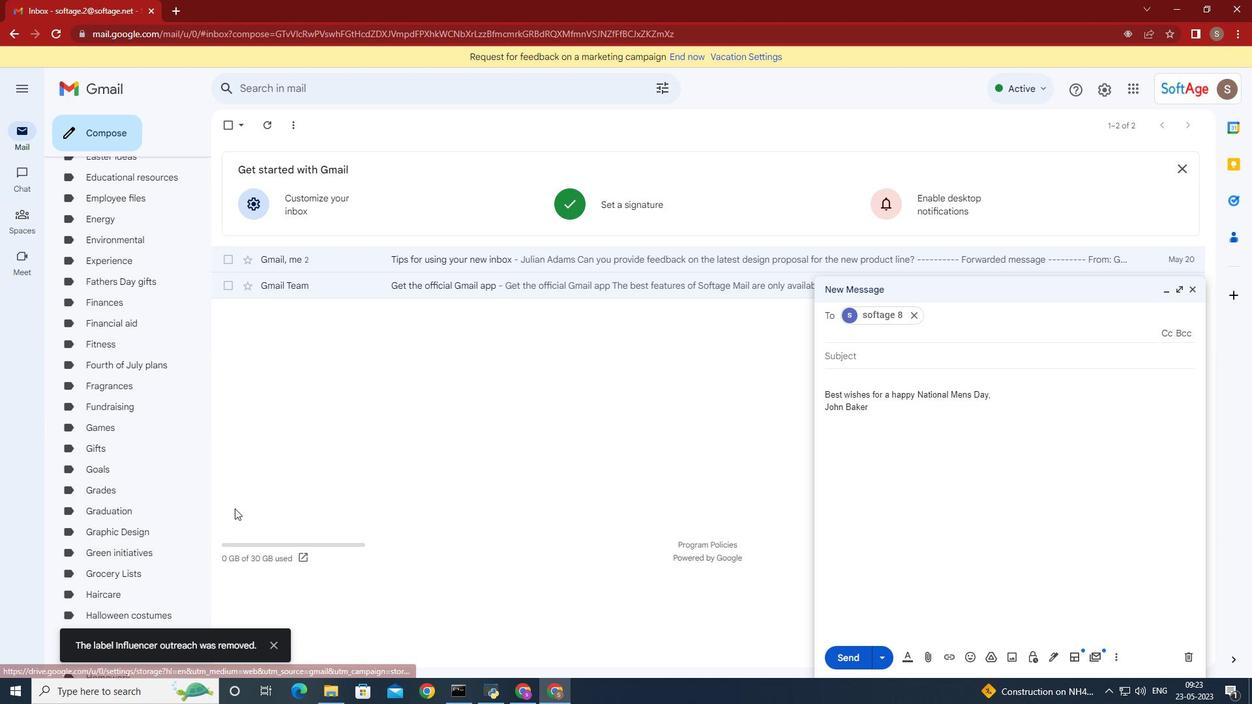 
Action: Mouse scrolled (219, 495) with delta (0, 0)
Screenshot: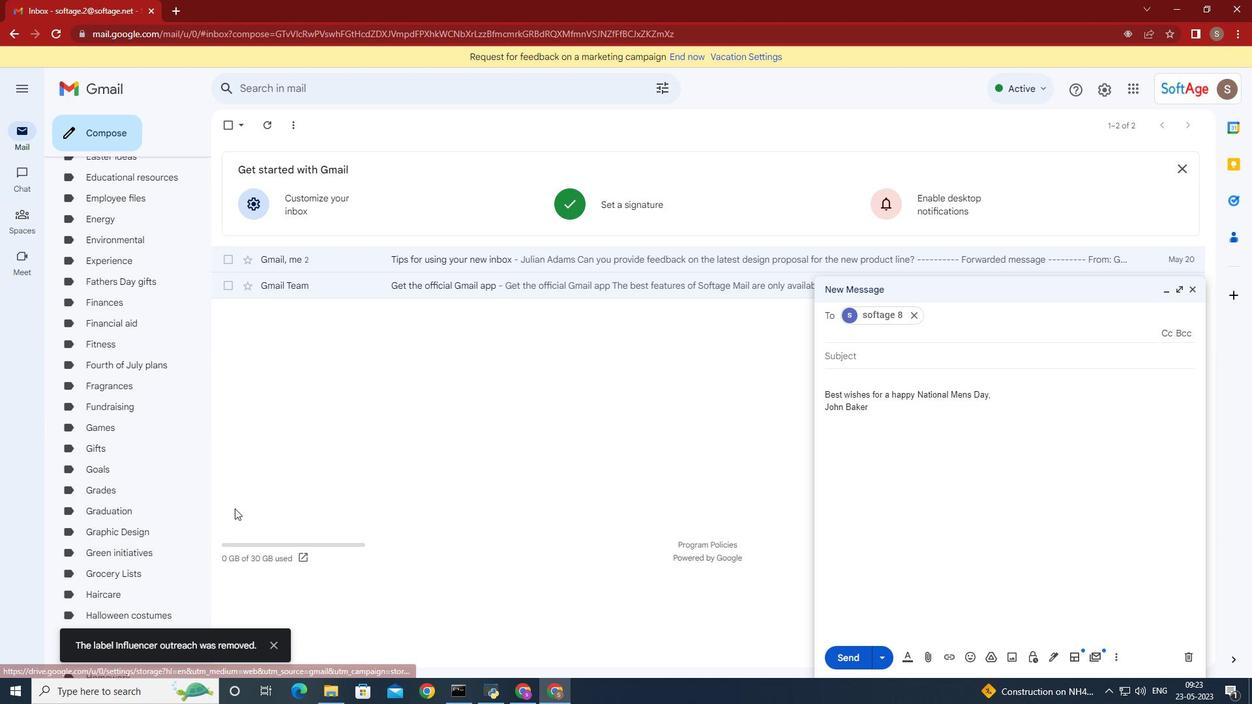 
Action: Mouse scrolled (219, 495) with delta (0, 0)
Screenshot: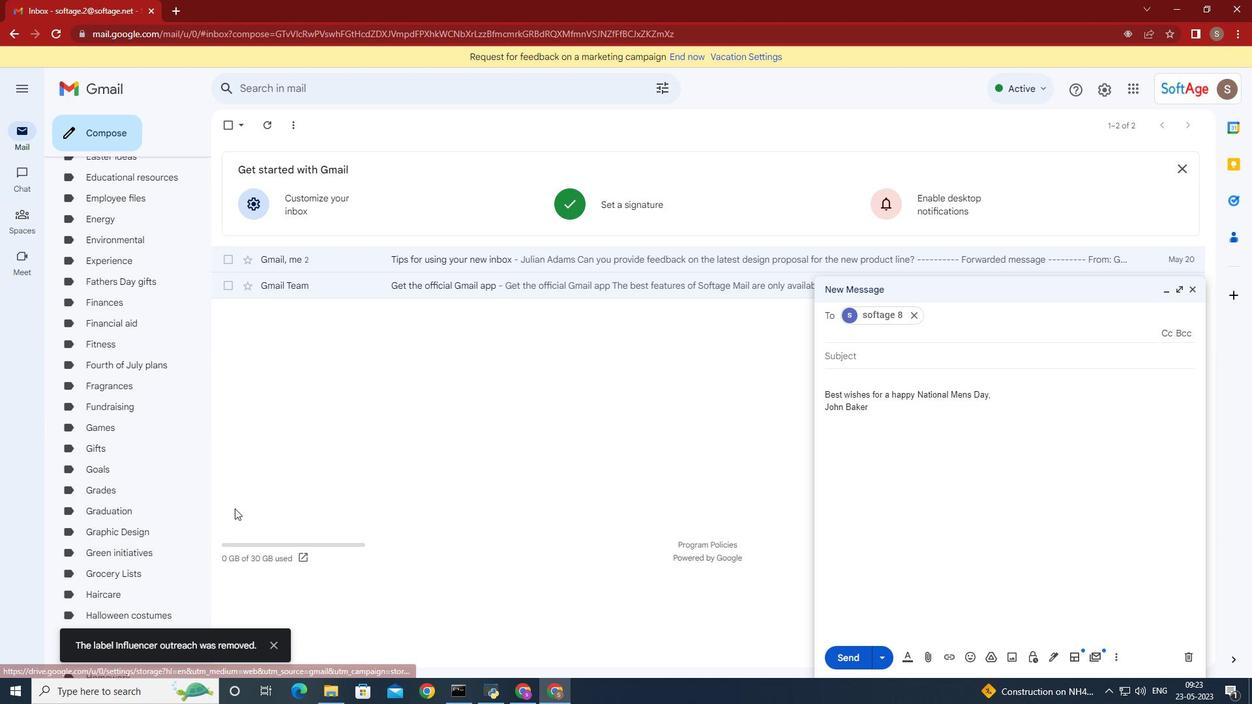 
Action: Mouse scrolled (219, 495) with delta (0, 0)
Screenshot: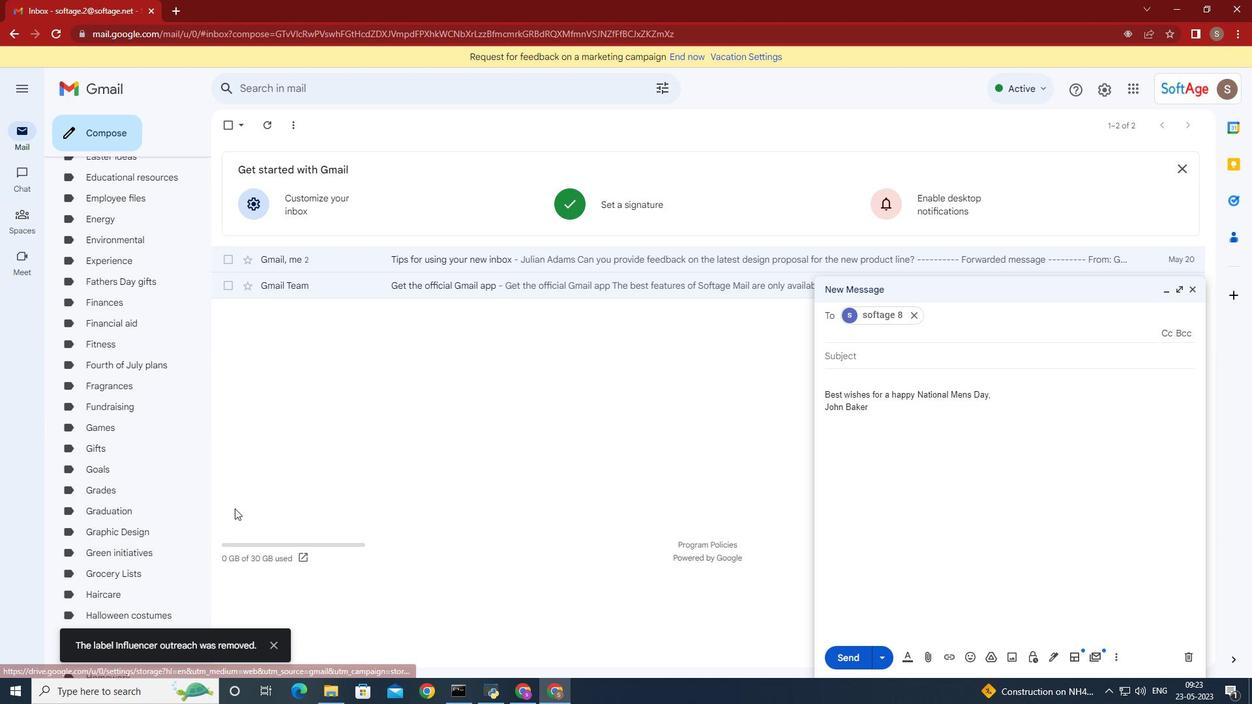 
Action: Mouse scrolled (219, 495) with delta (0, 0)
Screenshot: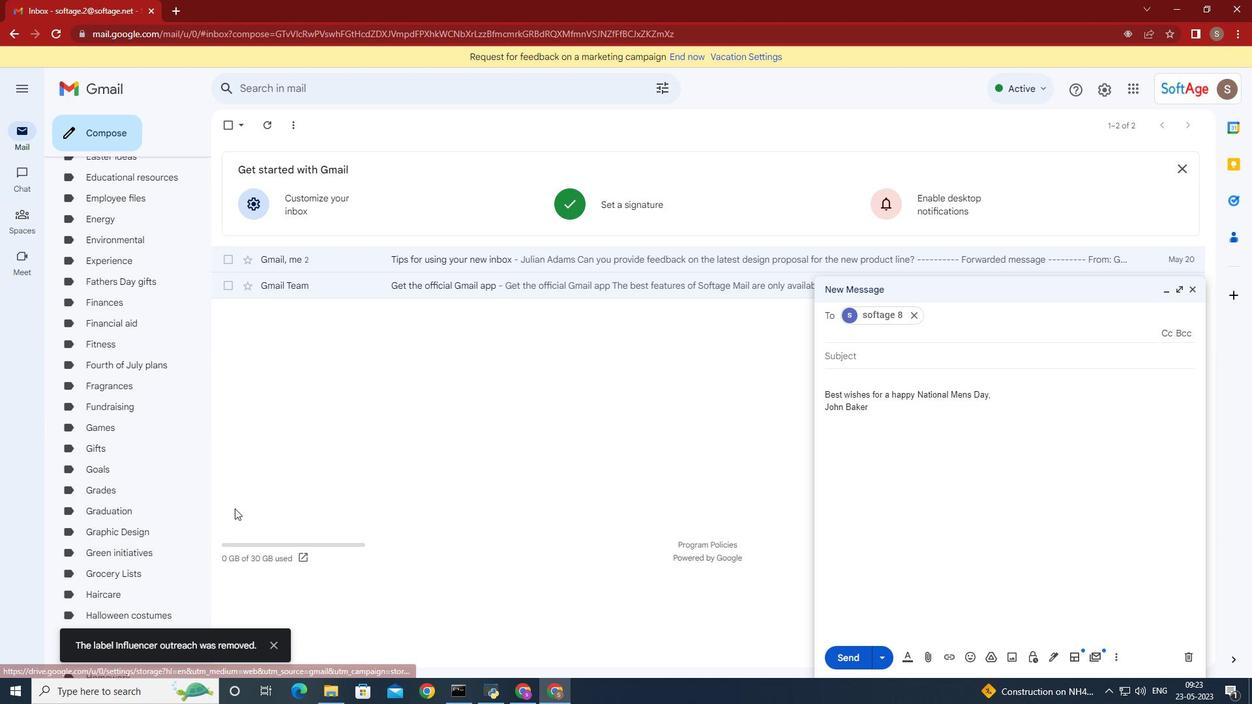 
Action: Mouse scrolled (219, 495) with delta (0, 0)
Screenshot: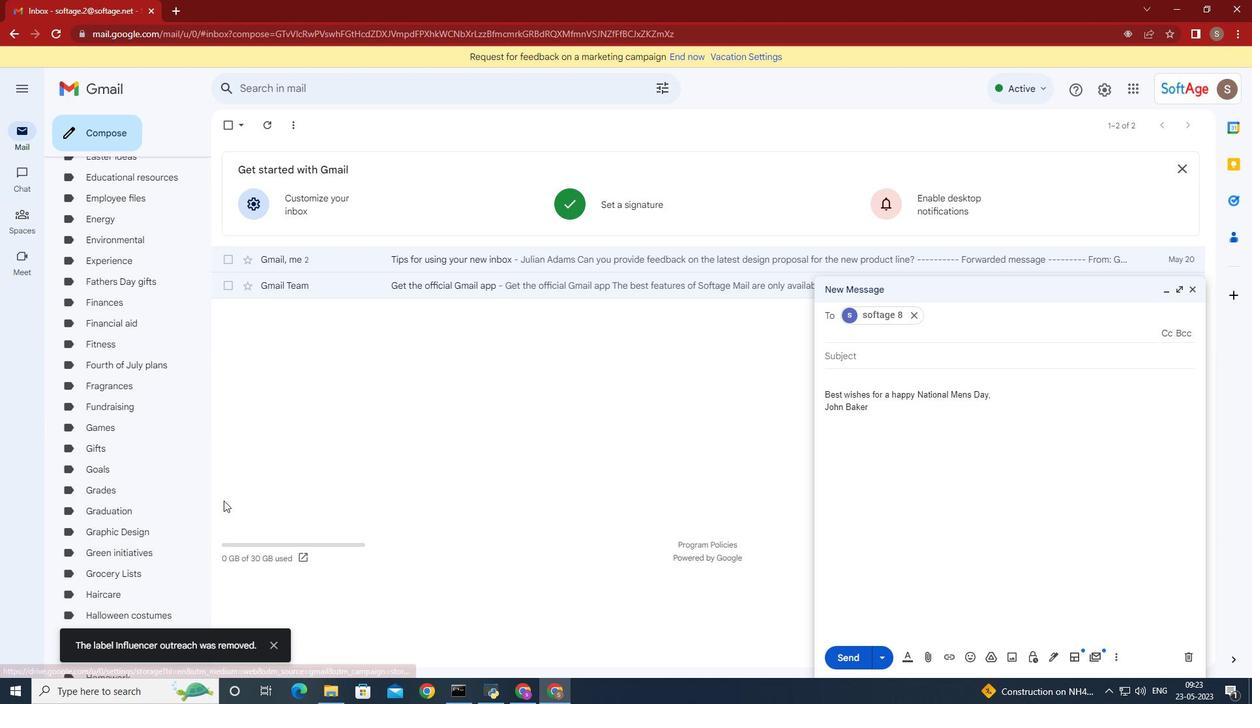 
Action: Mouse scrolled (219, 495) with delta (0, 0)
Screenshot: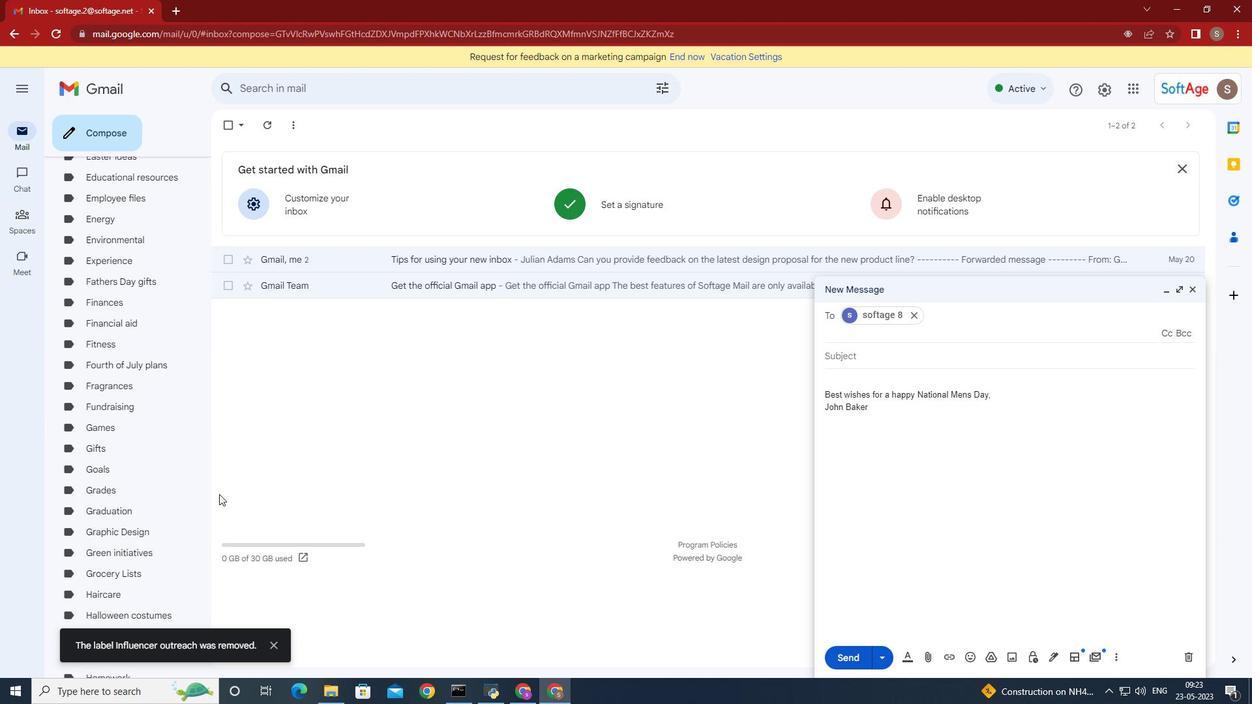 
Action: Mouse moved to (123, 439)
Screenshot: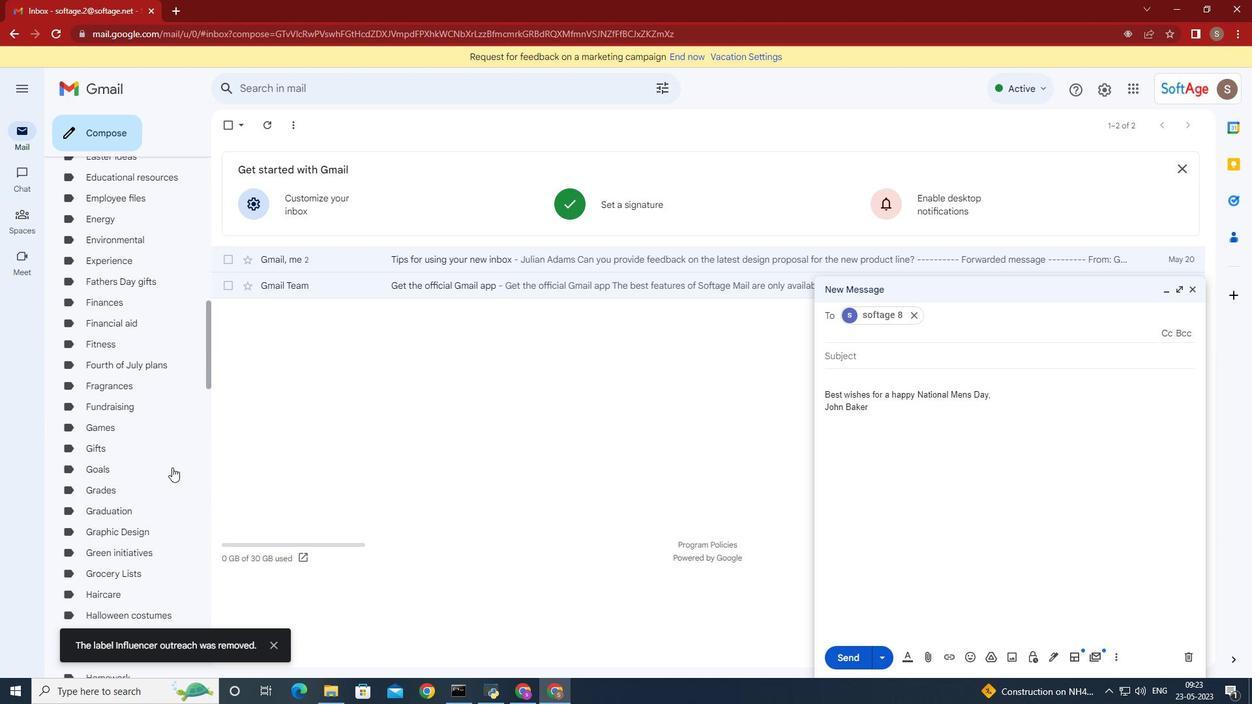 
Action: Mouse scrolled (123, 440) with delta (0, 0)
Screenshot: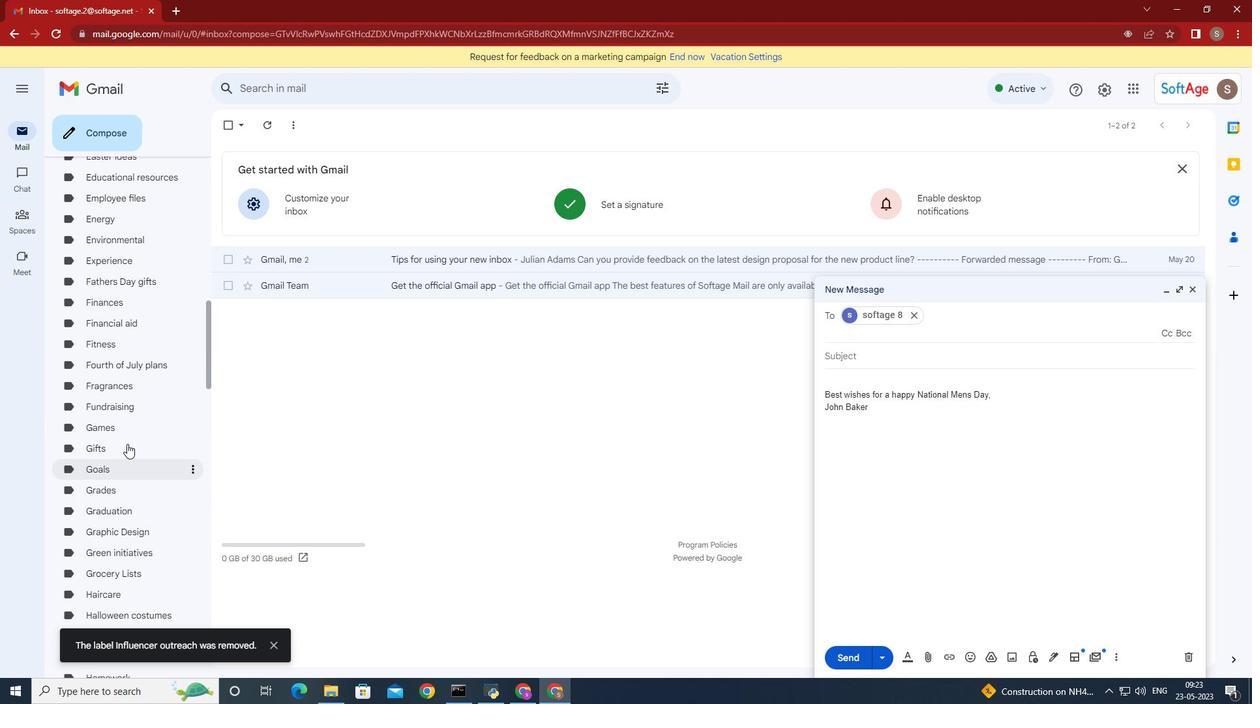 
Action: Mouse moved to (123, 439)
Screenshot: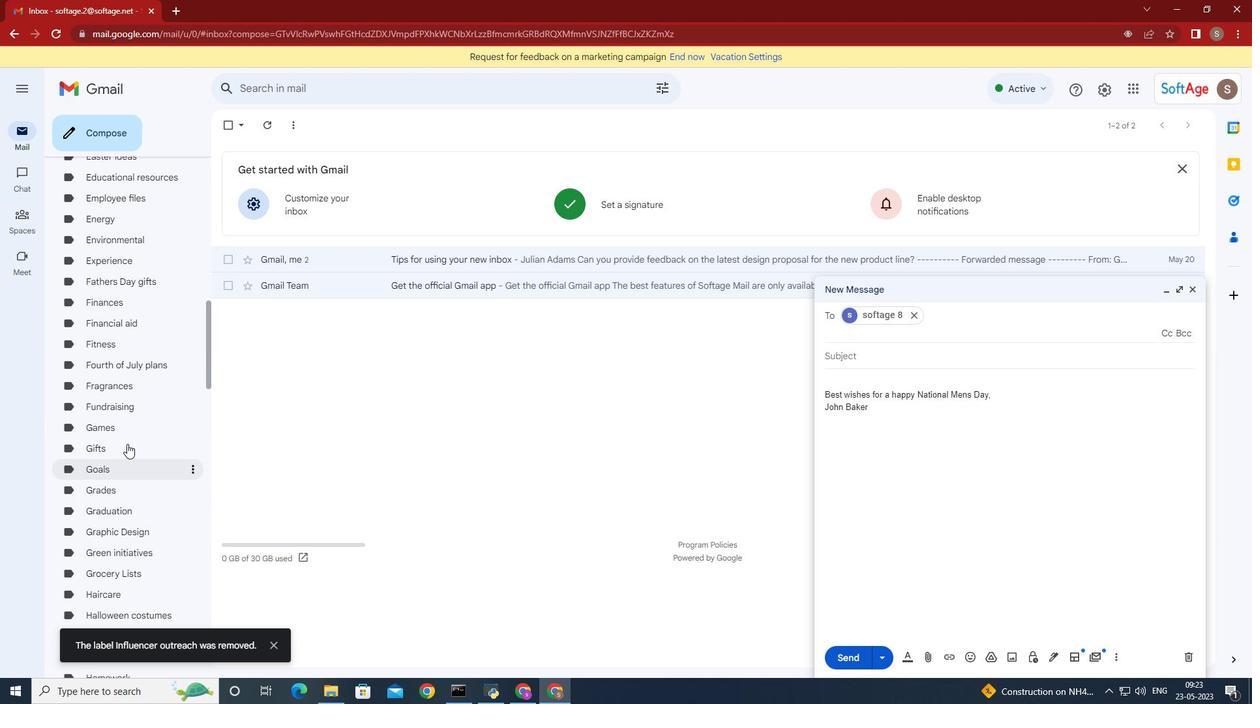 
Action: Mouse scrolled (123, 440) with delta (0, 0)
Screenshot: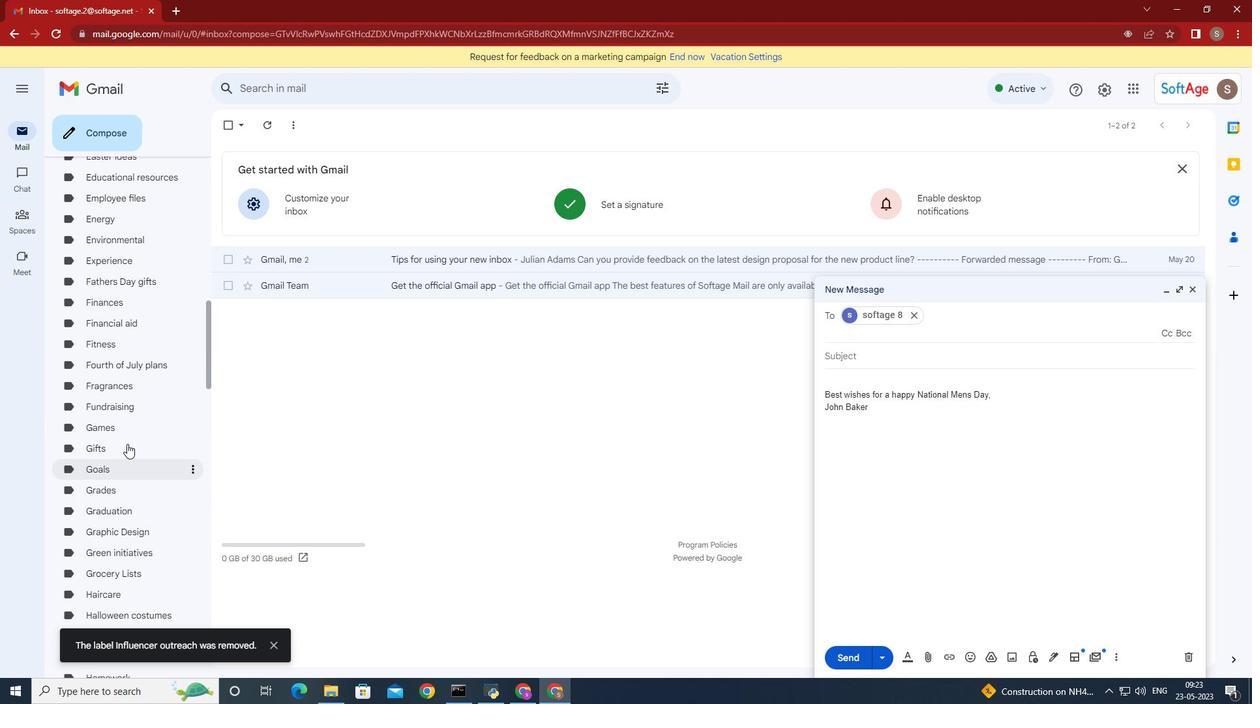 
Action: Mouse moved to (124, 439)
Screenshot: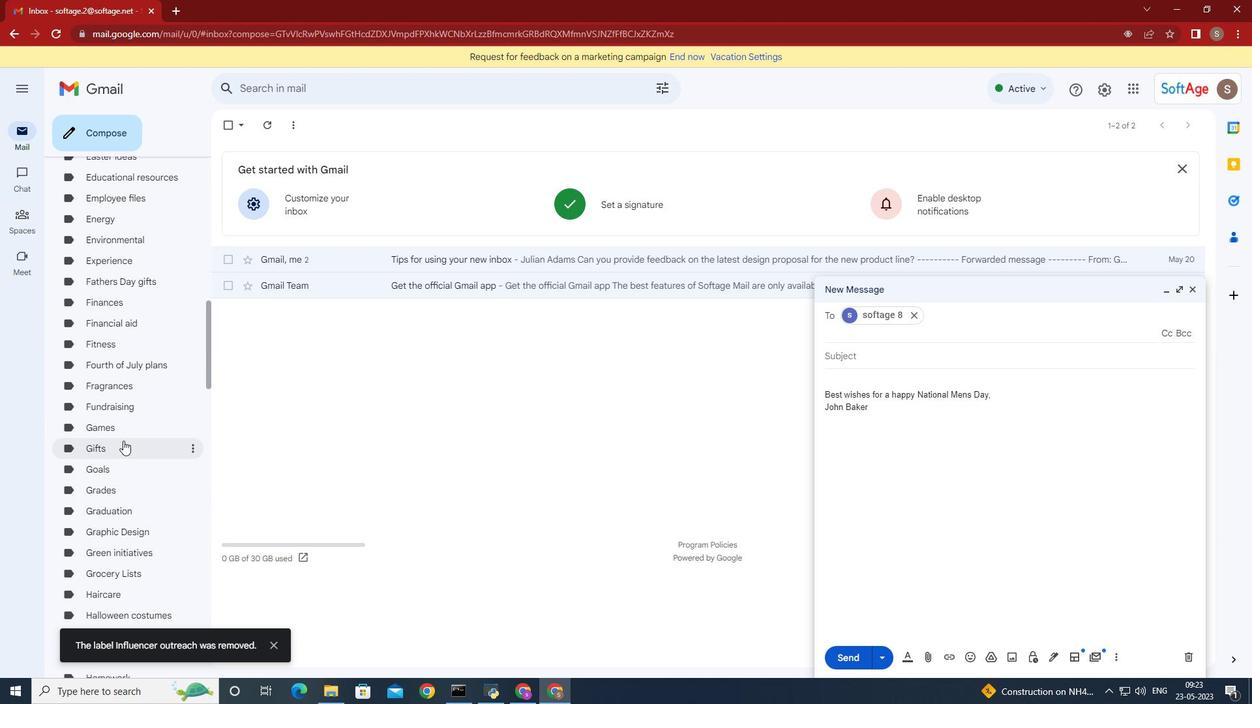 
Action: Mouse scrolled (124, 440) with delta (0, 0)
Screenshot: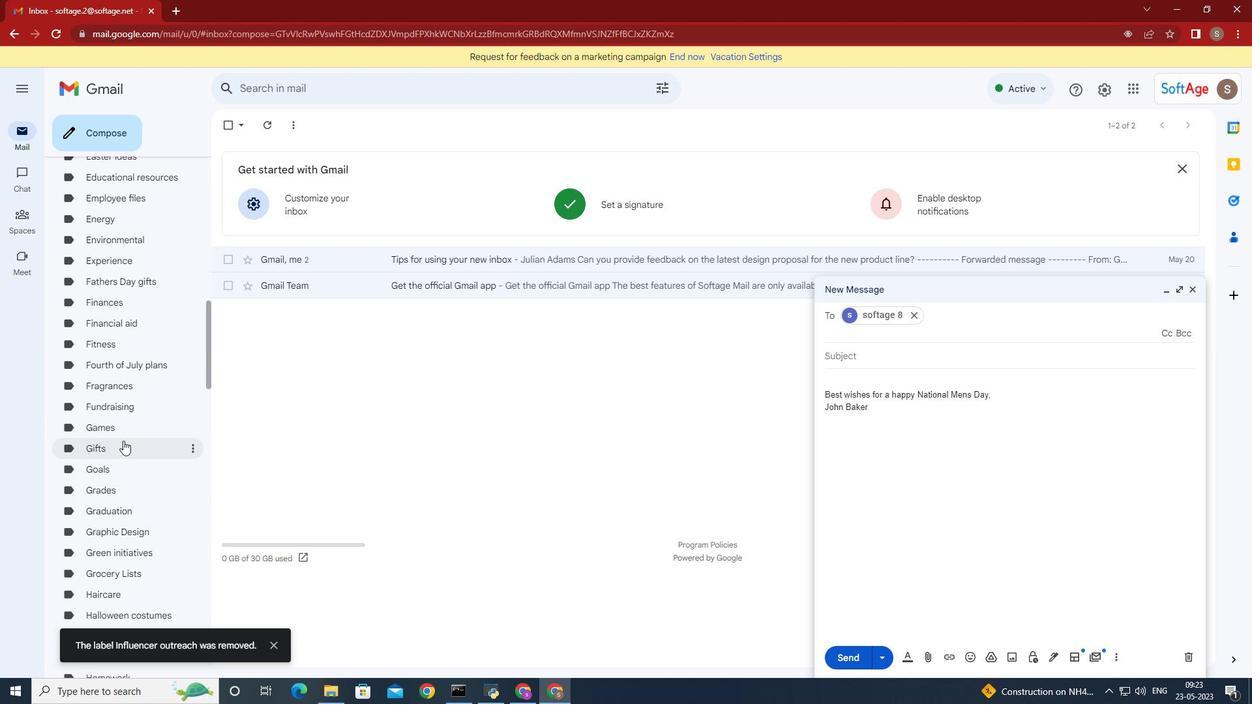
Action: Mouse moved to (134, 440)
Screenshot: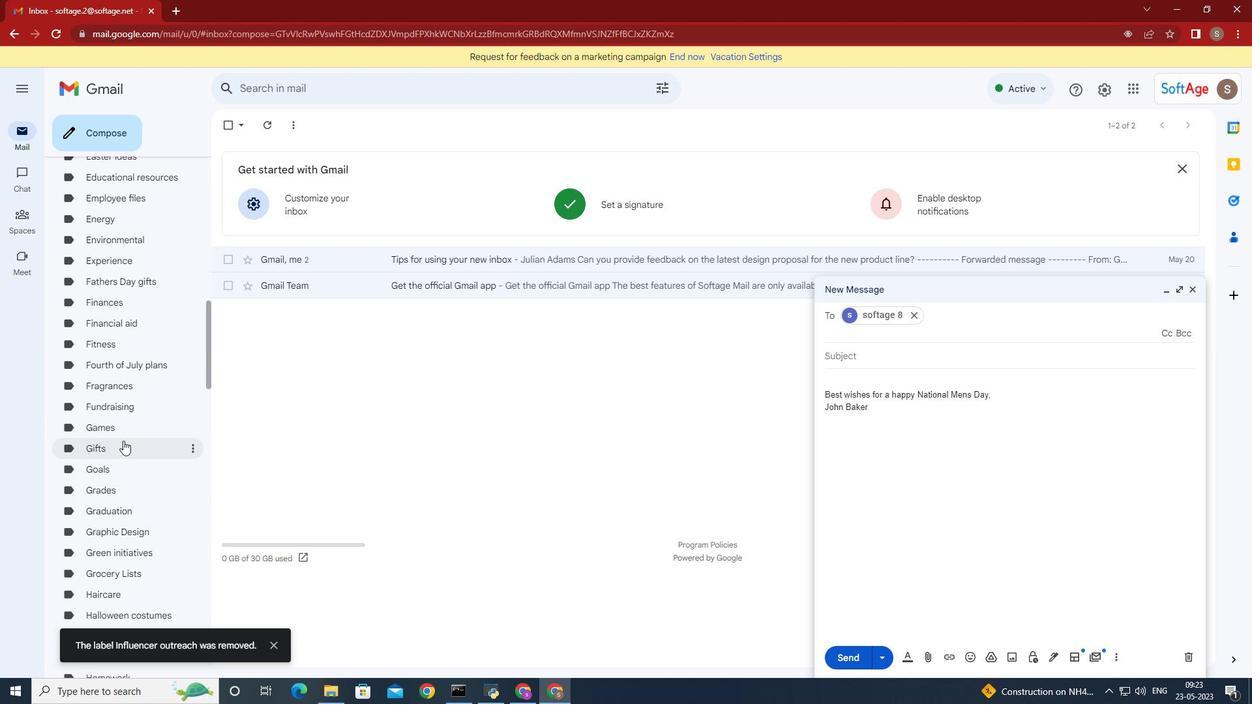 
Action: Mouse scrolled (134, 441) with delta (0, 0)
Screenshot: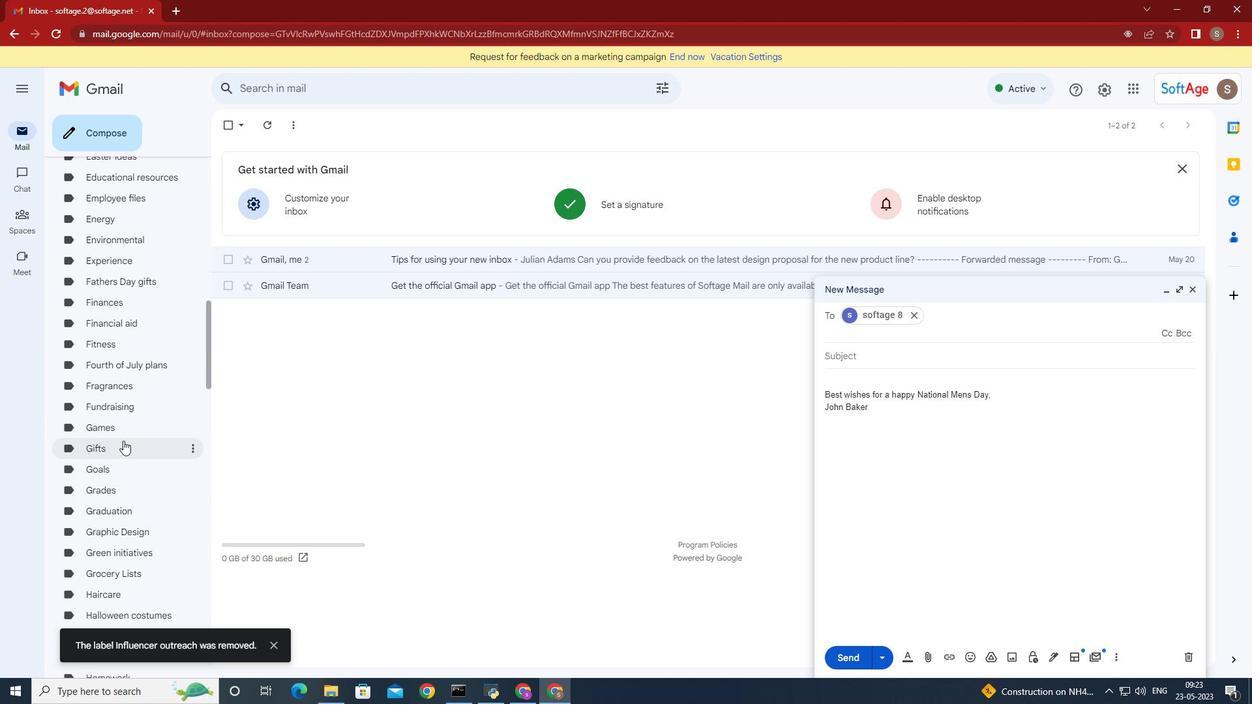 
Action: Mouse moved to (142, 442)
Screenshot: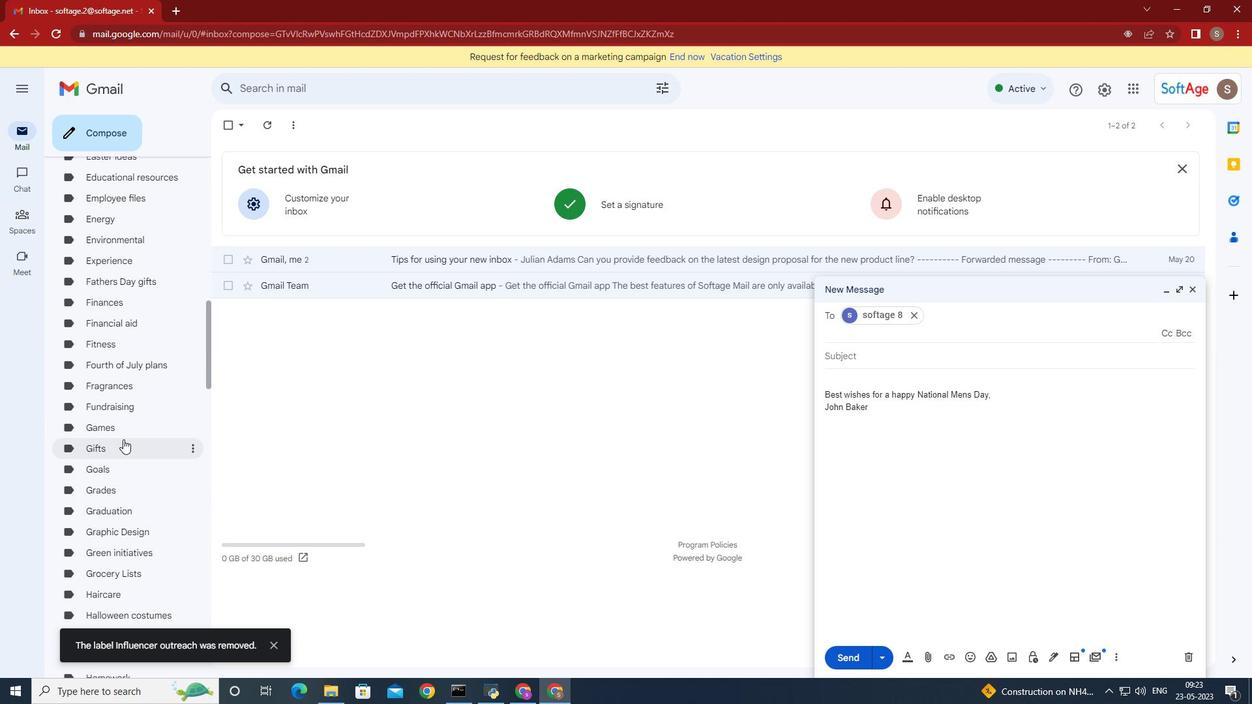 
Action: Mouse scrolled (142, 443) with delta (0, 0)
Screenshot: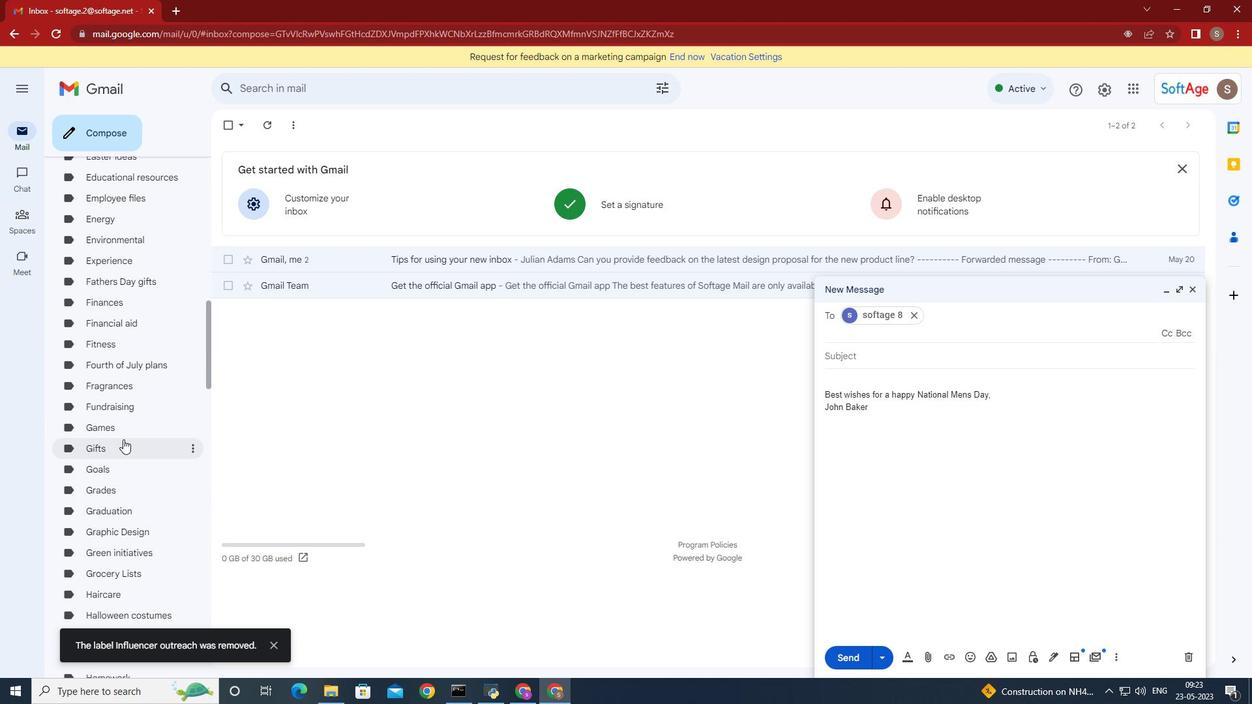 
Action: Mouse moved to (152, 445)
Screenshot: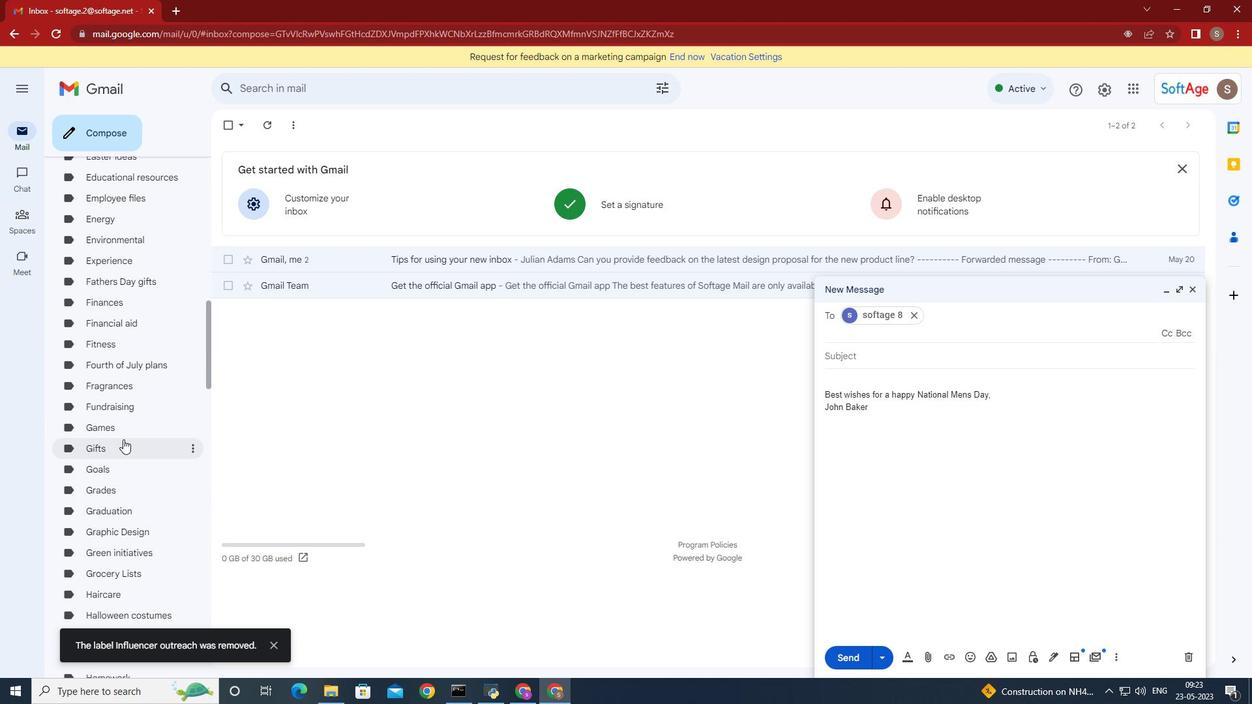 
Action: Mouse scrolled (152, 445) with delta (0, 0)
Screenshot: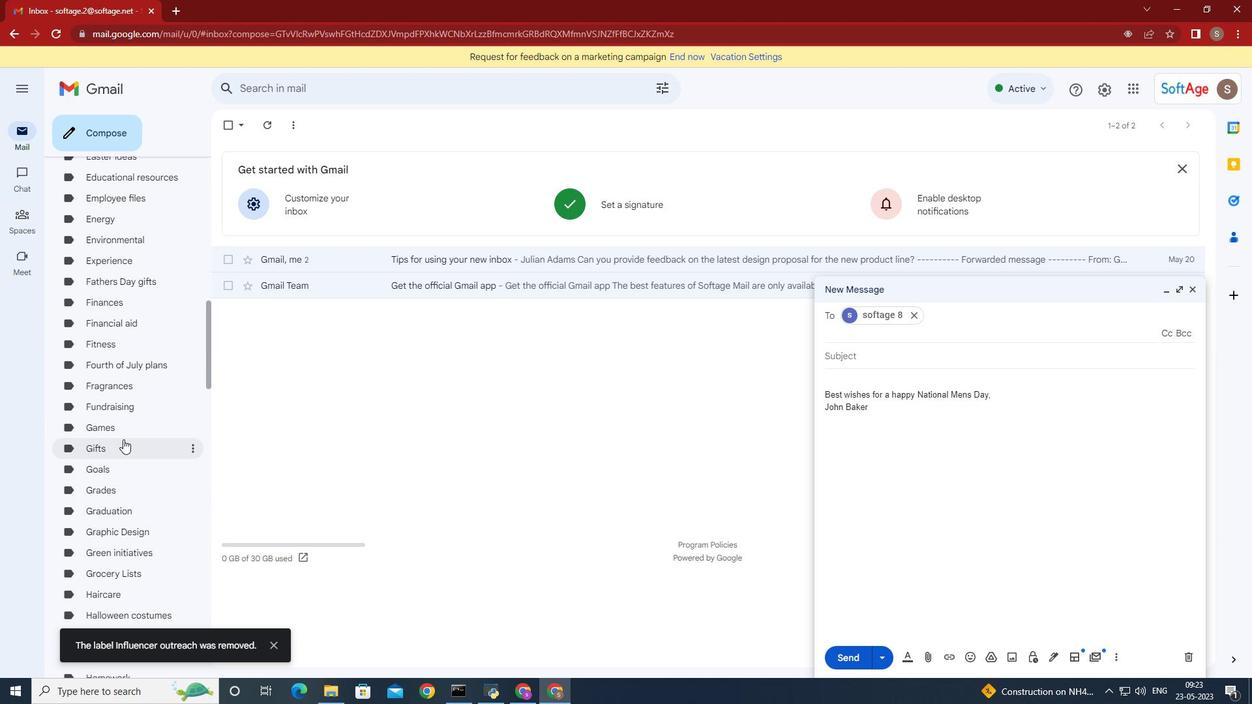 
Action: Mouse moved to (155, 445)
Screenshot: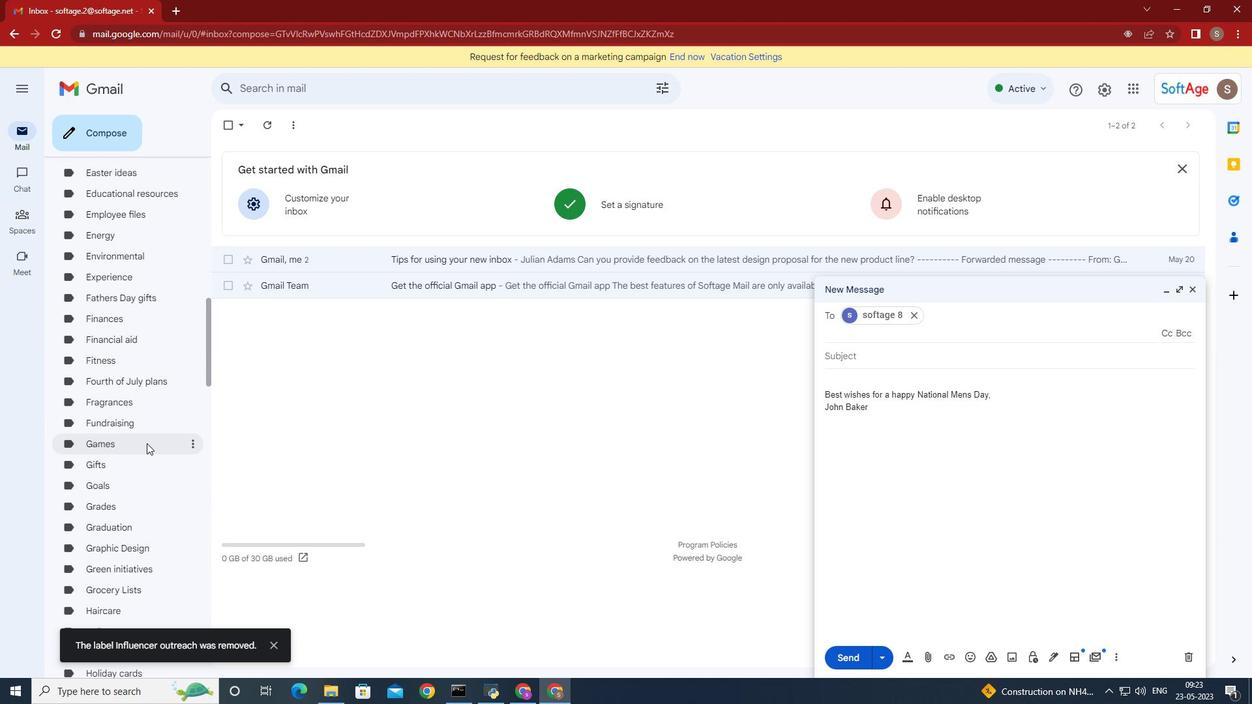
Action: Mouse scrolled (155, 446) with delta (0, 0)
Screenshot: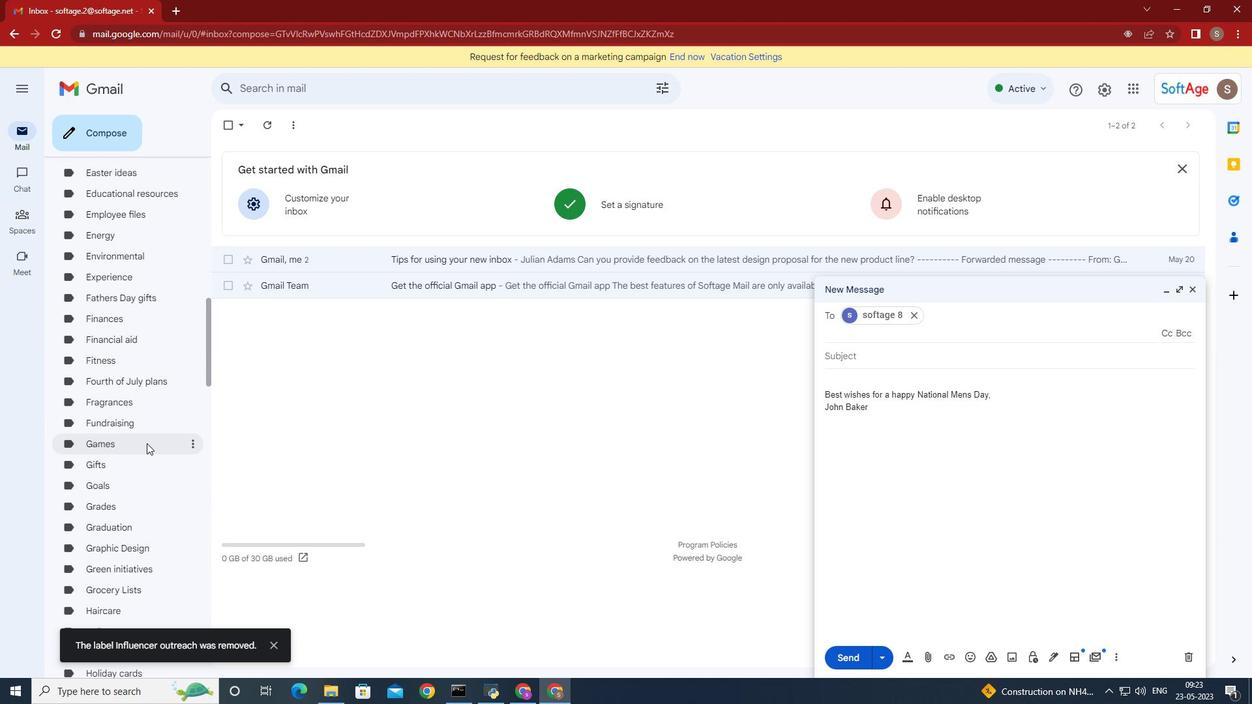 
Action: Mouse moved to (155, 446)
Screenshot: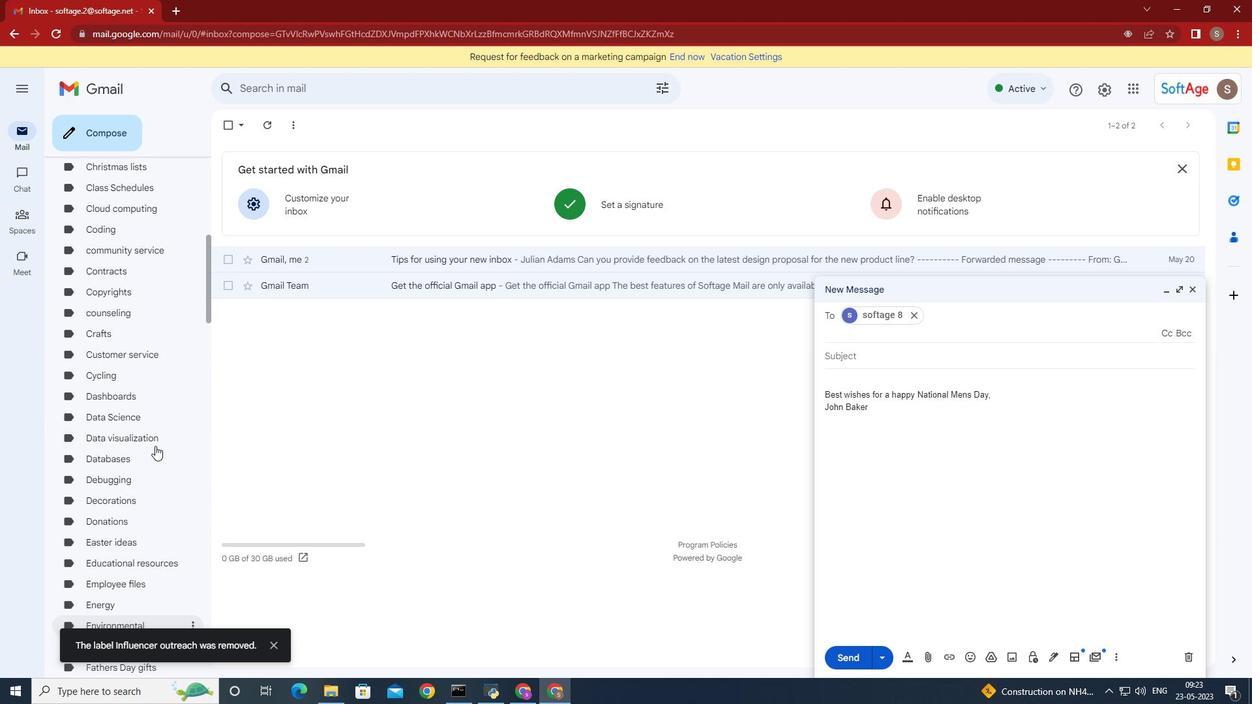 
Action: Mouse scrolled (155, 447) with delta (0, 0)
Screenshot: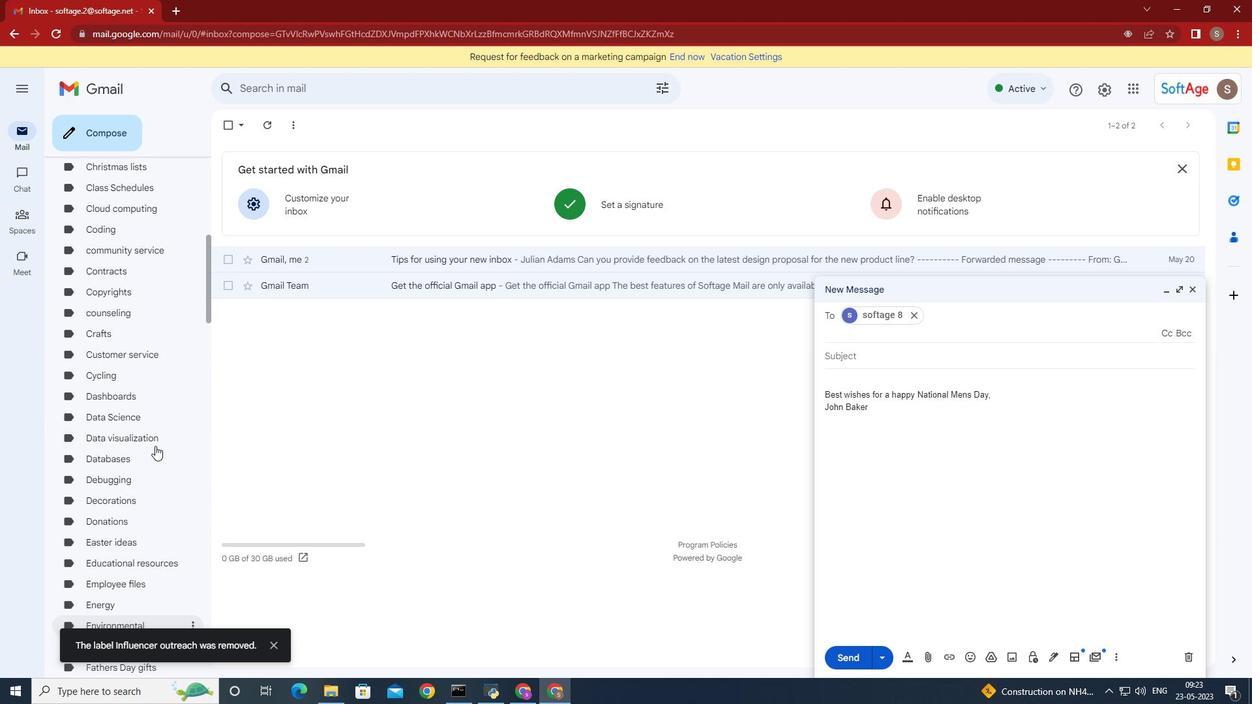 
Action: Mouse scrolled (155, 447) with delta (0, 0)
Screenshot: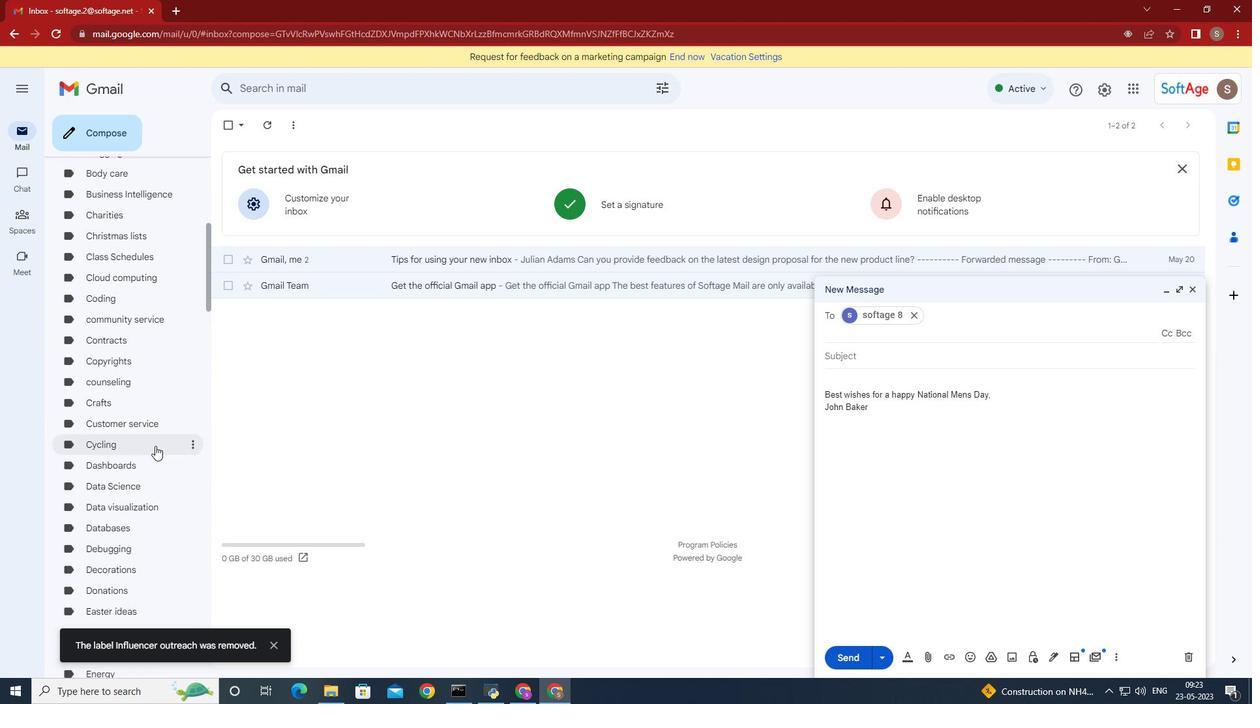 
Action: Mouse scrolled (155, 447) with delta (0, 0)
Screenshot: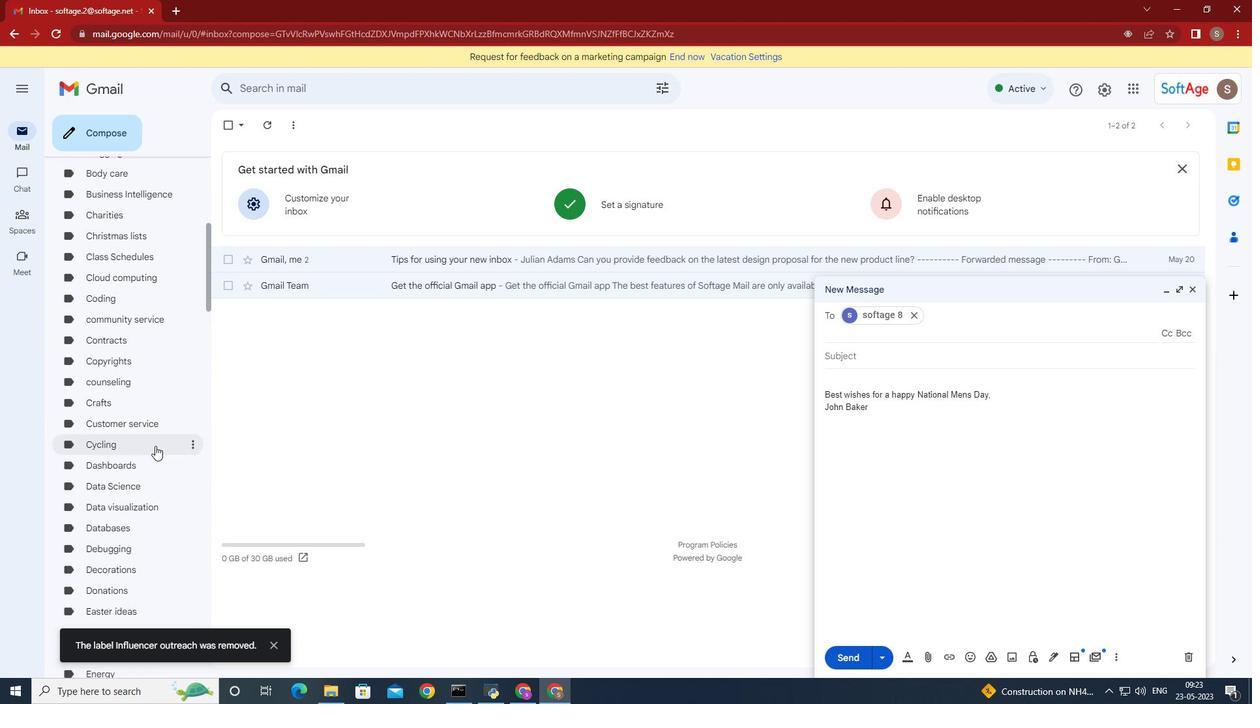
Action: Mouse scrolled (155, 447) with delta (0, 0)
Screenshot: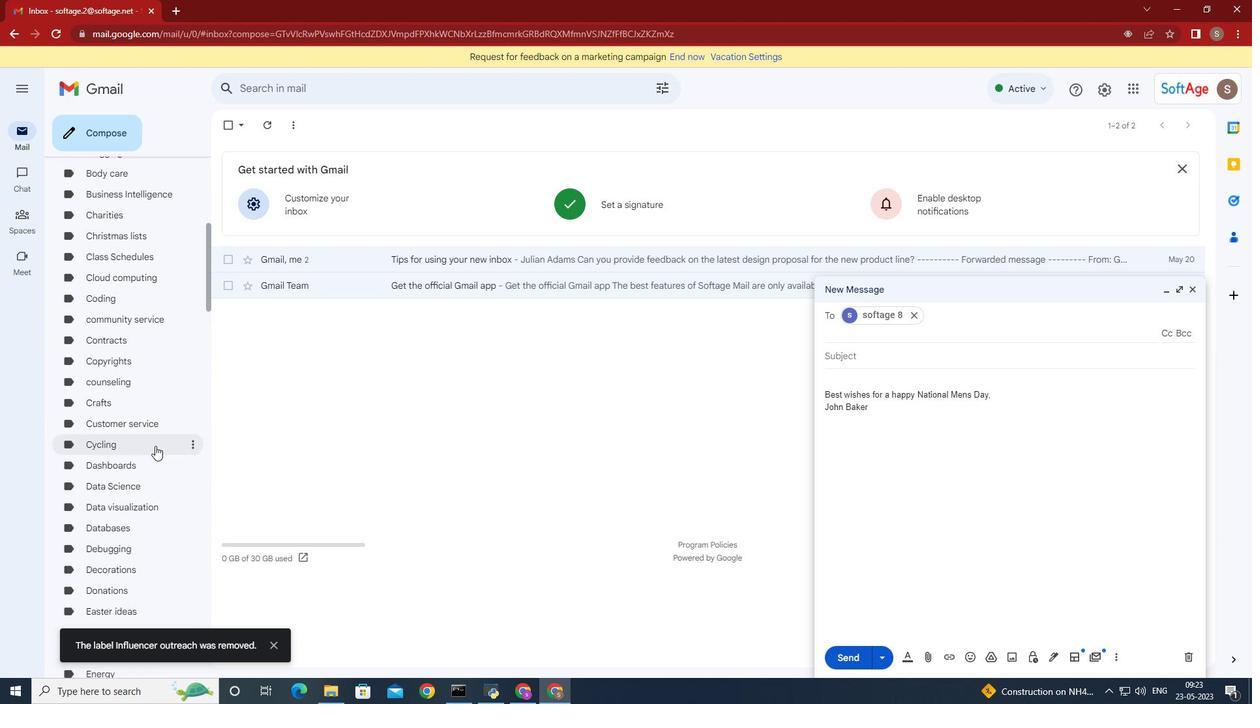 
Action: Mouse scrolled (155, 447) with delta (0, 0)
Screenshot: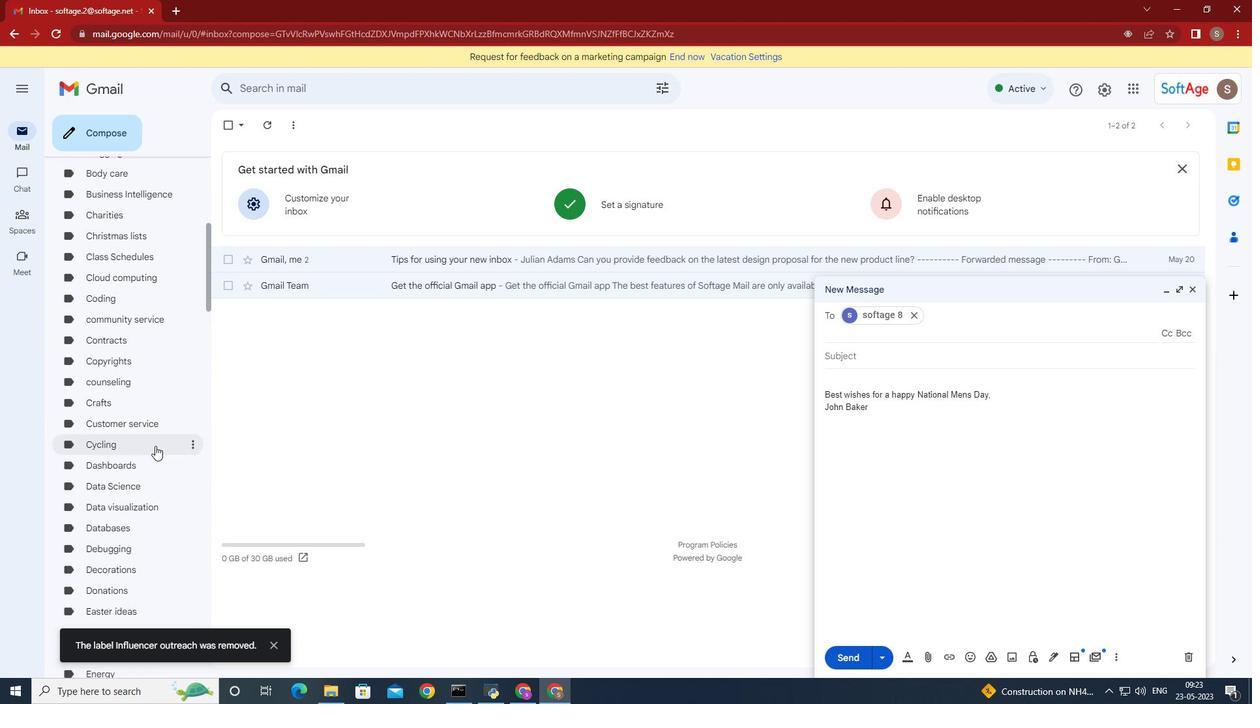 
Action: Mouse scrolled (155, 447) with delta (0, 0)
Screenshot: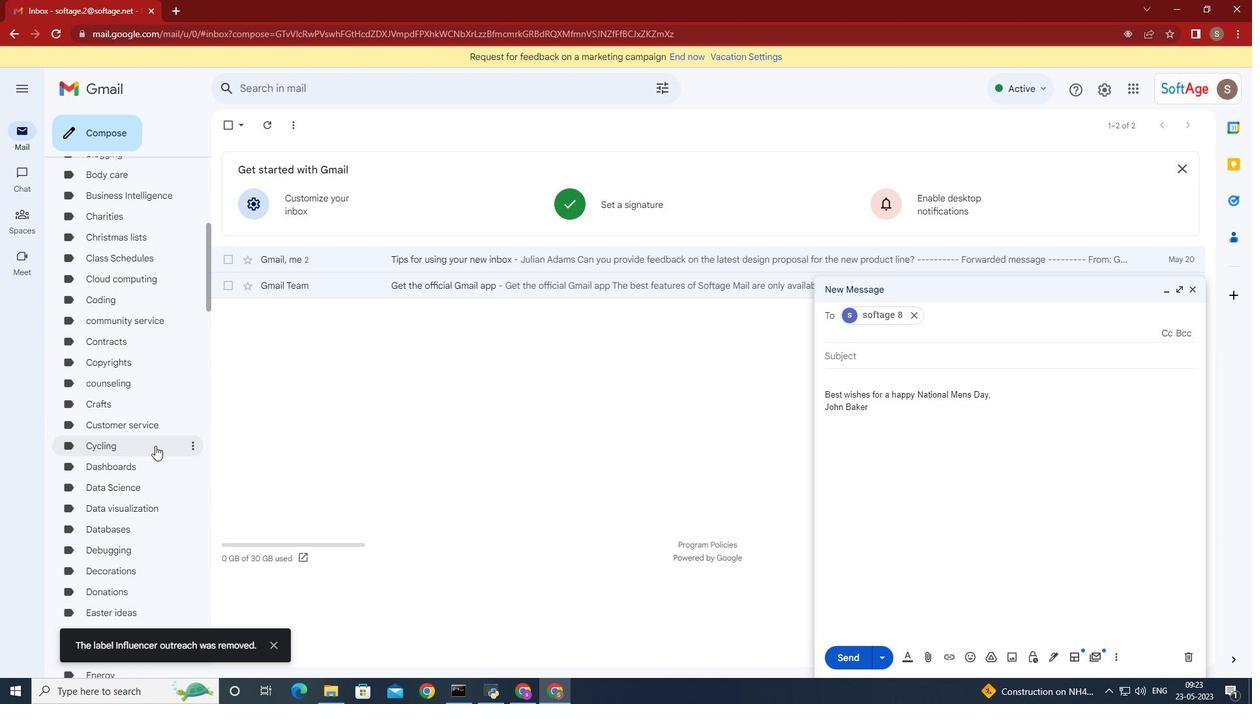 
Action: Mouse moved to (155, 445)
Screenshot: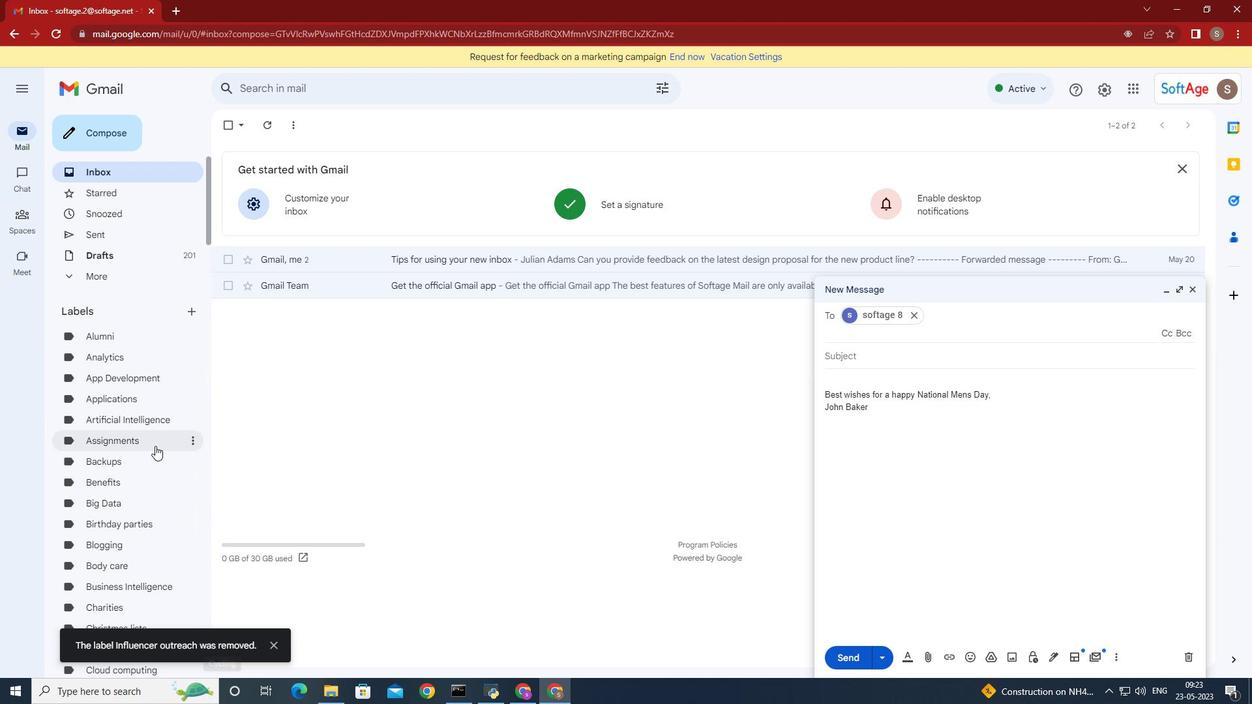 
Action: Mouse scrolled (155, 446) with delta (0, 0)
Screenshot: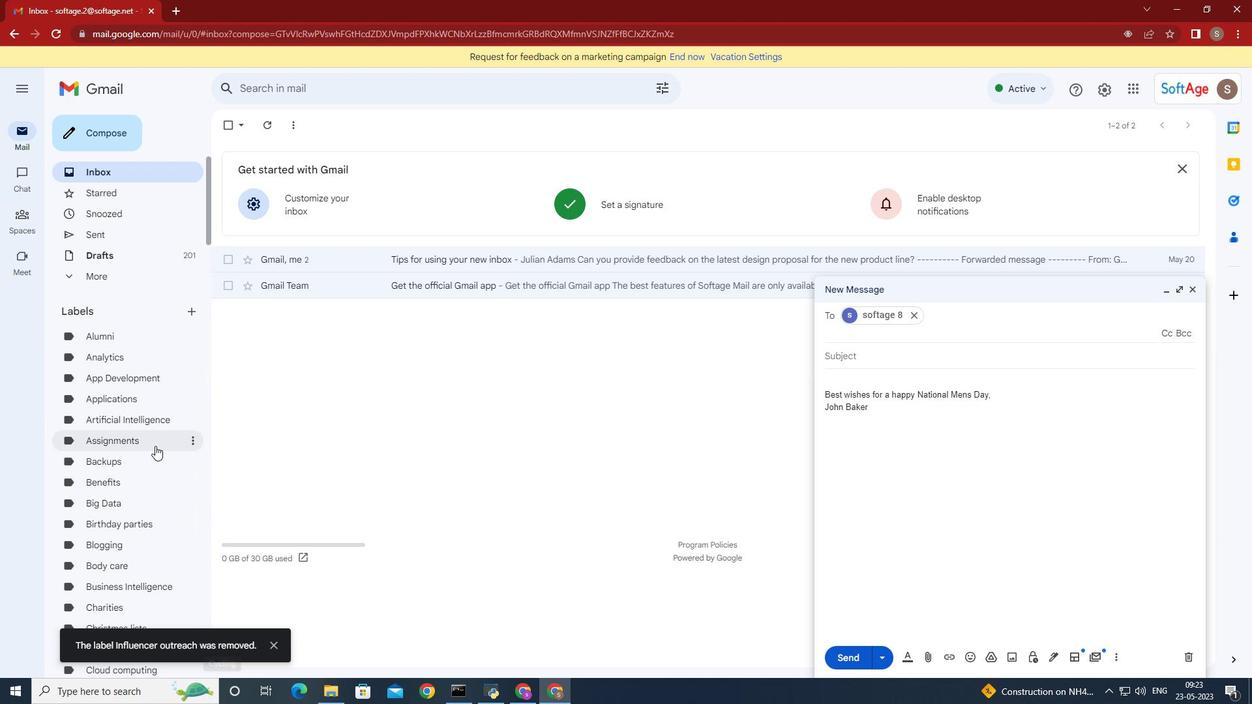 
Action: Mouse scrolled (155, 445) with delta (0, 0)
Screenshot: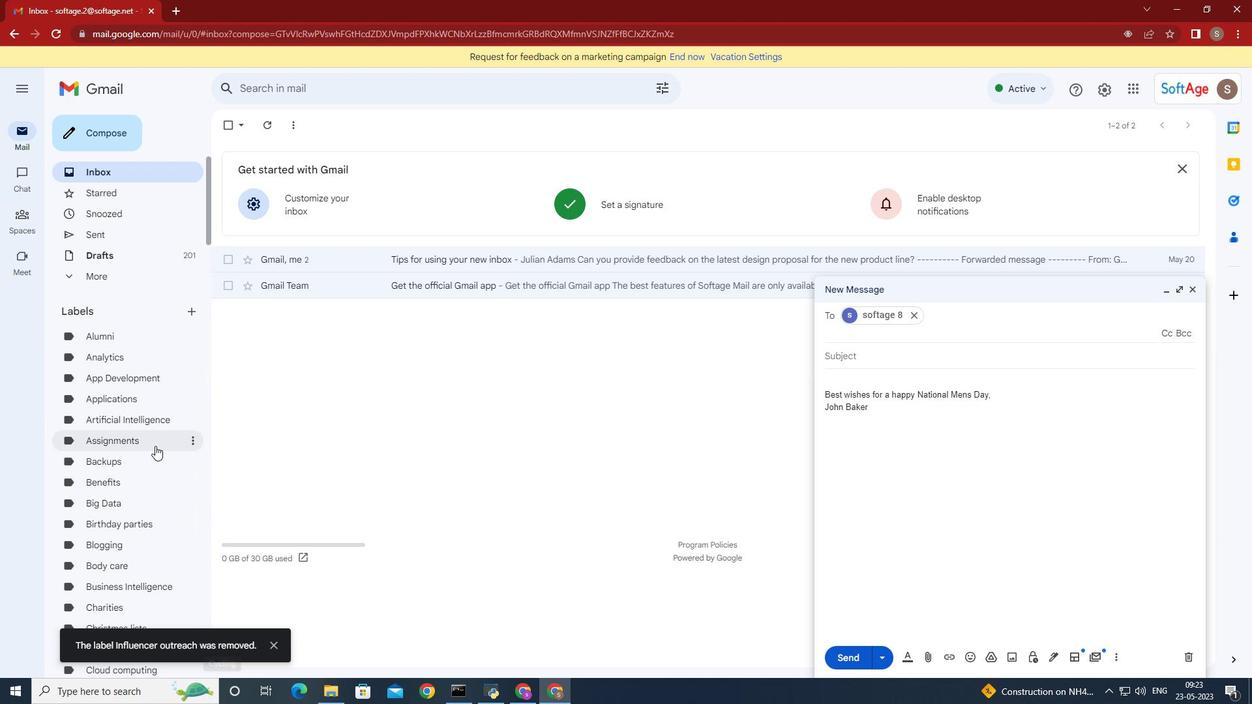 
Action: Mouse scrolled (155, 445) with delta (0, 0)
Screenshot: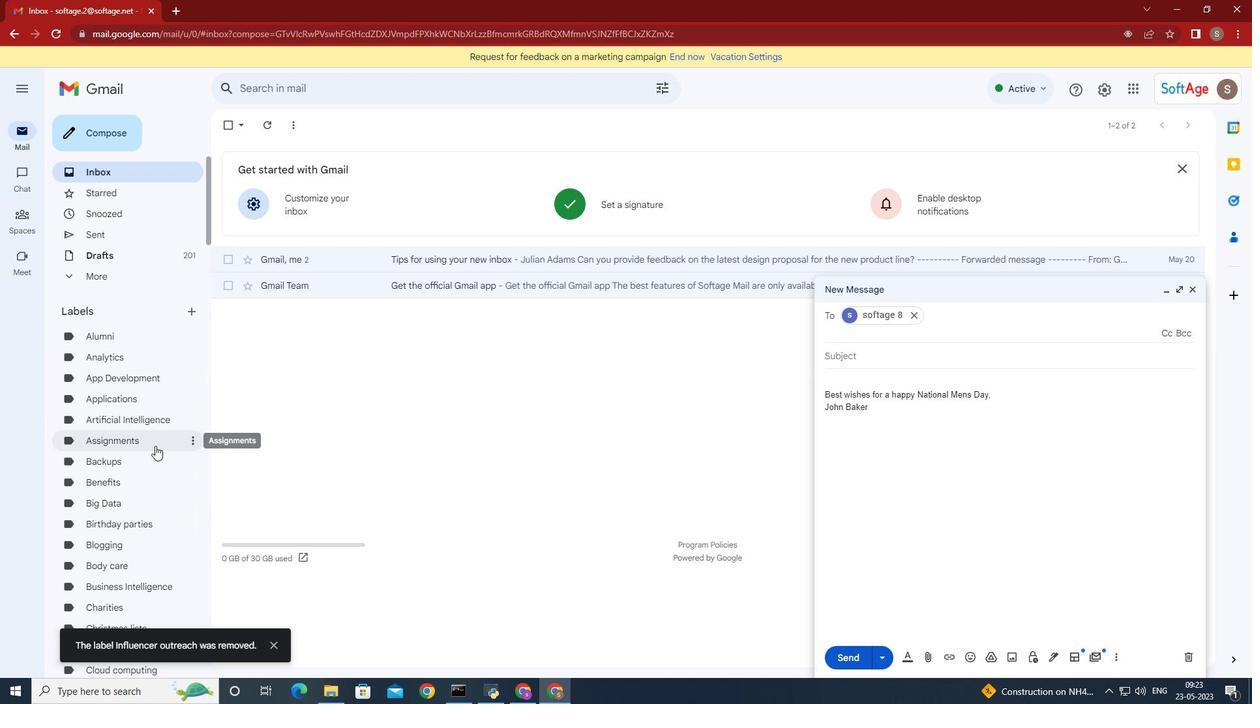
Action: Mouse scrolled (155, 445) with delta (0, 0)
Screenshot: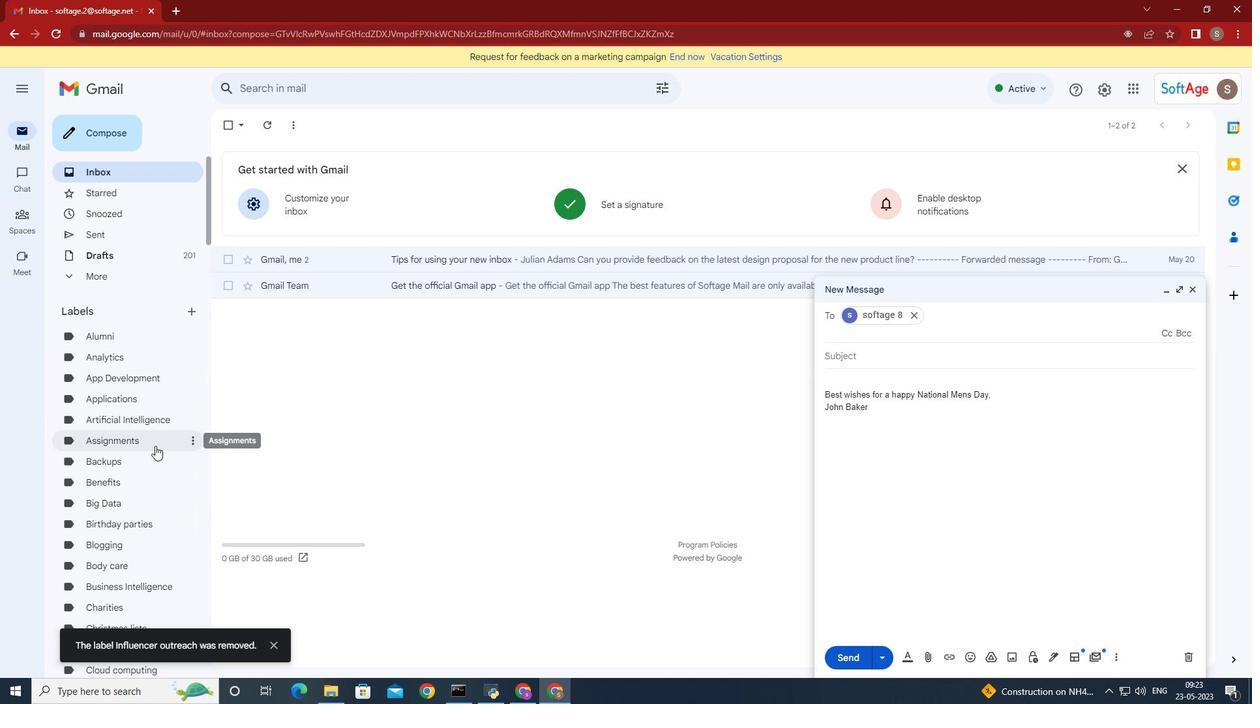 
Action: Mouse scrolled (155, 445) with delta (0, 0)
Screenshot: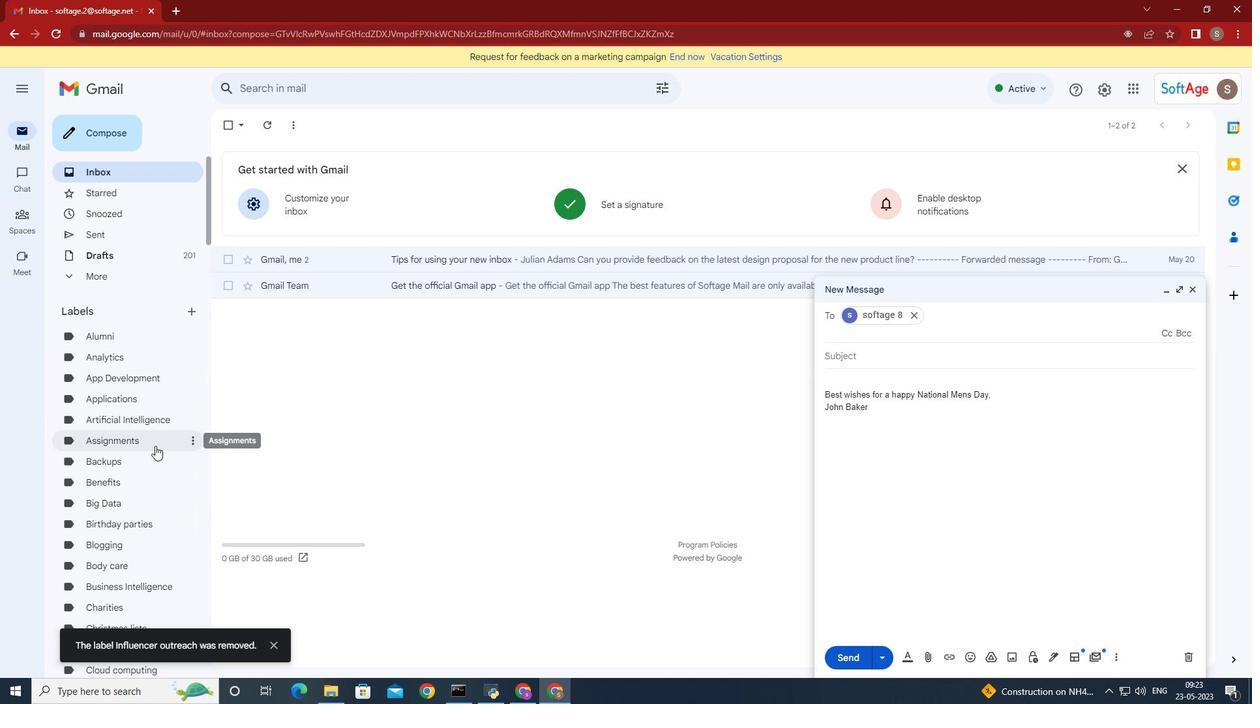 
Action: Mouse scrolled (155, 445) with delta (0, 0)
Screenshot: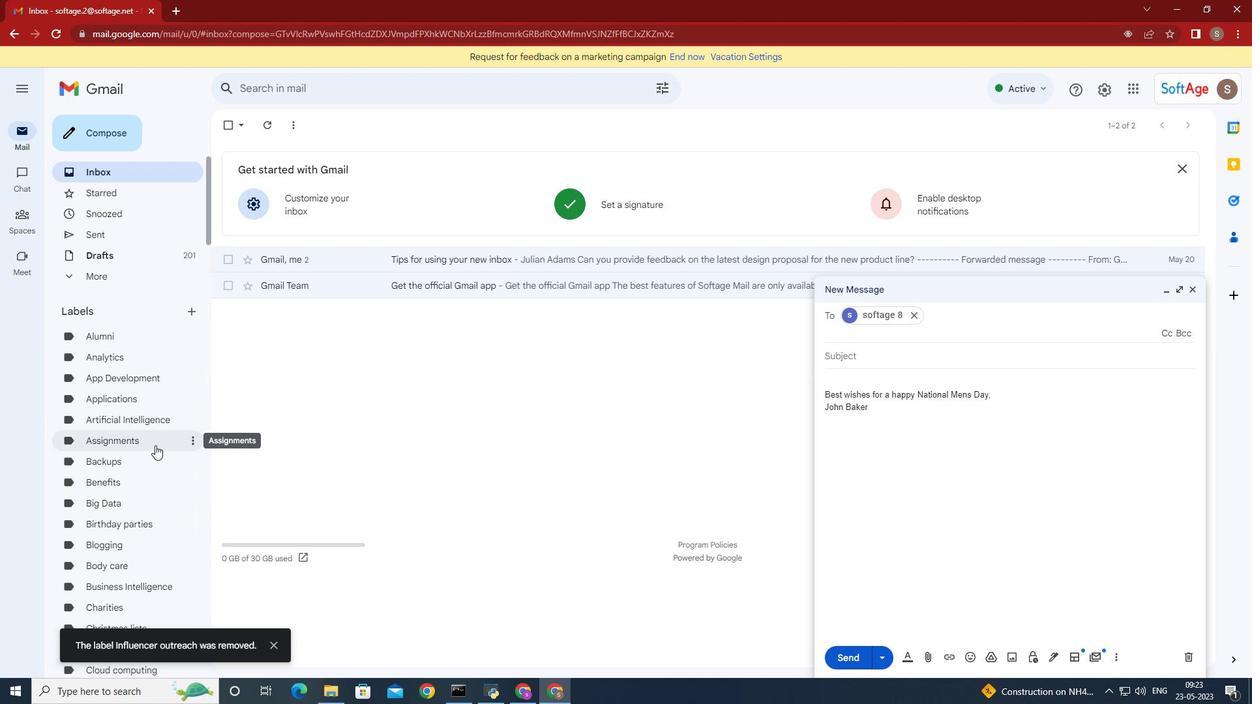 
Action: Mouse moved to (193, 310)
Screenshot: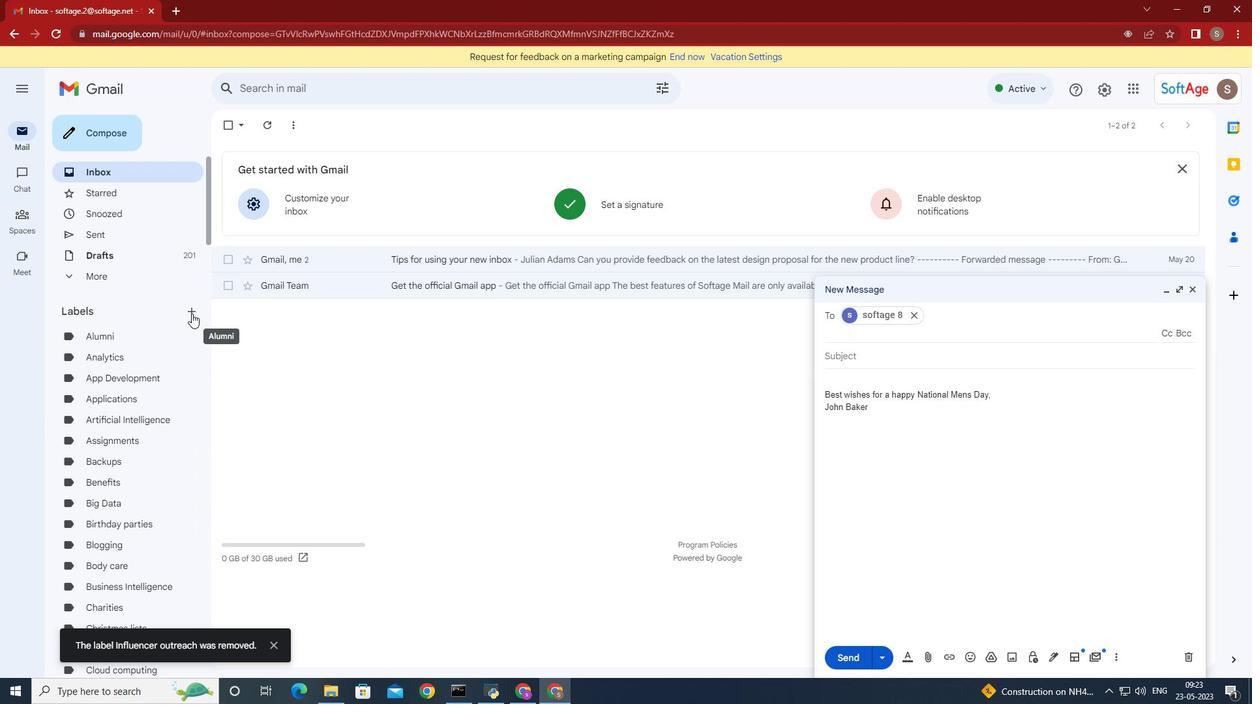 
Action: Mouse pressed left at (193, 310)
Screenshot: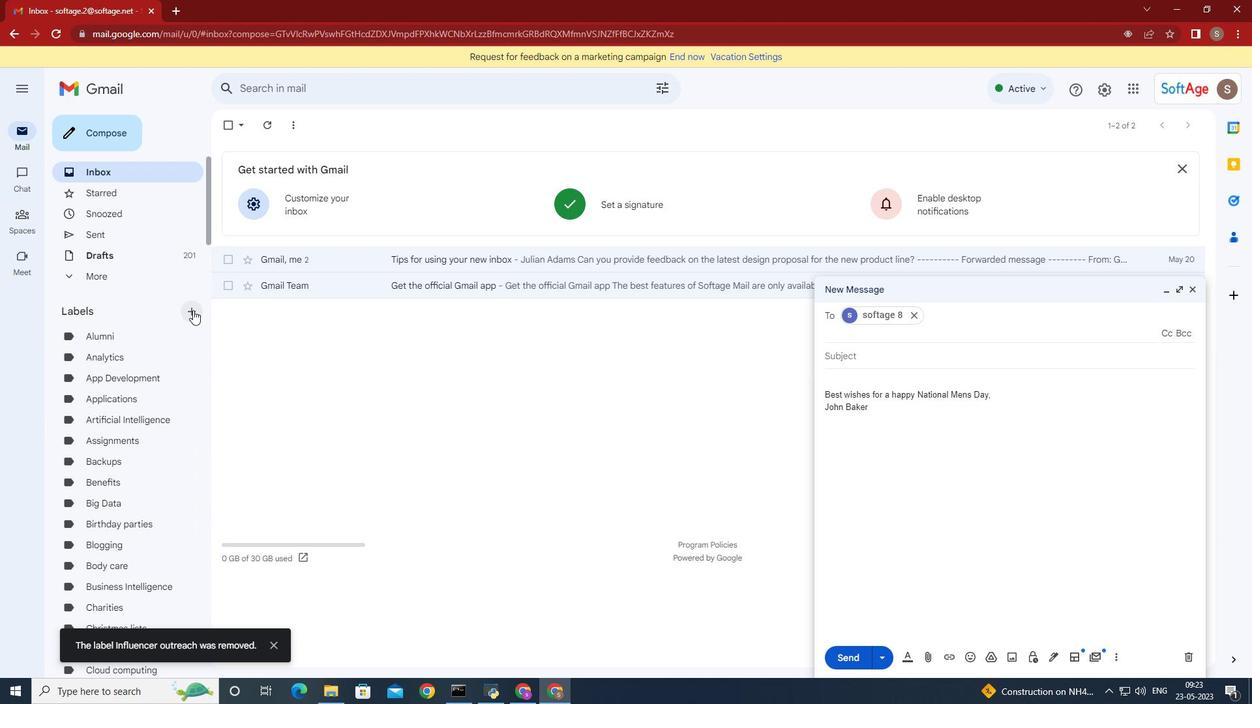 
Action: Mouse moved to (494, 383)
Screenshot: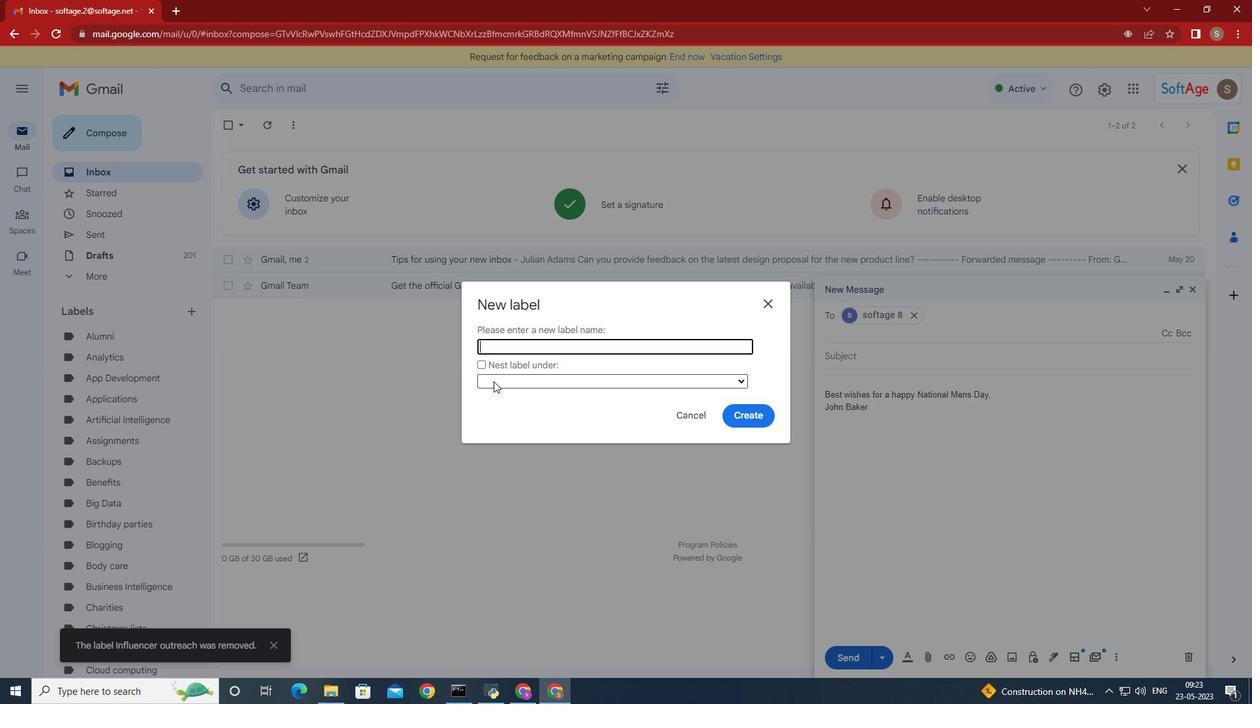 
Action: Key pressed <Key.shift>Influencer<Key.space><Key.shift>Outreach
Screenshot: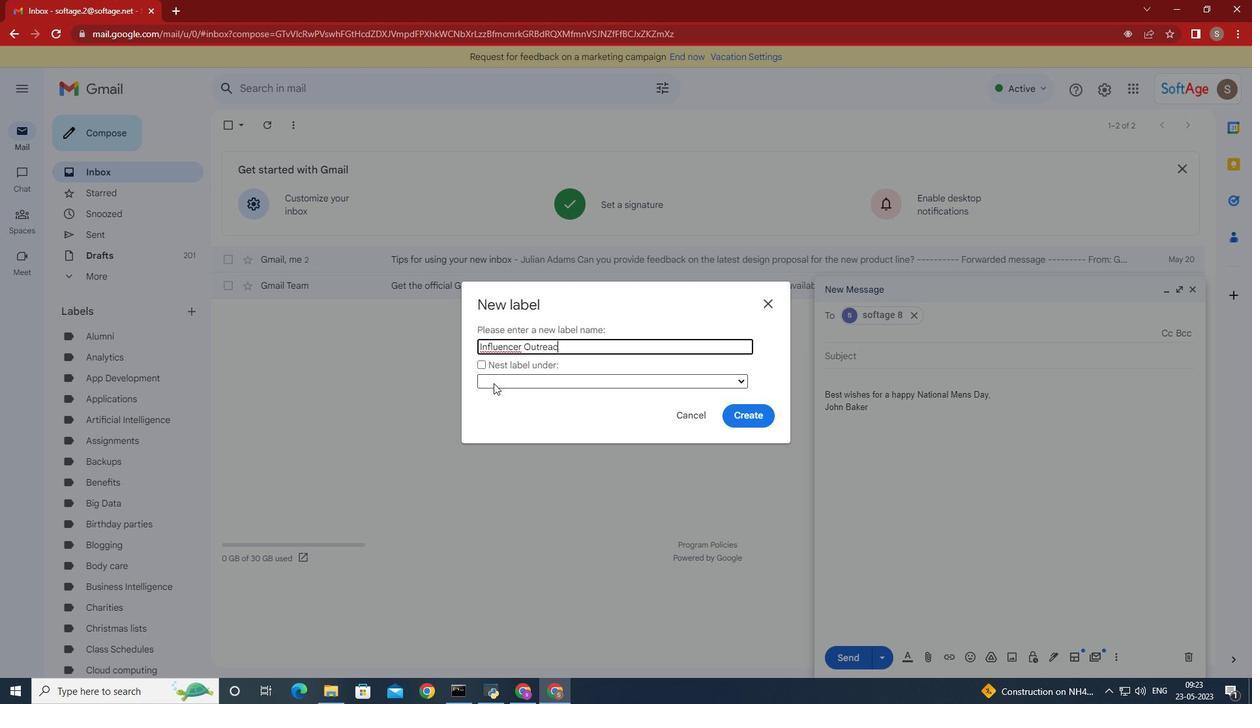 
Action: Mouse moved to (740, 410)
Screenshot: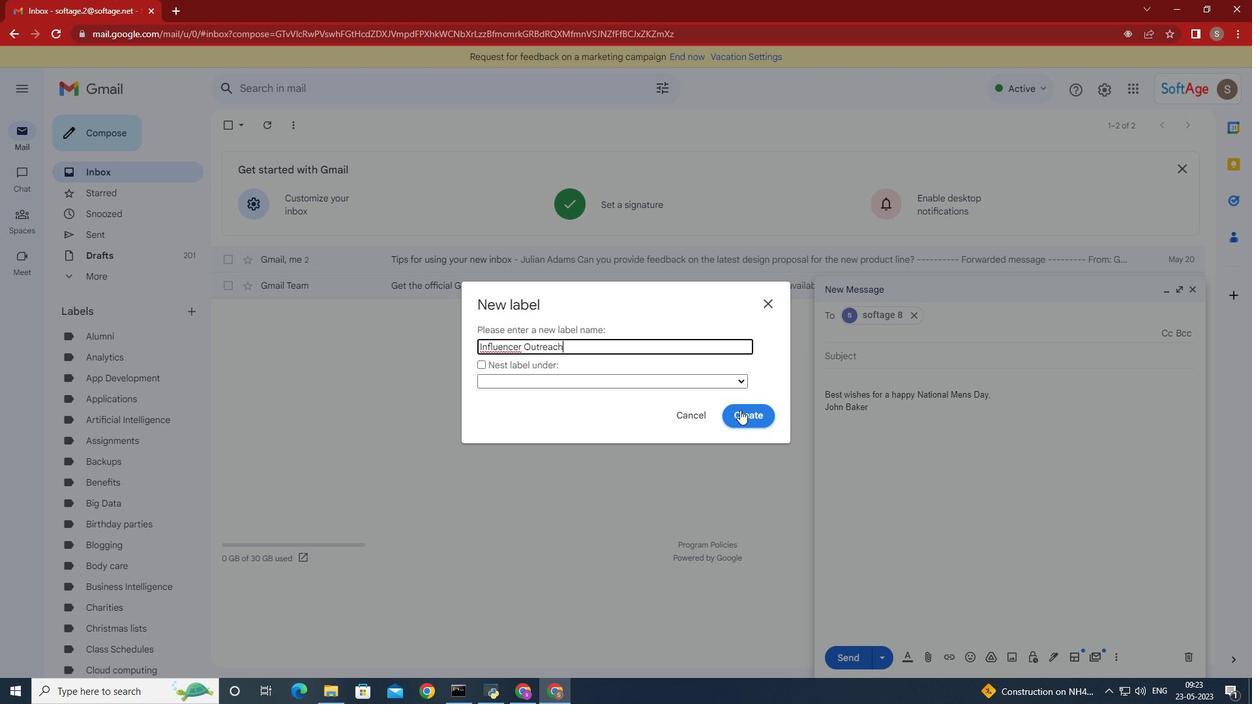 
Action: Mouse pressed left at (740, 410)
Screenshot: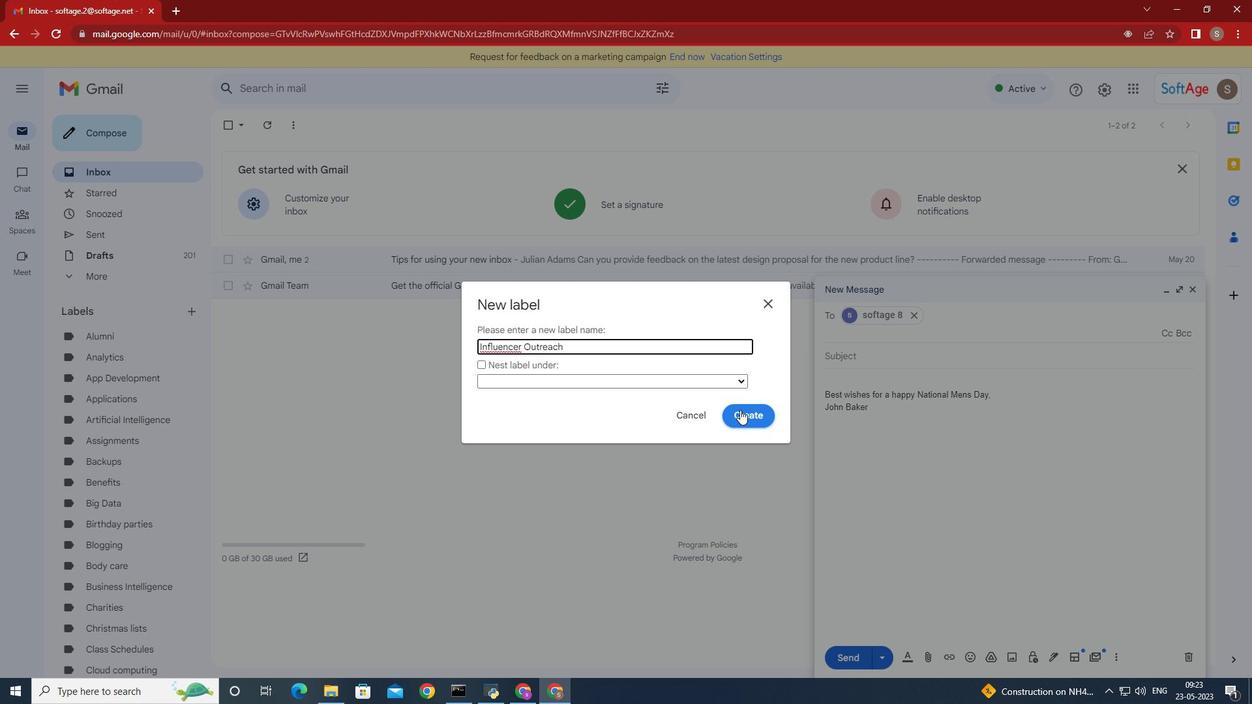 
Action: Mouse moved to (740, 411)
Screenshot: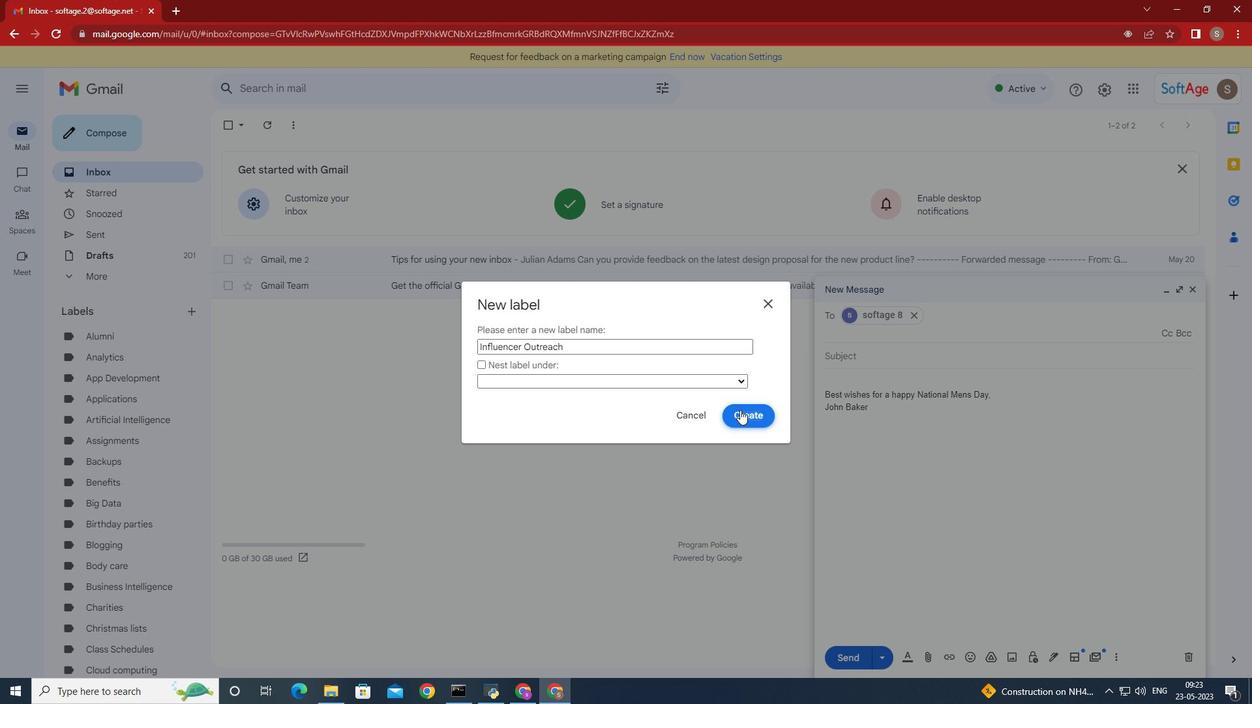 
